 Task: Research Airbnb accommodation in Er Reina, Israel from 9th December, 2023 to 12th December, 2023 for 1 adult.1  bedroom having 1 bed and 1 bathroom. Property type can be flat. Amenities needed are: wifi, washing machine. Look for 5 properties as per requirement.
Action: Mouse moved to (595, 84)
Screenshot: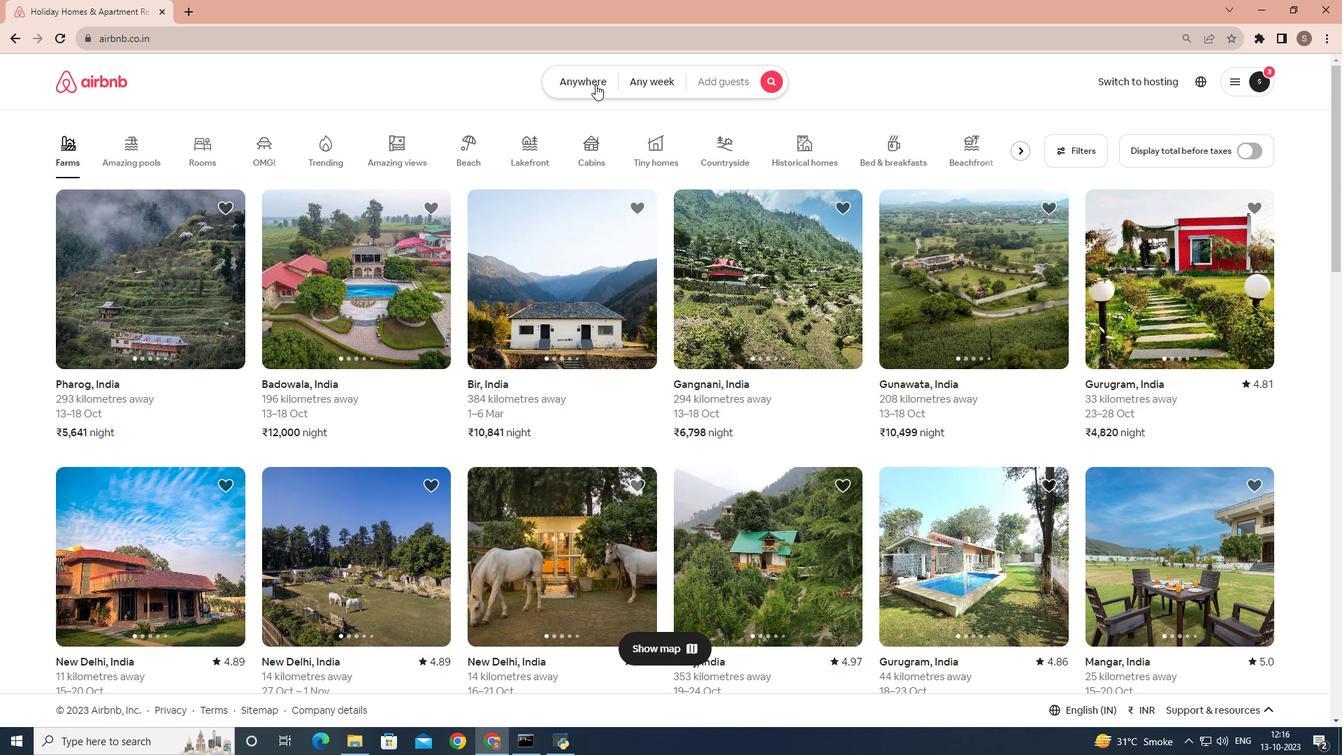 
Action: Mouse pressed left at (595, 84)
Screenshot: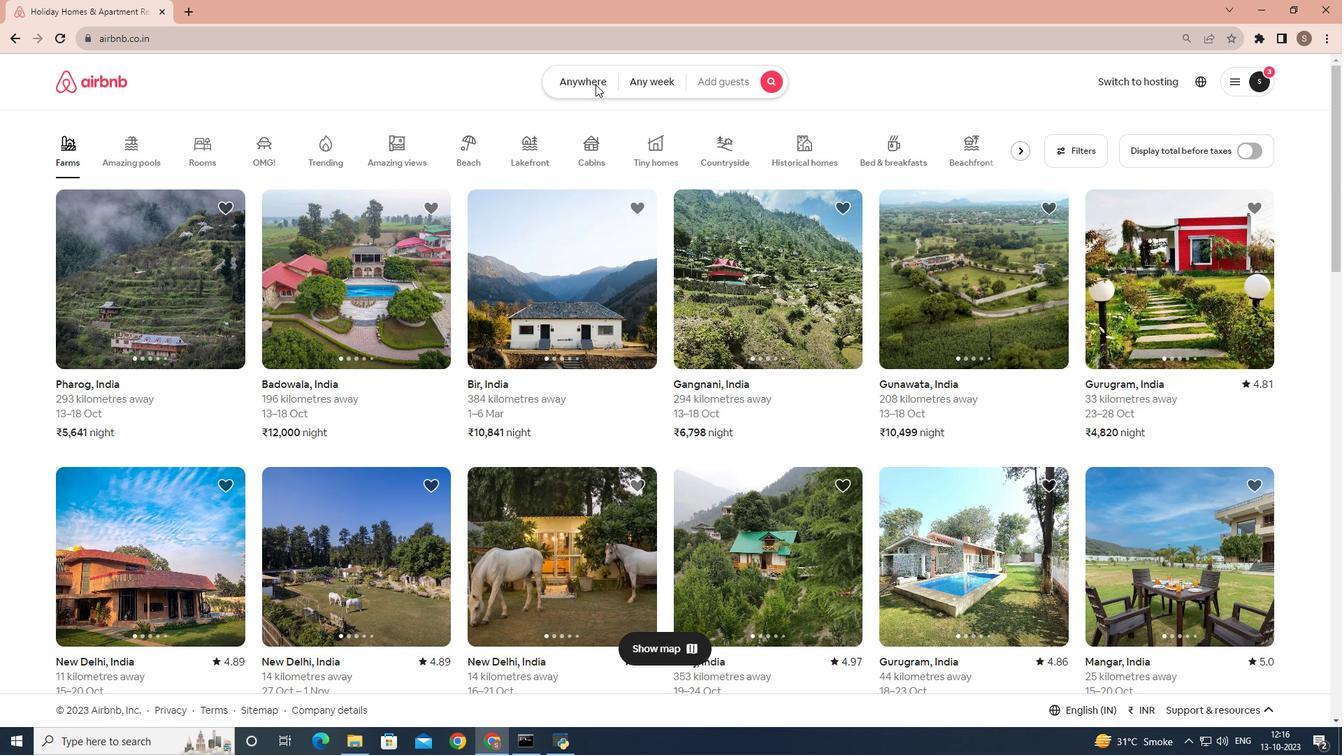 
Action: Mouse moved to (508, 132)
Screenshot: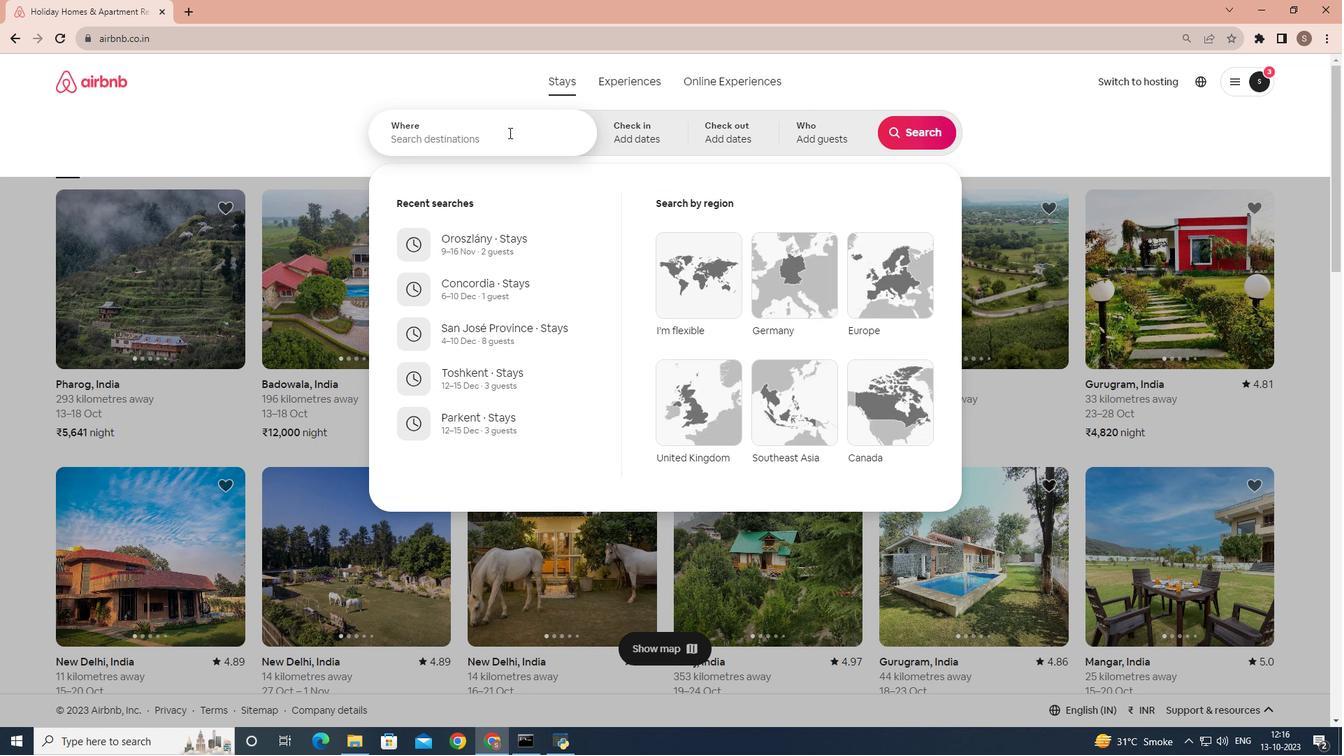 
Action: Mouse pressed left at (508, 132)
Screenshot: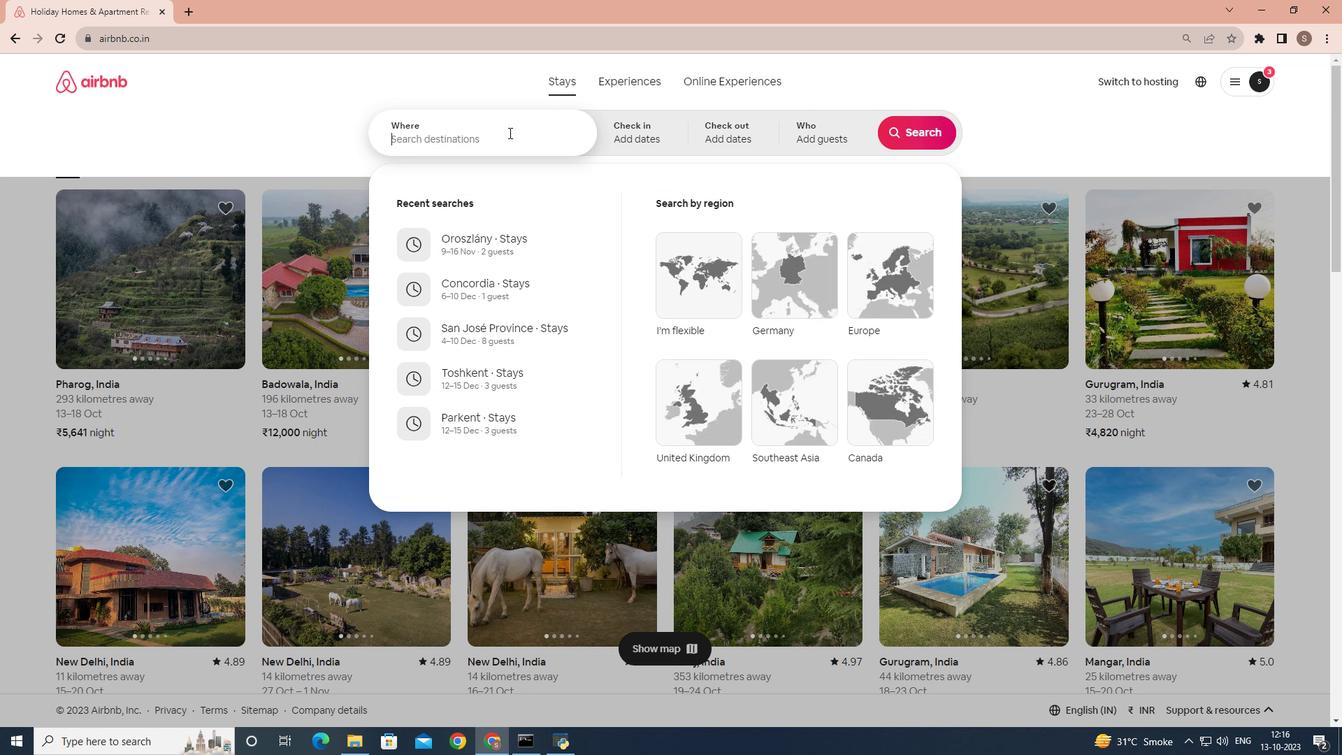 
Action: Key pressed <Key.shift>Er<Key.space><Key.shift>Reina,<Key.space><Key.shift><Key.shift><Key.shift><Key.shift><Key.shift><Key.shift><Key.shift><Key.shift>Israel
Screenshot: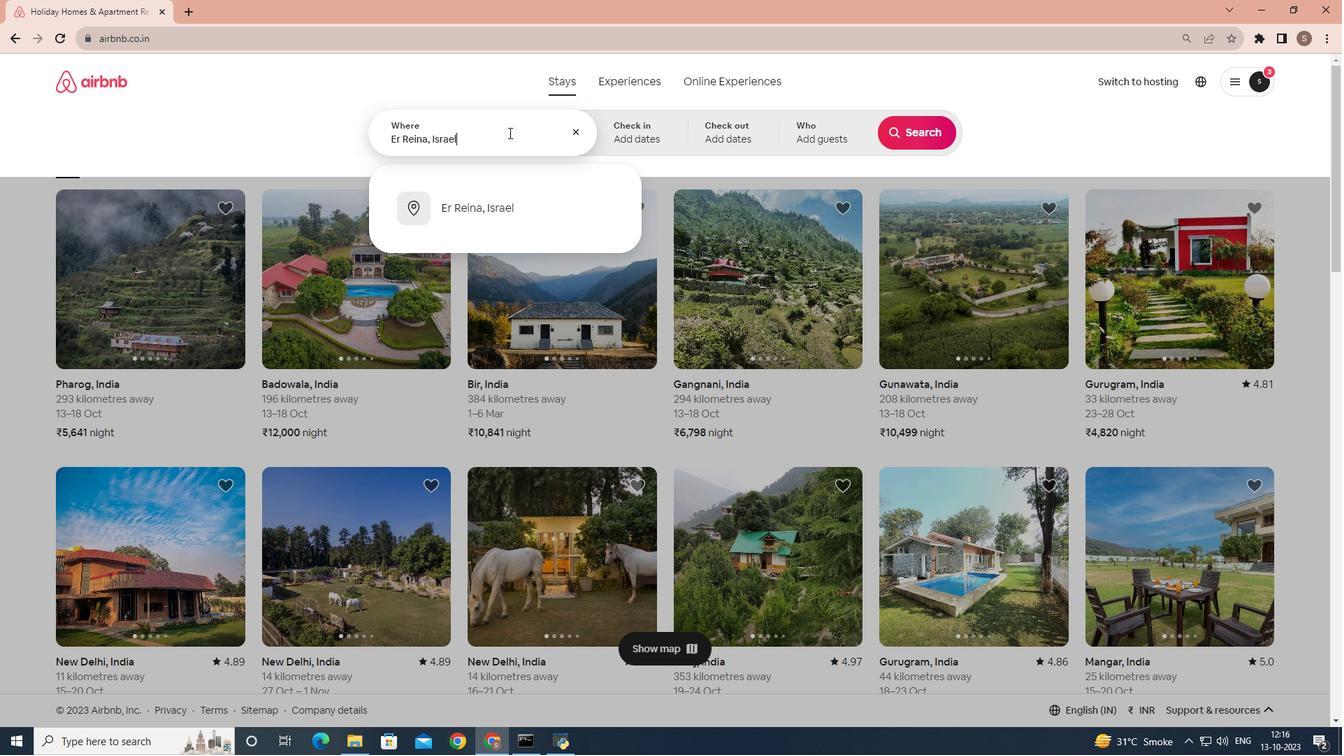 
Action: Mouse moved to (531, 201)
Screenshot: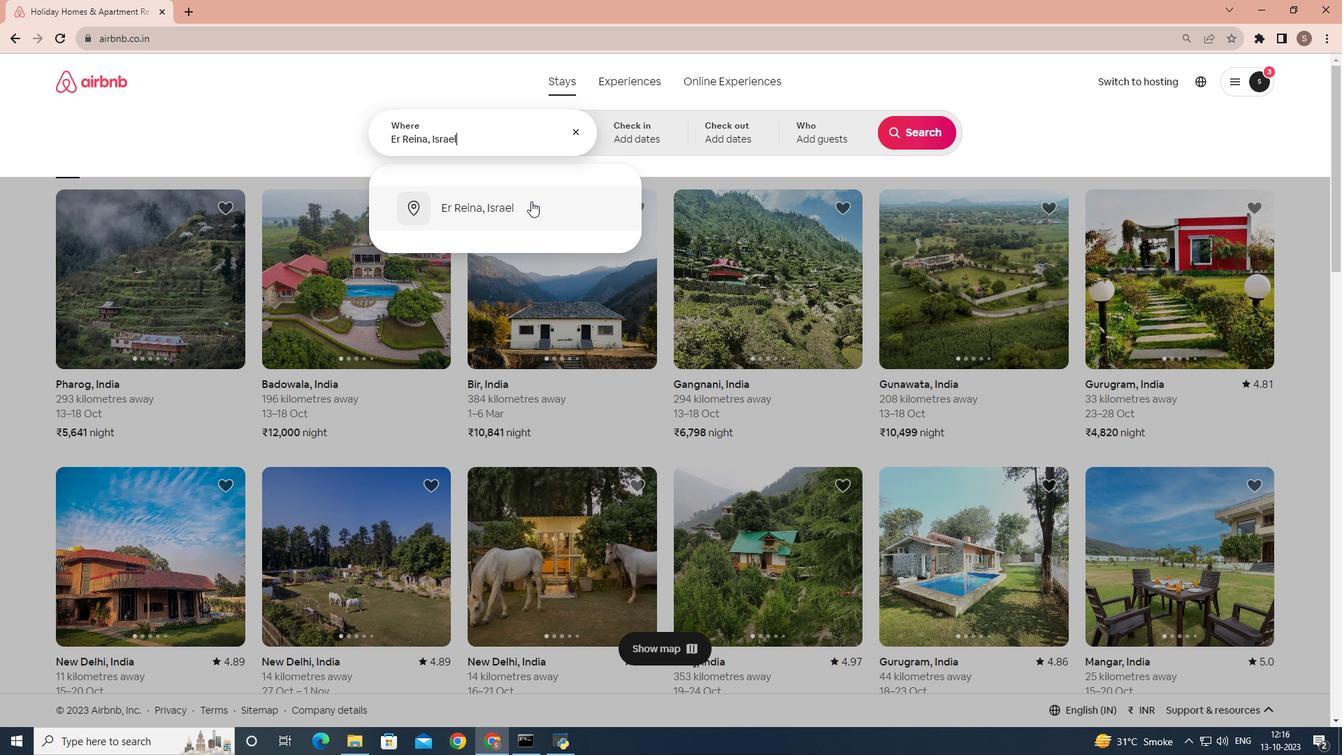 
Action: Mouse pressed left at (531, 201)
Screenshot: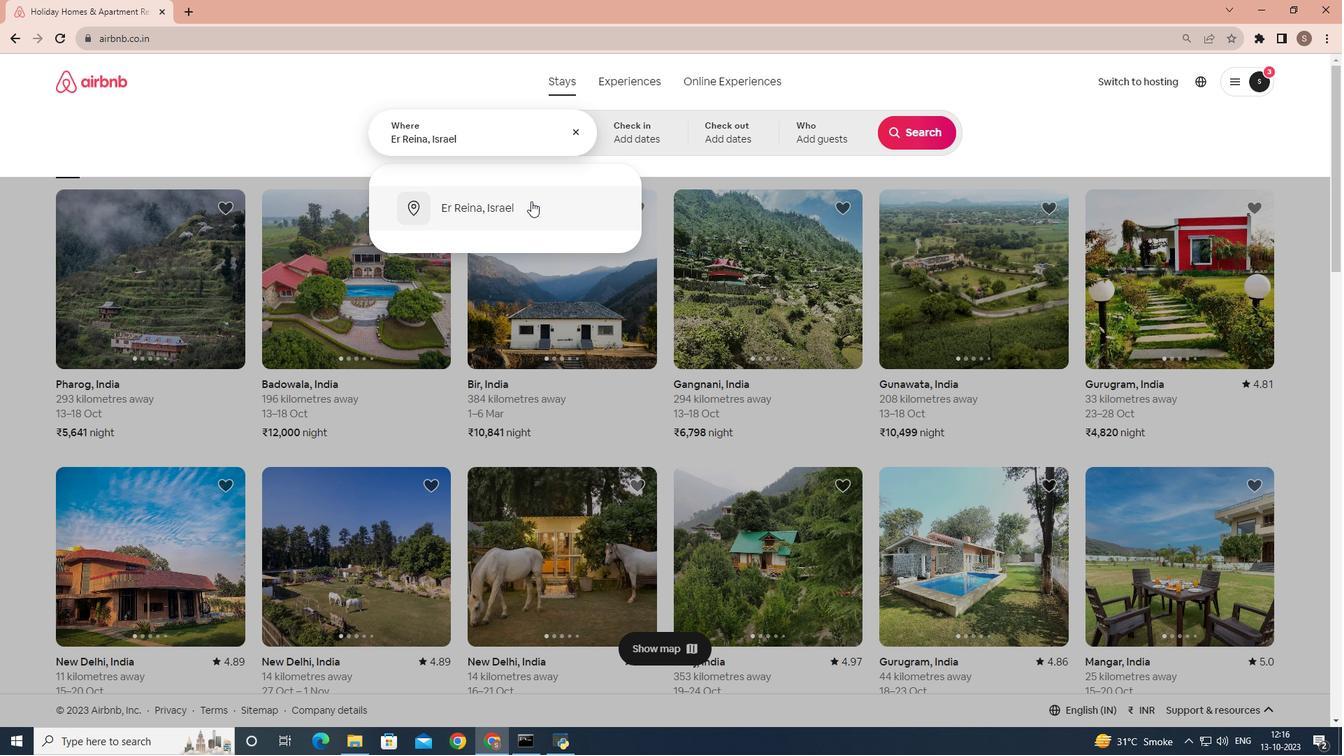 
Action: Mouse moved to (910, 246)
Screenshot: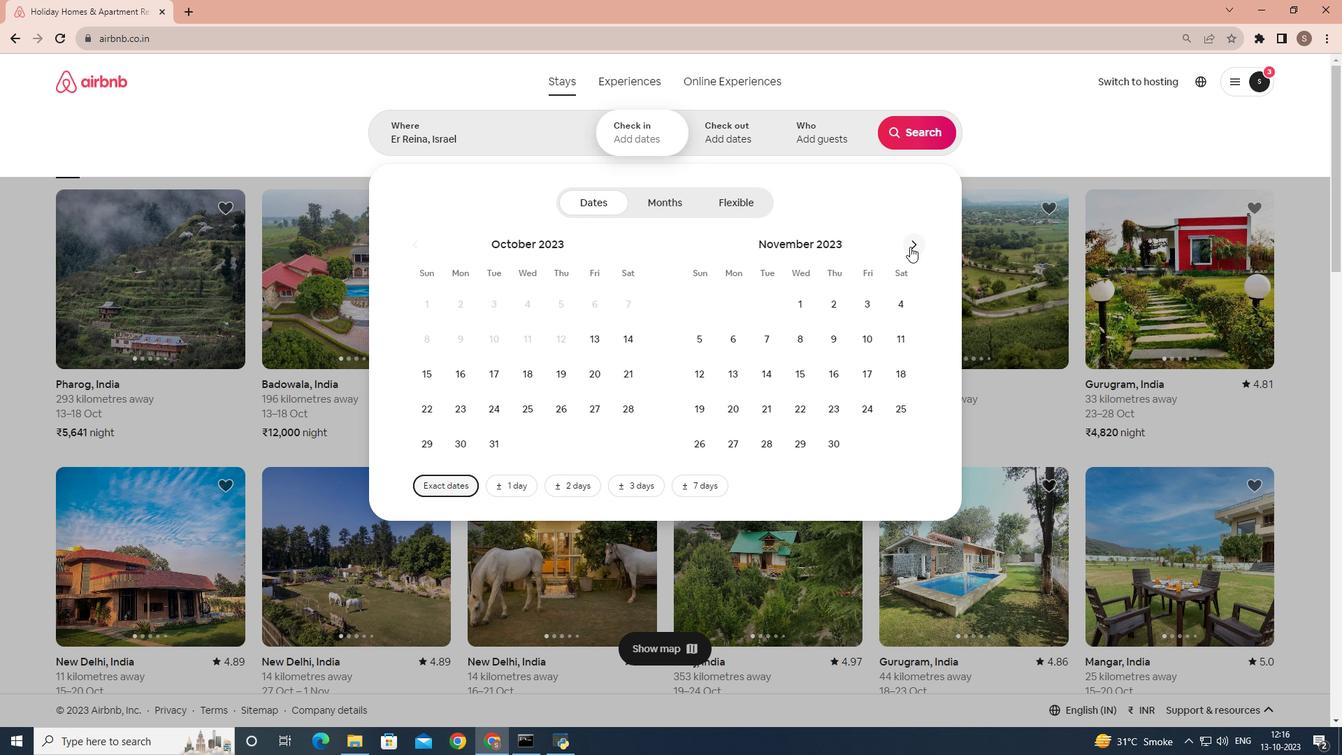 
Action: Mouse pressed left at (910, 246)
Screenshot: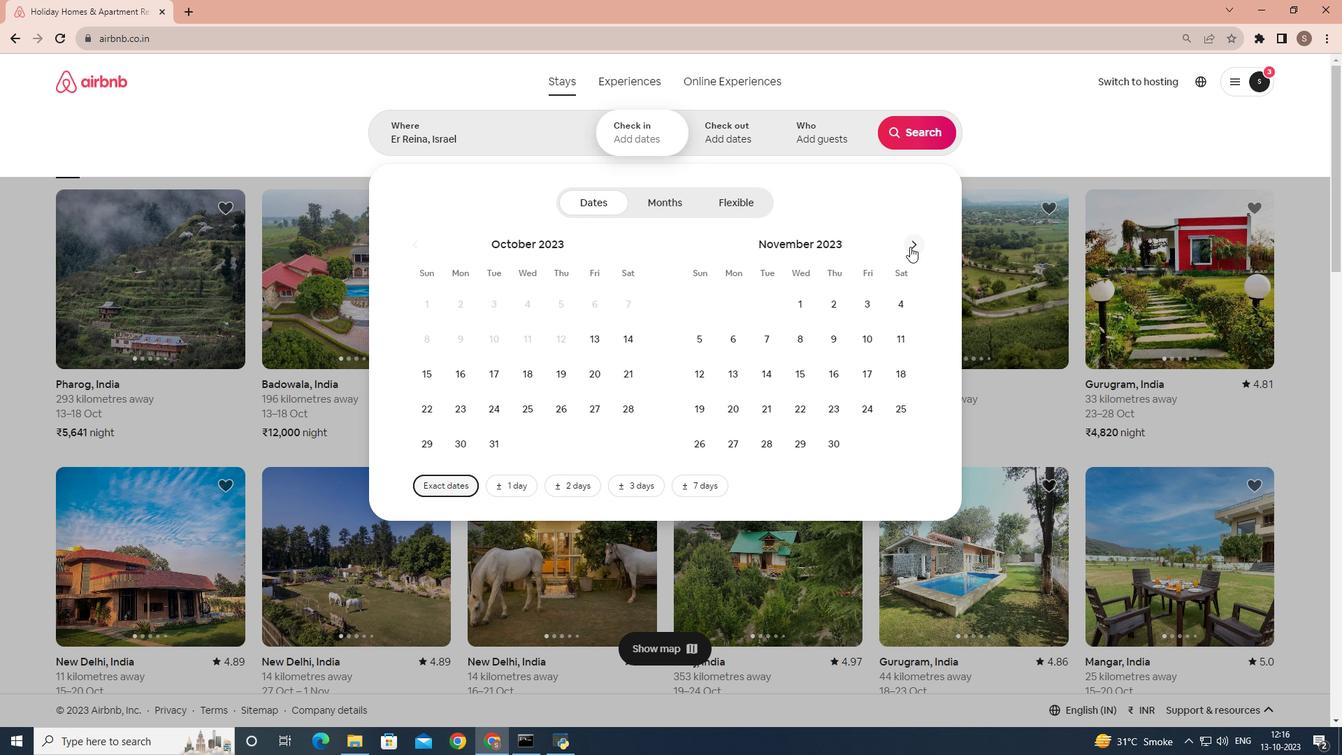 
Action: Mouse moved to (910, 334)
Screenshot: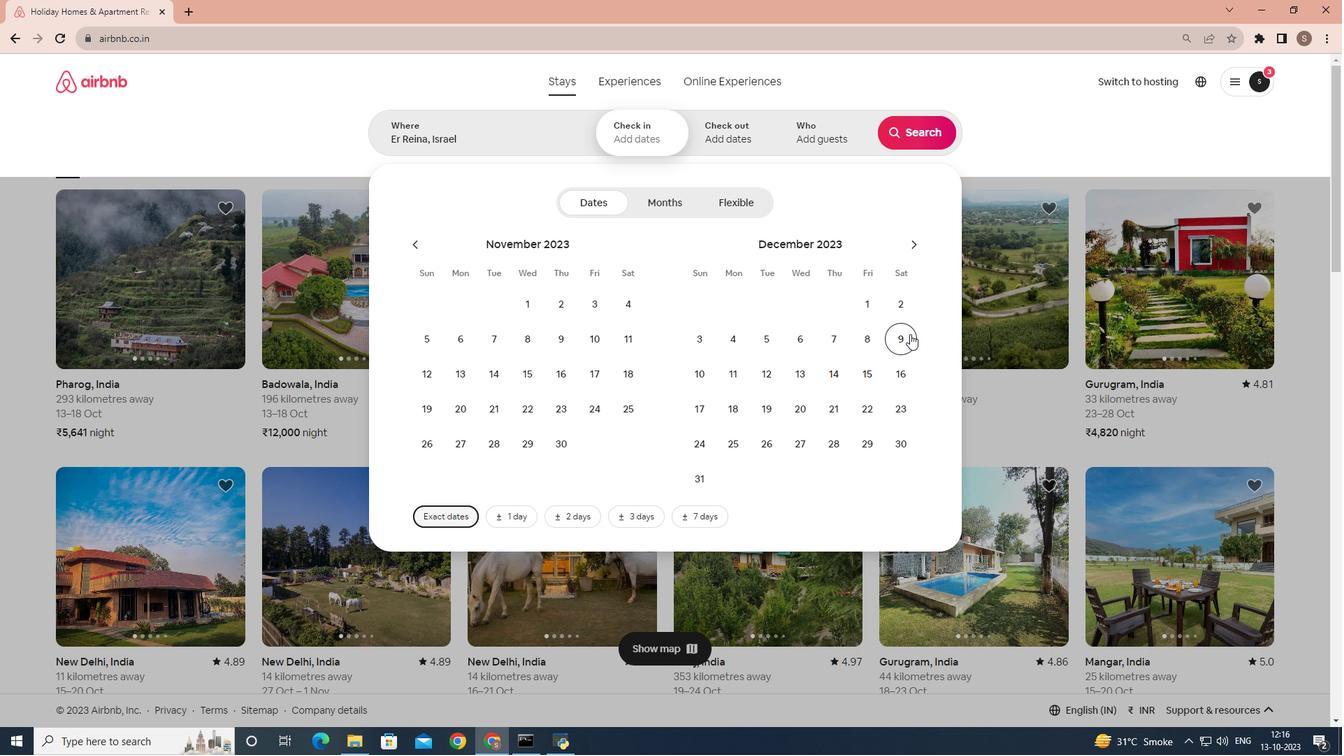 
Action: Mouse pressed left at (910, 334)
Screenshot: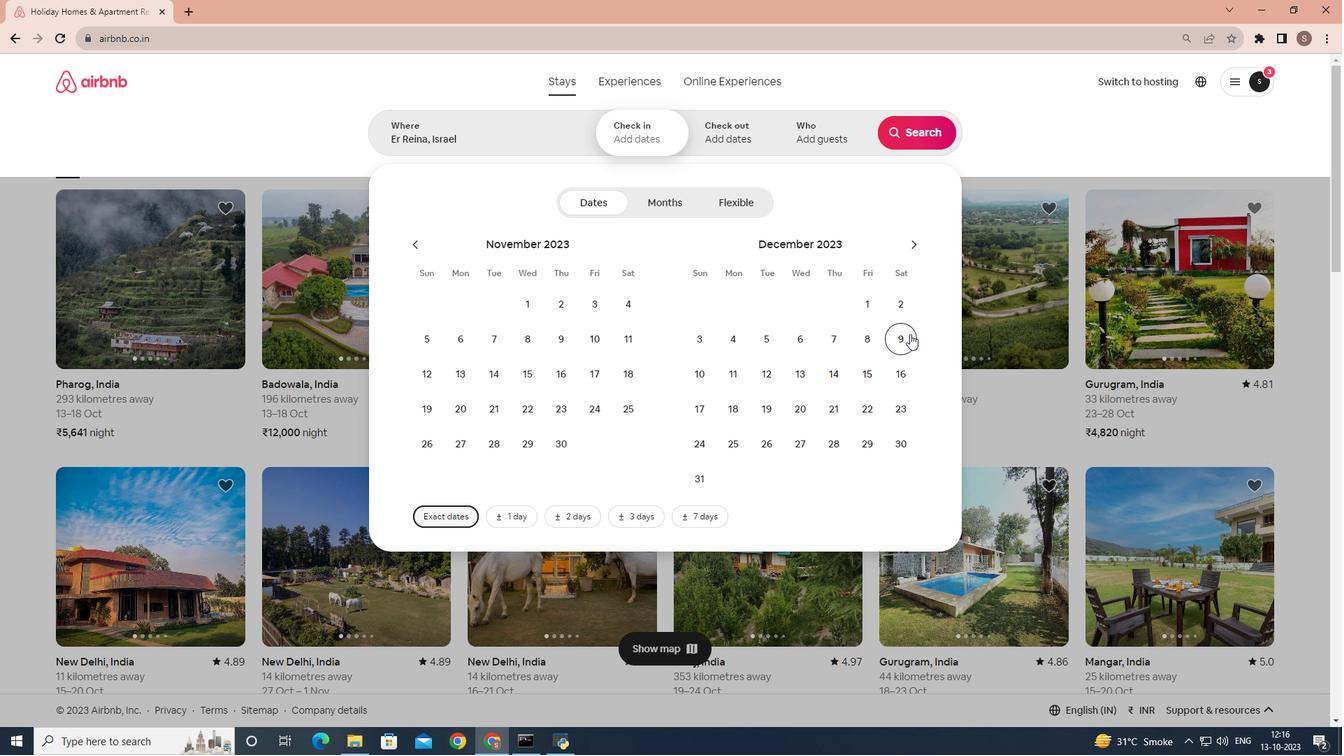 
Action: Mouse moved to (768, 375)
Screenshot: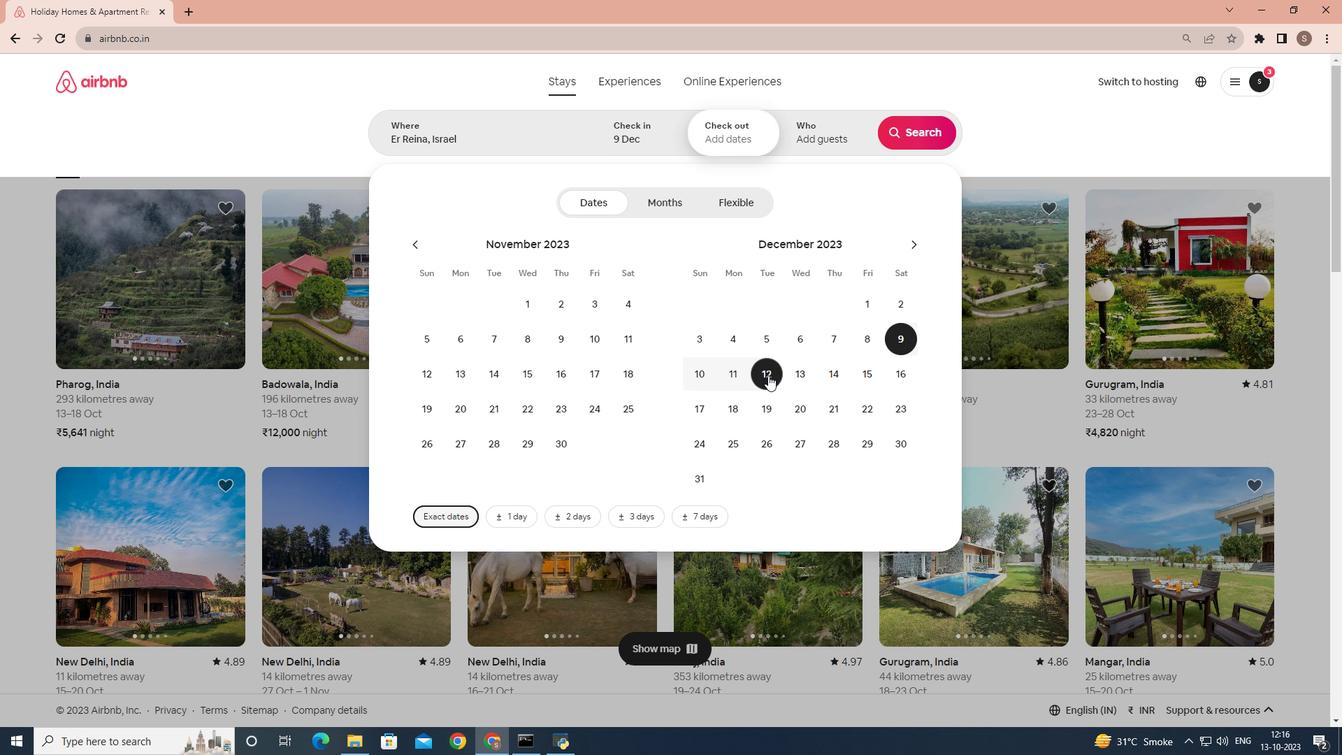 
Action: Mouse pressed left at (768, 375)
Screenshot: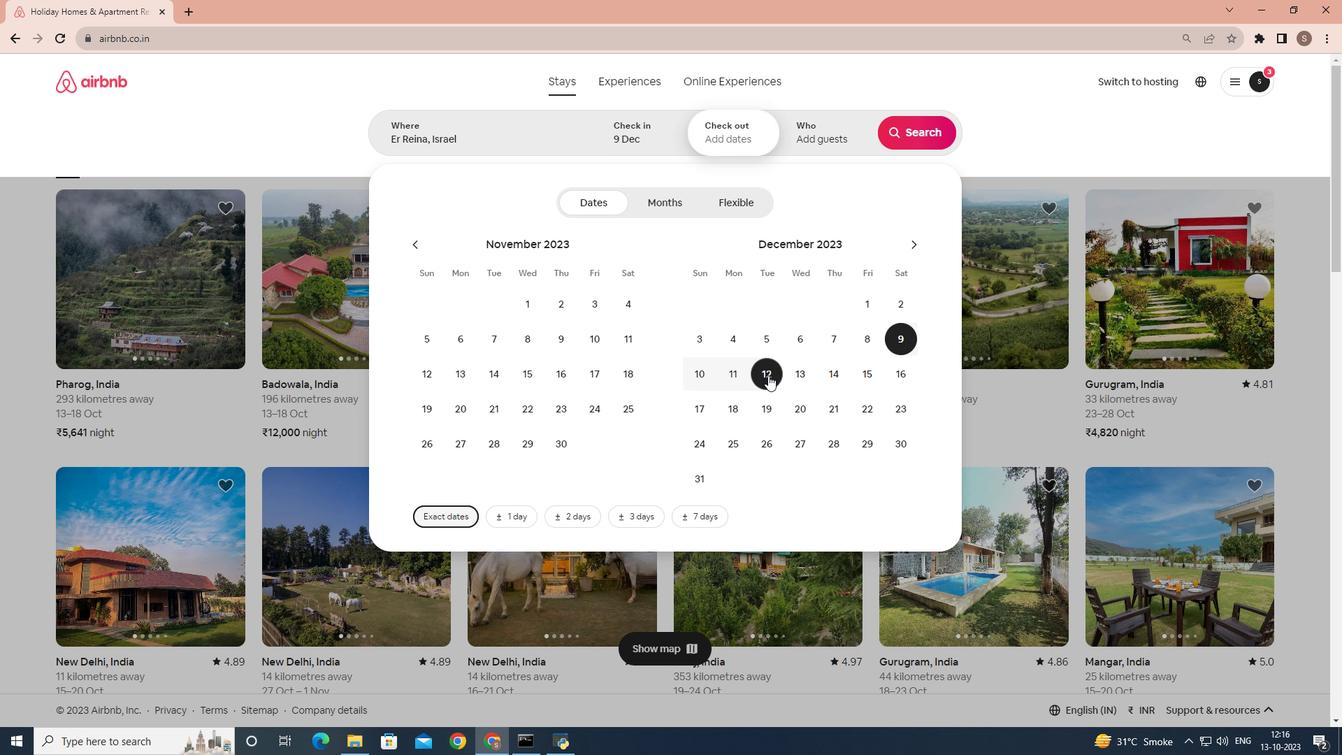 
Action: Mouse moved to (809, 124)
Screenshot: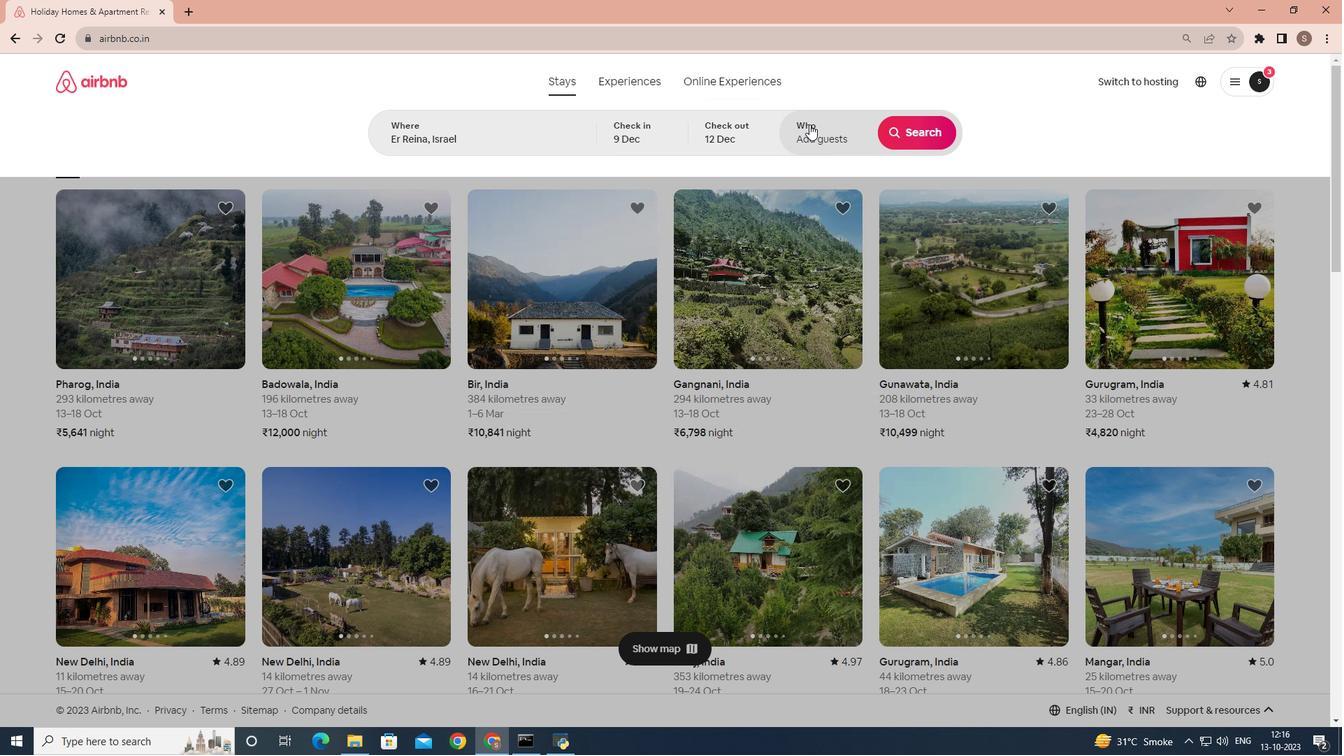 
Action: Mouse pressed left at (809, 124)
Screenshot: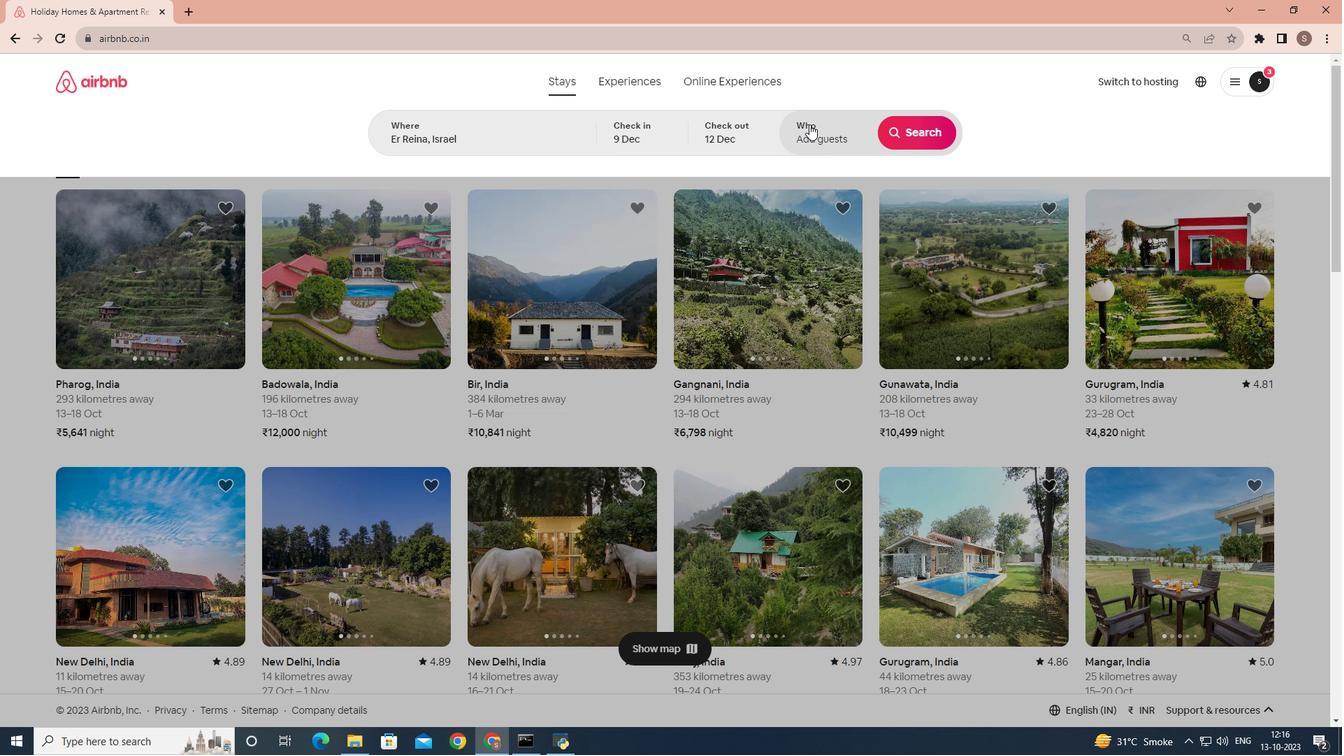 
Action: Mouse moved to (924, 207)
Screenshot: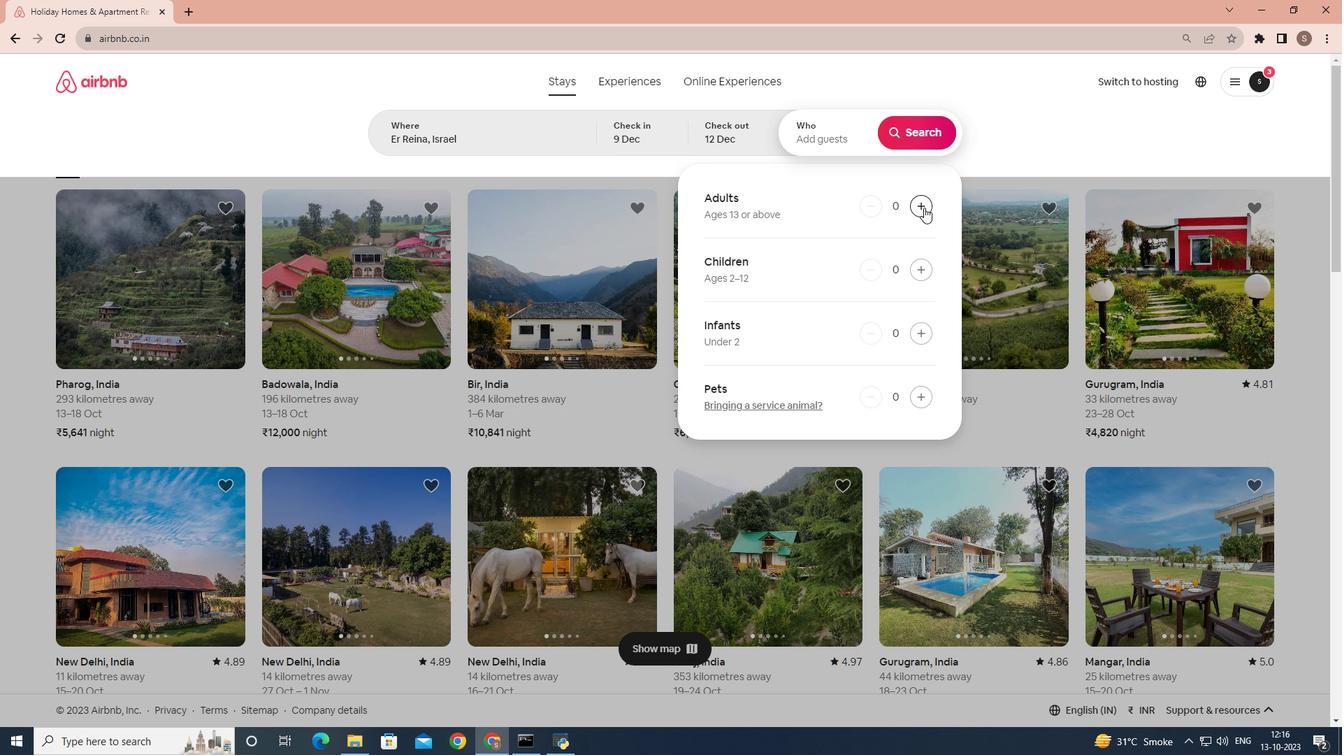 
Action: Mouse pressed left at (924, 207)
Screenshot: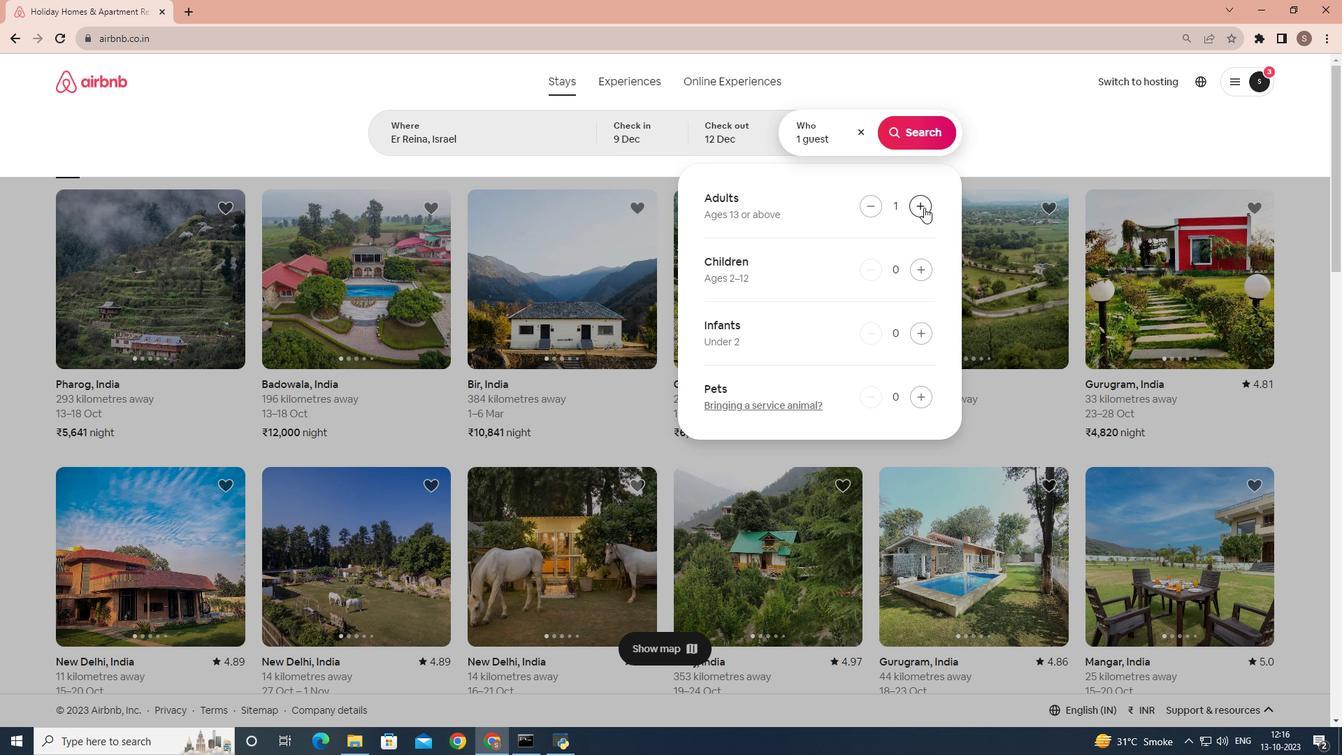 
Action: Mouse moved to (929, 130)
Screenshot: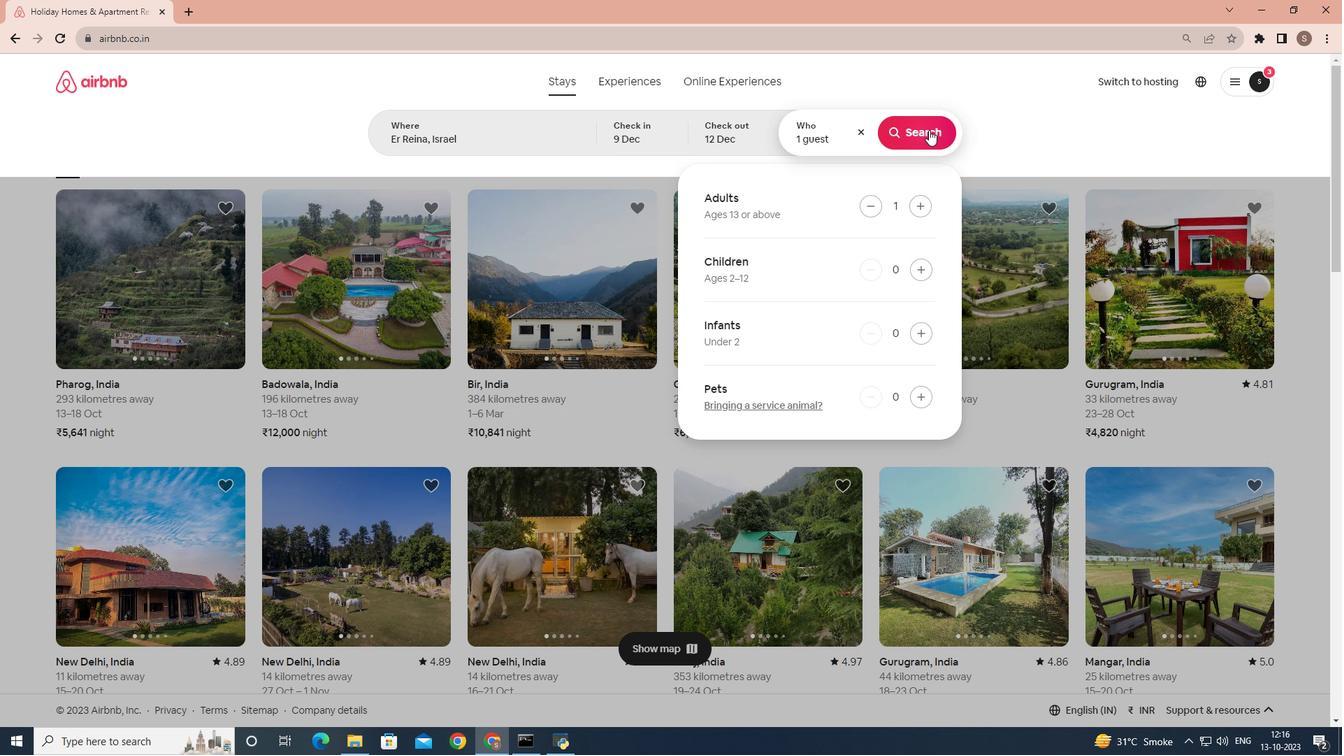 
Action: Mouse pressed left at (929, 130)
Screenshot: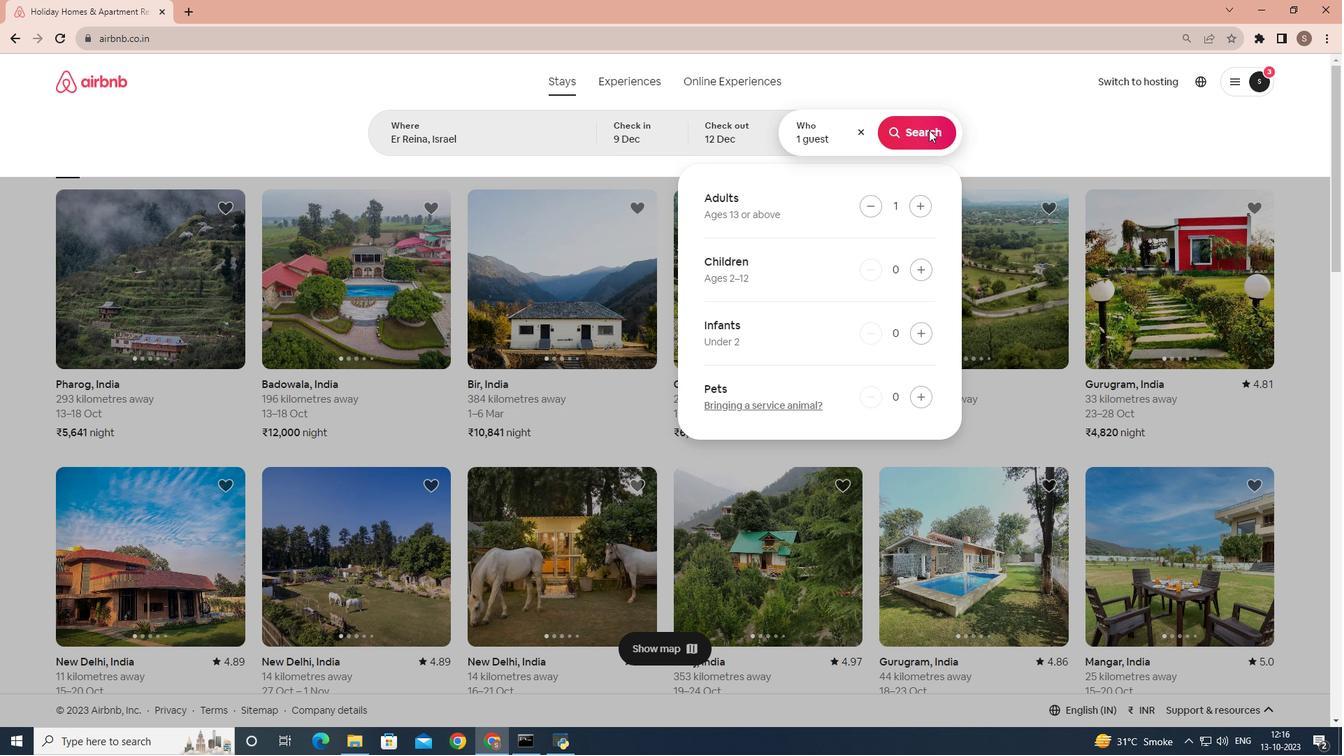 
Action: Mouse moved to (1117, 138)
Screenshot: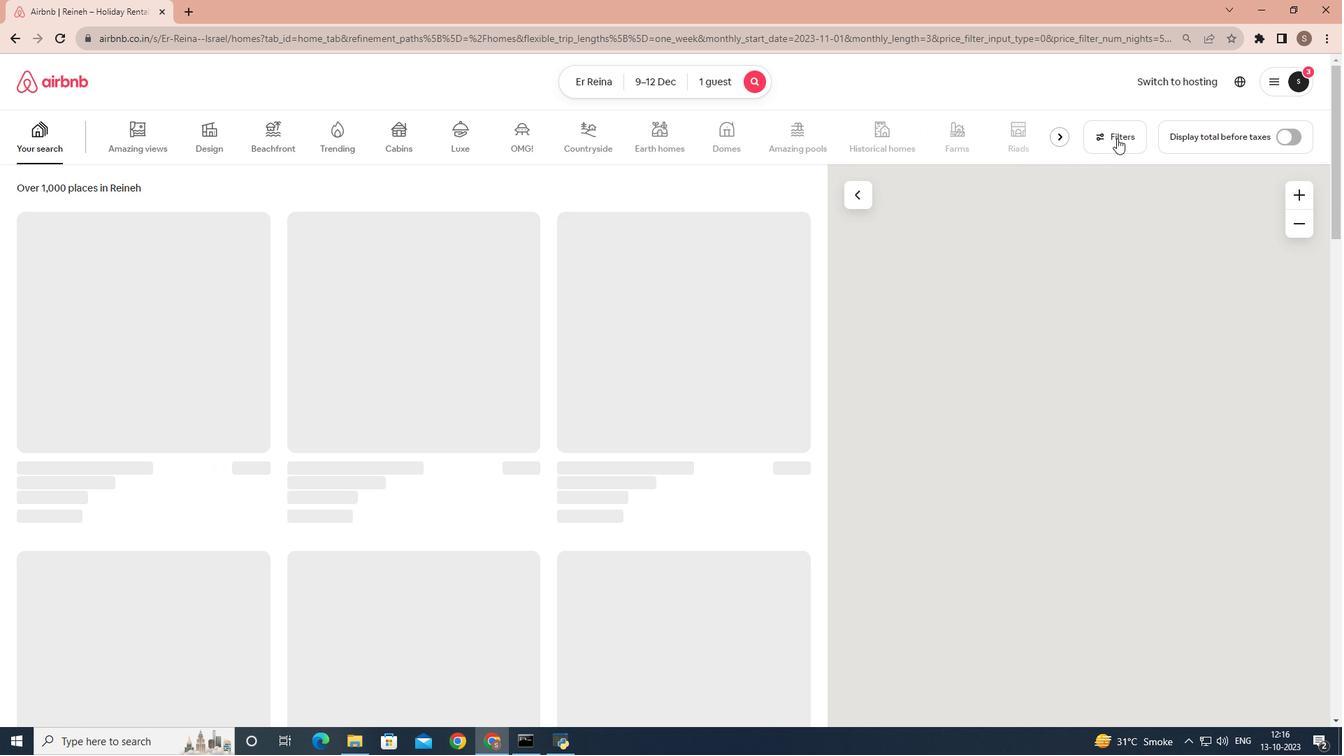 
Action: Mouse pressed left at (1117, 138)
Screenshot: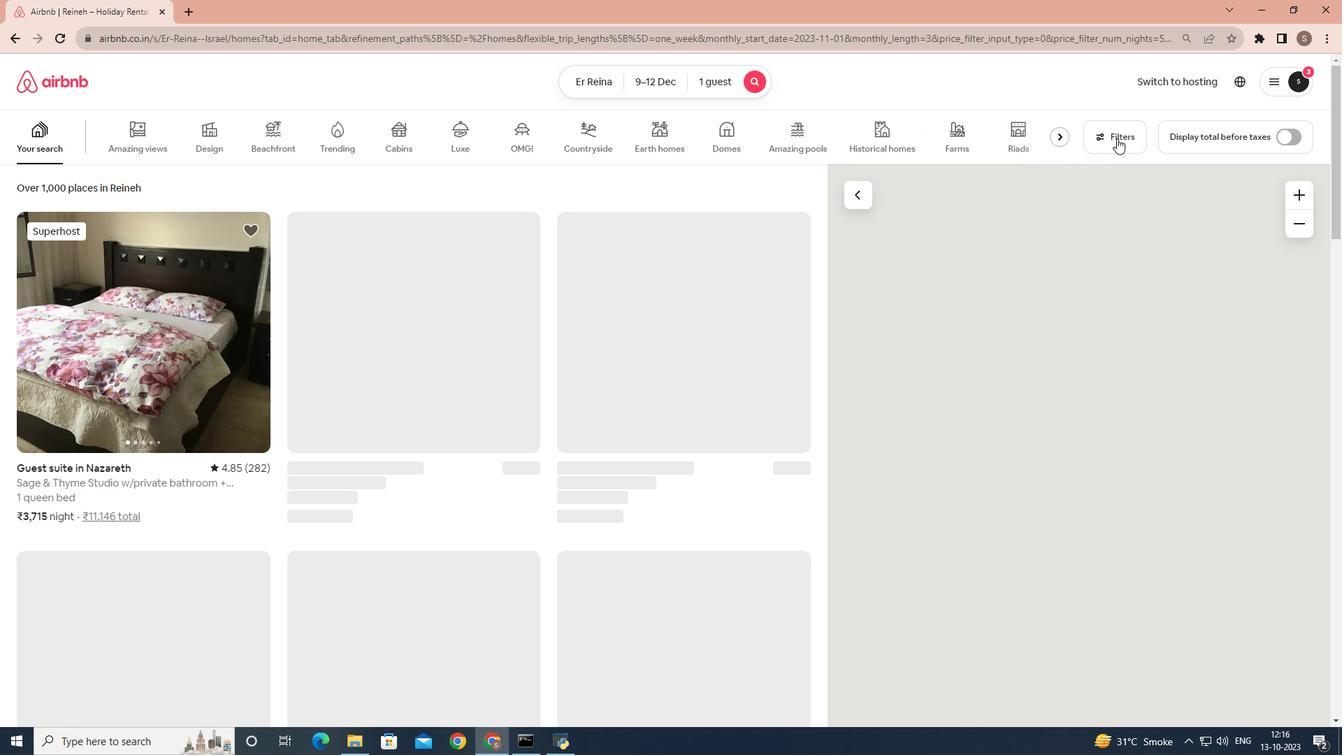 
Action: Mouse moved to (711, 411)
Screenshot: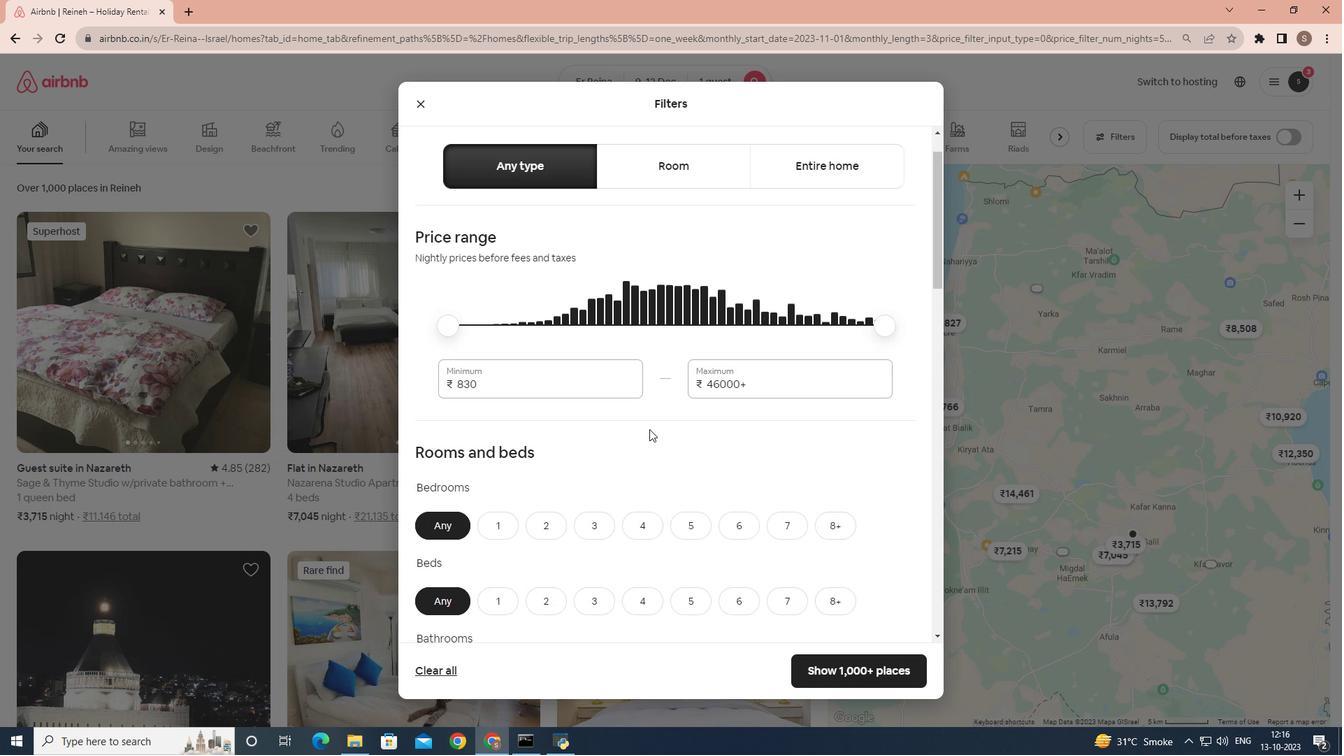 
Action: Mouse scrolled (711, 410) with delta (0, 0)
Screenshot: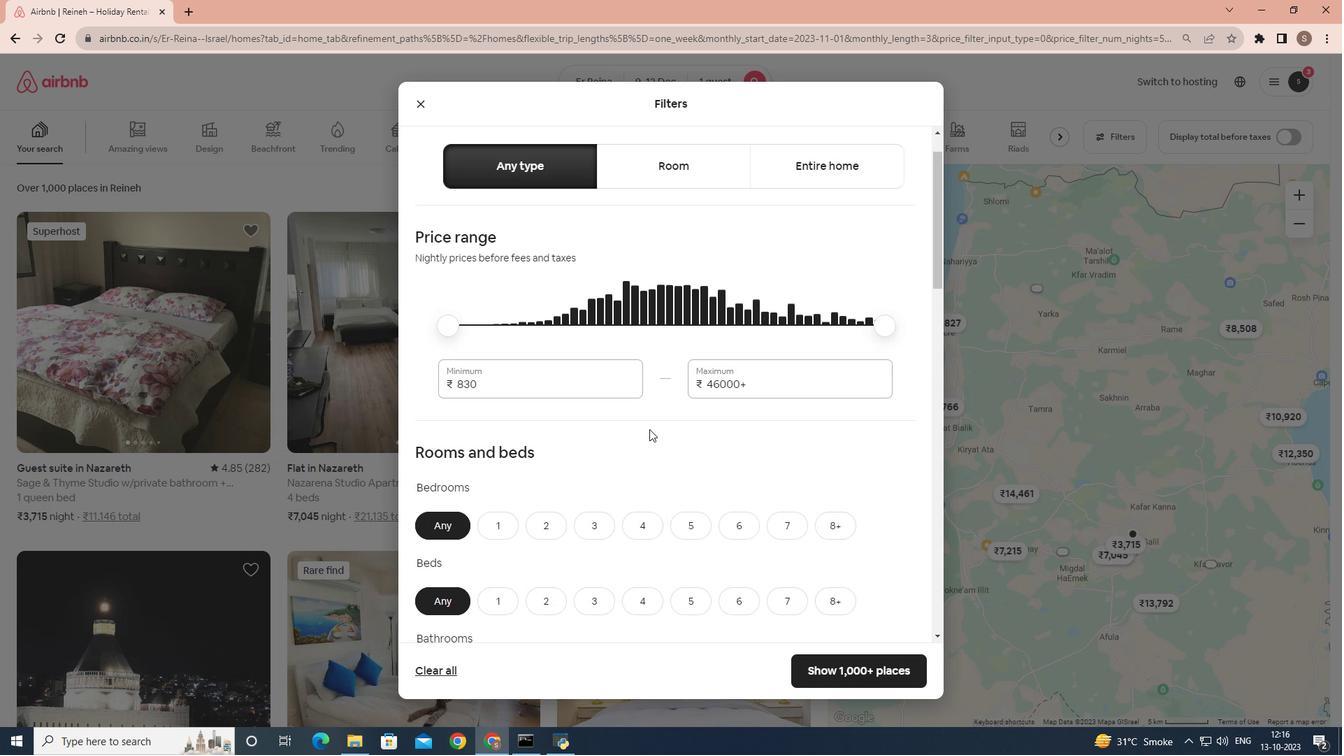 
Action: Mouse moved to (699, 422)
Screenshot: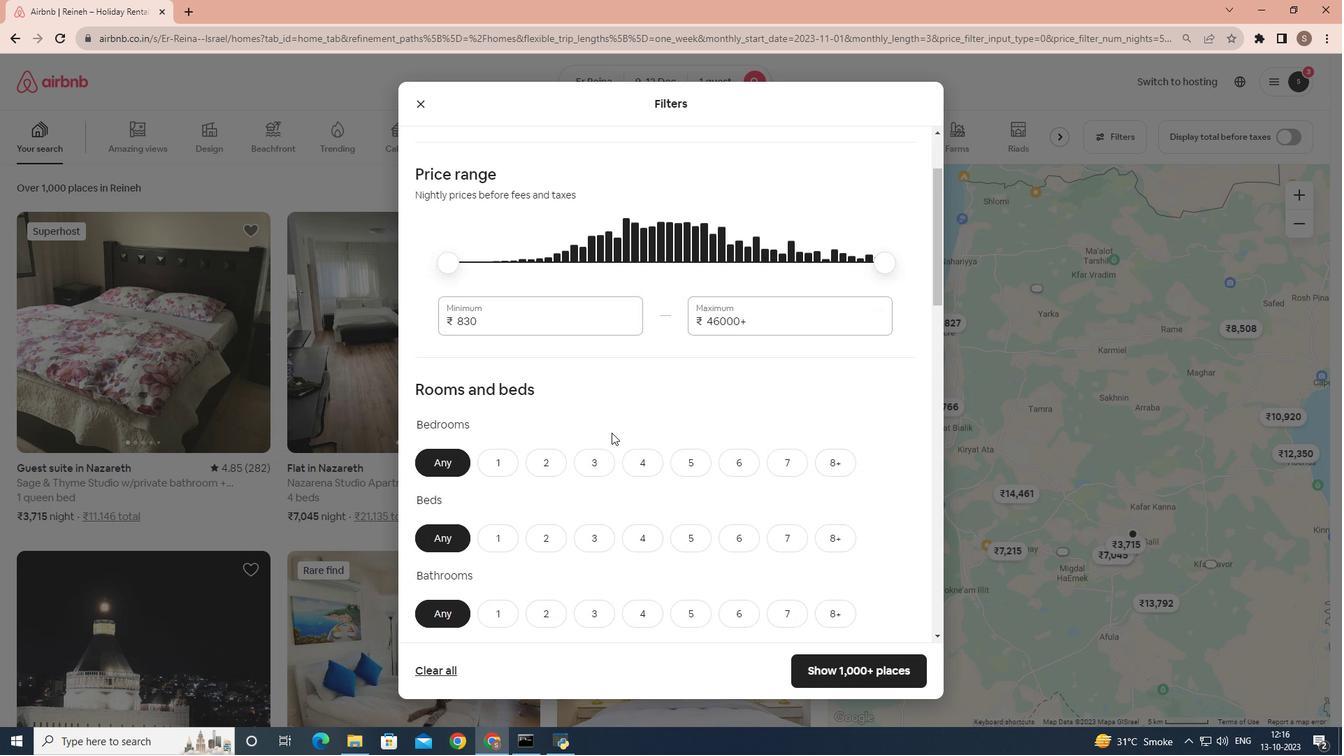 
Action: Mouse scrolled (699, 422) with delta (0, 0)
Screenshot: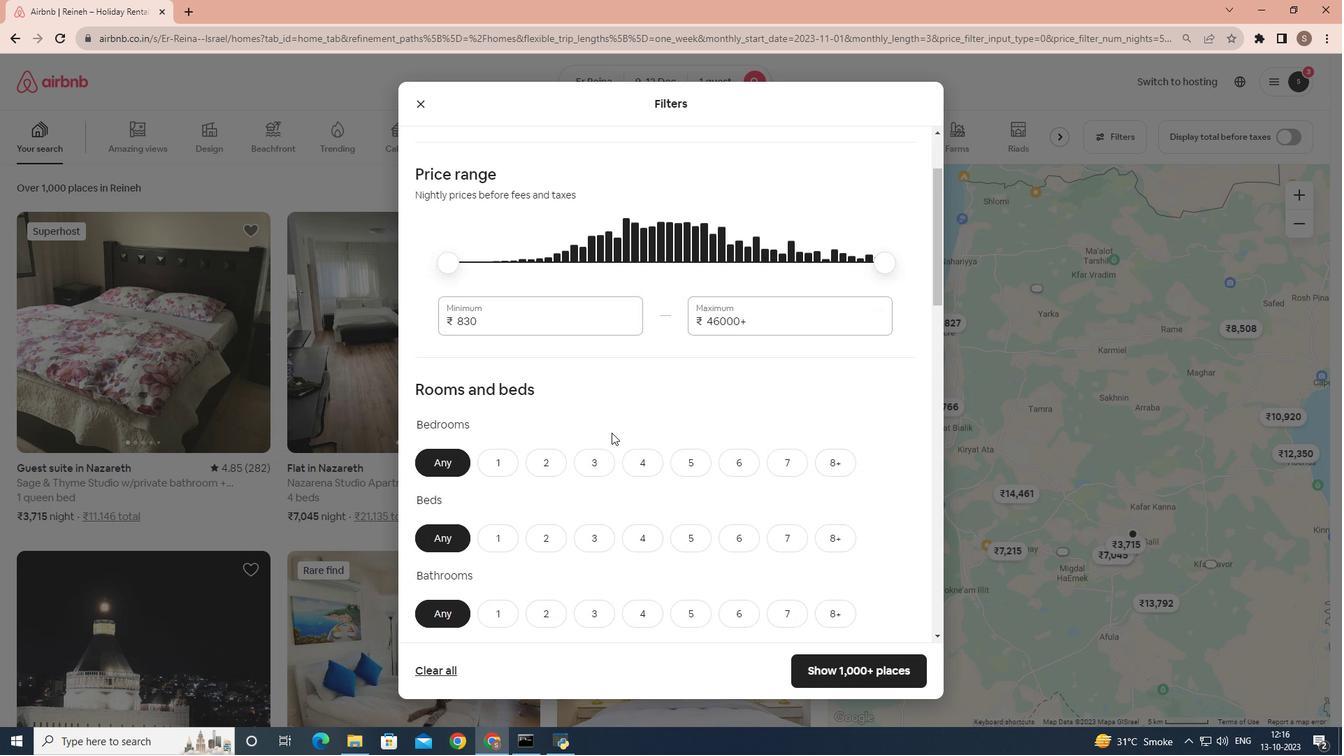 
Action: Mouse moved to (503, 435)
Screenshot: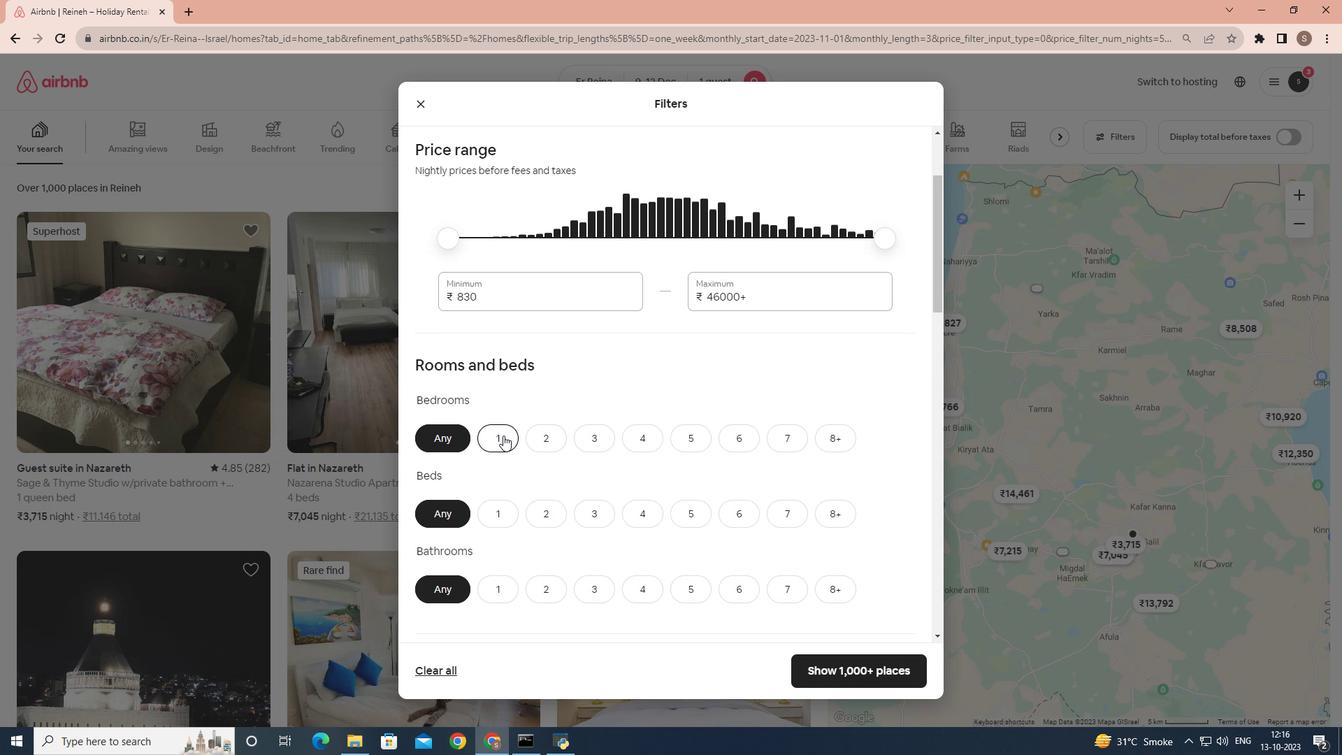 
Action: Mouse pressed left at (503, 435)
Screenshot: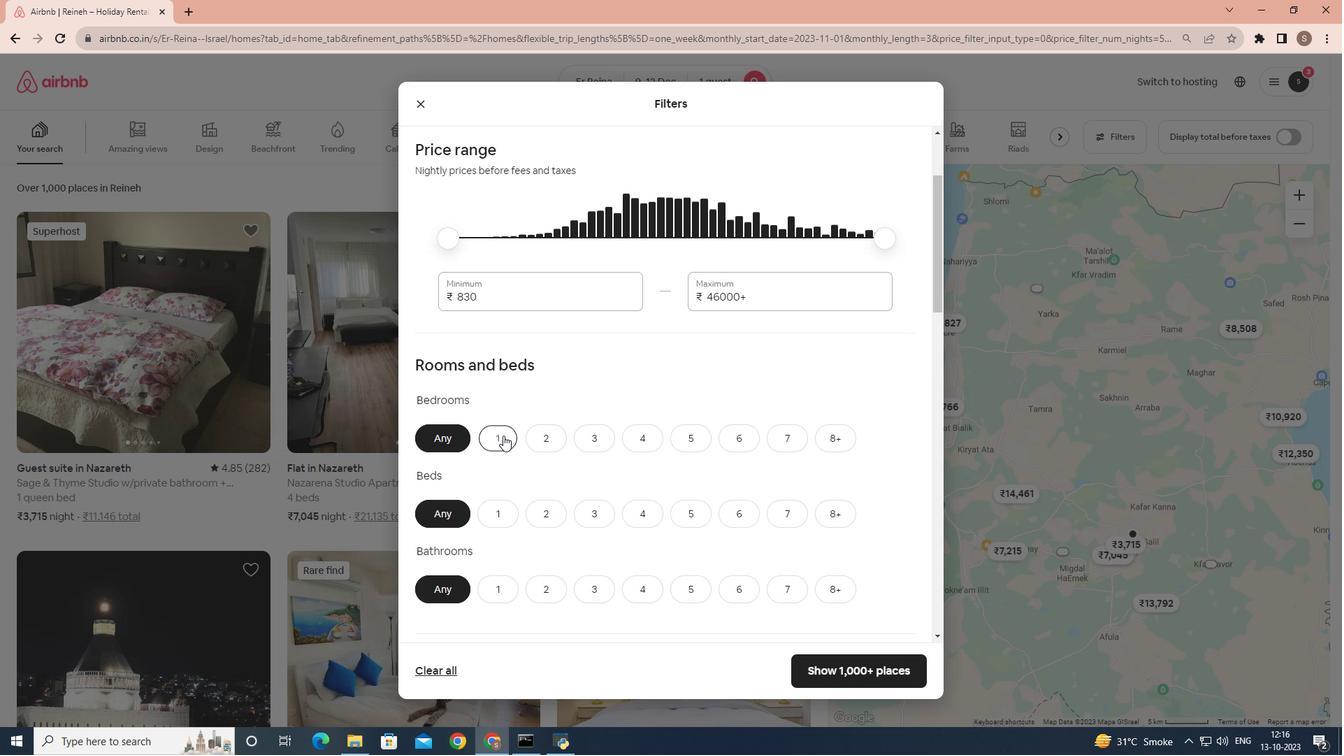 
Action: Mouse scrolled (503, 434) with delta (0, 0)
Screenshot: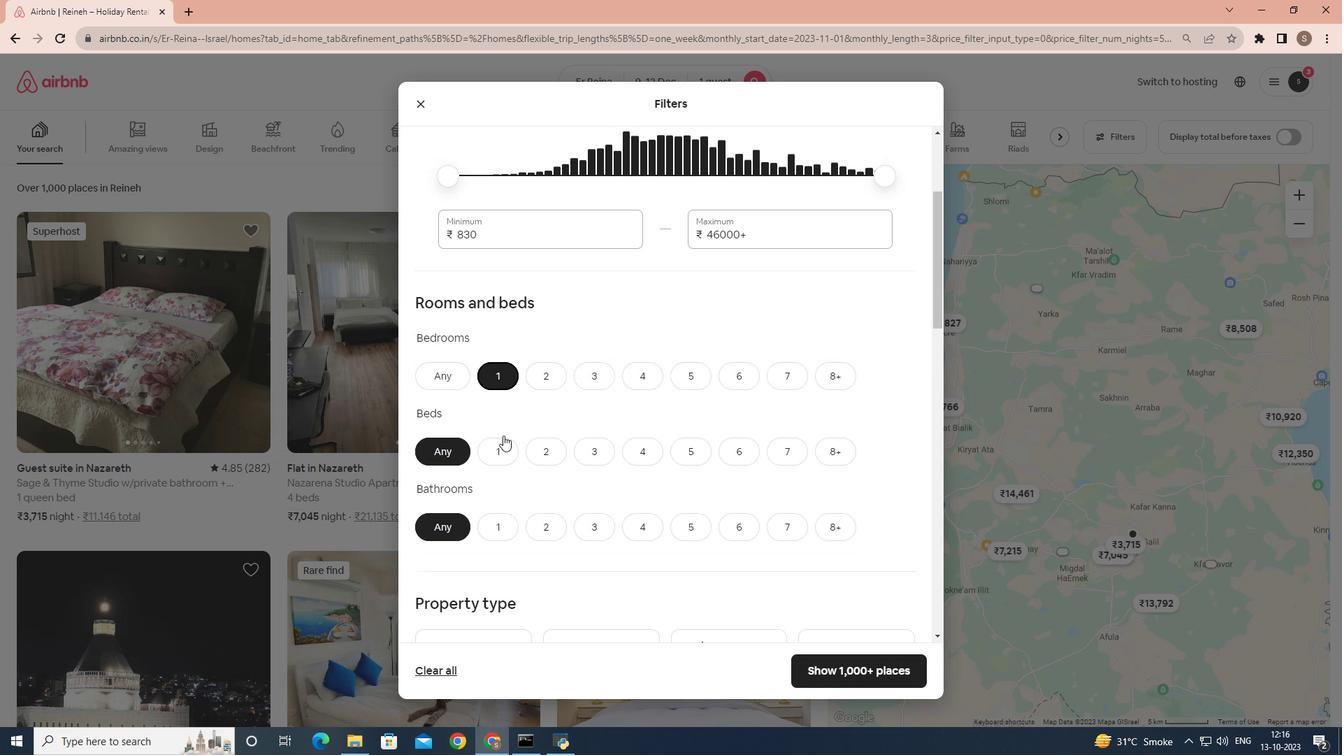 
Action: Mouse moved to (498, 443)
Screenshot: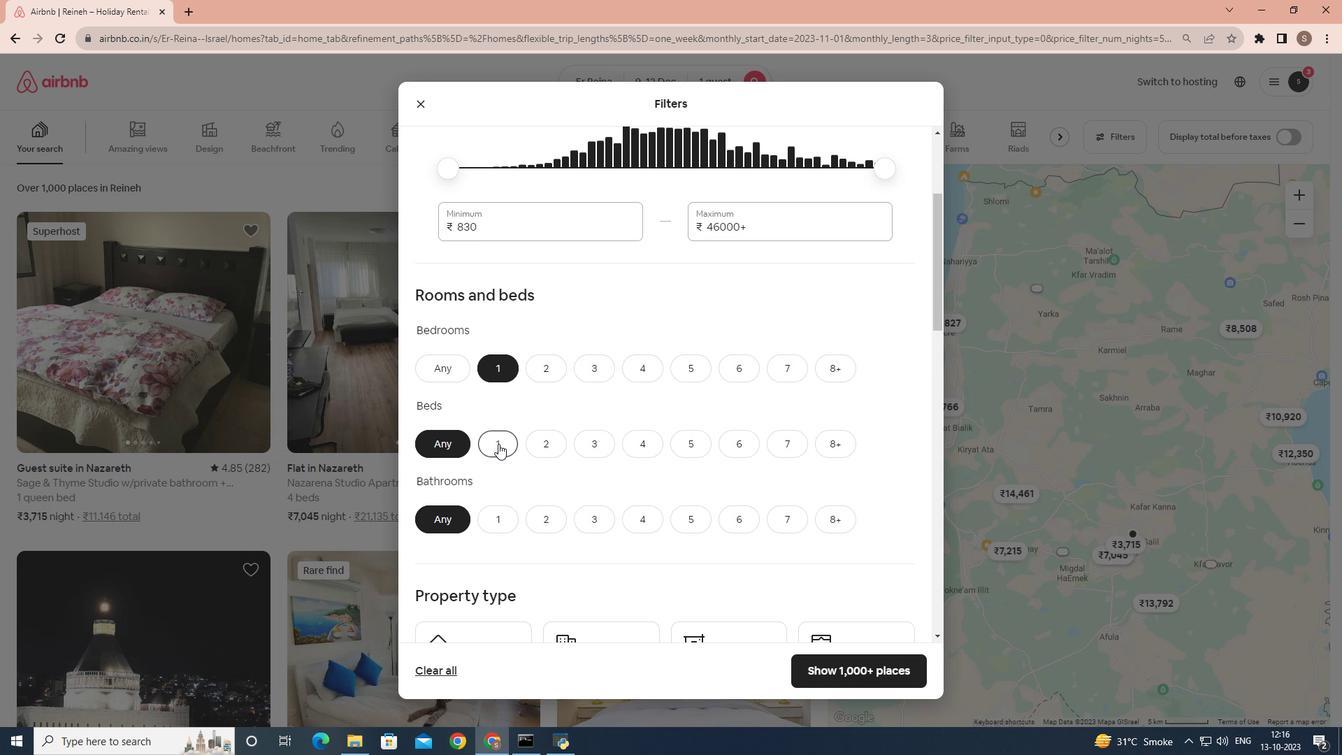 
Action: Mouse pressed left at (498, 443)
Screenshot: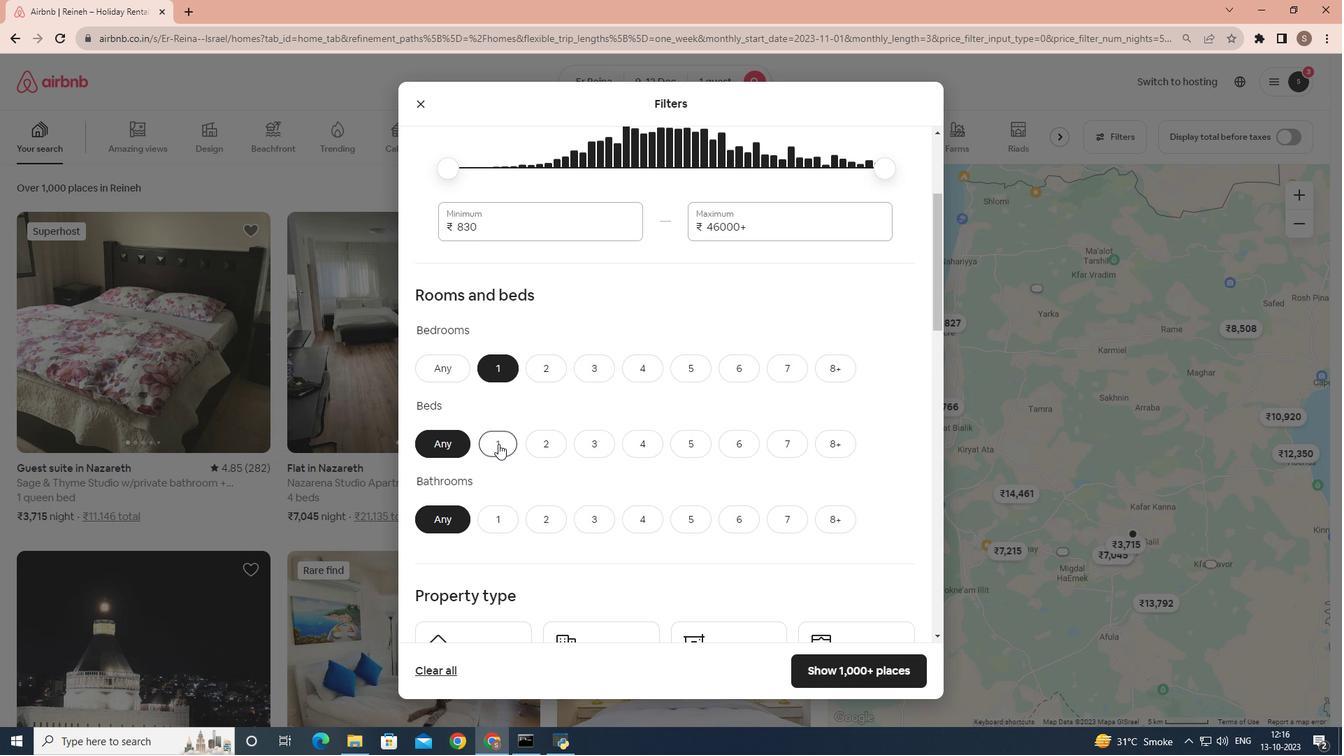 
Action: Mouse moved to (498, 445)
Screenshot: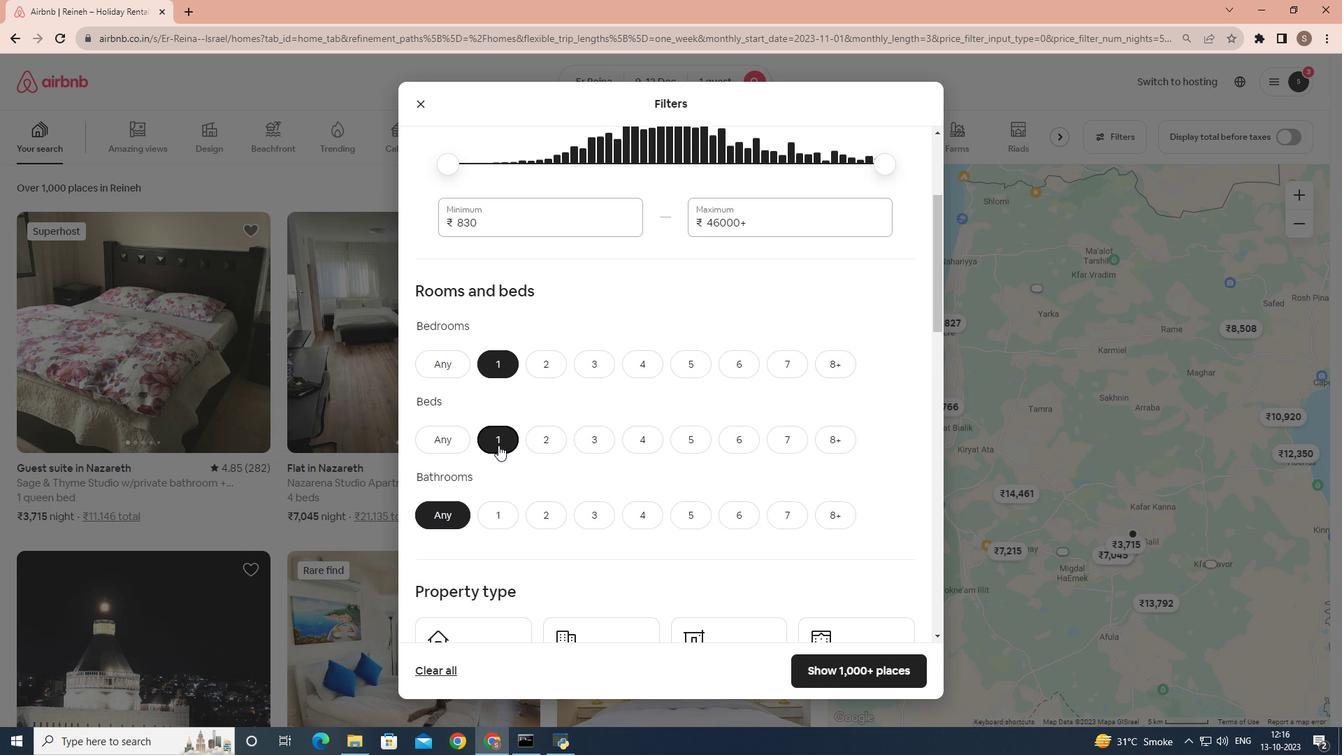 
Action: Mouse scrolled (498, 444) with delta (0, 0)
Screenshot: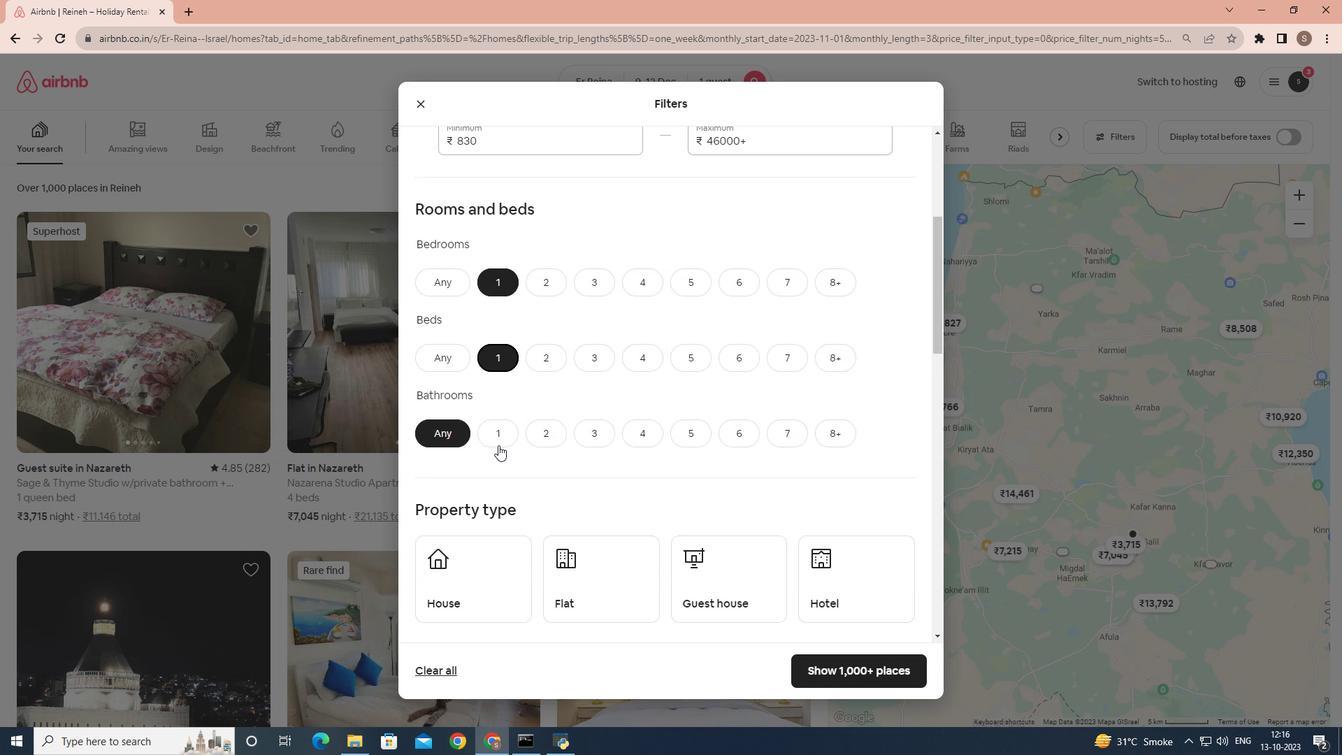 
Action: Mouse scrolled (498, 444) with delta (0, 0)
Screenshot: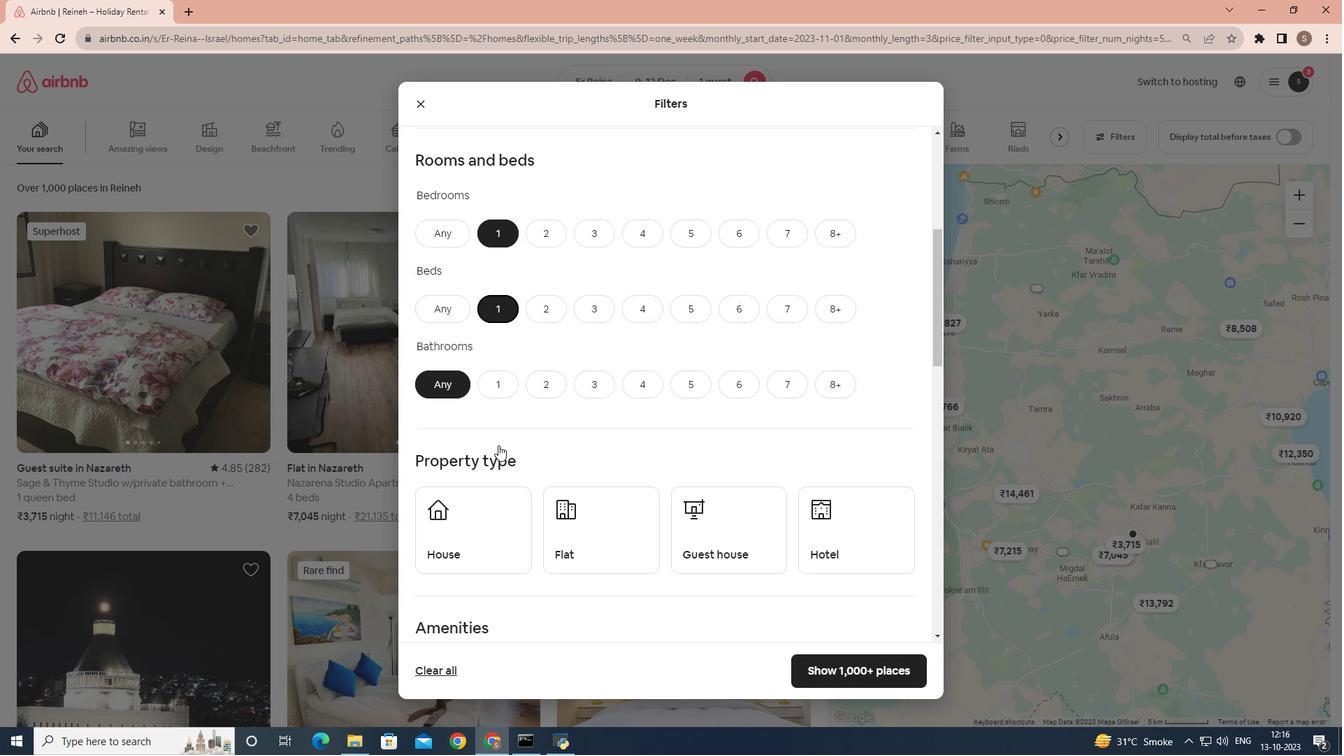 
Action: Mouse moved to (508, 381)
Screenshot: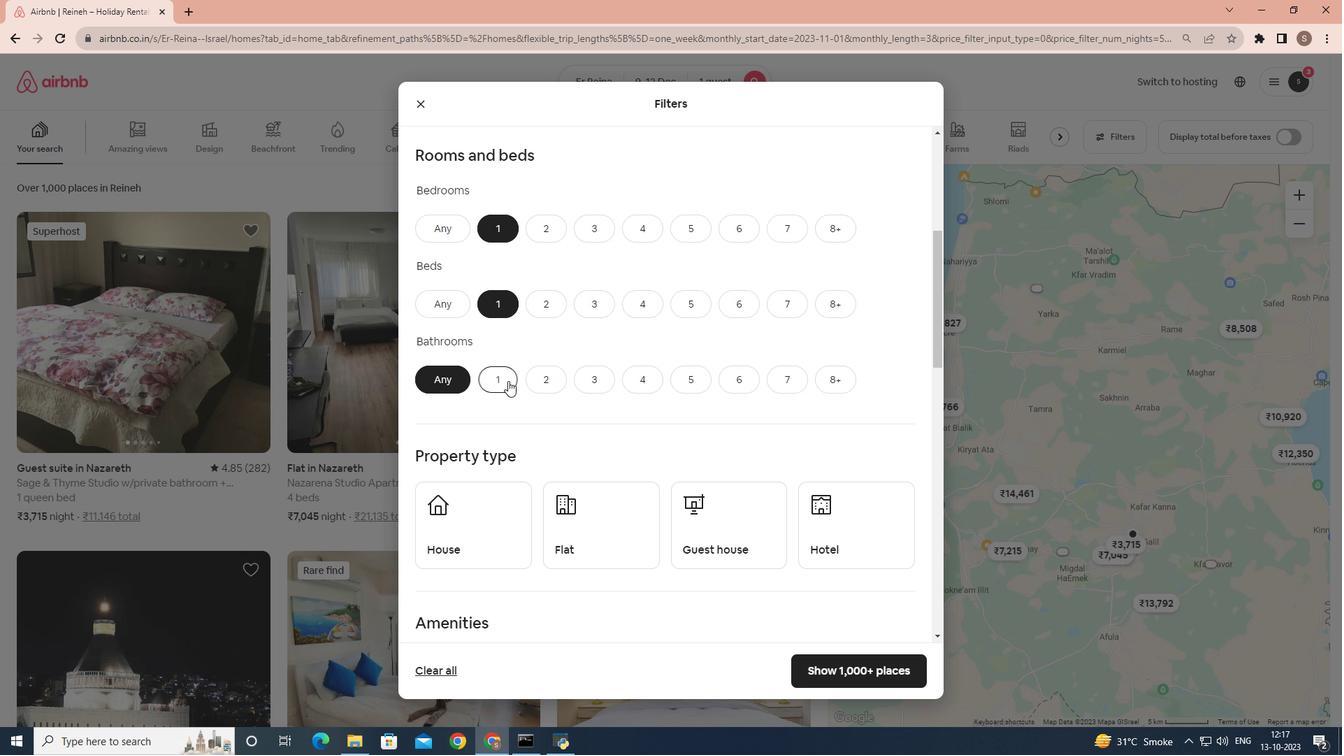 
Action: Mouse pressed left at (508, 381)
Screenshot: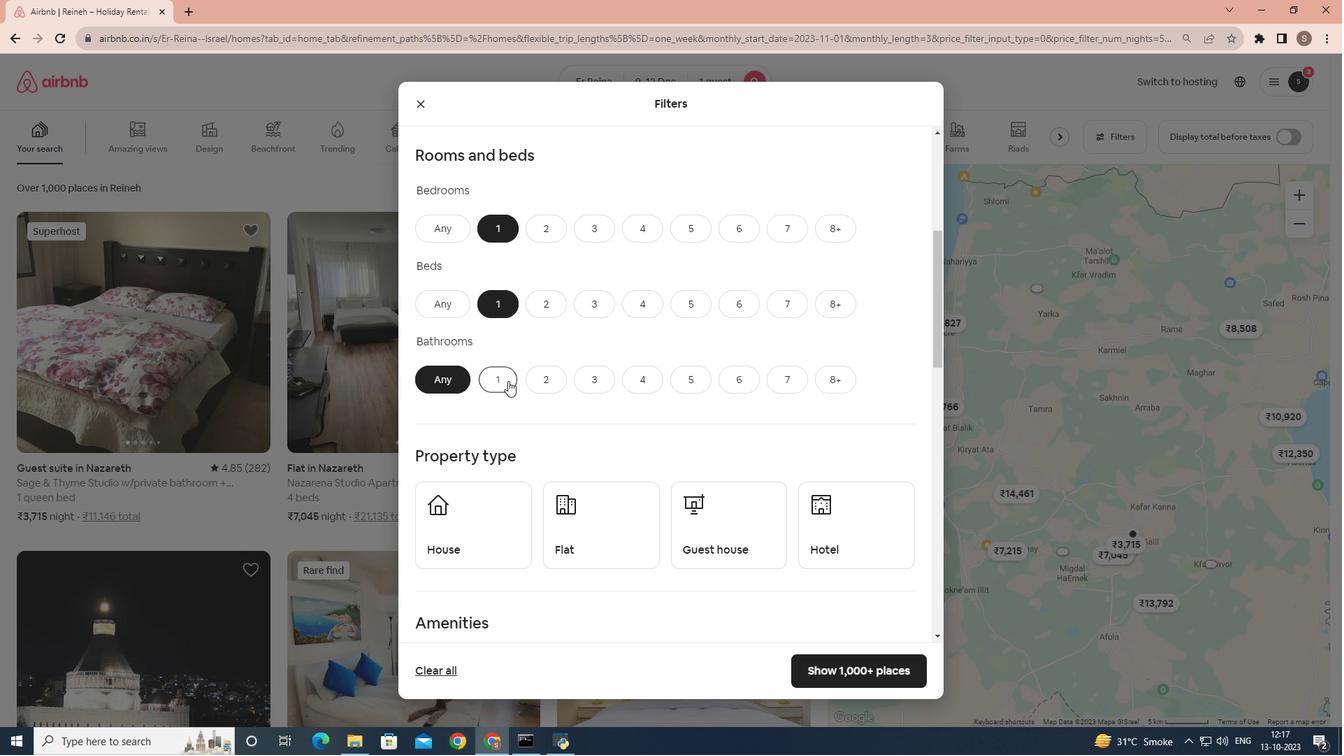 
Action: Mouse scrolled (508, 380) with delta (0, 0)
Screenshot: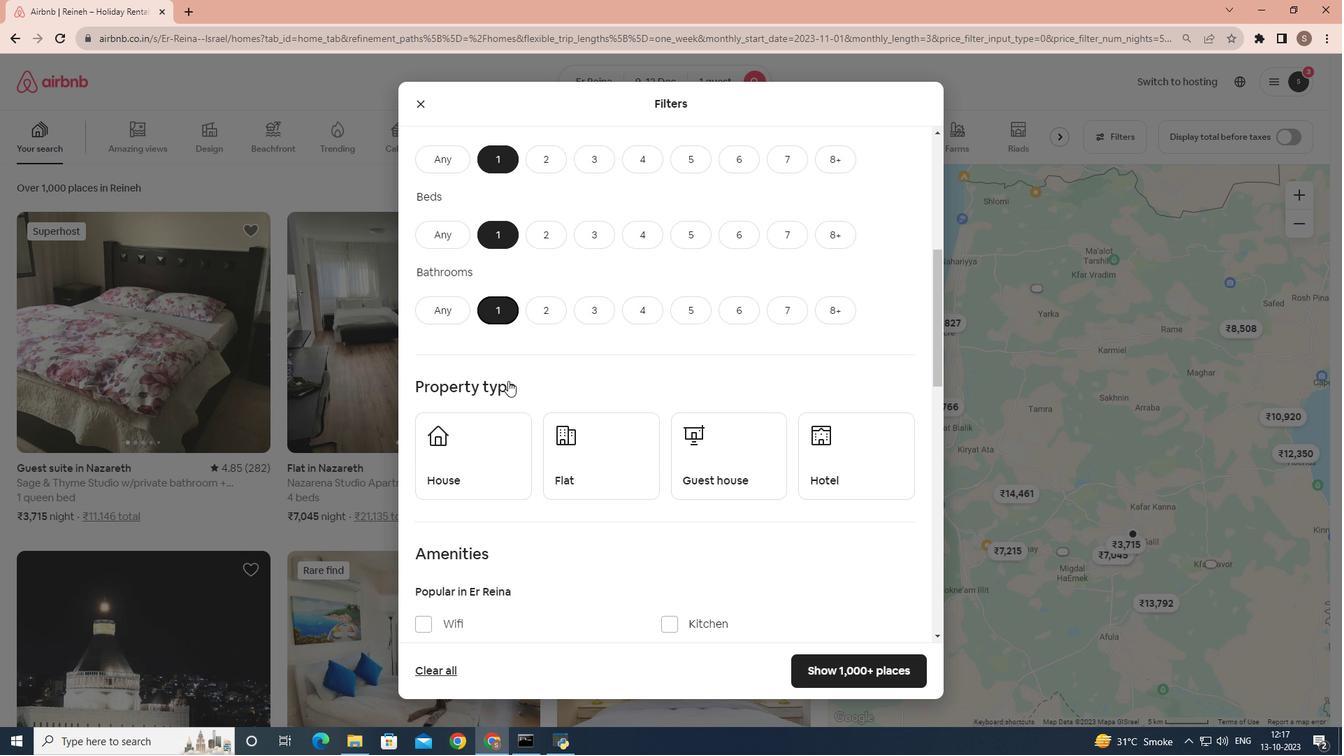 
Action: Mouse moved to (585, 454)
Screenshot: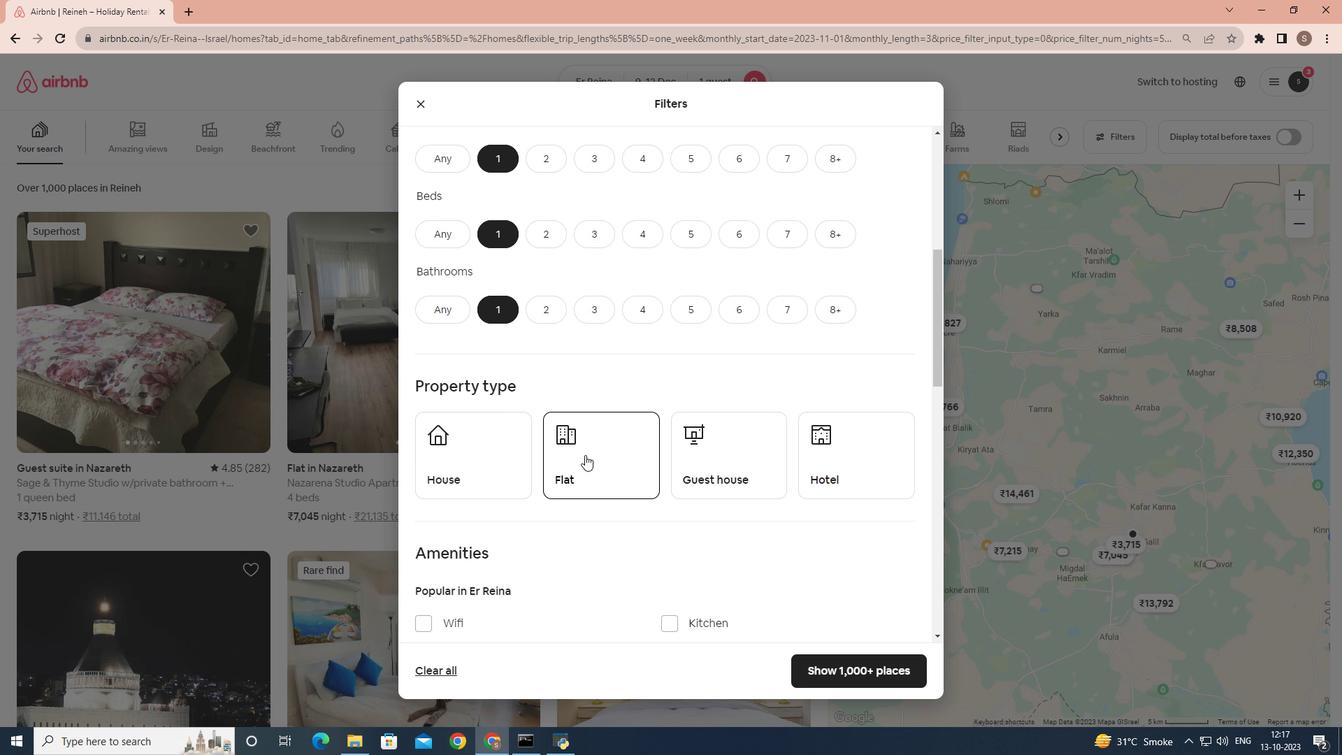 
Action: Mouse pressed left at (585, 454)
Screenshot: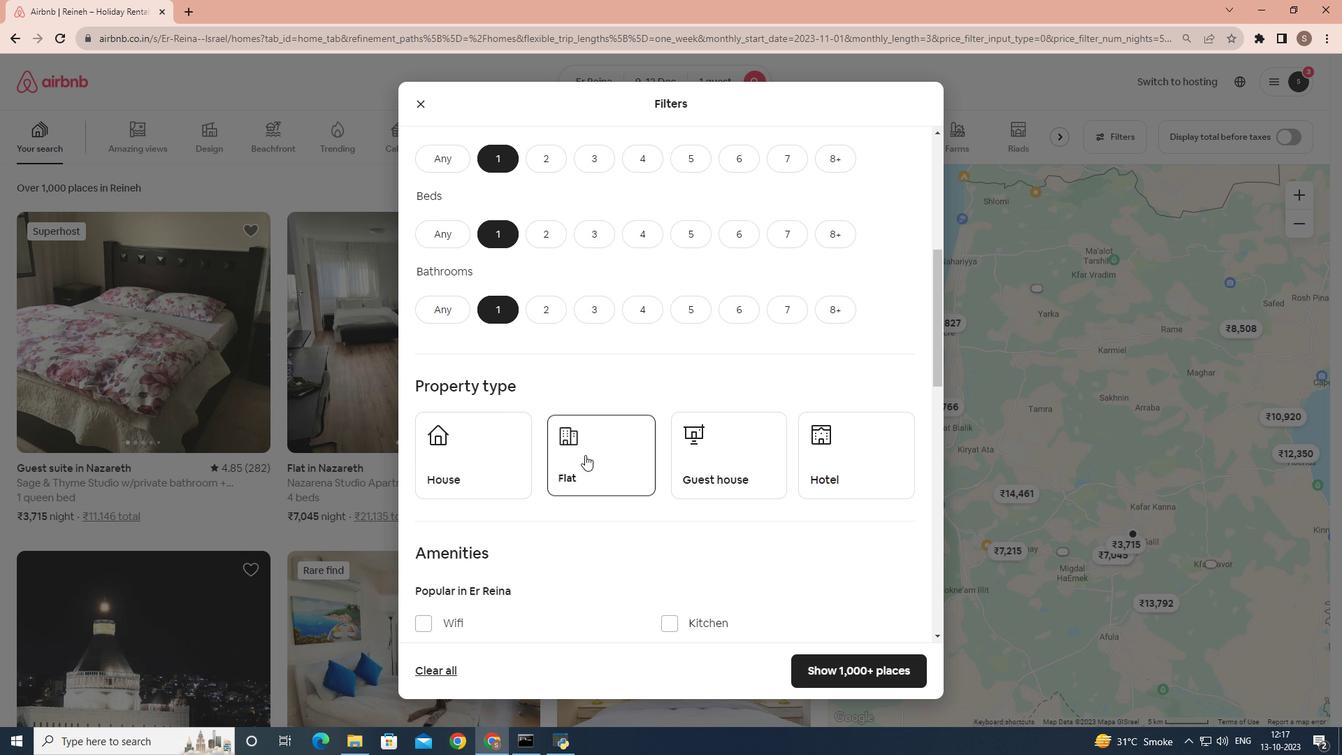 
Action: Mouse moved to (585, 455)
Screenshot: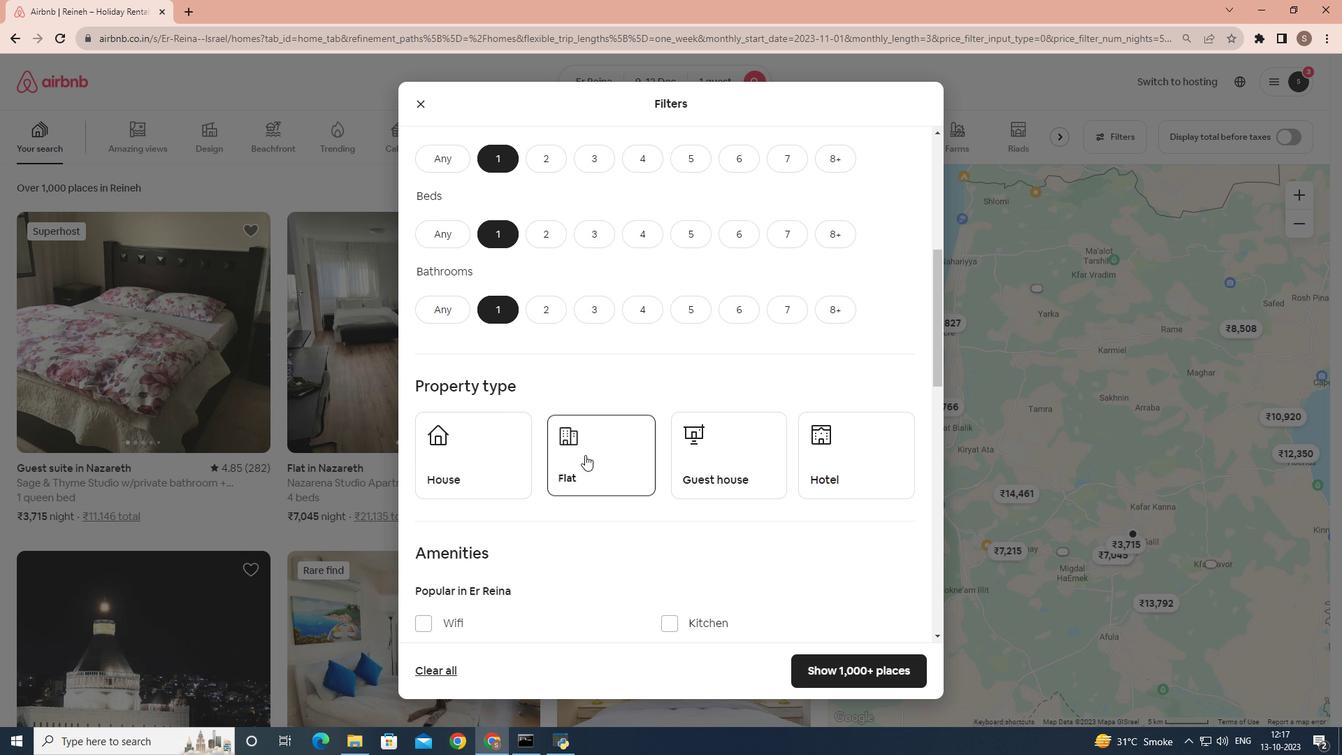 
Action: Mouse scrolled (585, 454) with delta (0, 0)
Screenshot: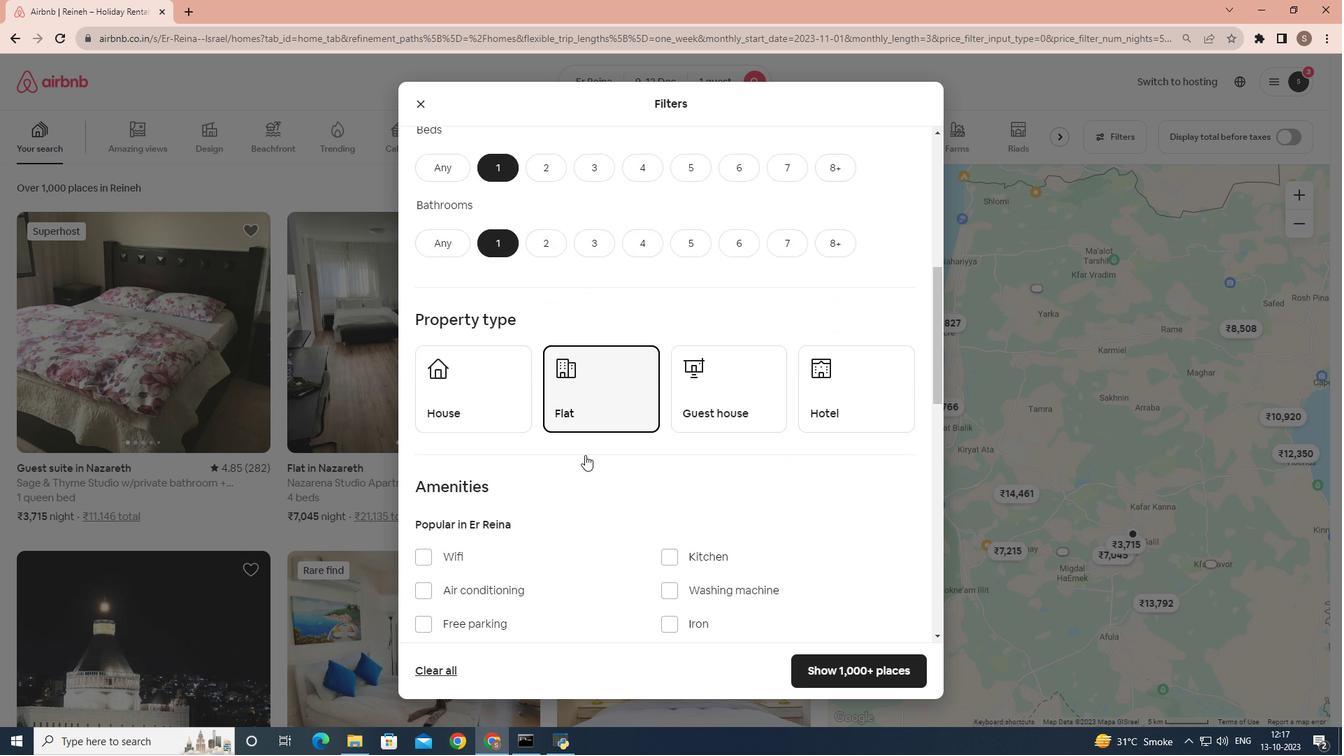 
Action: Mouse scrolled (585, 454) with delta (0, 0)
Screenshot: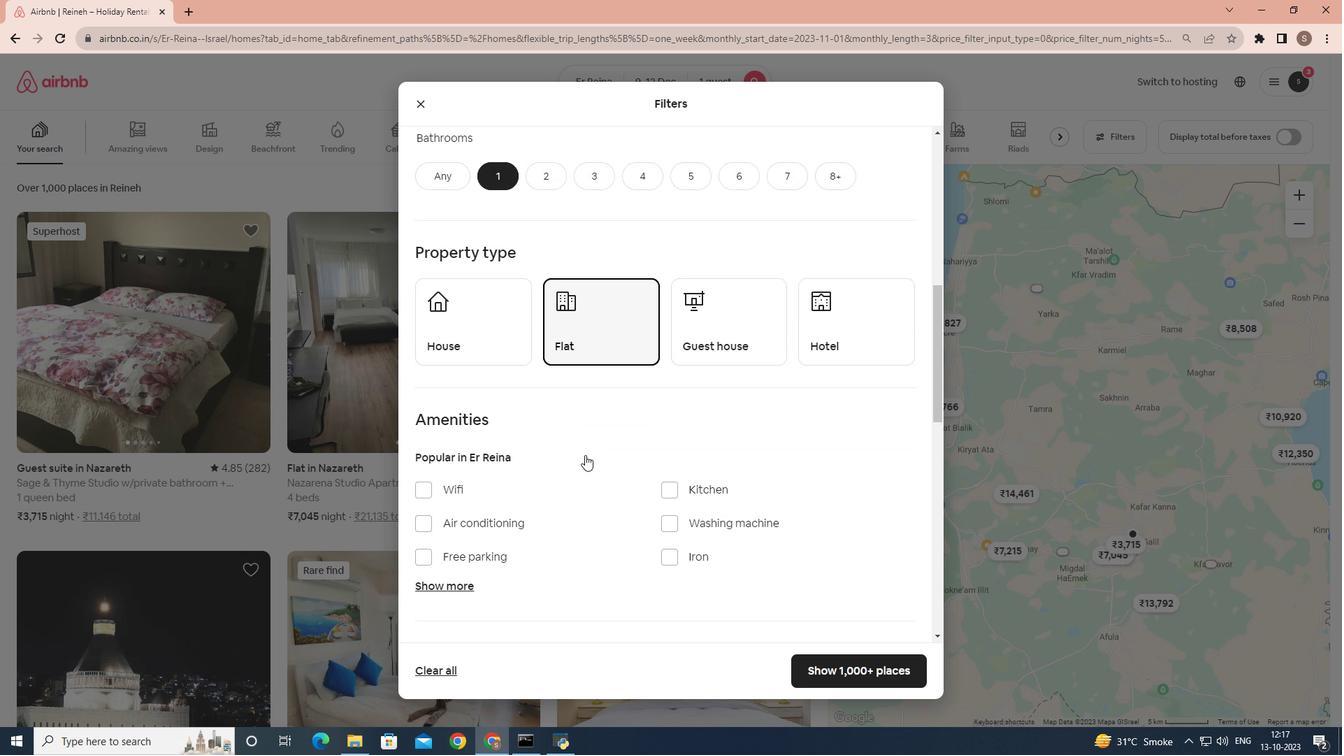 
Action: Mouse moved to (425, 485)
Screenshot: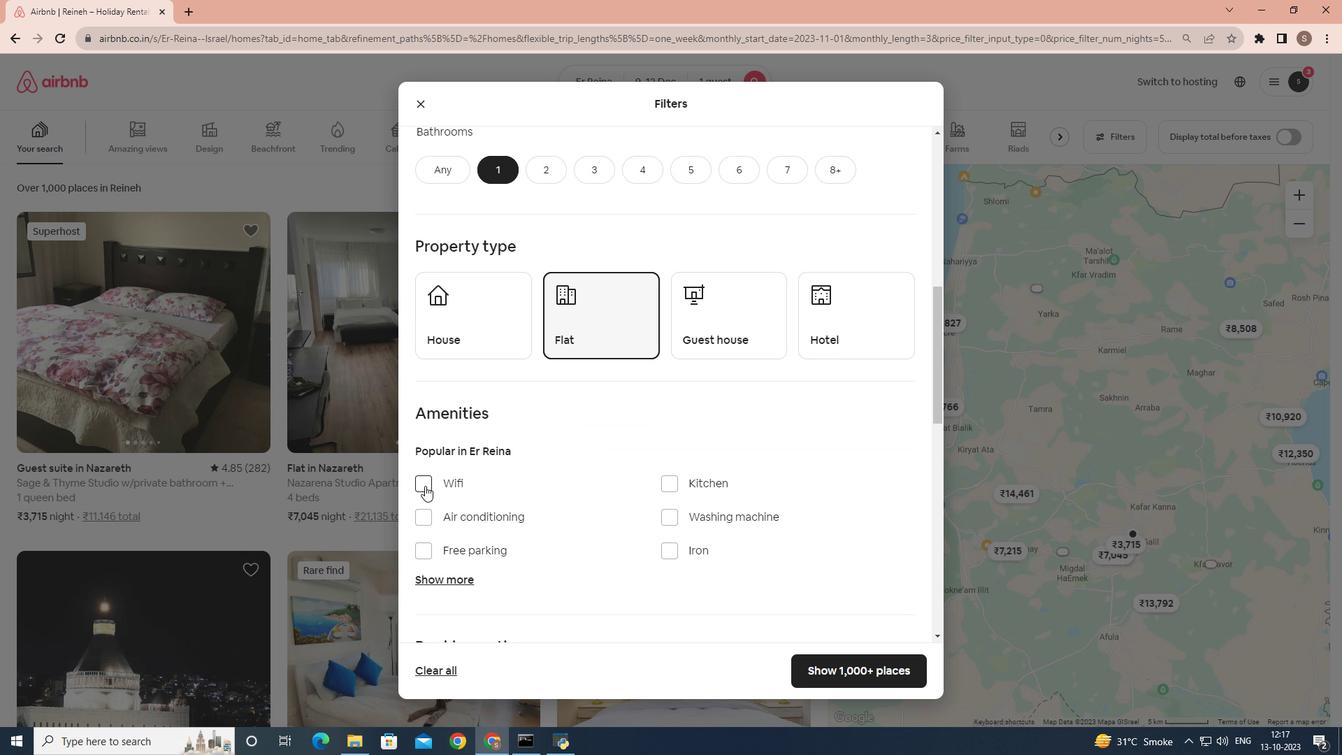 
Action: Mouse pressed left at (425, 485)
Screenshot: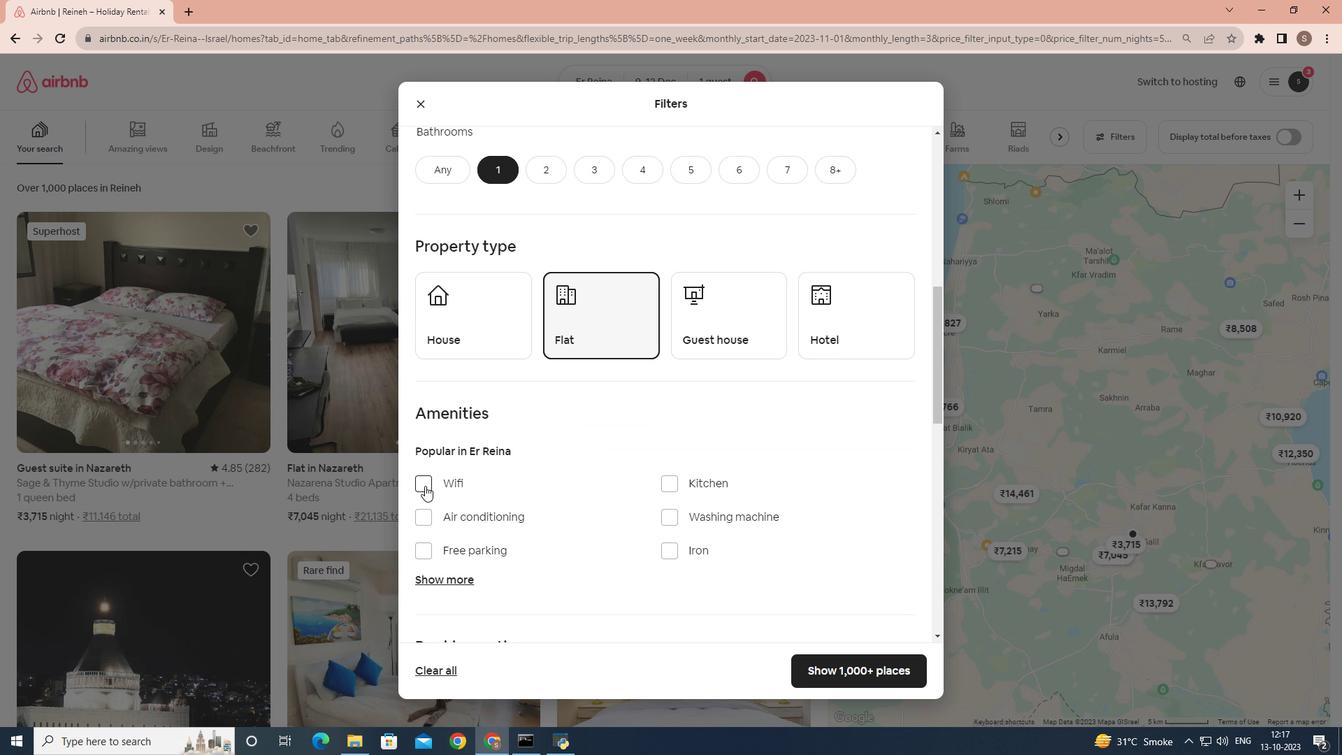 
Action: Mouse moved to (537, 490)
Screenshot: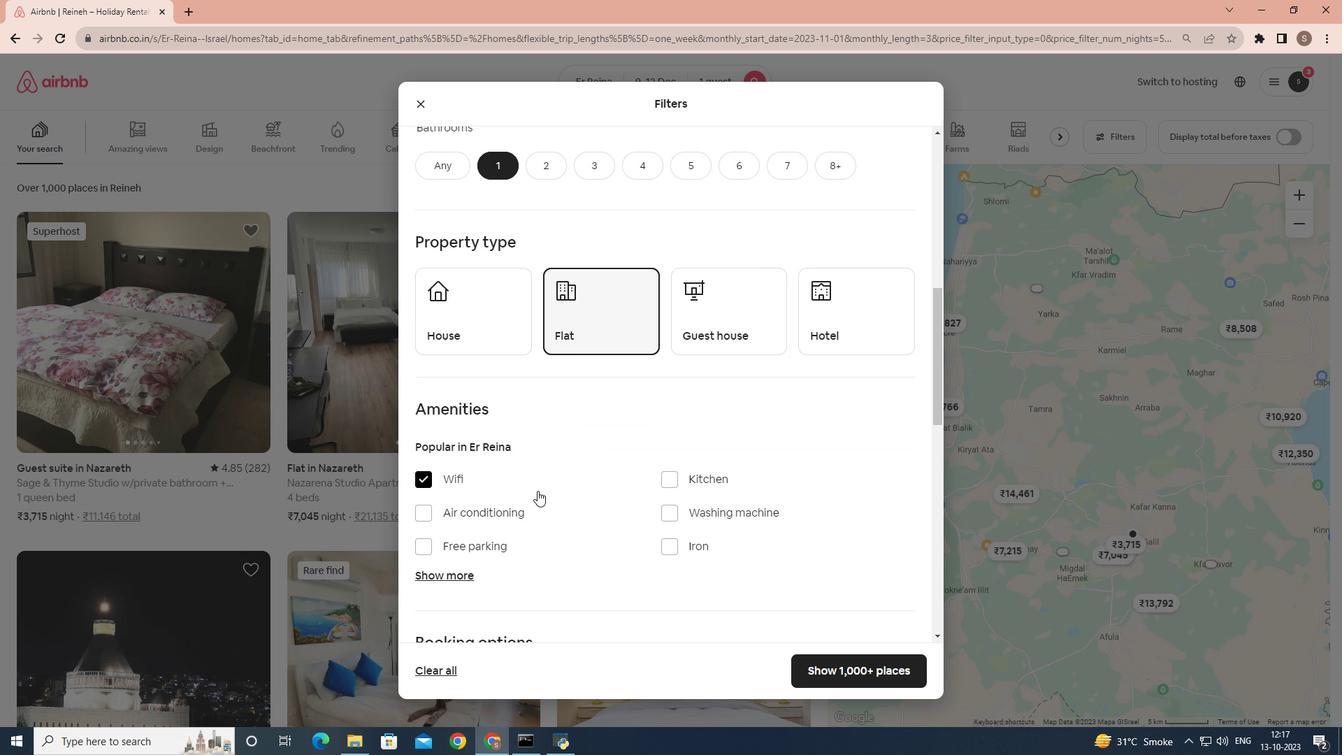 
Action: Mouse scrolled (537, 490) with delta (0, 0)
Screenshot: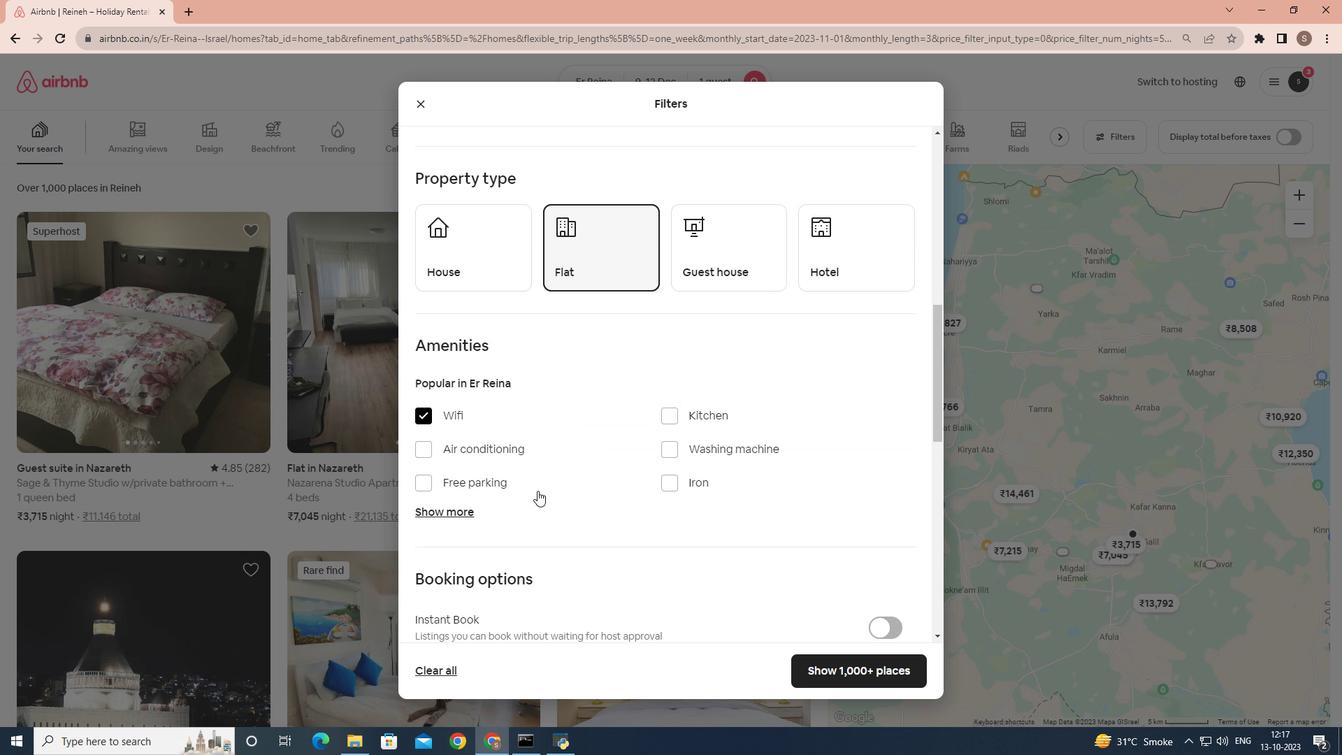 
Action: Mouse moved to (673, 449)
Screenshot: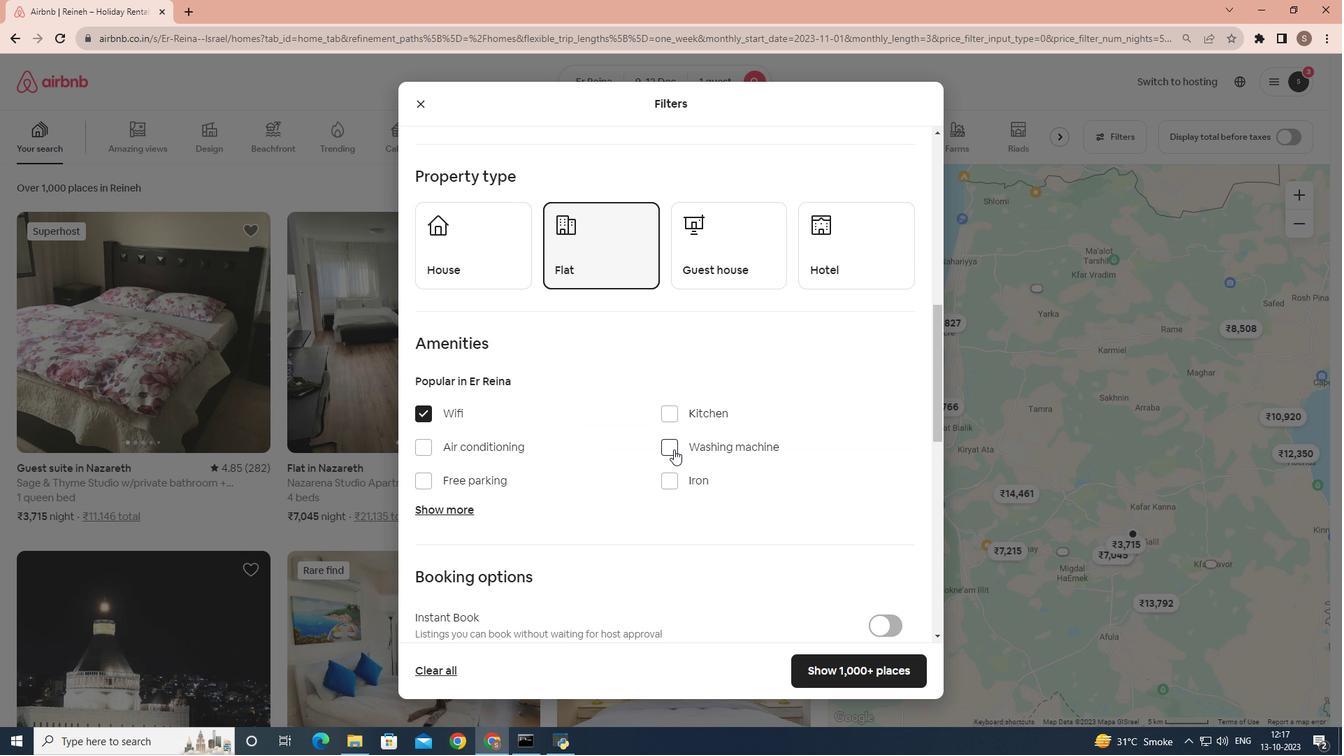 
Action: Mouse pressed left at (673, 449)
Screenshot: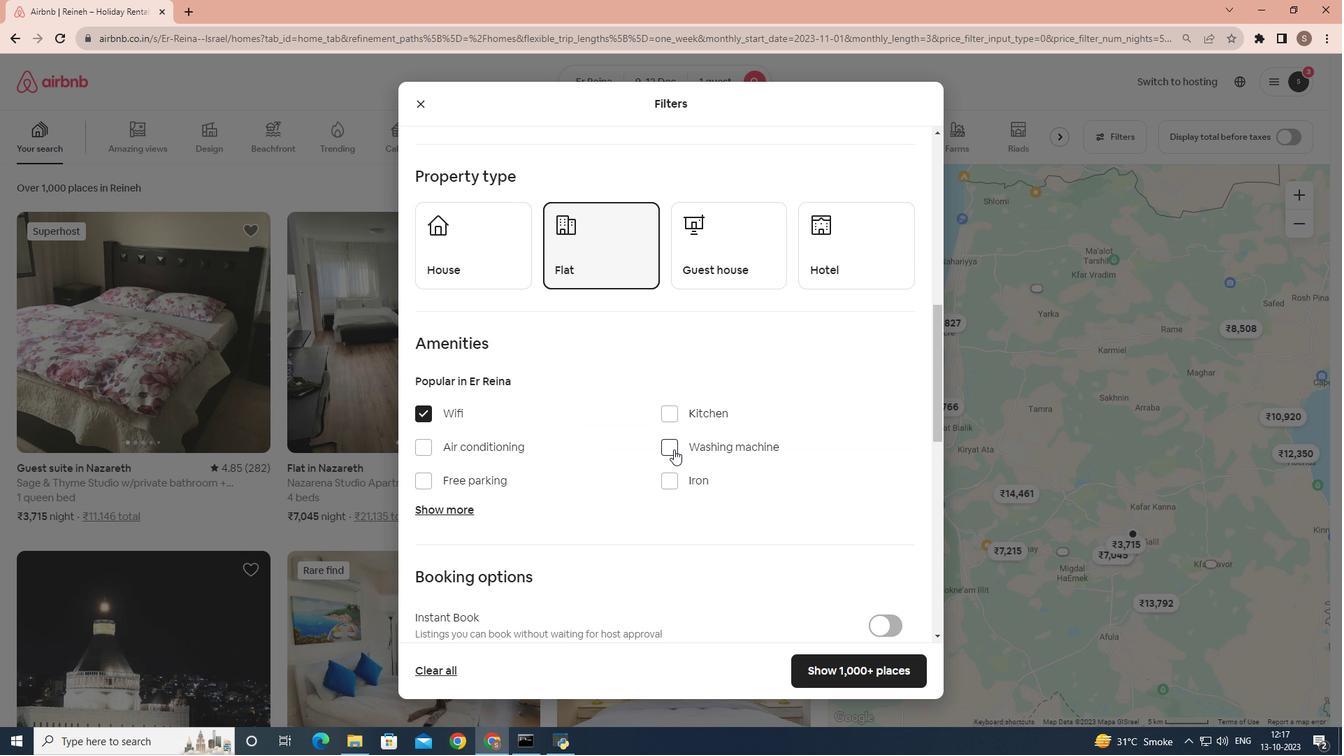 
Action: Mouse moved to (854, 660)
Screenshot: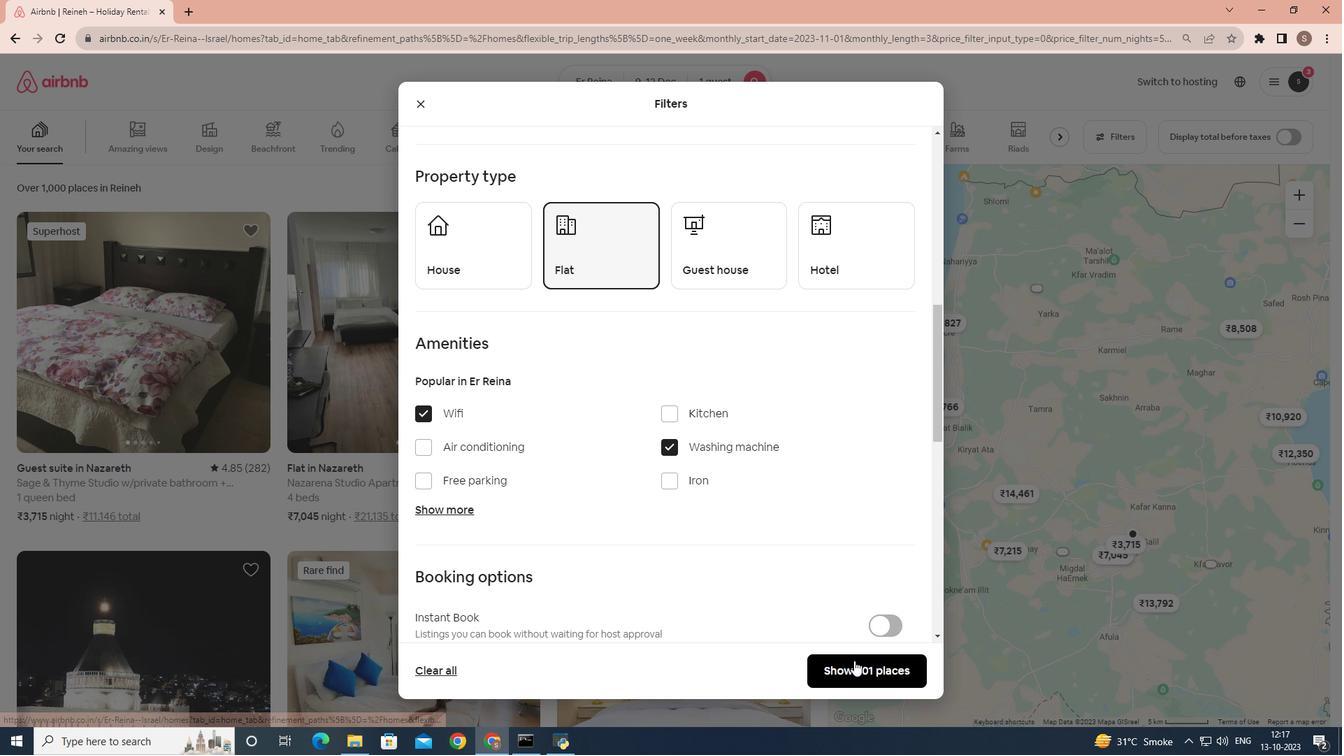
Action: Mouse pressed left at (854, 660)
Screenshot: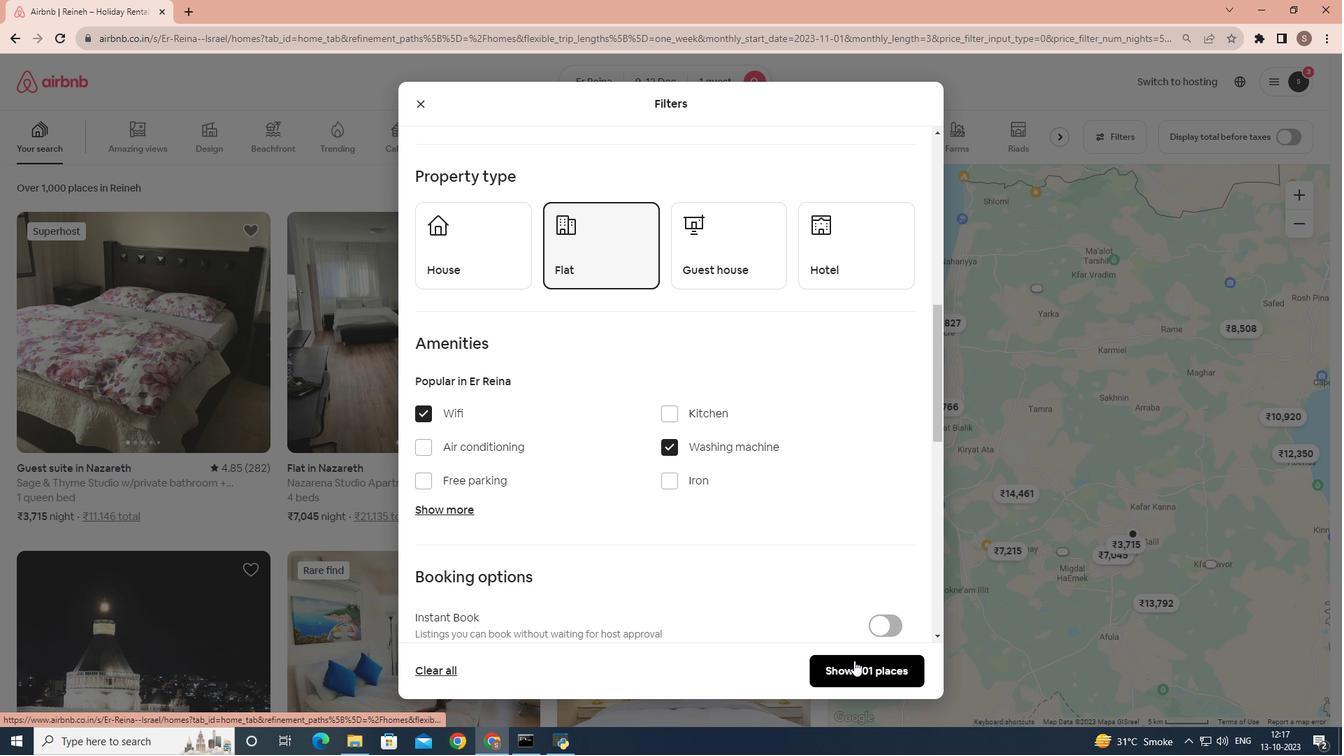 
Action: Mouse moved to (214, 372)
Screenshot: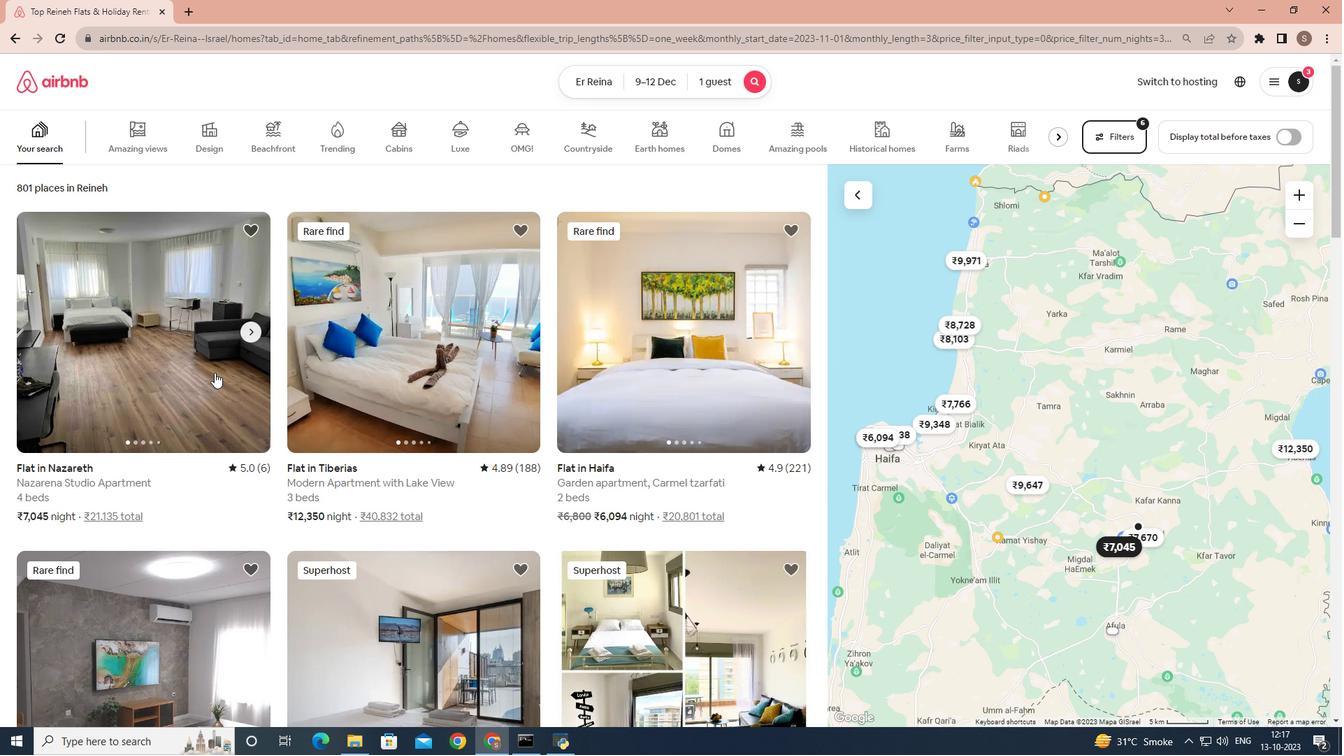 
Action: Mouse pressed left at (214, 372)
Screenshot: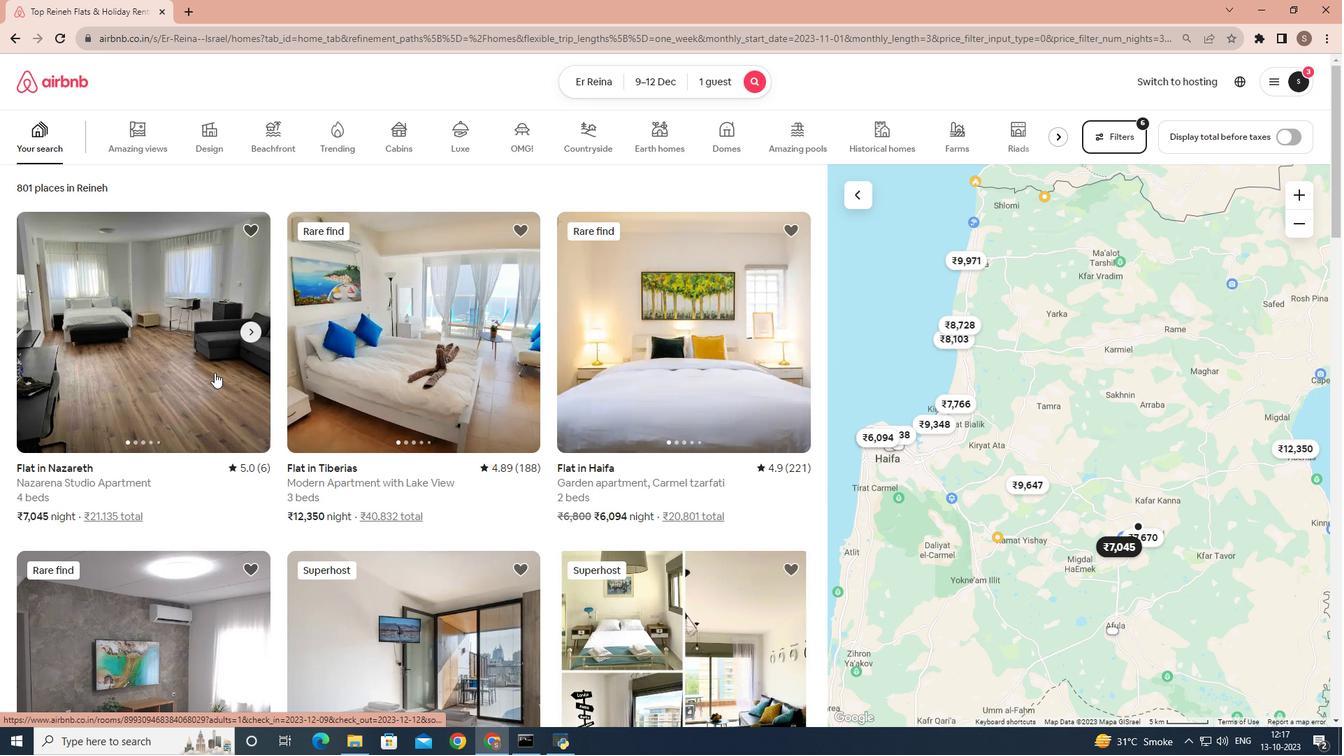 
Action: Mouse moved to (980, 517)
Screenshot: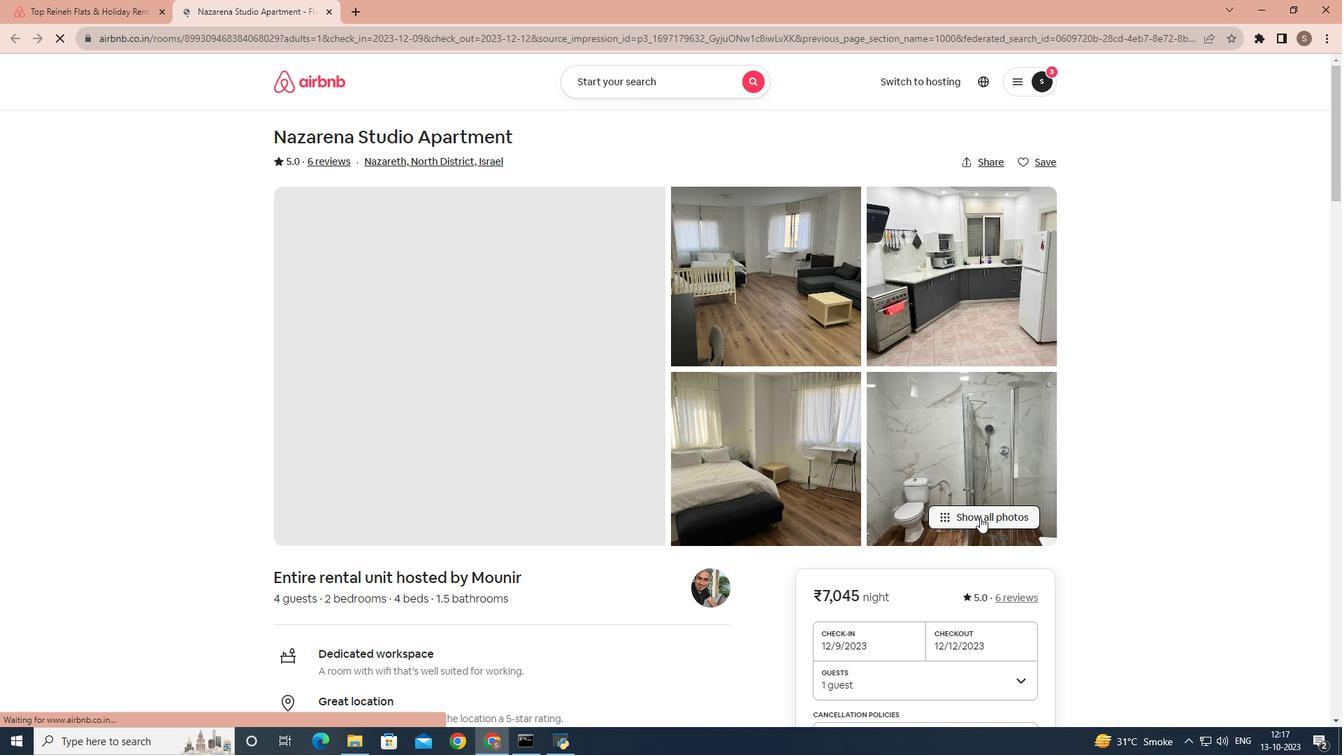 
Action: Mouse pressed left at (980, 517)
Screenshot: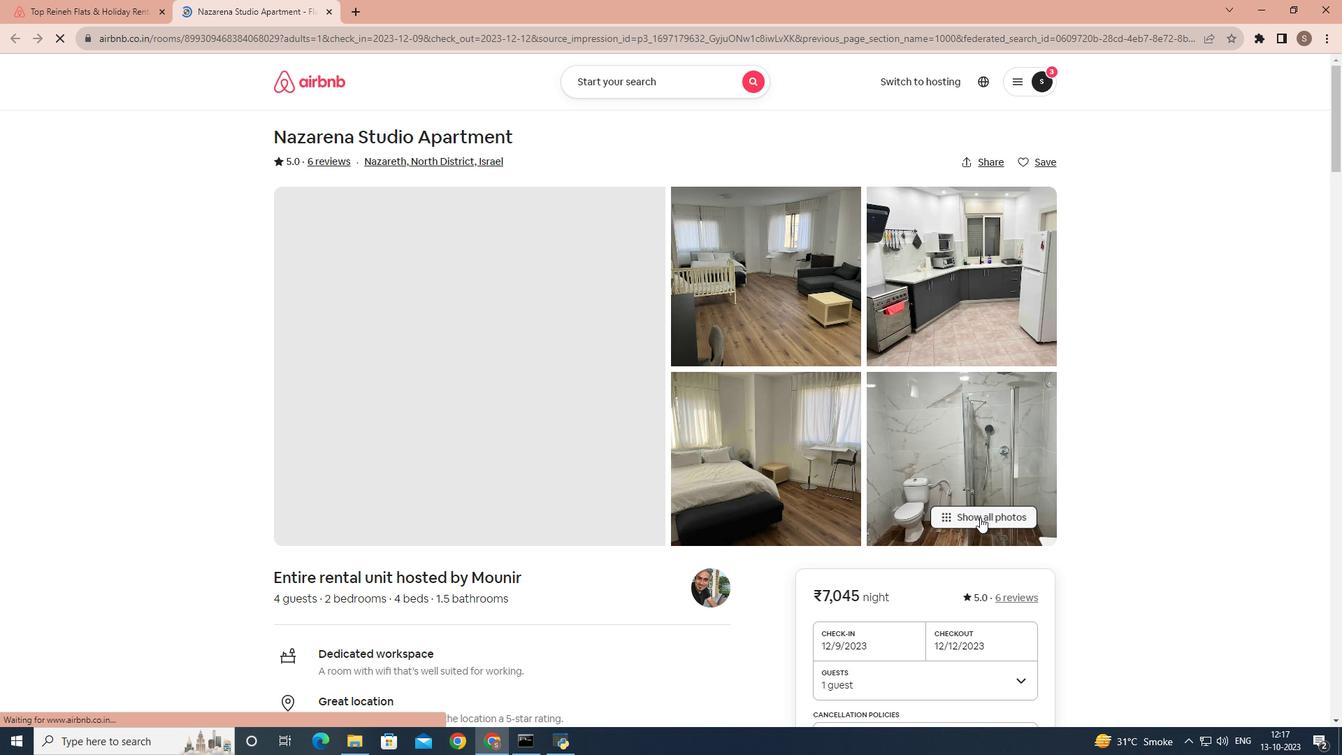 
Action: Mouse moved to (1045, 493)
Screenshot: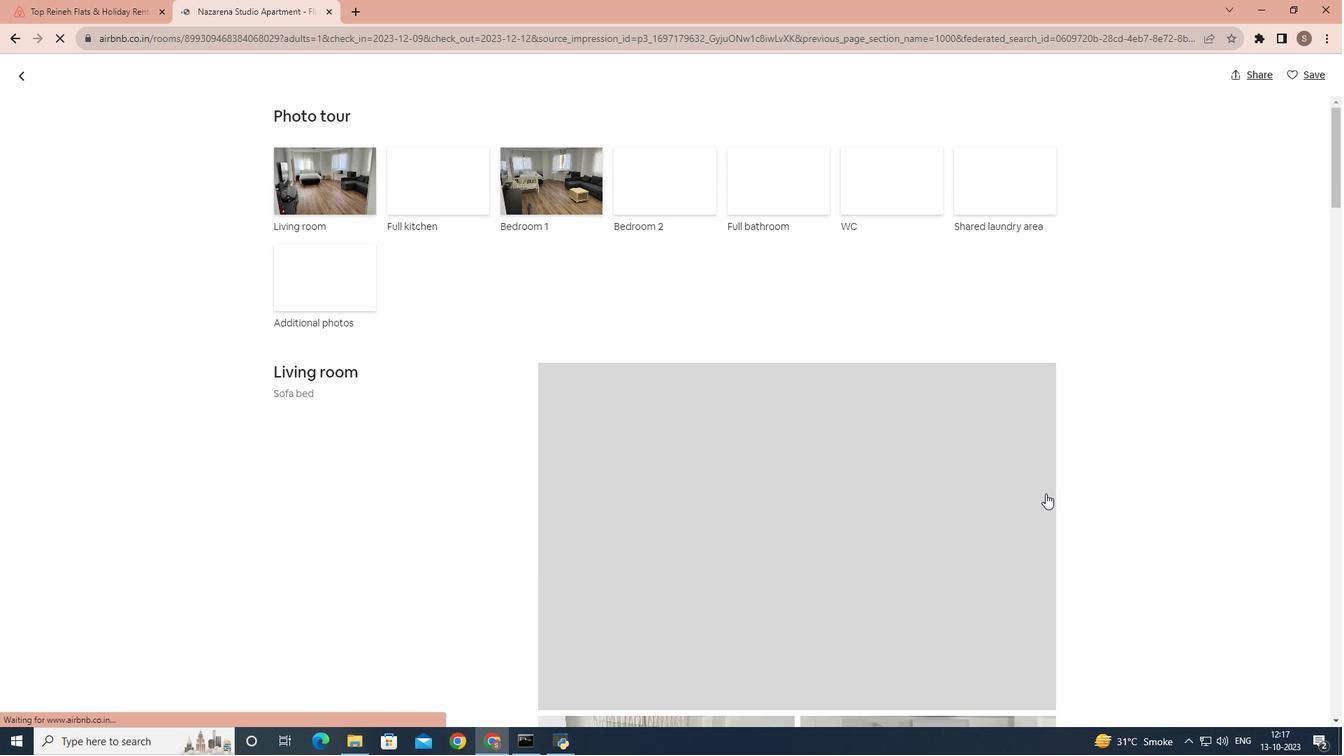 
Action: Mouse scrolled (1045, 492) with delta (0, 0)
Screenshot: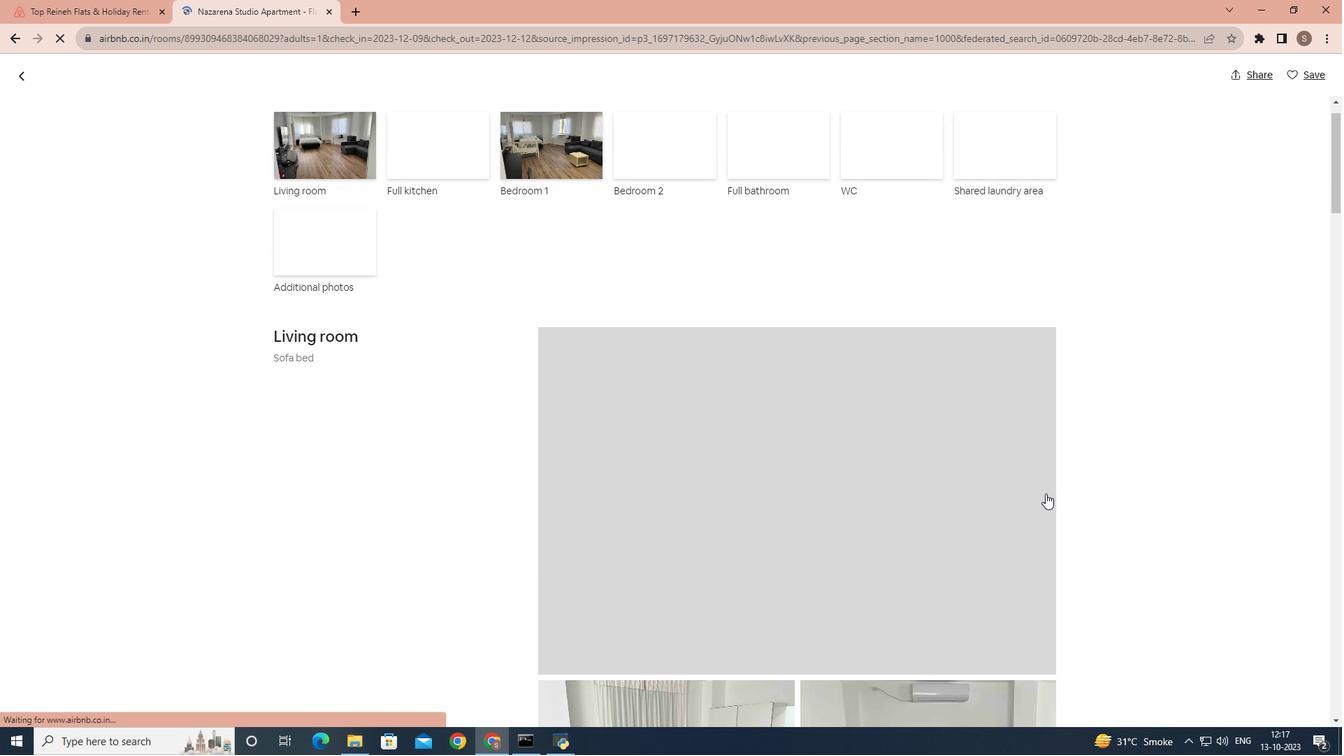 
Action: Mouse scrolled (1045, 492) with delta (0, 0)
Screenshot: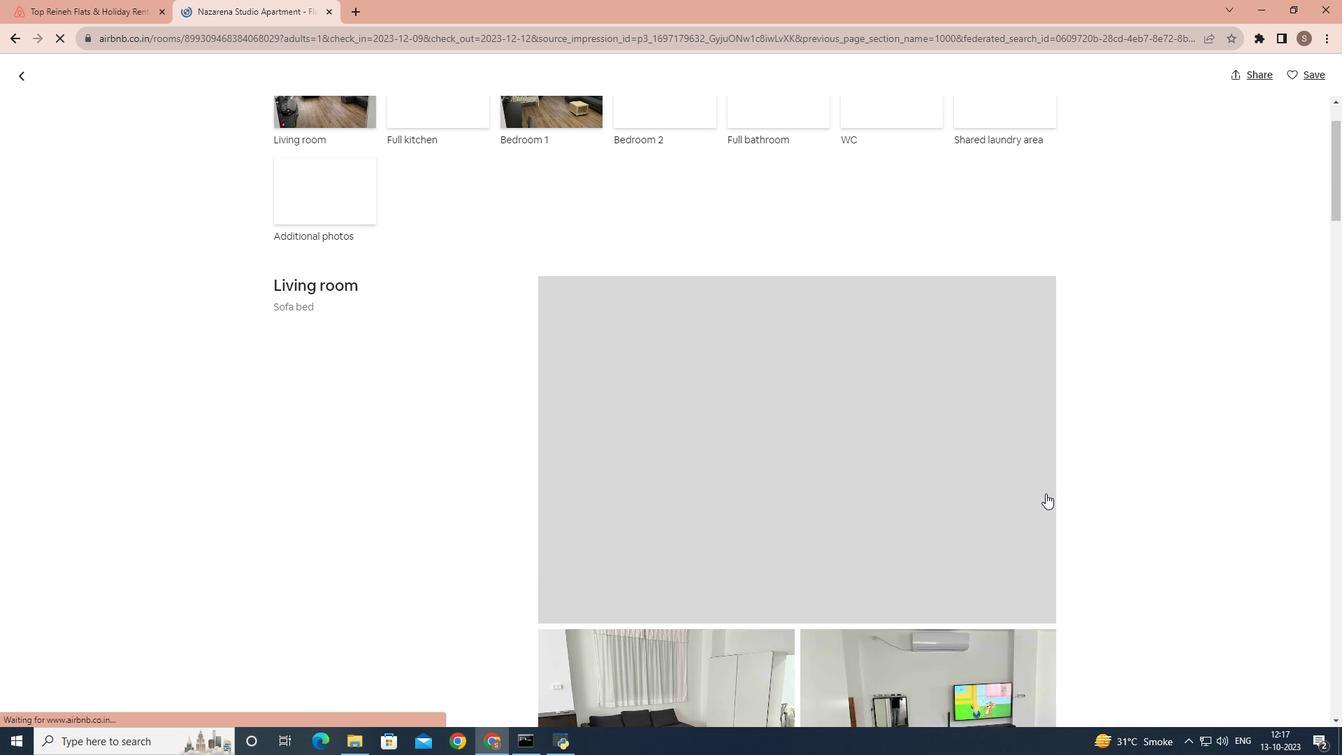 
Action: Mouse scrolled (1045, 492) with delta (0, 0)
Screenshot: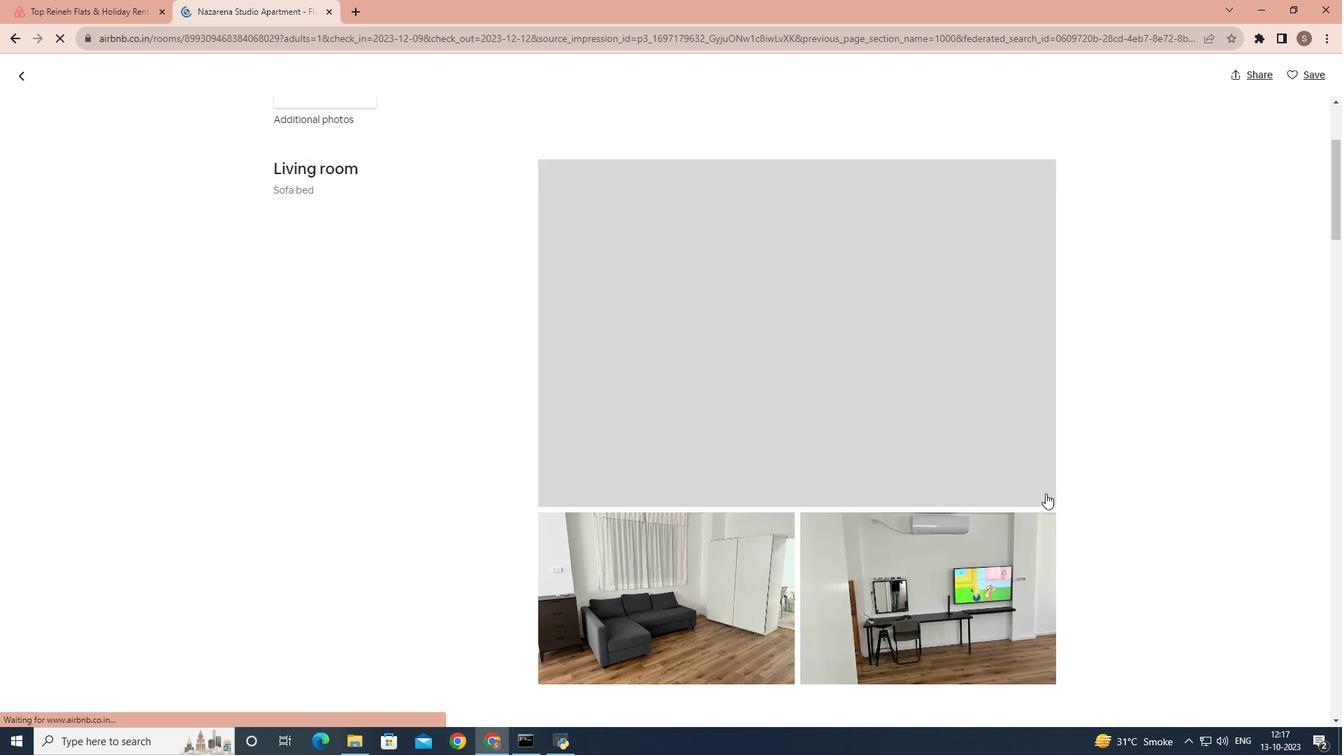 
Action: Mouse scrolled (1045, 492) with delta (0, 0)
Screenshot: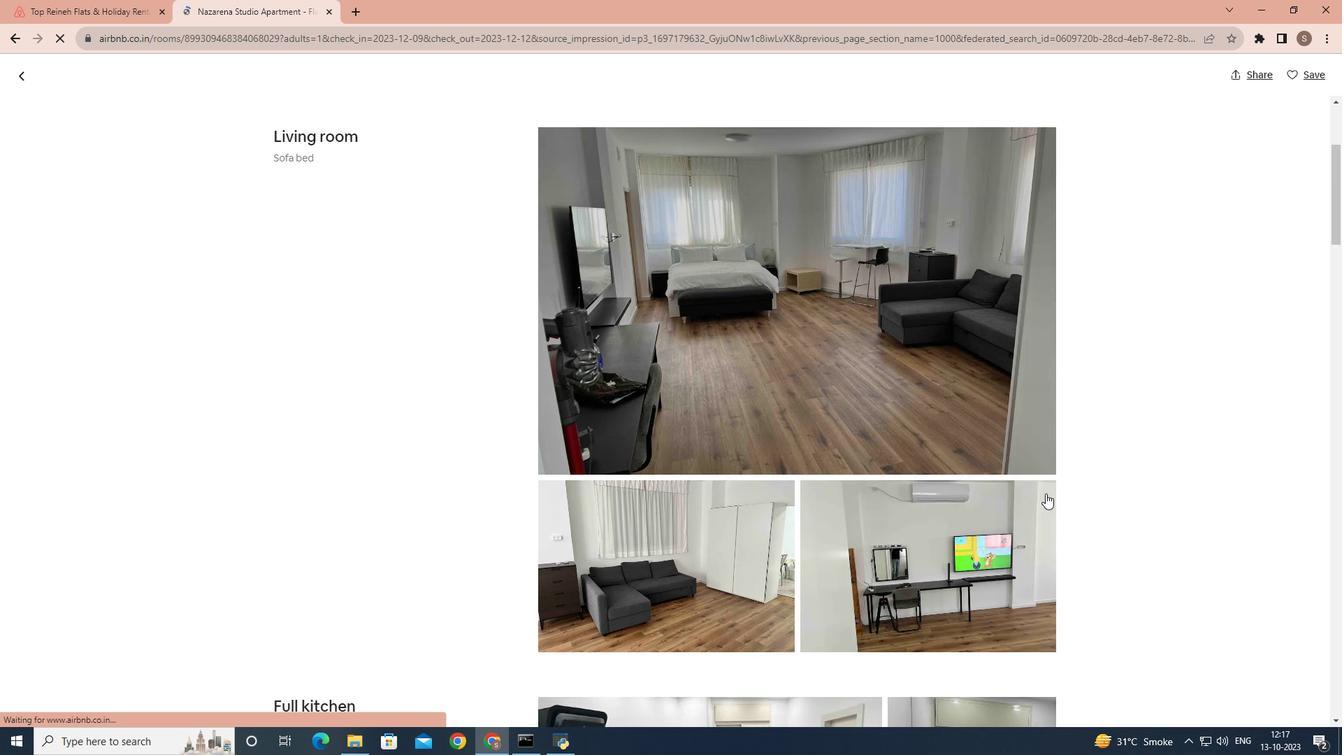 
Action: Mouse scrolled (1045, 492) with delta (0, 0)
Screenshot: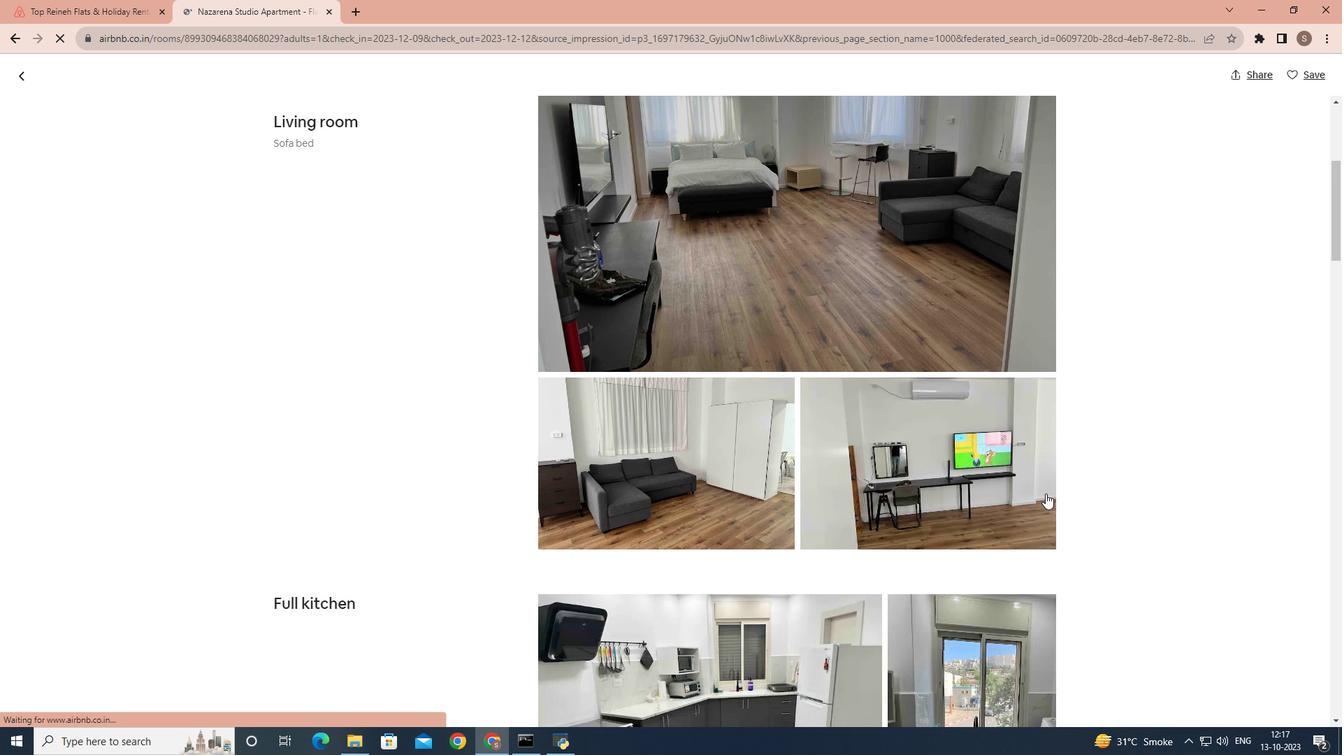 
Action: Mouse scrolled (1045, 492) with delta (0, 0)
Screenshot: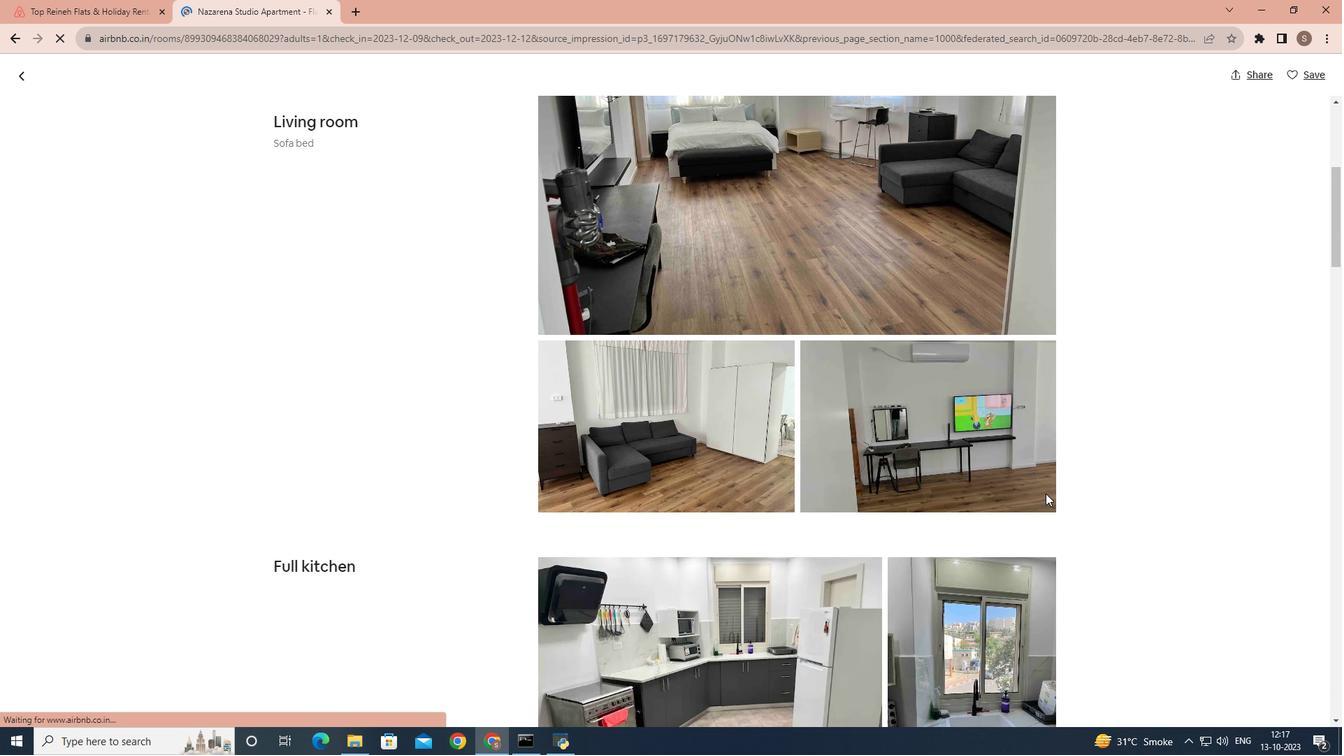 
Action: Mouse scrolled (1045, 492) with delta (0, 0)
Screenshot: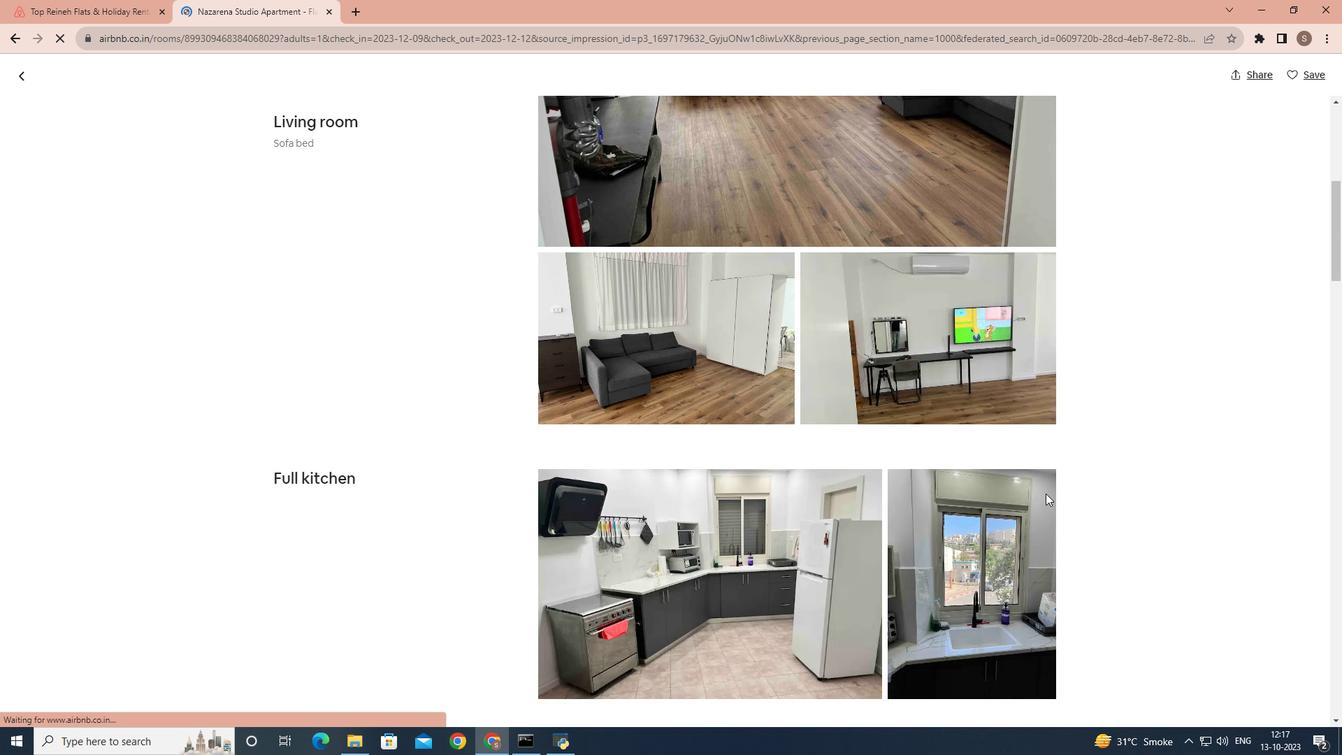 
Action: Mouse scrolled (1045, 492) with delta (0, 0)
Screenshot: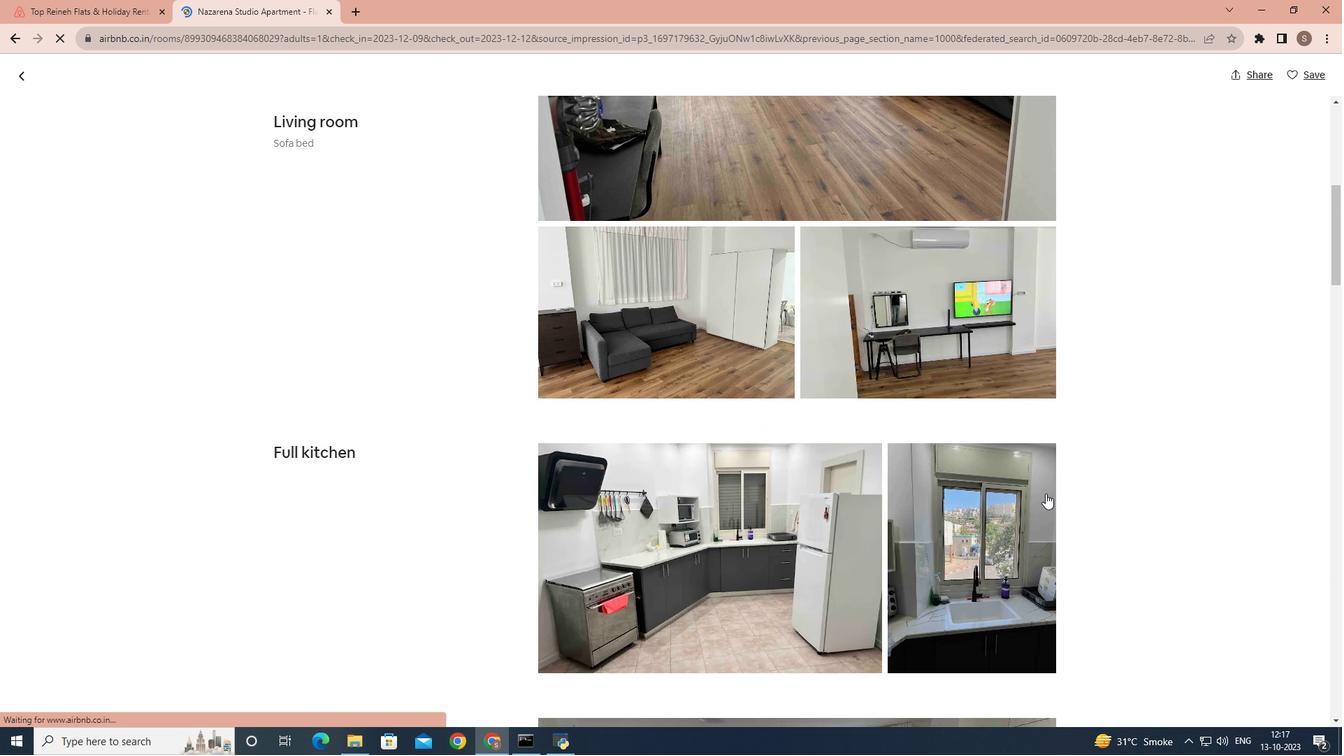 
Action: Mouse scrolled (1045, 492) with delta (0, 0)
Screenshot: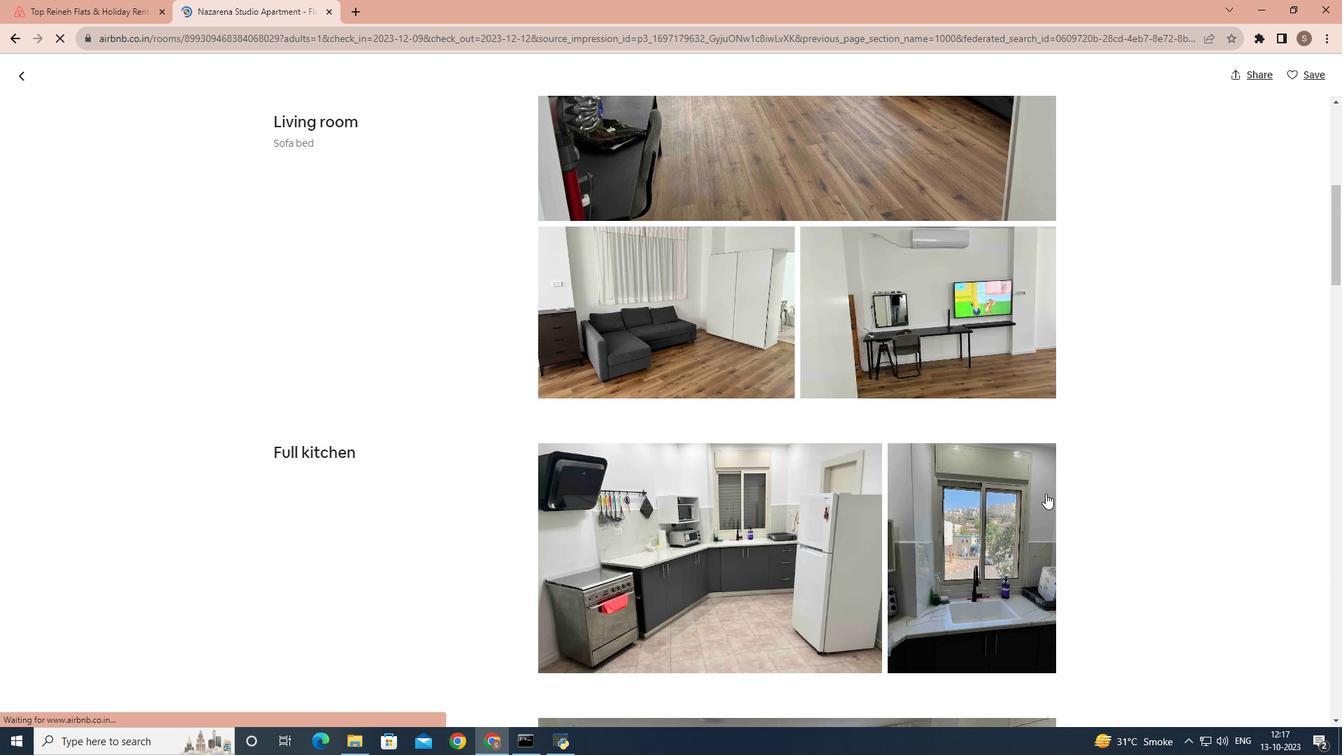 
Action: Mouse scrolled (1045, 492) with delta (0, 0)
Screenshot: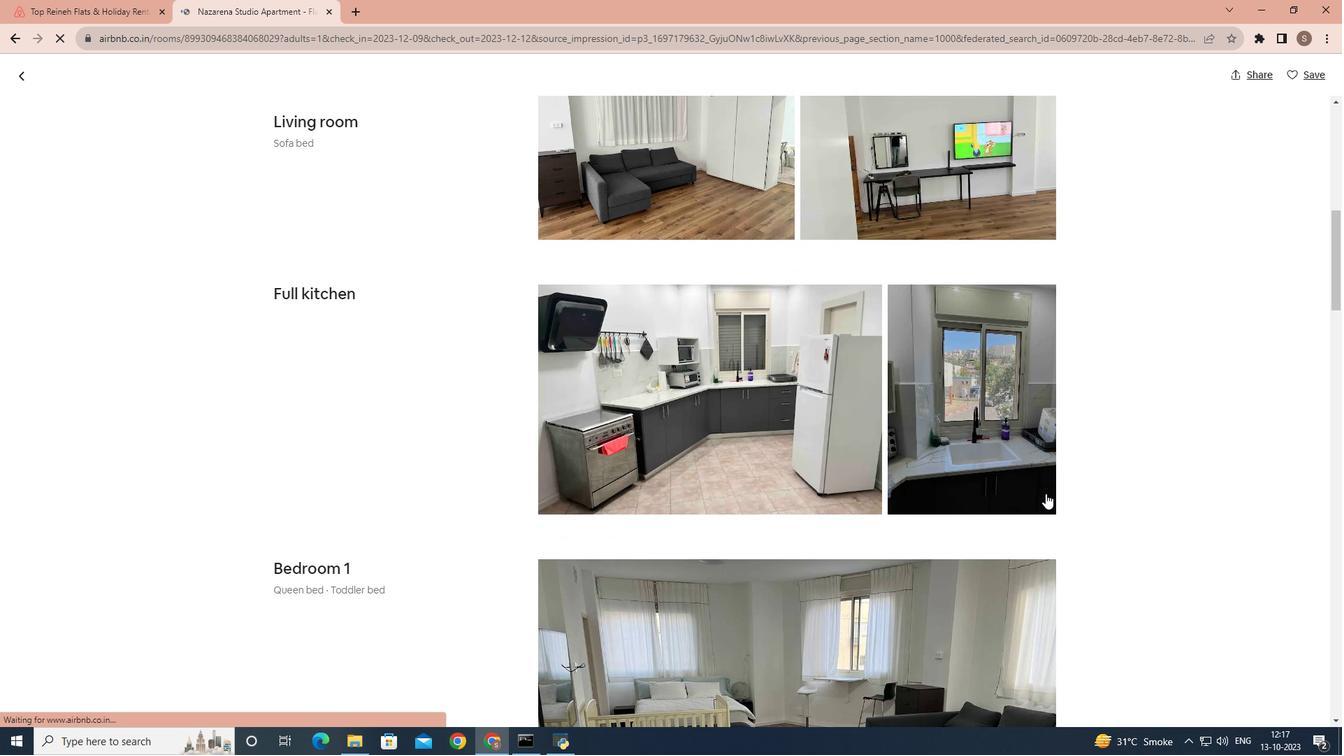 
Action: Mouse scrolled (1045, 492) with delta (0, 0)
Screenshot: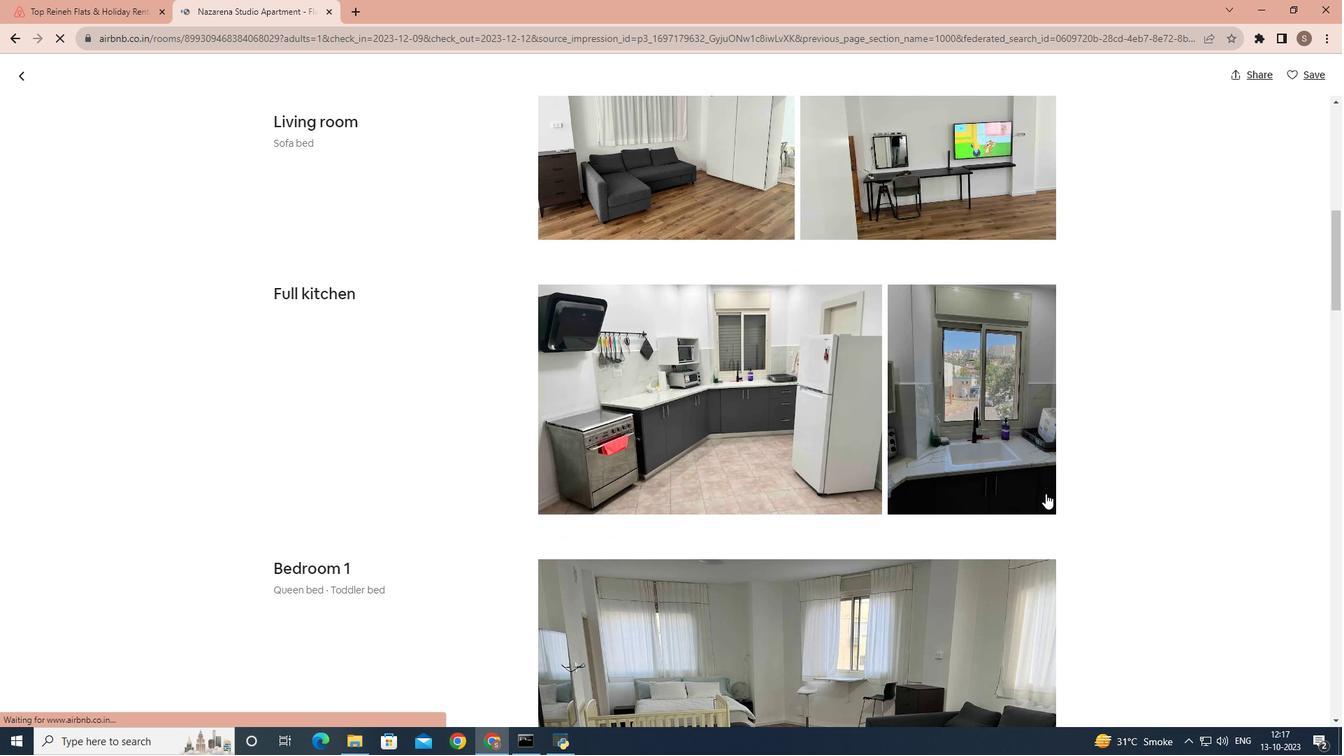 
Action: Mouse scrolled (1045, 492) with delta (0, 0)
Screenshot: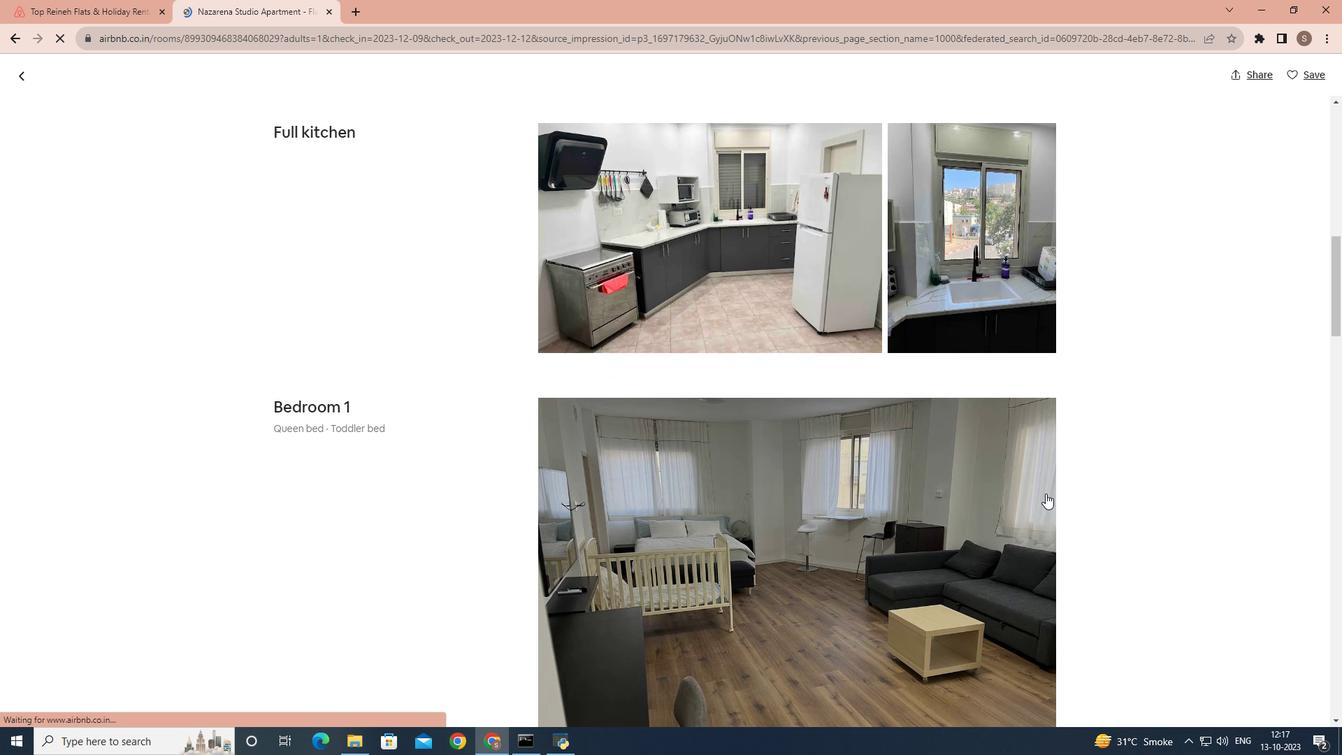 
Action: Mouse scrolled (1045, 492) with delta (0, 0)
Screenshot: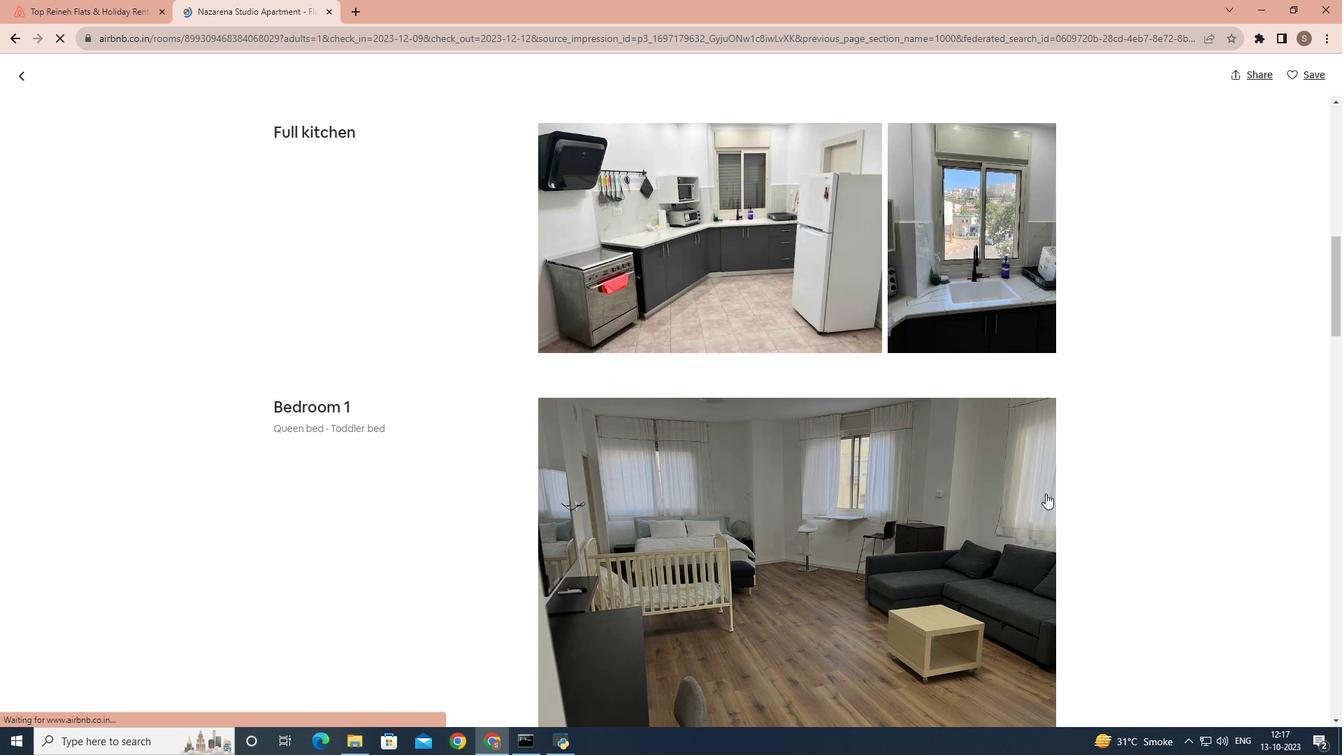 
Action: Mouse scrolled (1045, 492) with delta (0, 0)
Screenshot: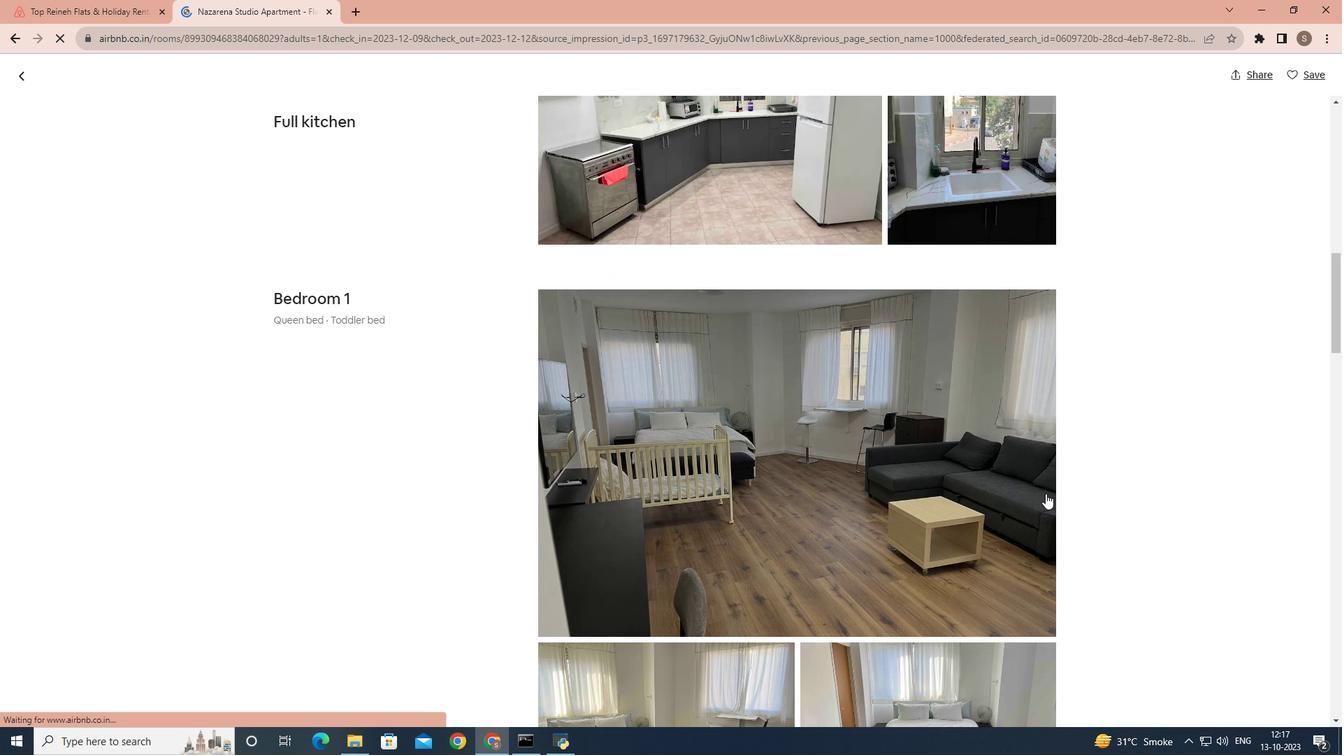 
Action: Mouse scrolled (1045, 492) with delta (0, 0)
Screenshot: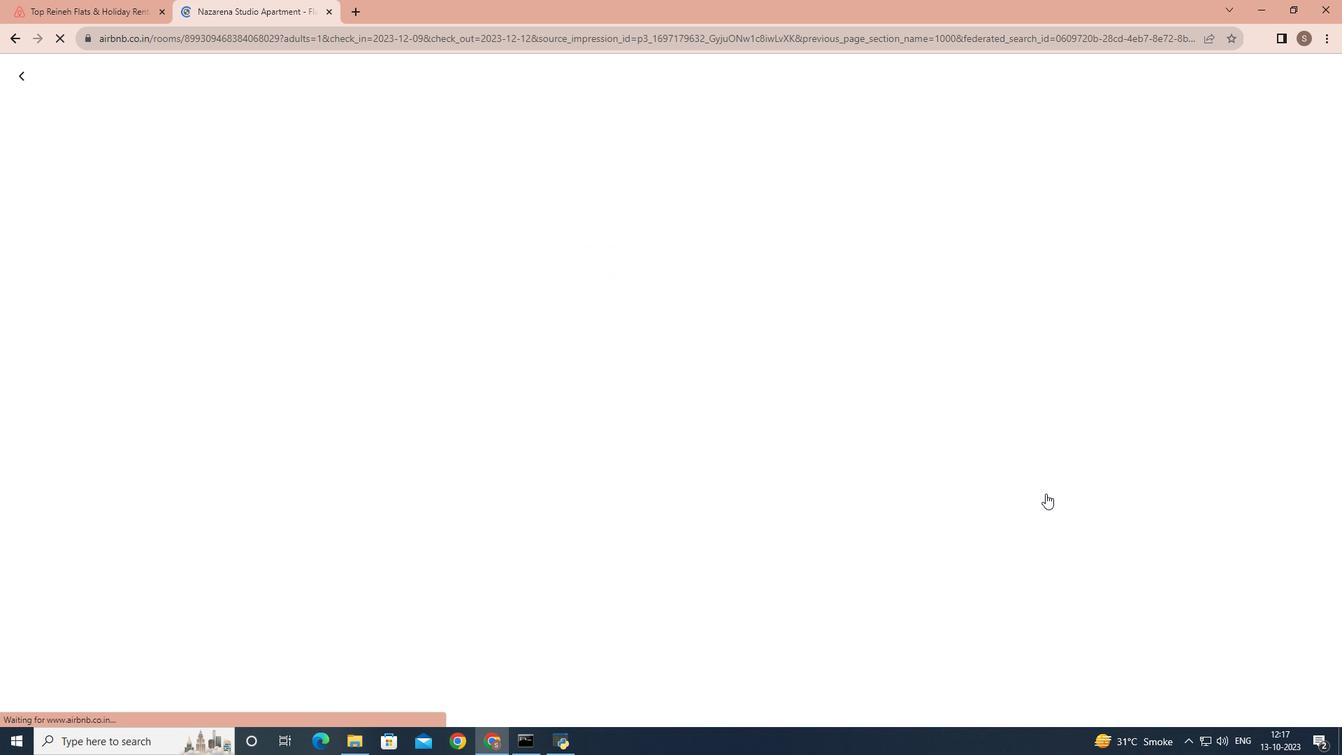 
Action: Mouse scrolled (1045, 492) with delta (0, 0)
Screenshot: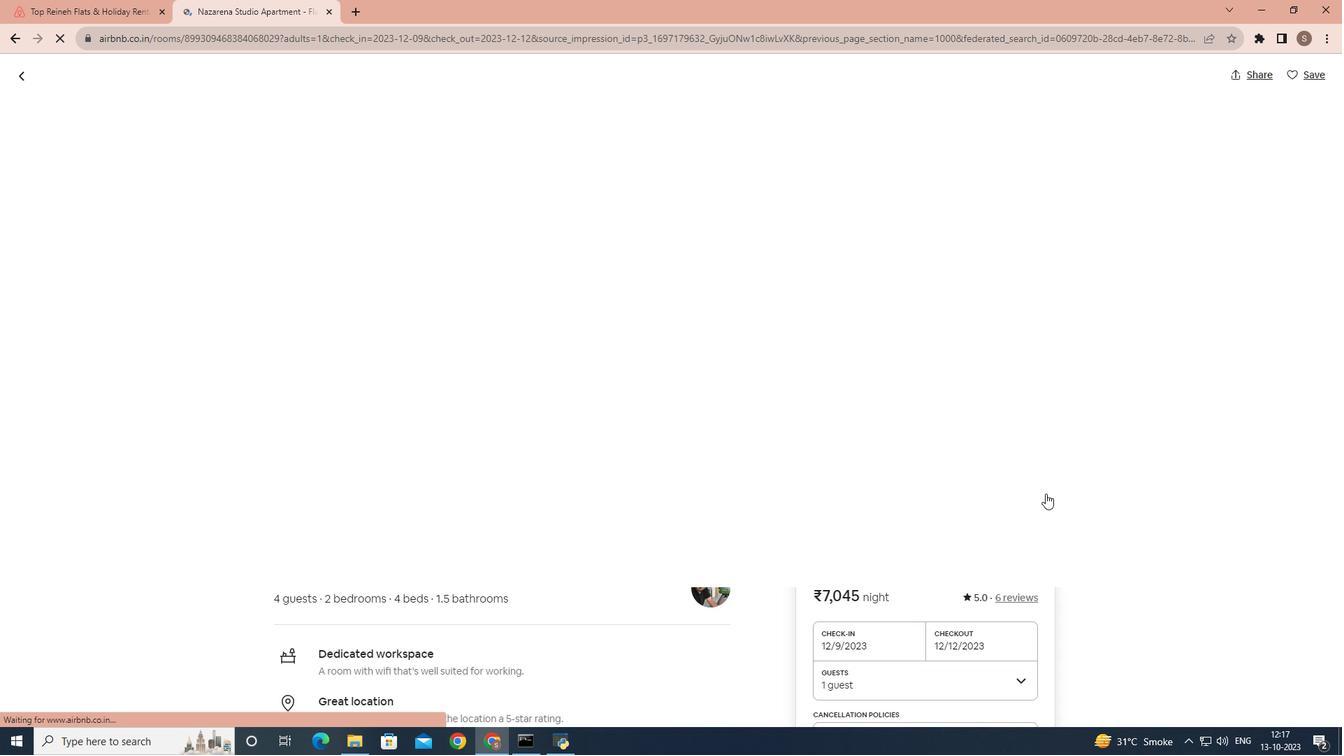 
Action: Mouse scrolled (1045, 492) with delta (0, 0)
Screenshot: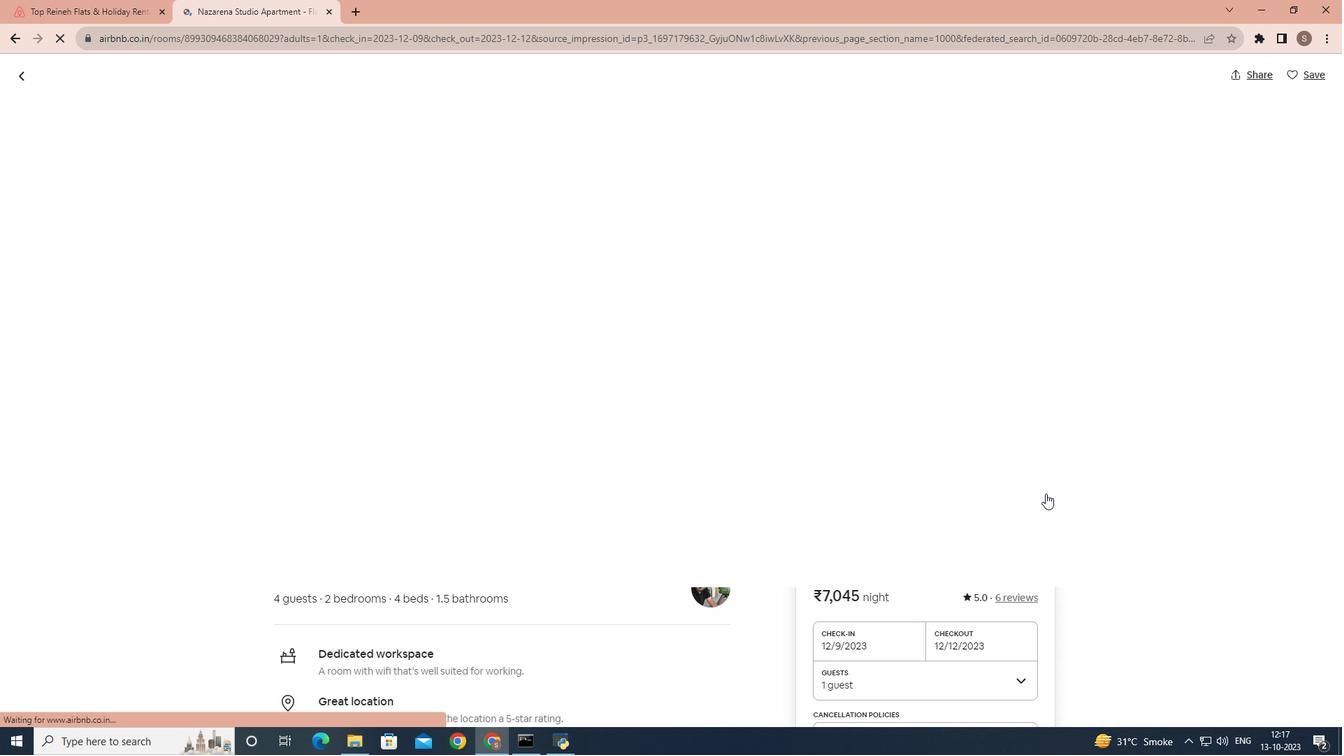 
Action: Mouse scrolled (1045, 492) with delta (0, 0)
Screenshot: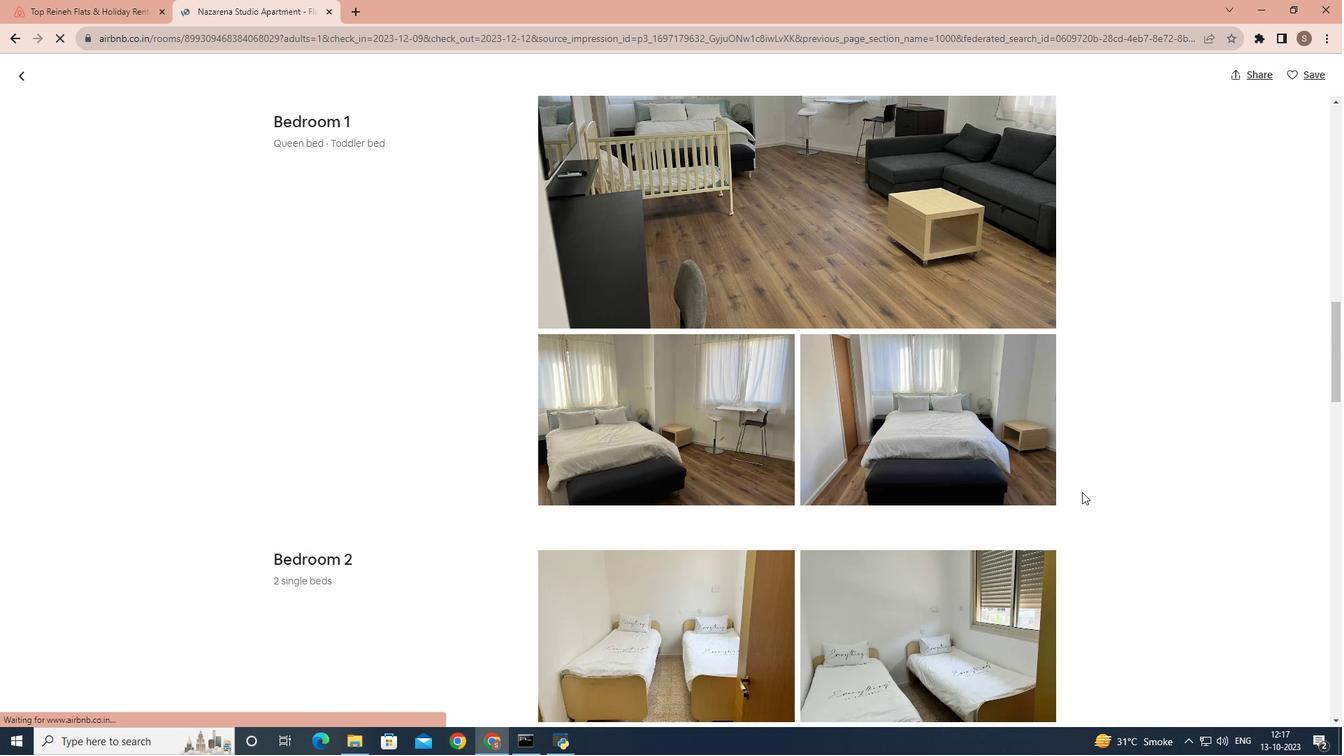 
Action: Mouse moved to (1082, 492)
Screenshot: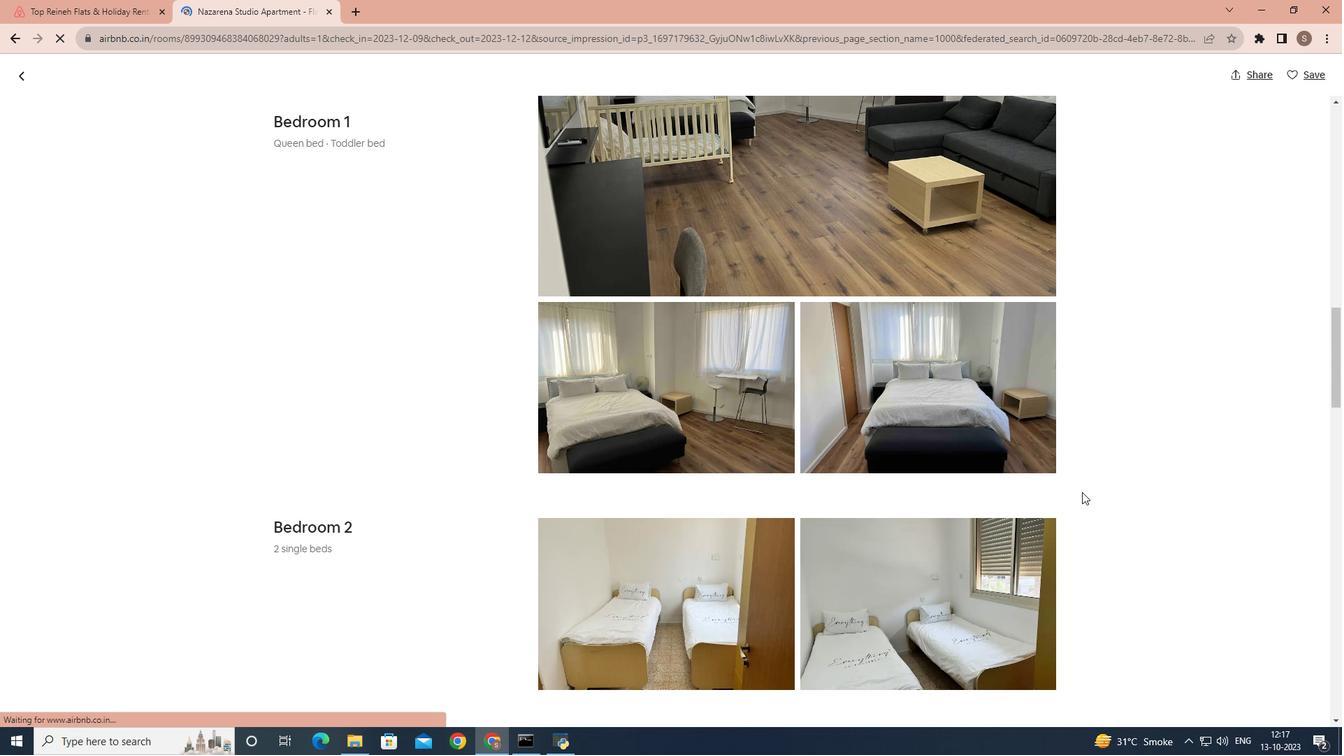 
Action: Mouse scrolled (1082, 491) with delta (0, 0)
Screenshot: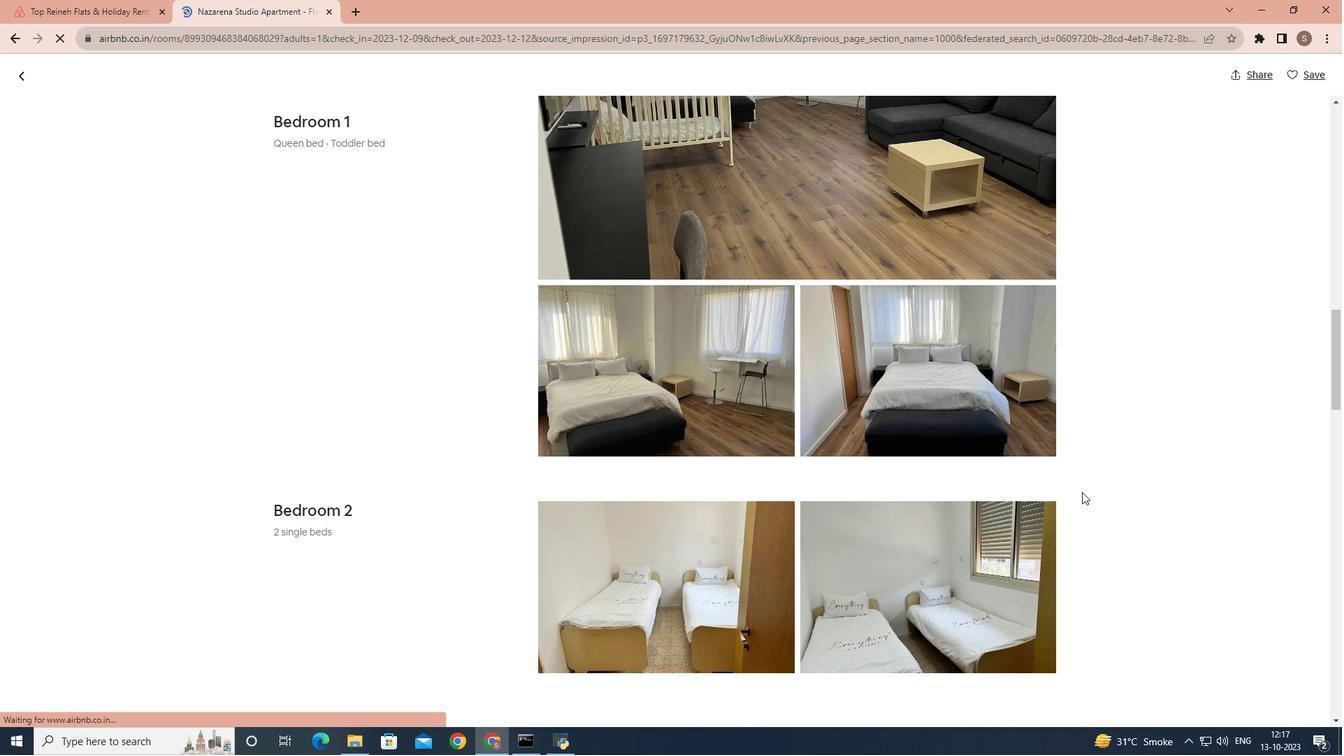 
Action: Mouse scrolled (1082, 491) with delta (0, 0)
Screenshot: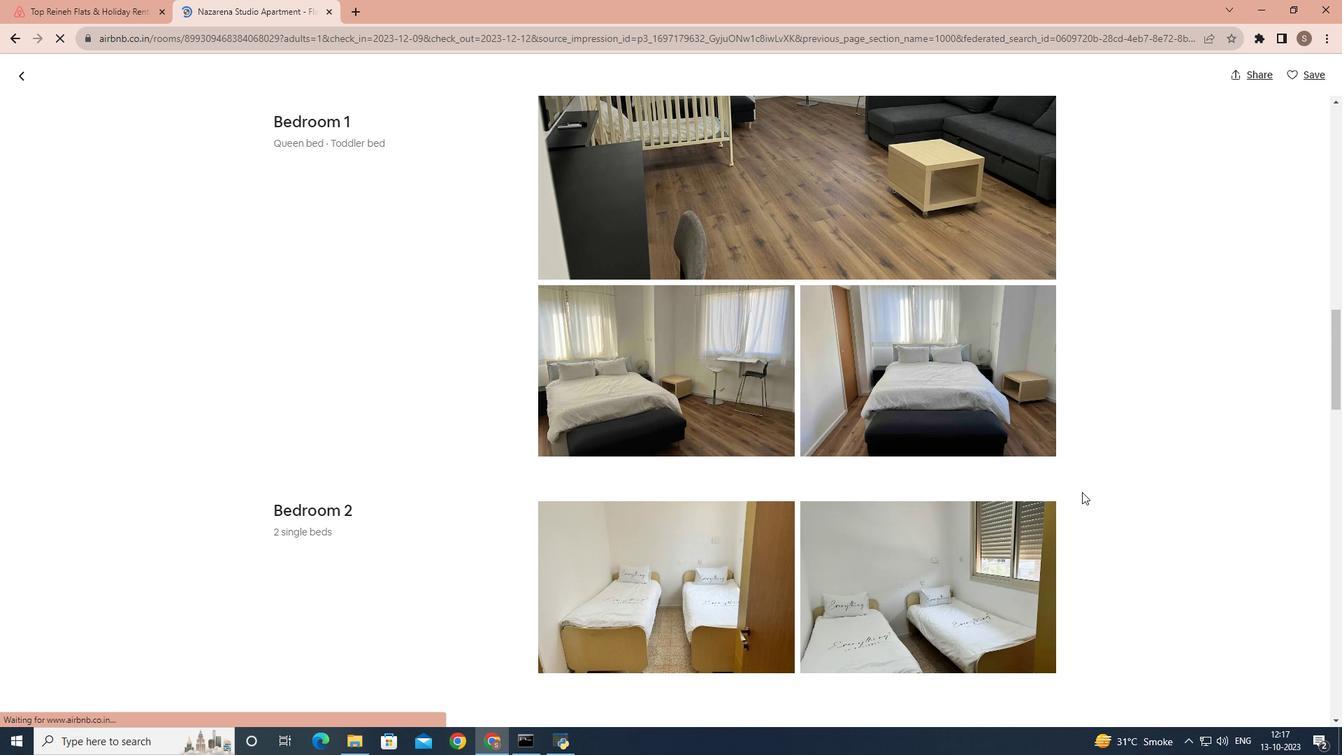 
Action: Mouse moved to (1105, 518)
Screenshot: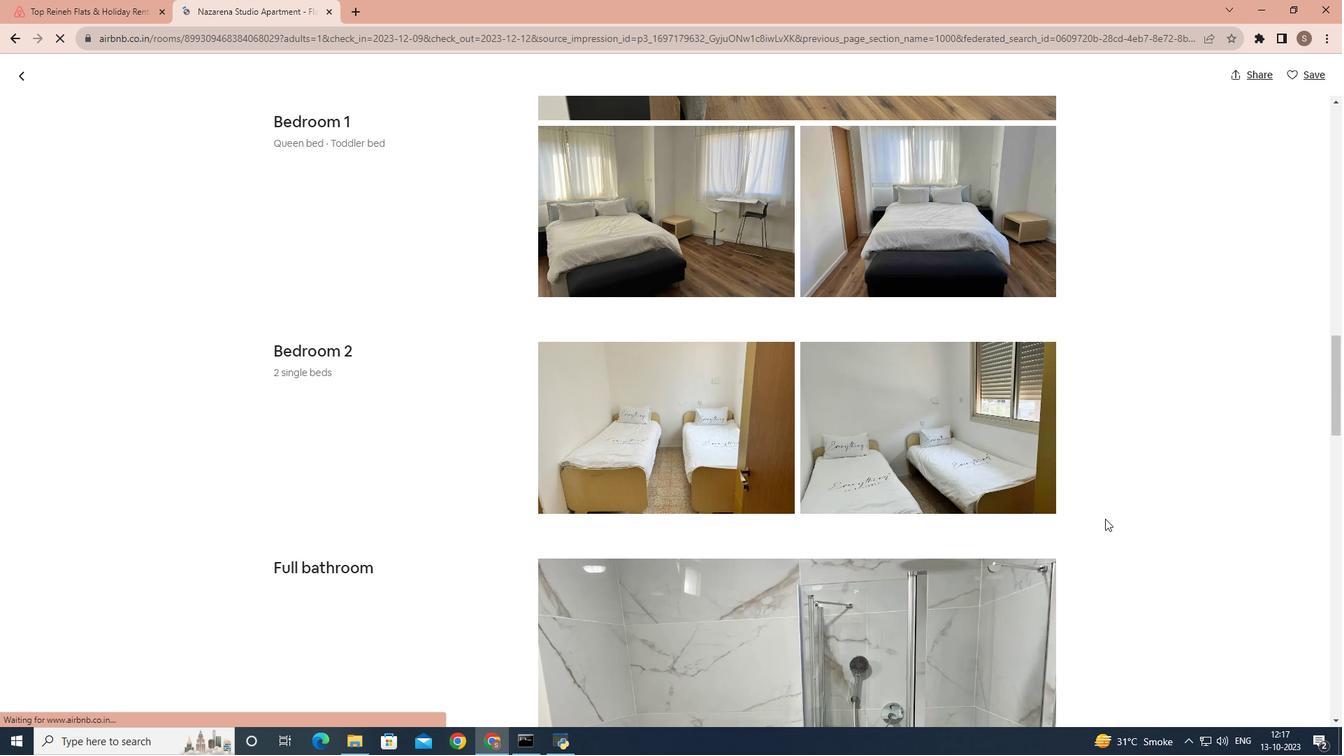 
Action: Mouse scrolled (1105, 518) with delta (0, 0)
Screenshot: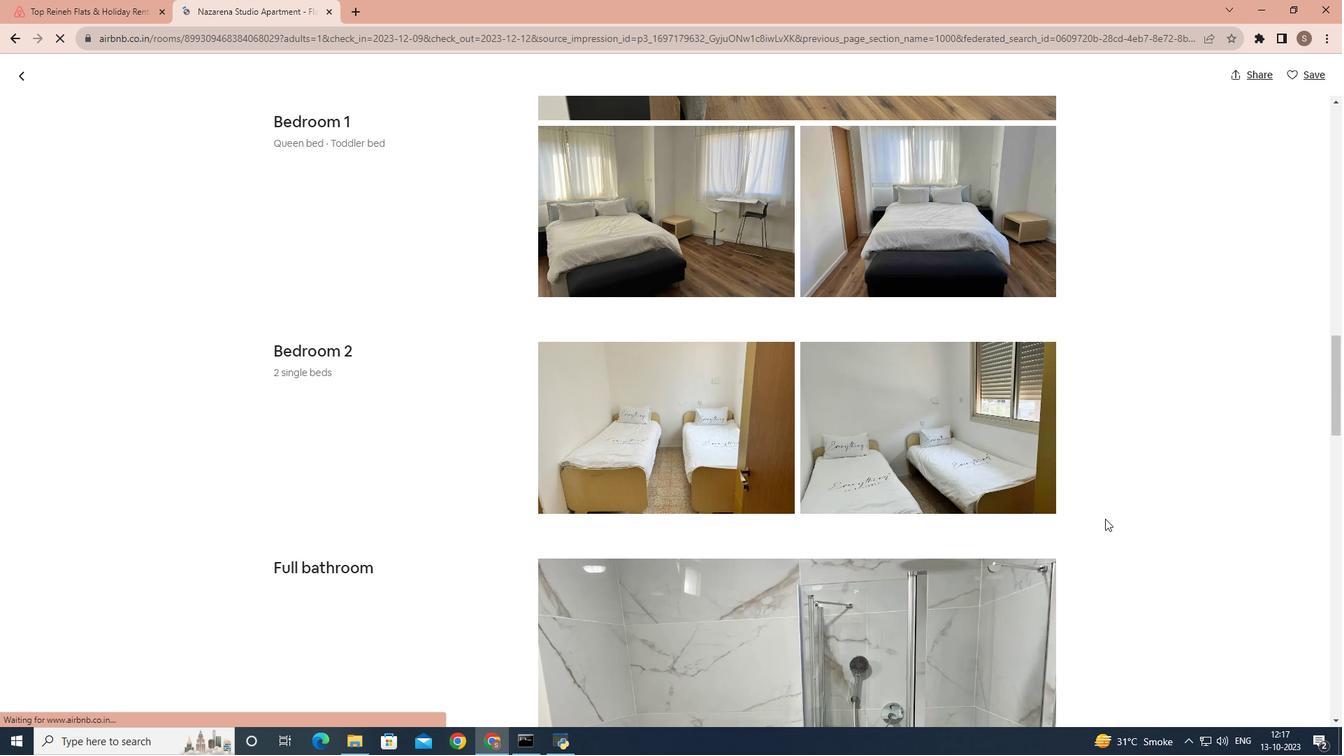 
Action: Mouse scrolled (1105, 518) with delta (0, 0)
Screenshot: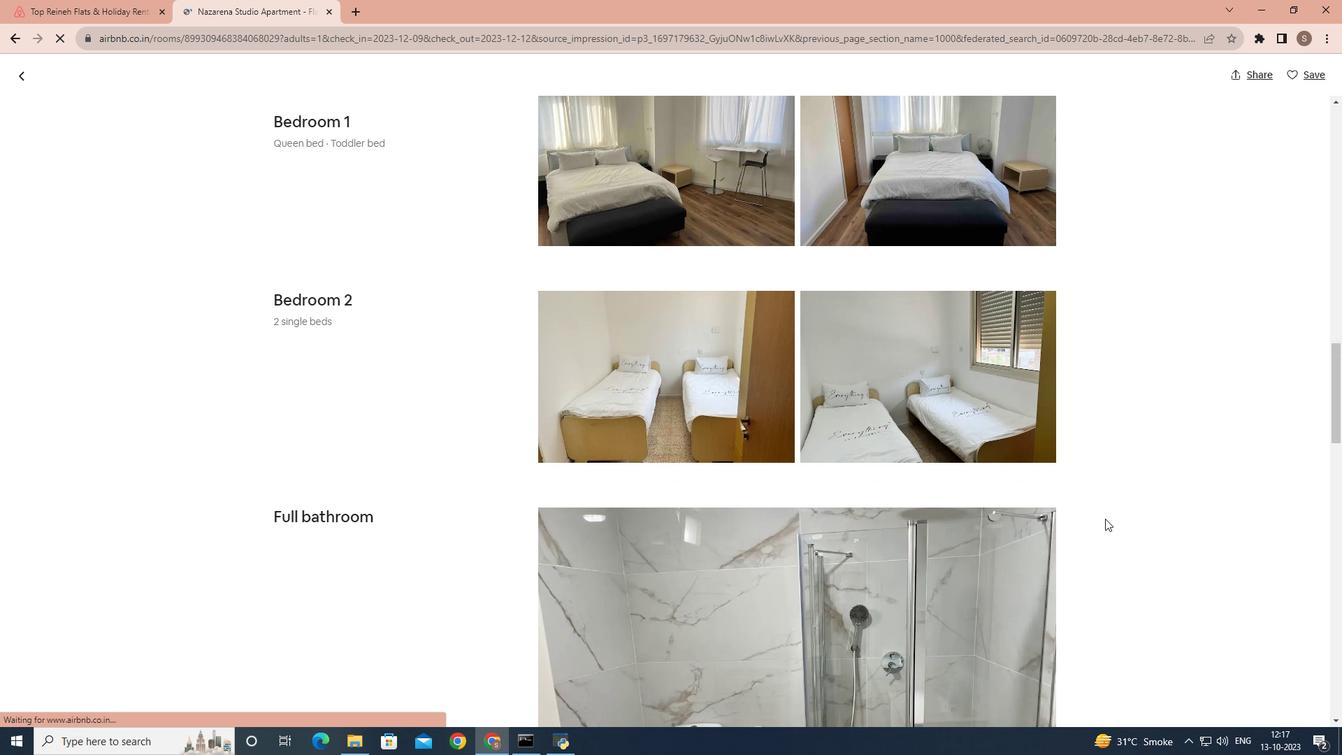 
Action: Mouse scrolled (1105, 518) with delta (0, 0)
Screenshot: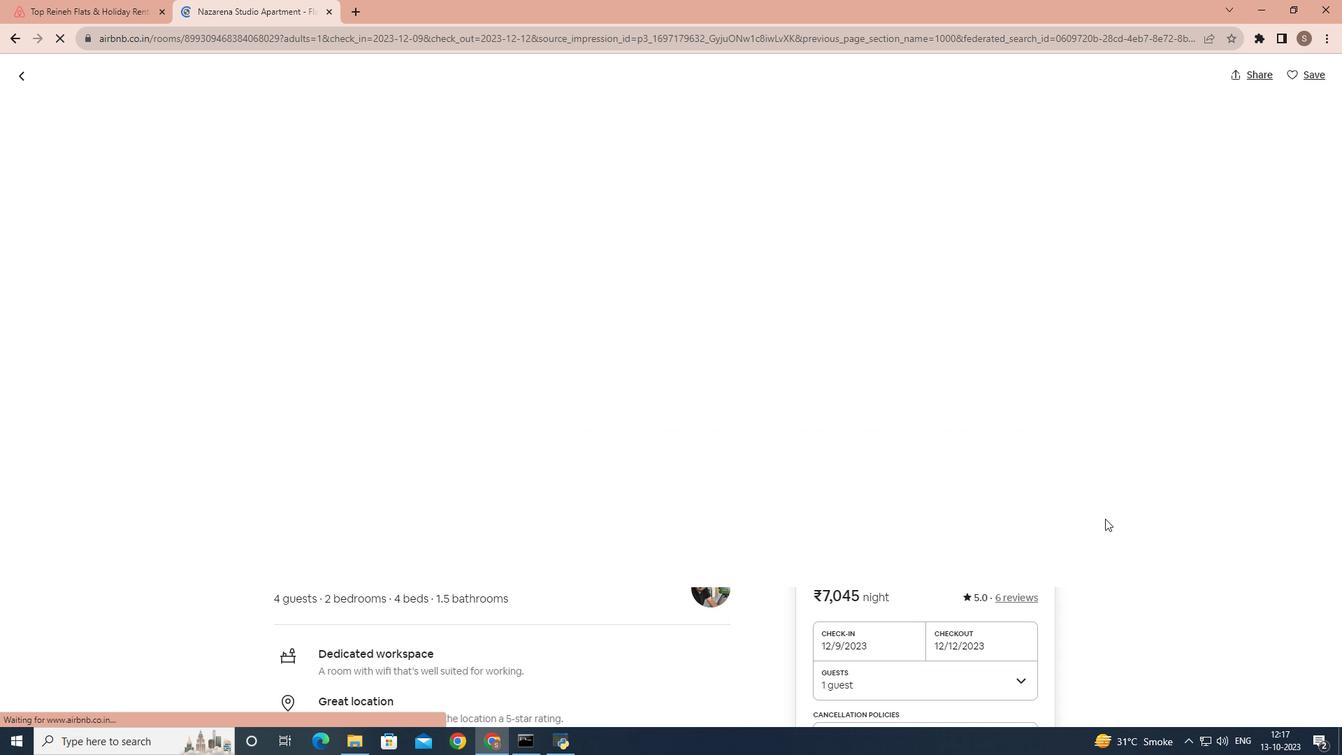 
Action: Mouse scrolled (1105, 518) with delta (0, 0)
Screenshot: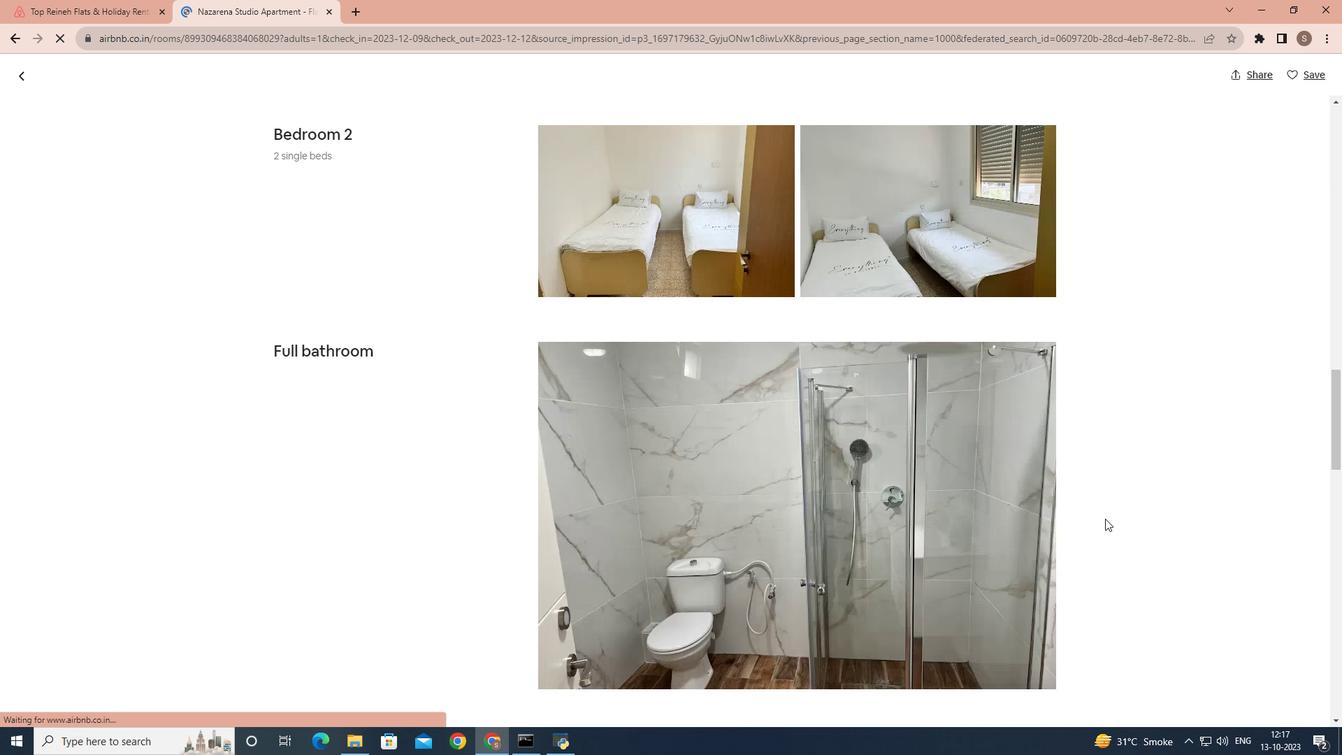 
Action: Mouse scrolled (1105, 518) with delta (0, 0)
Screenshot: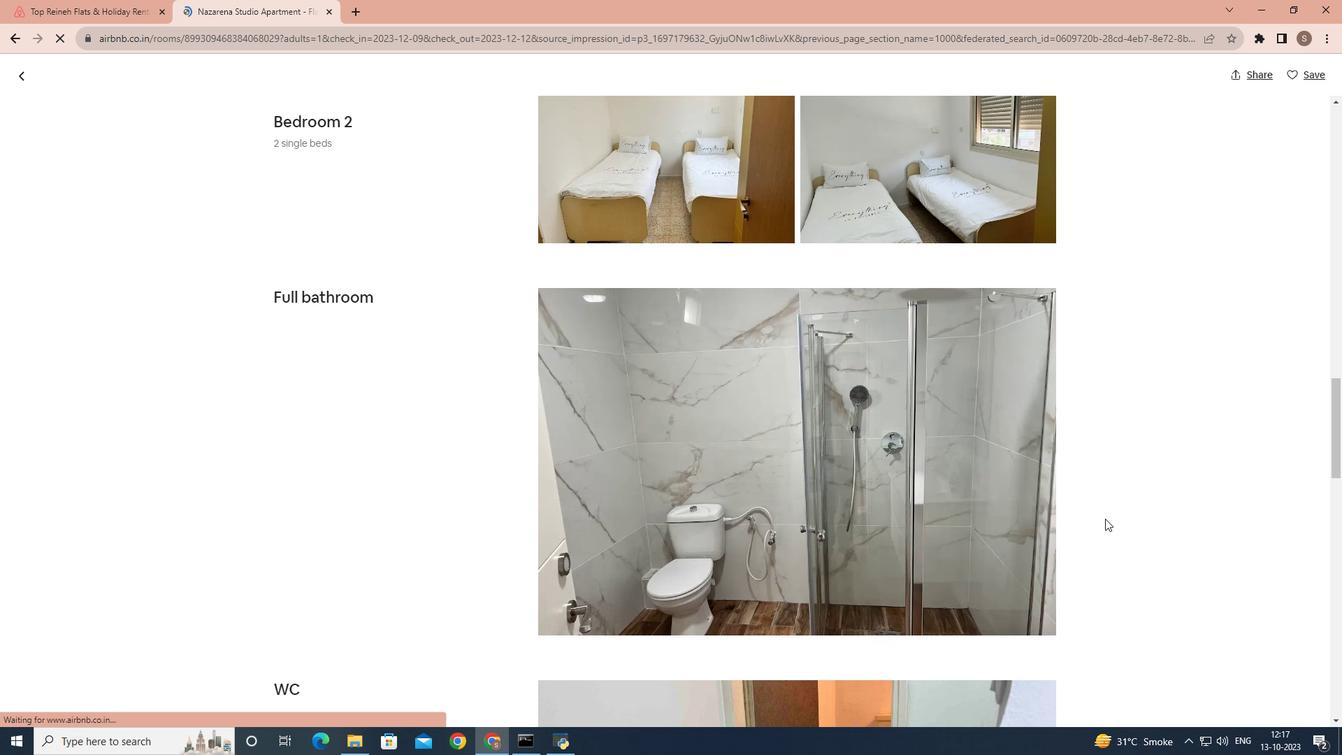 
Action: Mouse scrolled (1105, 518) with delta (0, 0)
Screenshot: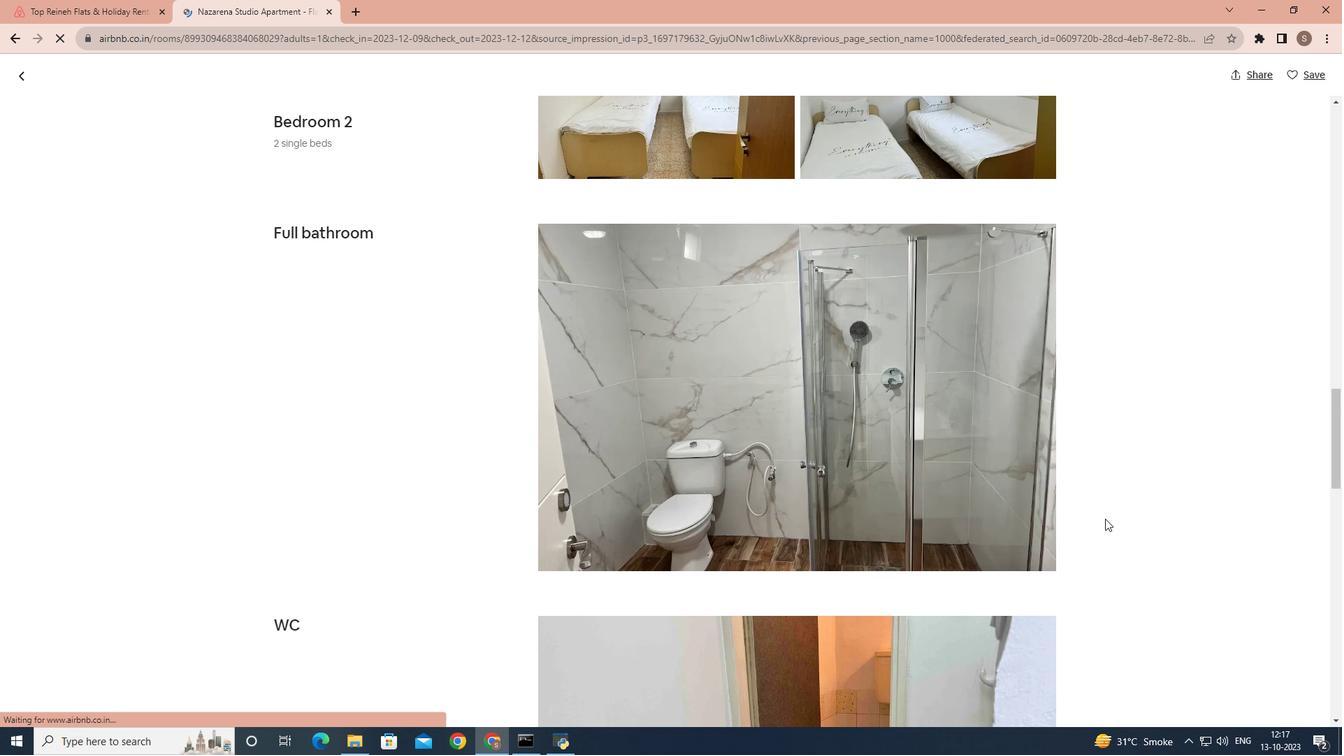 
Action: Mouse scrolled (1105, 518) with delta (0, 0)
Screenshot: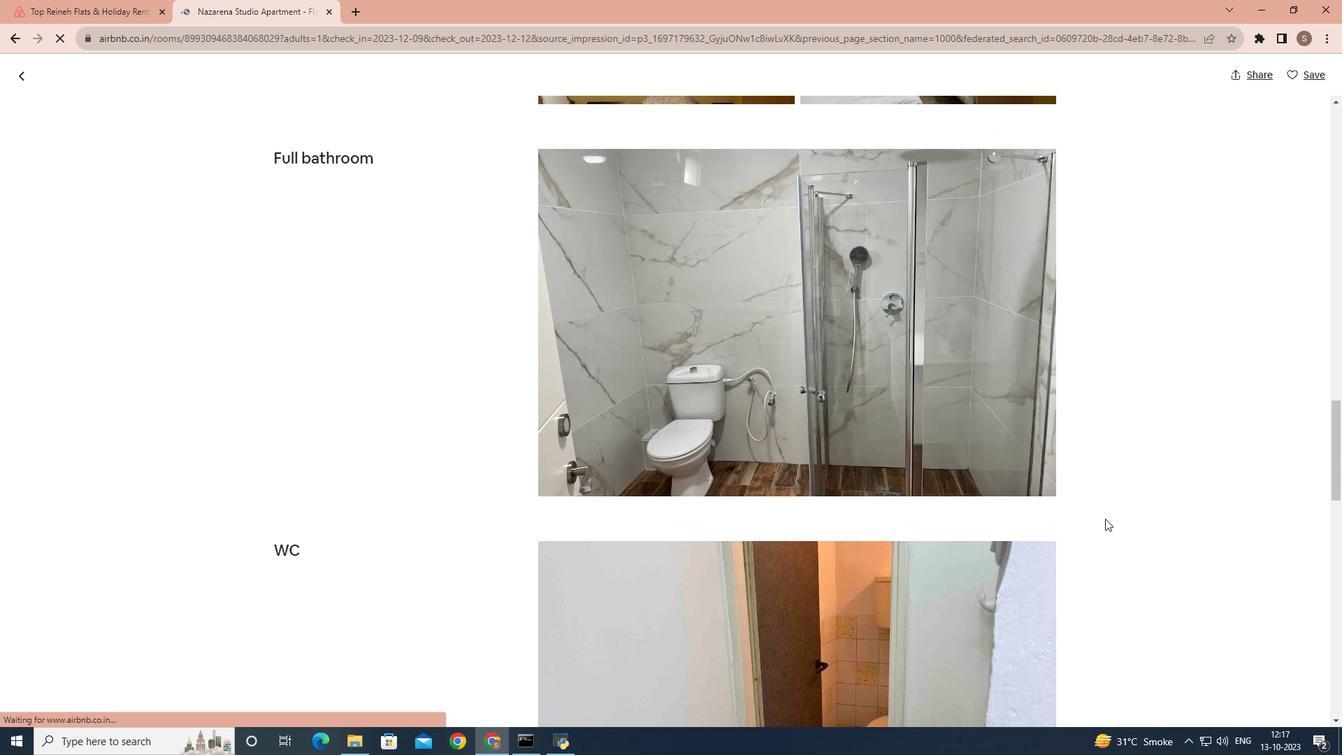 
Action: Mouse scrolled (1105, 518) with delta (0, 0)
Screenshot: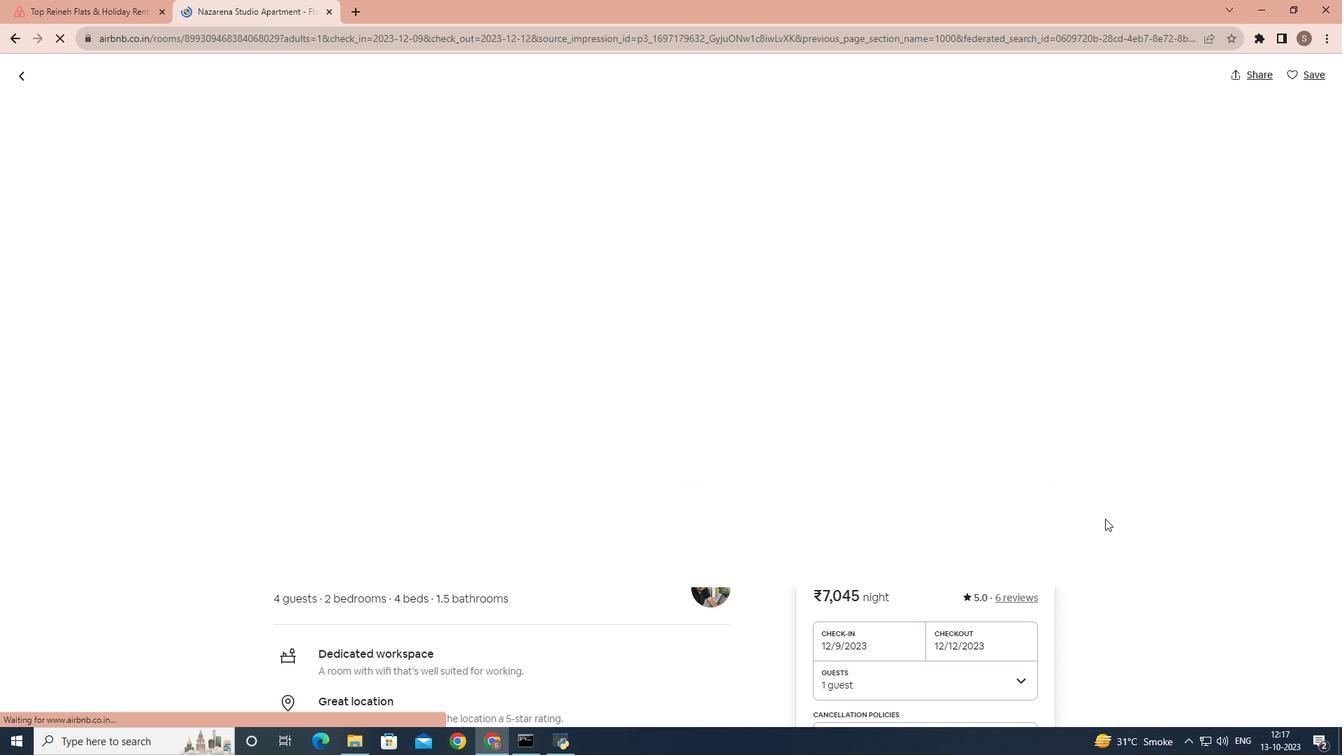 
Action: Mouse scrolled (1105, 518) with delta (0, 0)
Screenshot: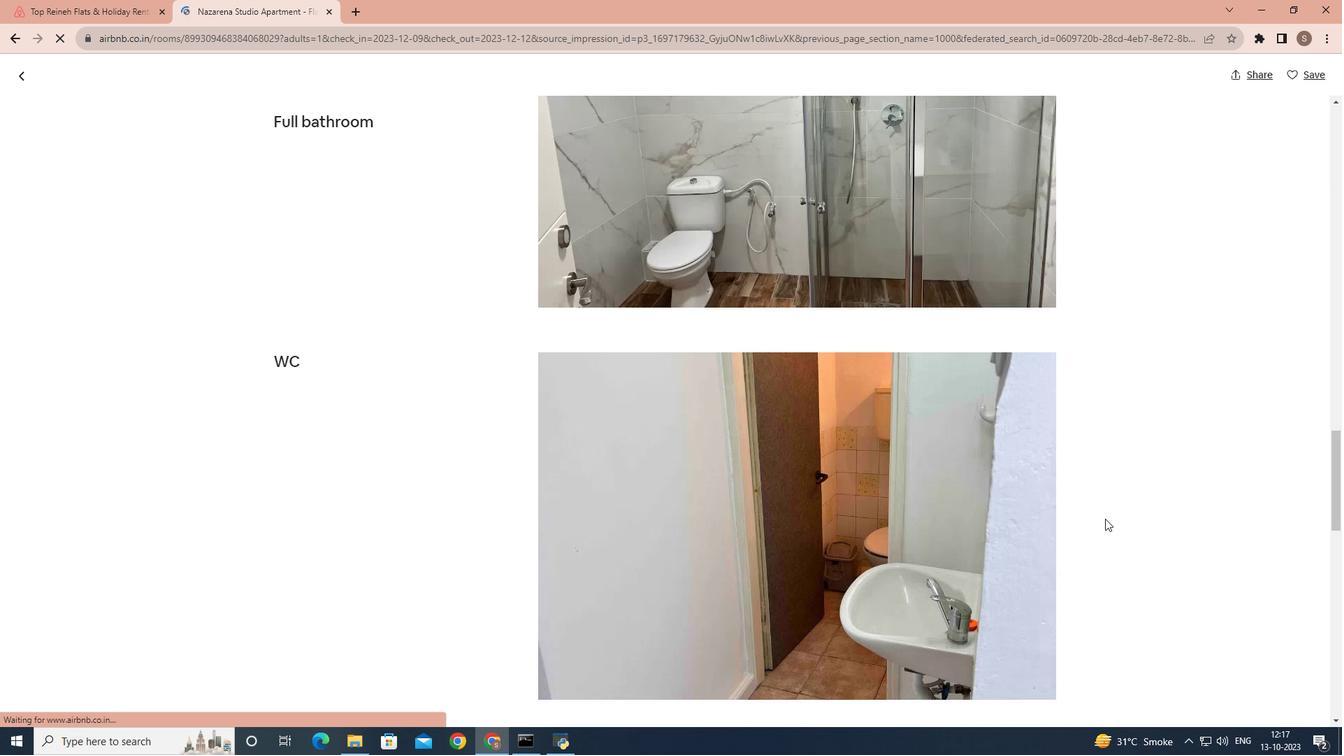 
Action: Mouse scrolled (1105, 518) with delta (0, 0)
Screenshot: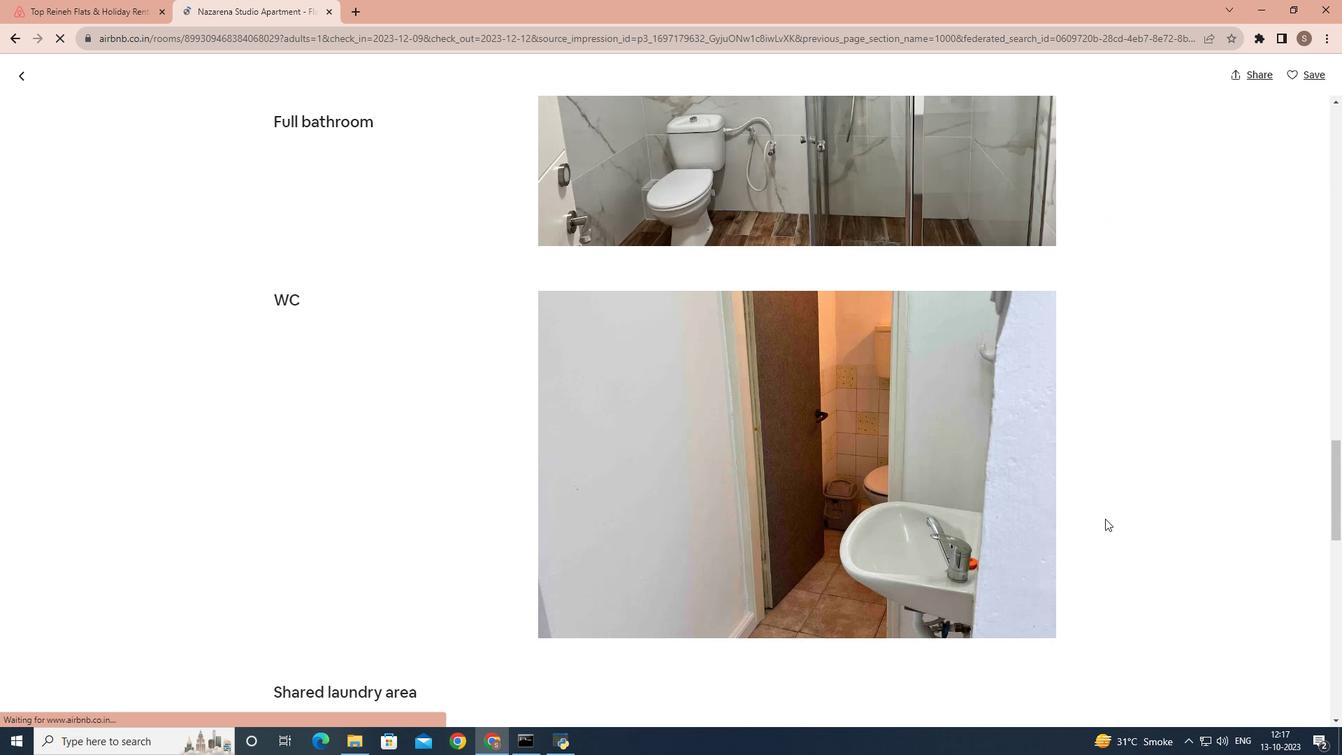 
Action: Mouse scrolled (1105, 518) with delta (0, 0)
Screenshot: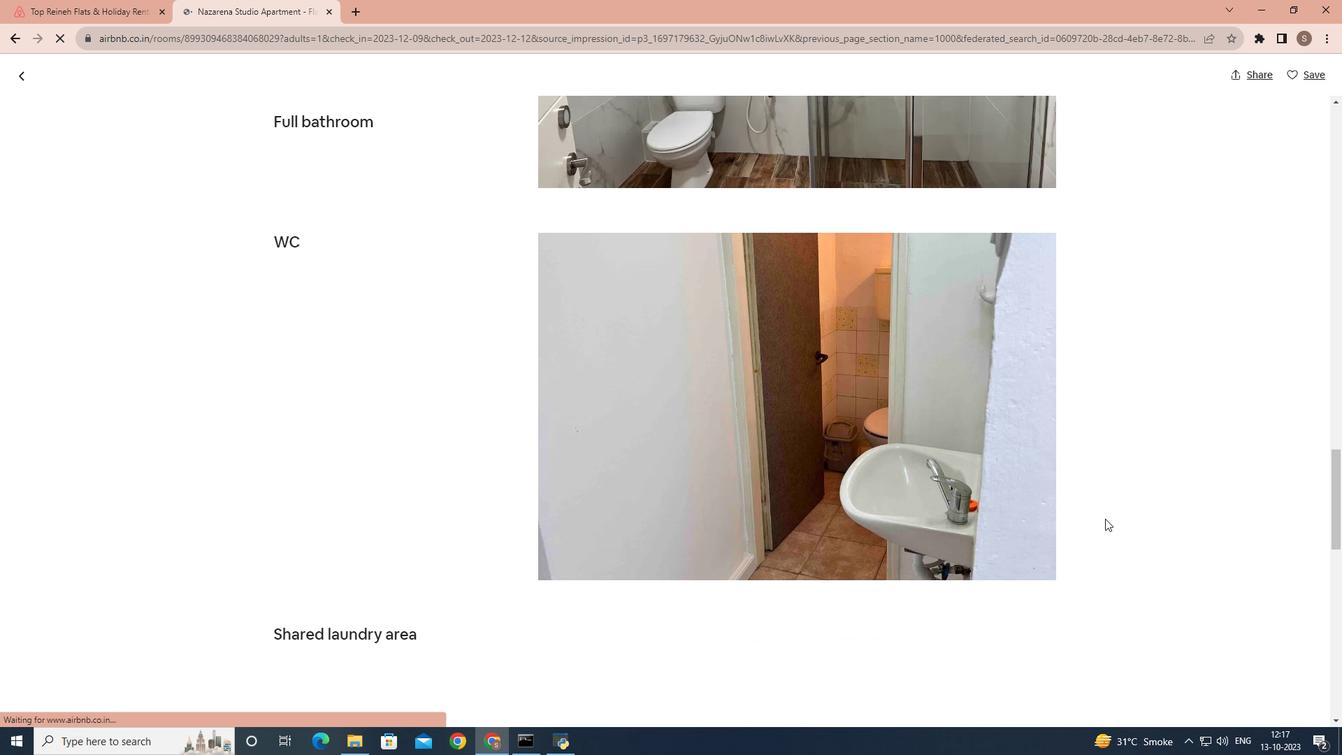 
Action: Mouse scrolled (1105, 518) with delta (0, 0)
Screenshot: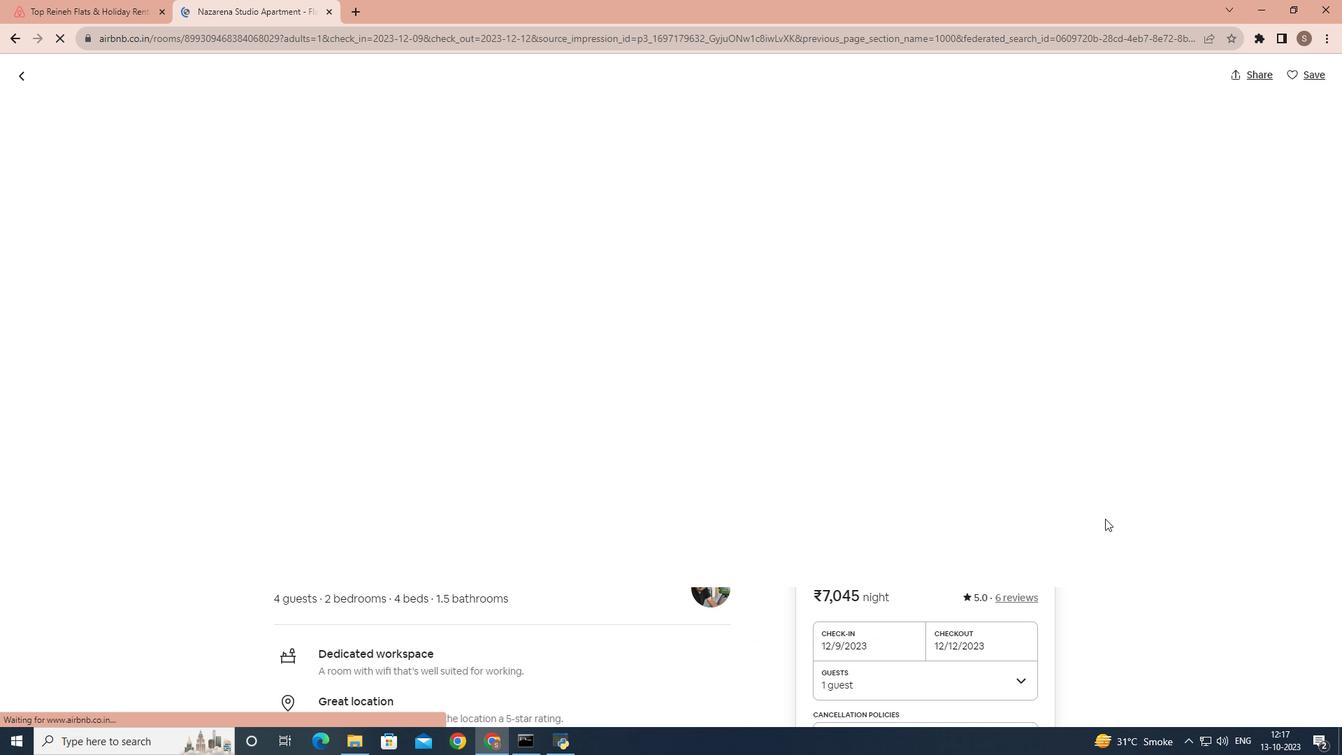 
Action: Mouse scrolled (1105, 518) with delta (0, 0)
Screenshot: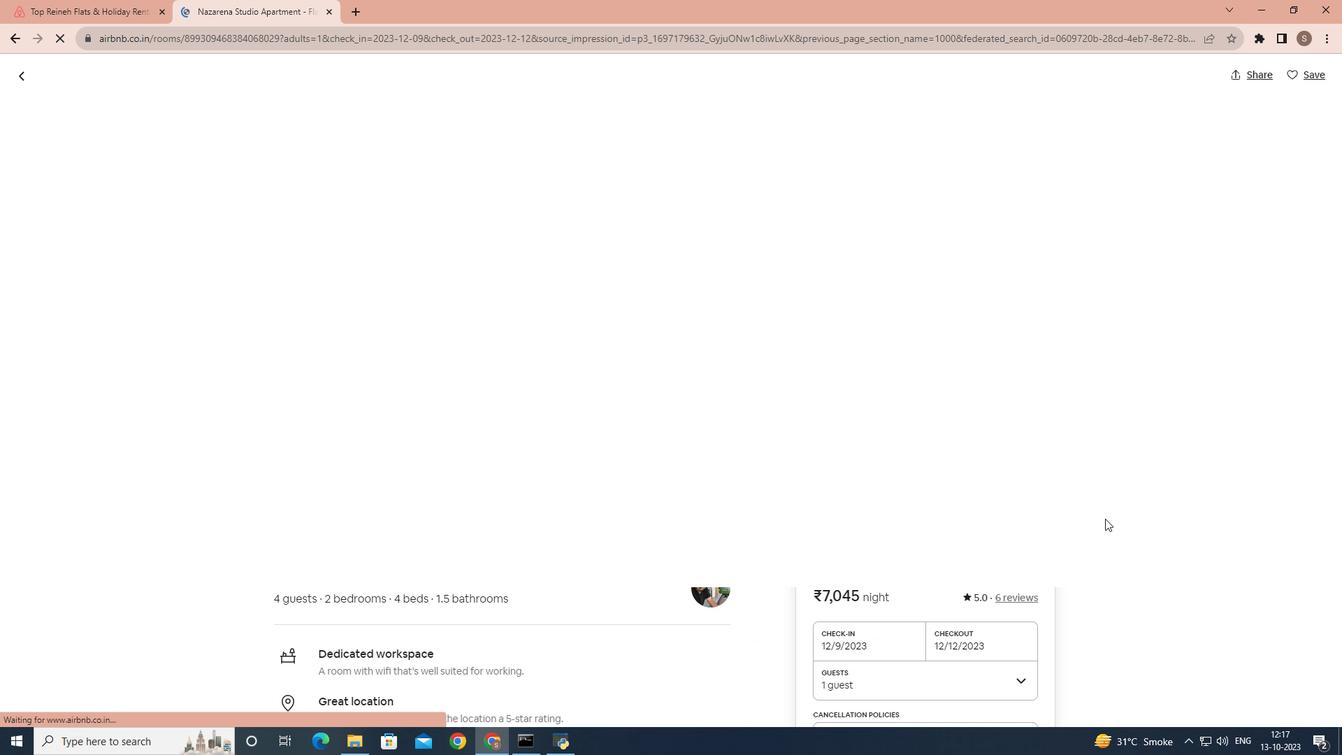 
Action: Mouse scrolled (1105, 518) with delta (0, 0)
Screenshot: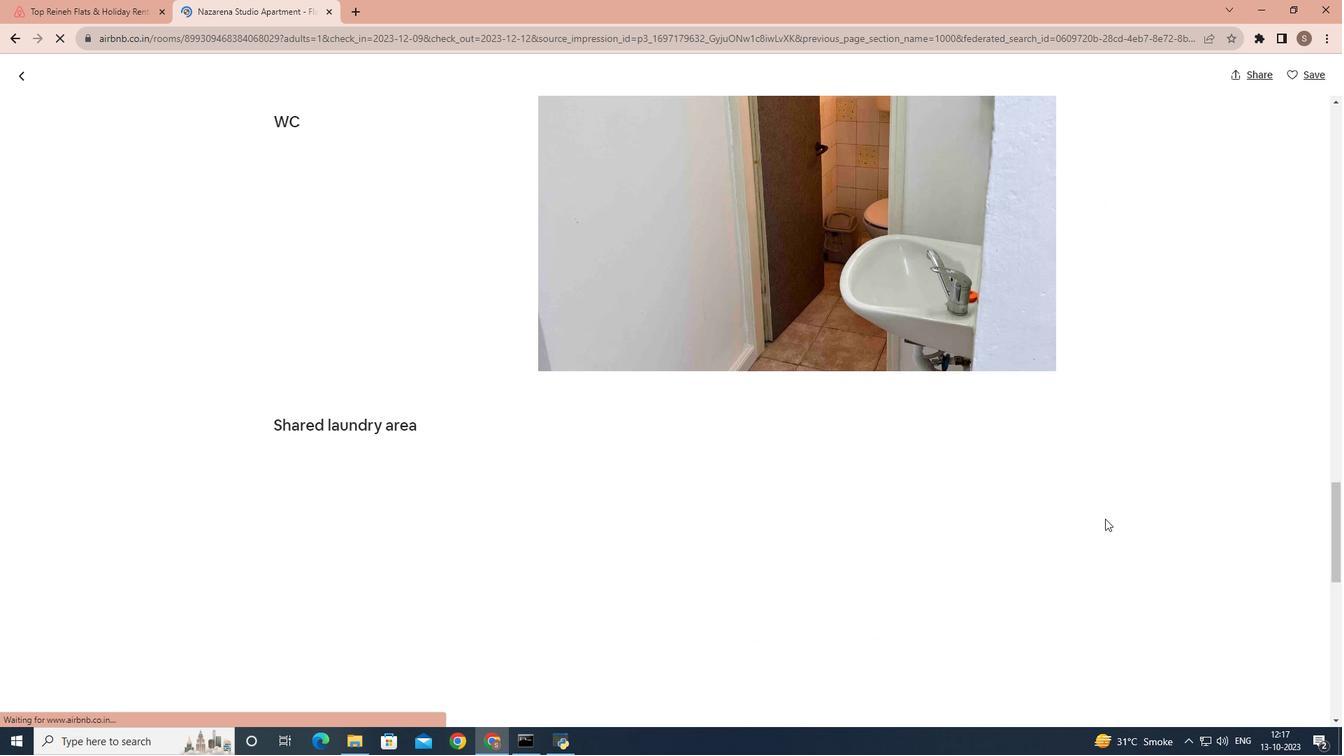 
Action: Mouse scrolled (1105, 518) with delta (0, 0)
Screenshot: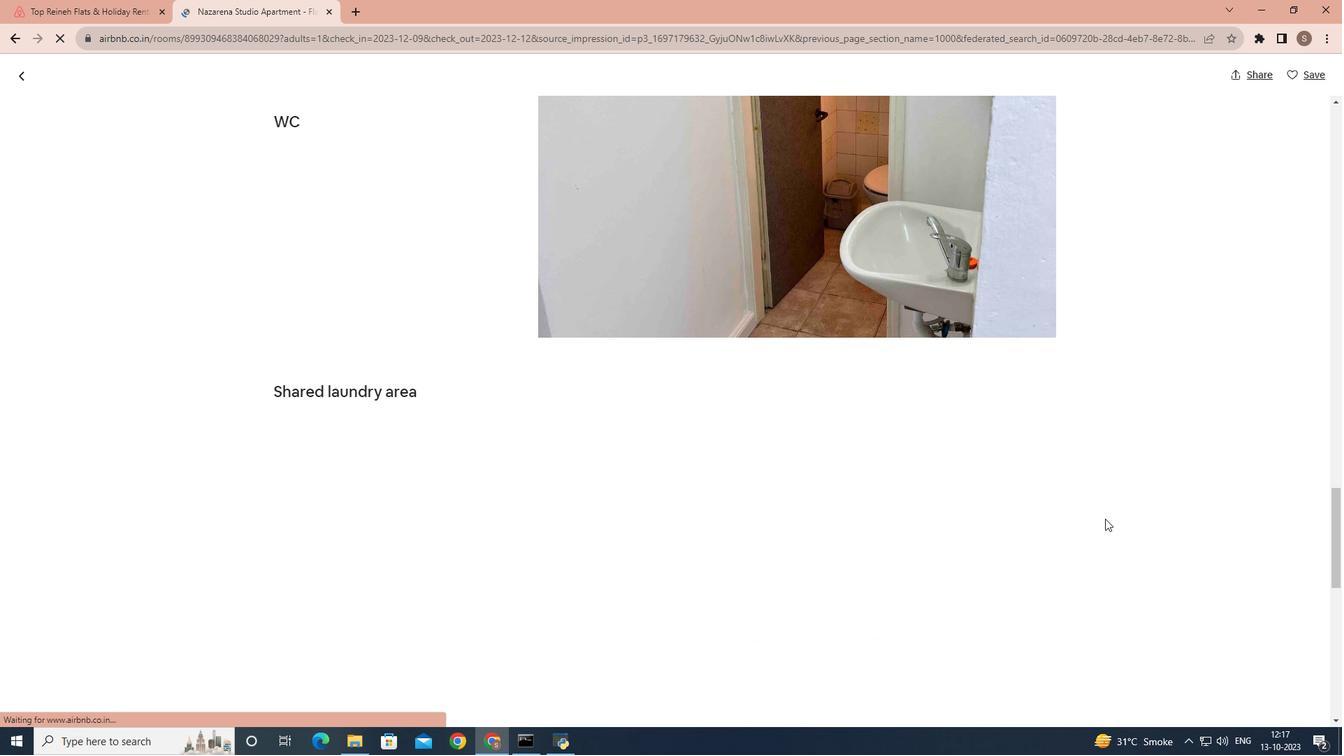 
Action: Mouse scrolled (1105, 518) with delta (0, 0)
Screenshot: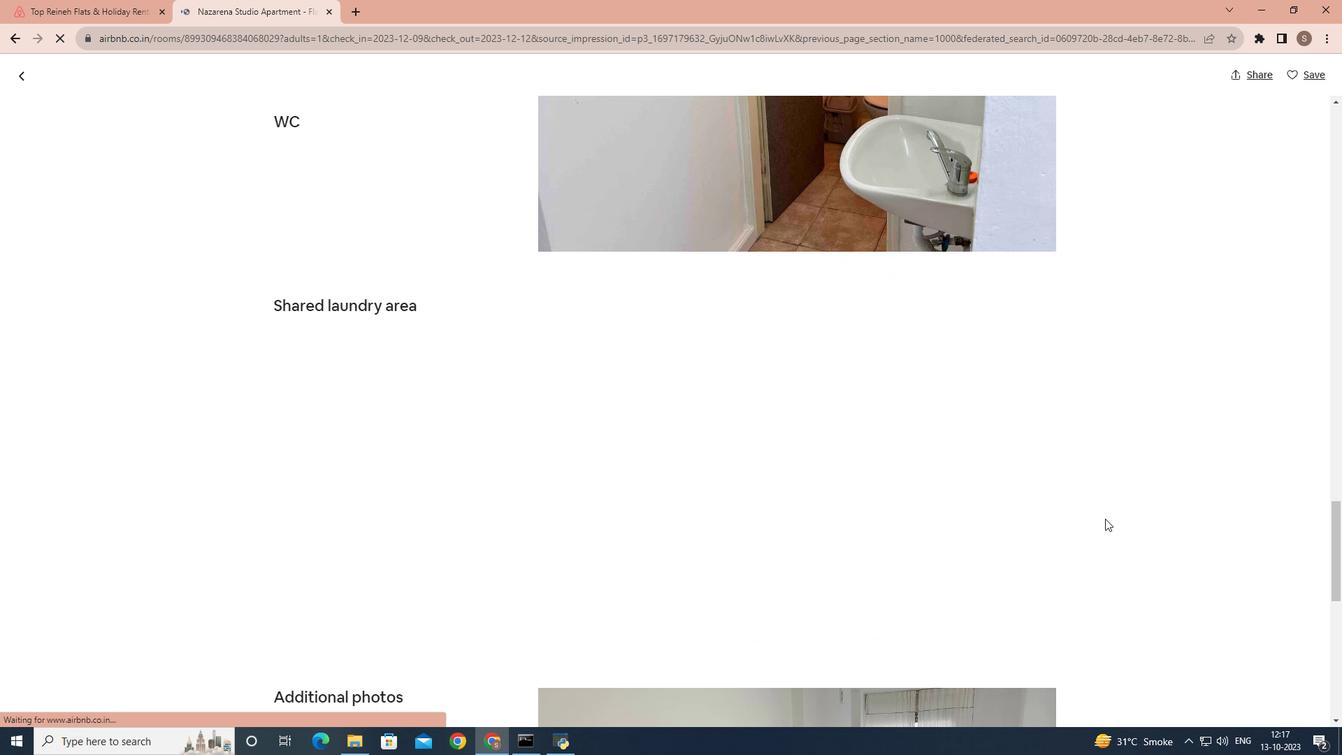 
Action: Mouse scrolled (1105, 518) with delta (0, 0)
Screenshot: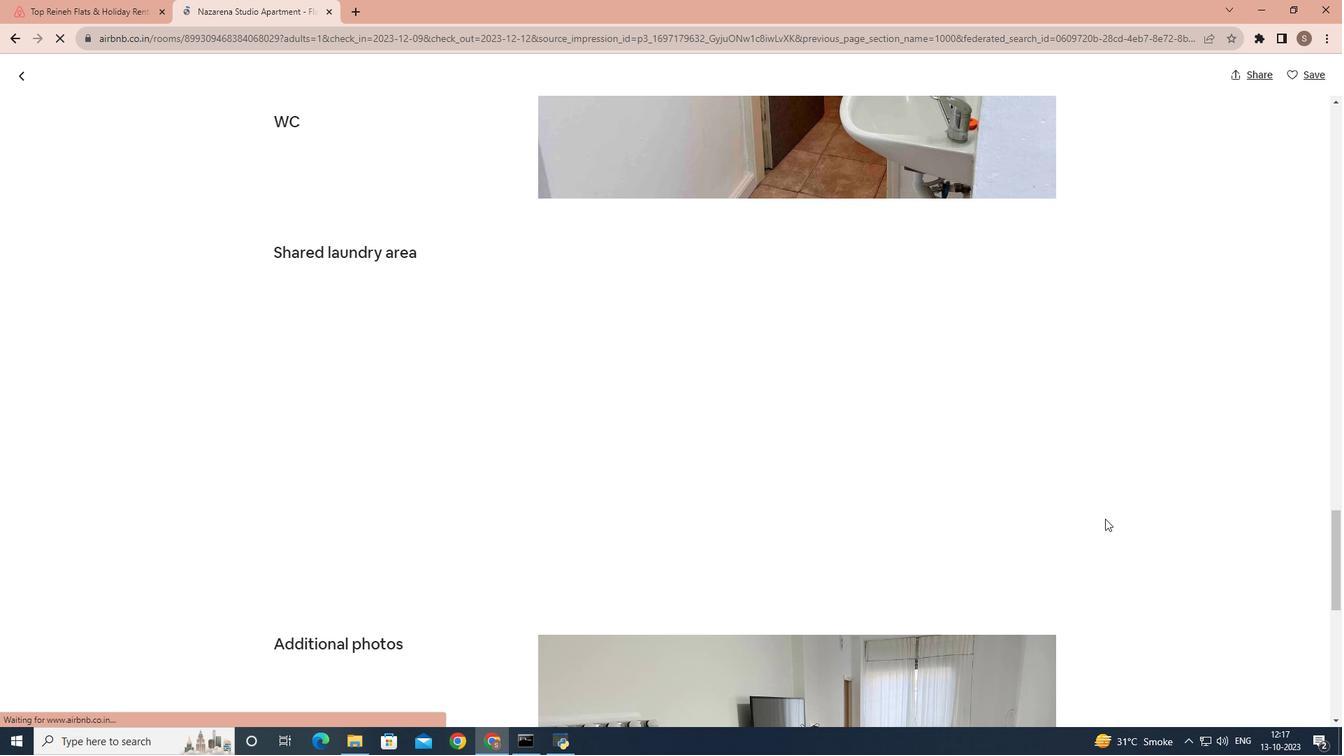 
Action: Mouse scrolled (1105, 518) with delta (0, 0)
Screenshot: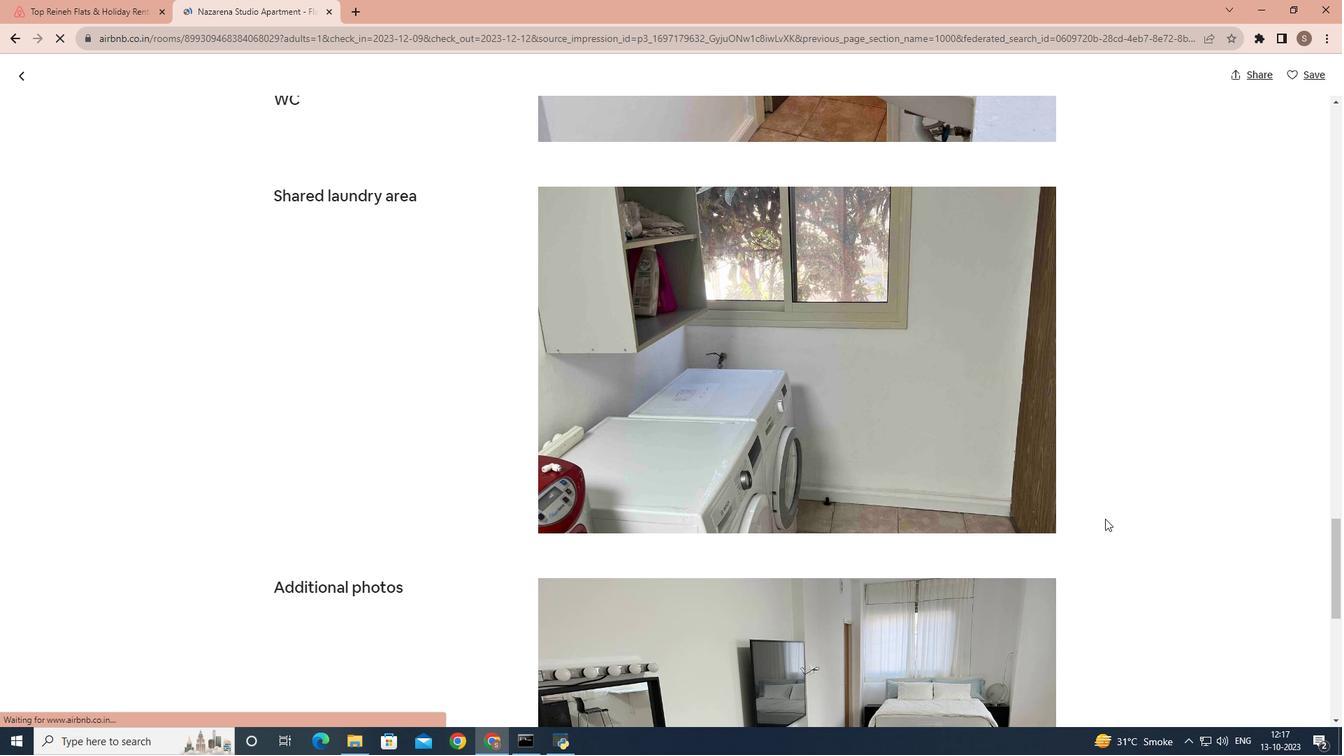 
Action: Mouse scrolled (1105, 518) with delta (0, 0)
Screenshot: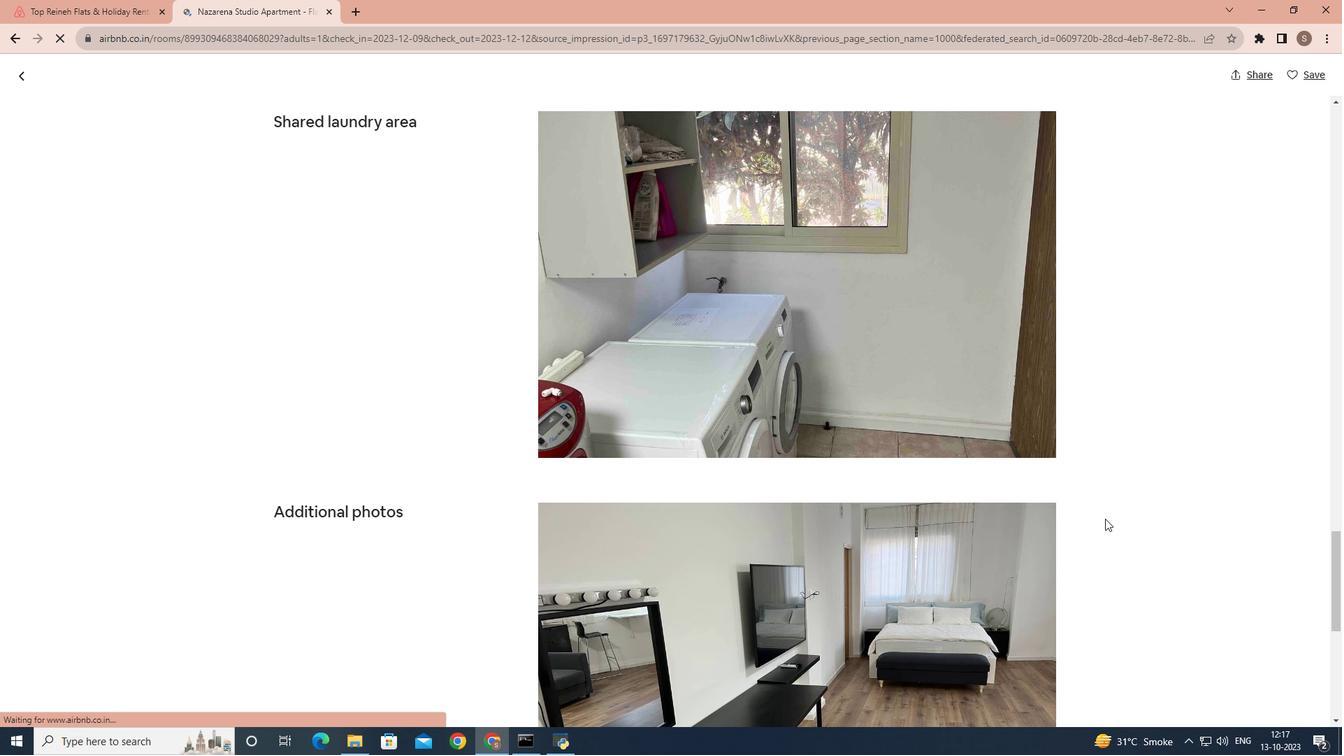 
Action: Mouse scrolled (1105, 518) with delta (0, 0)
Screenshot: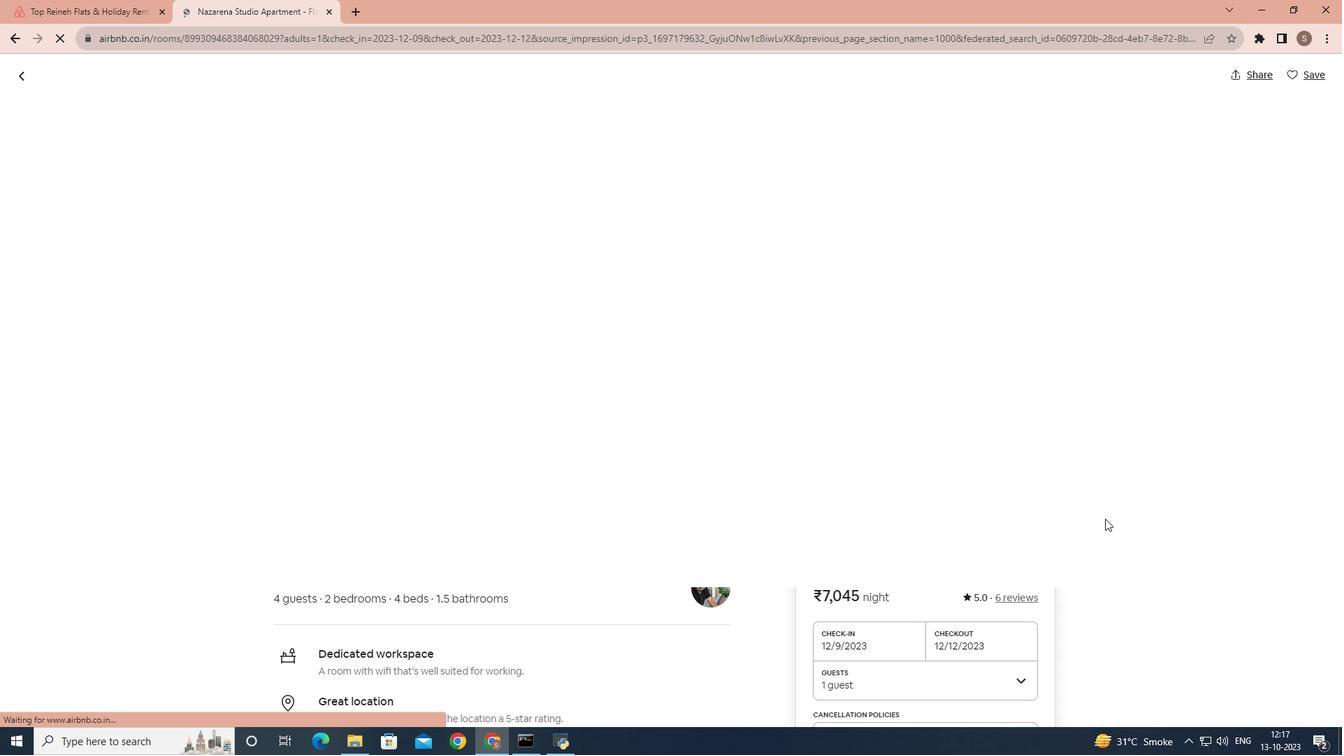 
Action: Mouse scrolled (1105, 518) with delta (0, 0)
Screenshot: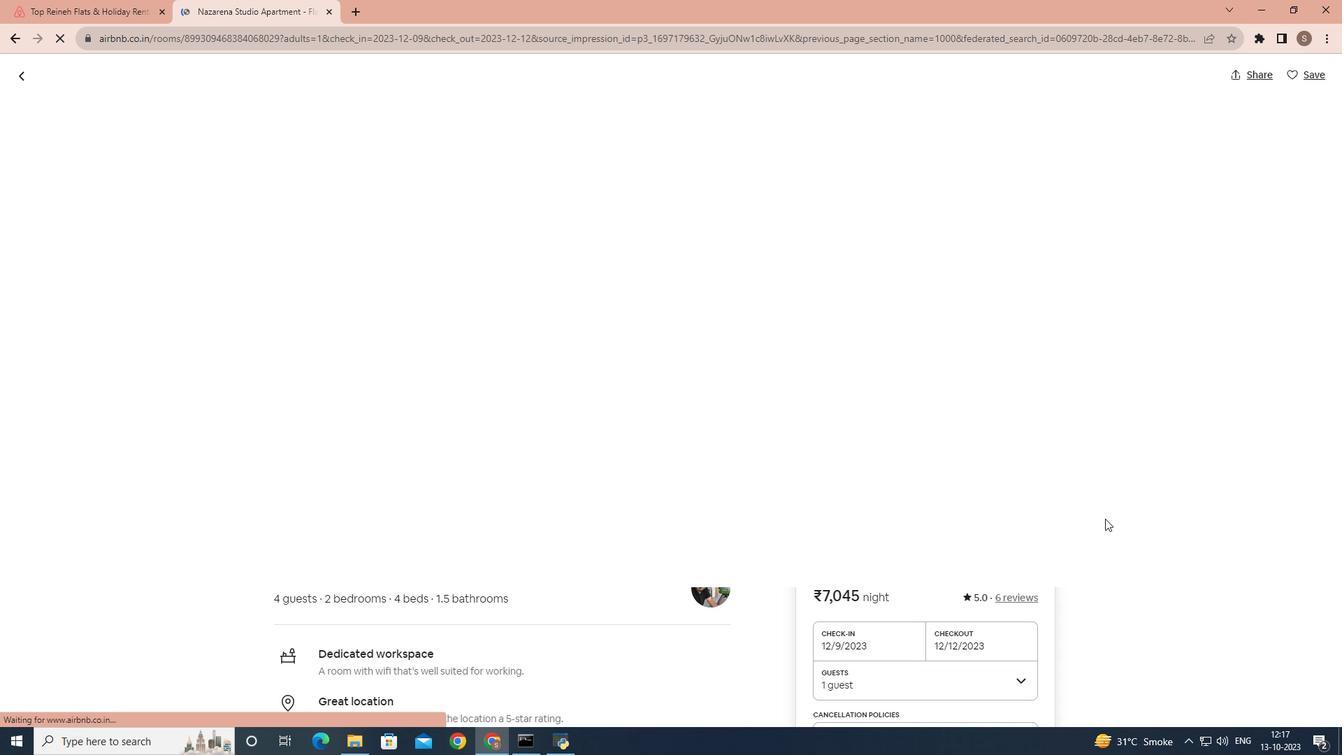 
Action: Mouse scrolled (1105, 518) with delta (0, 0)
Screenshot: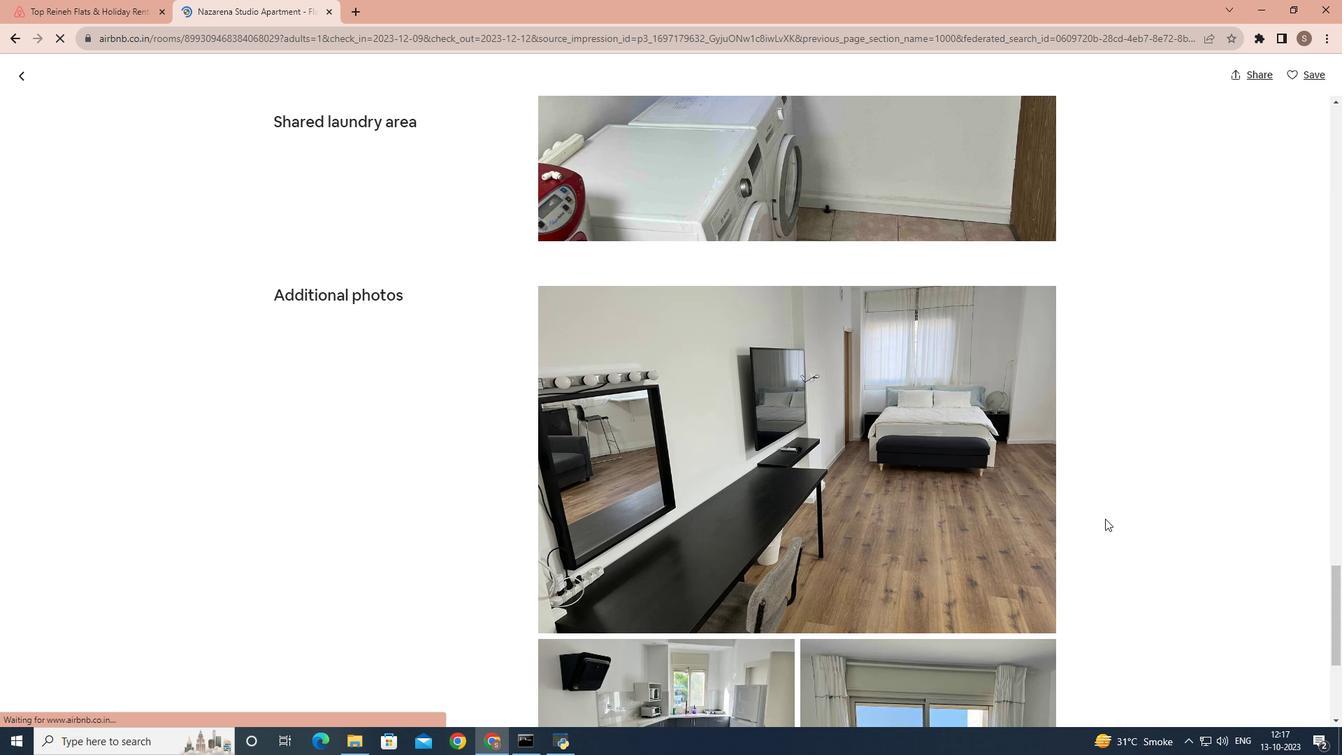 
Action: Mouse scrolled (1105, 518) with delta (0, 0)
Screenshot: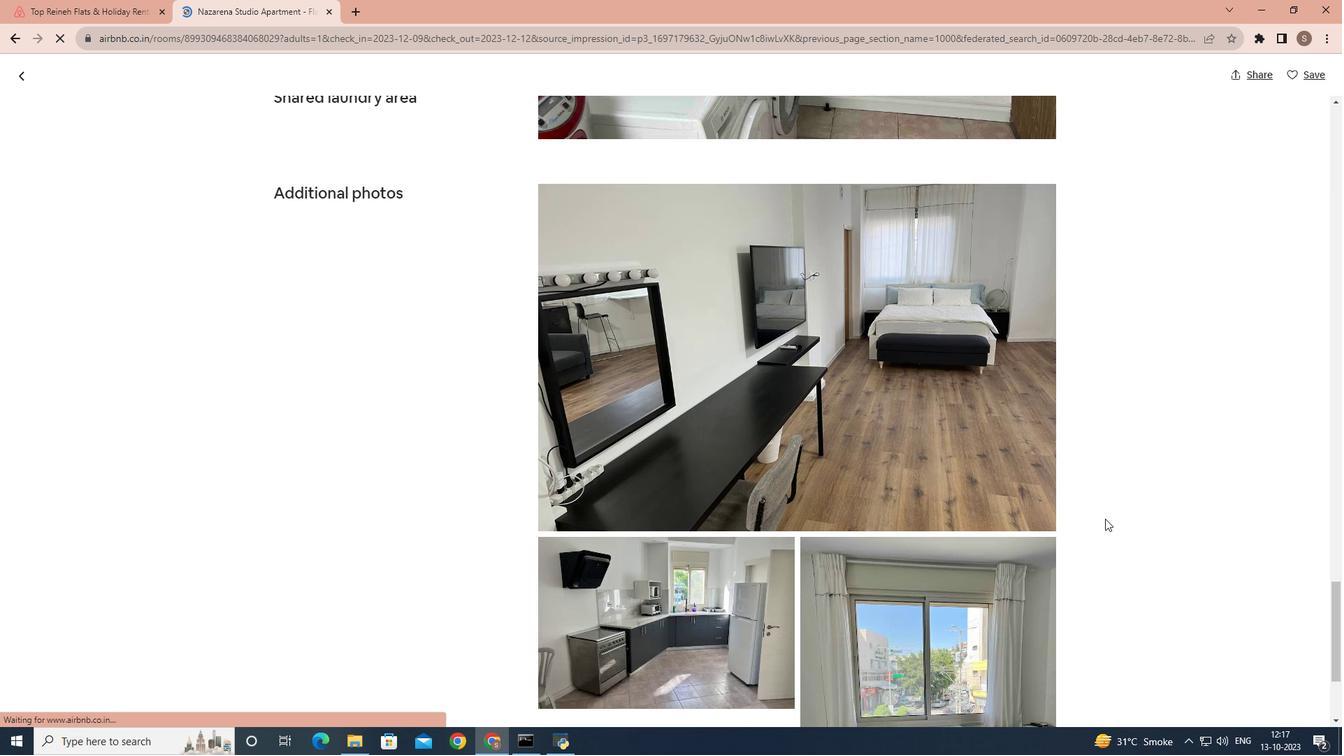 
Action: Mouse scrolled (1105, 518) with delta (0, 0)
Screenshot: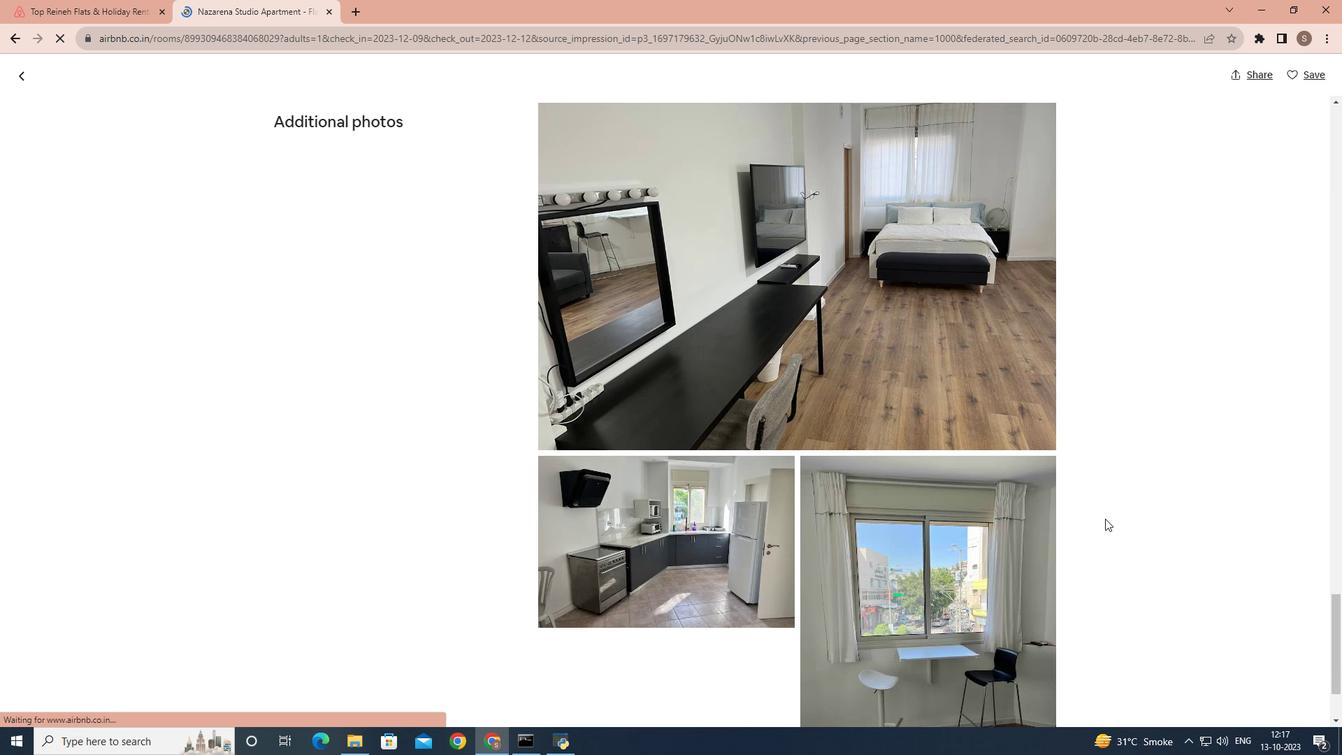 
Action: Mouse moved to (1103, 519)
Screenshot: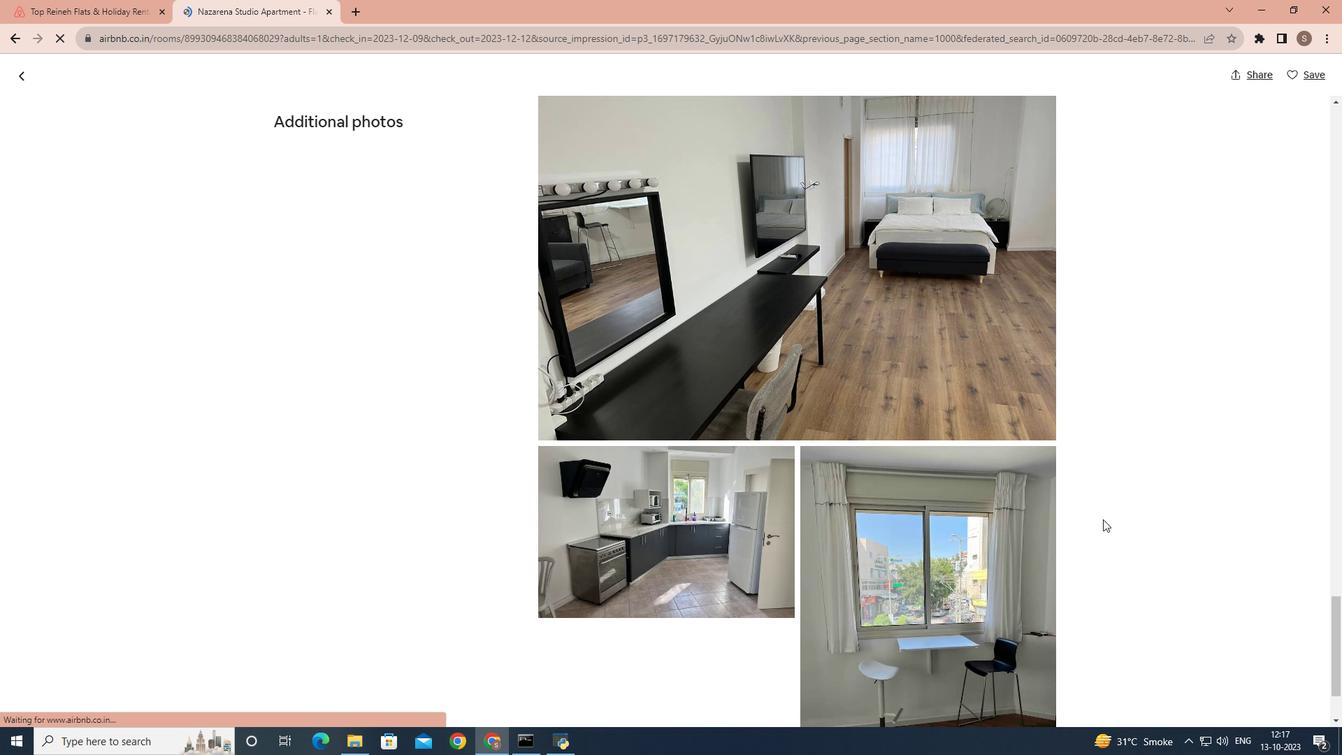 
Action: Mouse scrolled (1103, 518) with delta (0, 0)
Screenshot: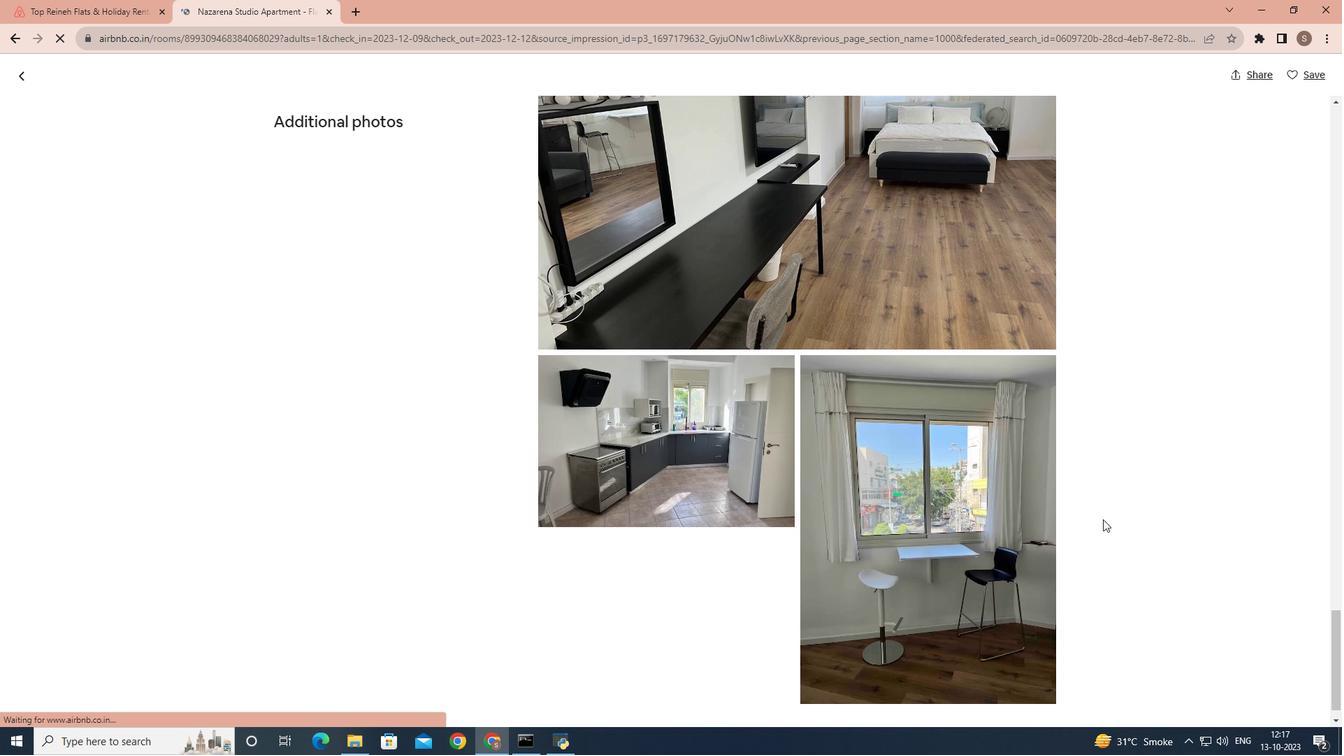 
Action: Mouse scrolled (1103, 518) with delta (0, 0)
Screenshot: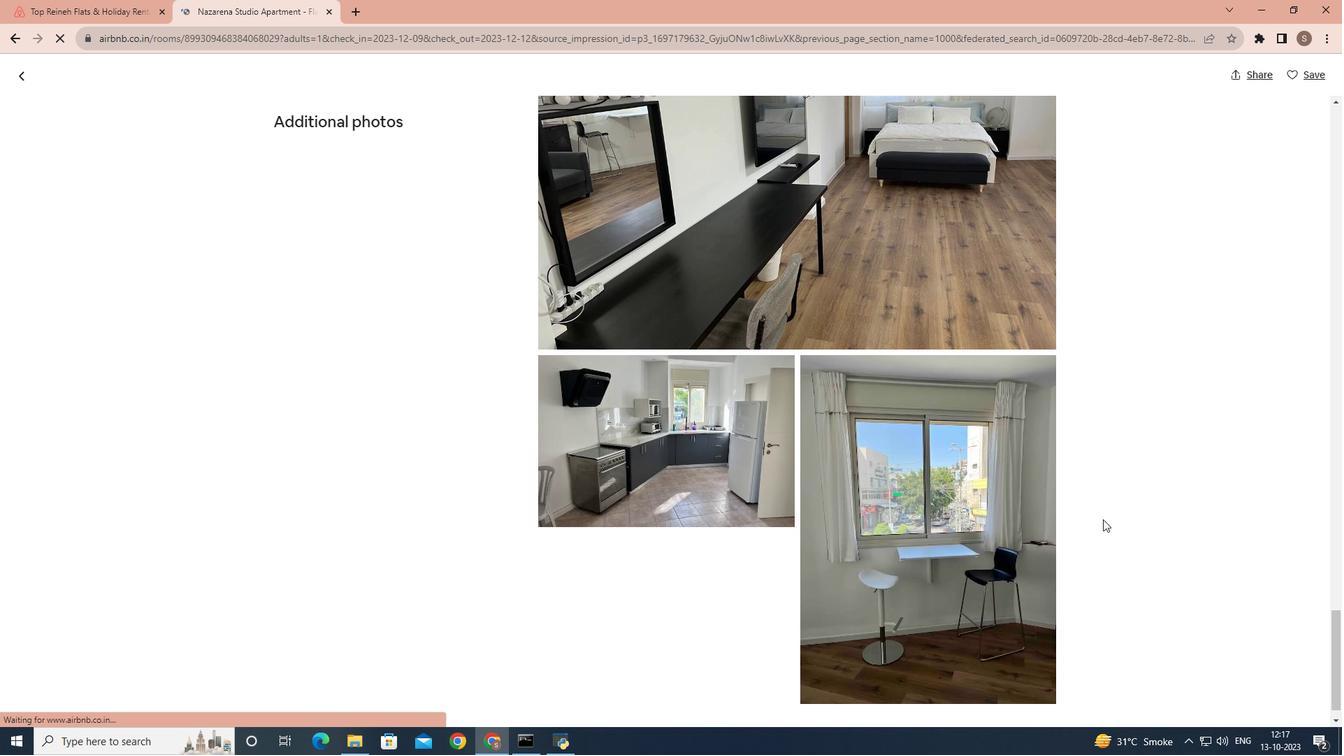 
Action: Mouse scrolled (1103, 518) with delta (0, 0)
Screenshot: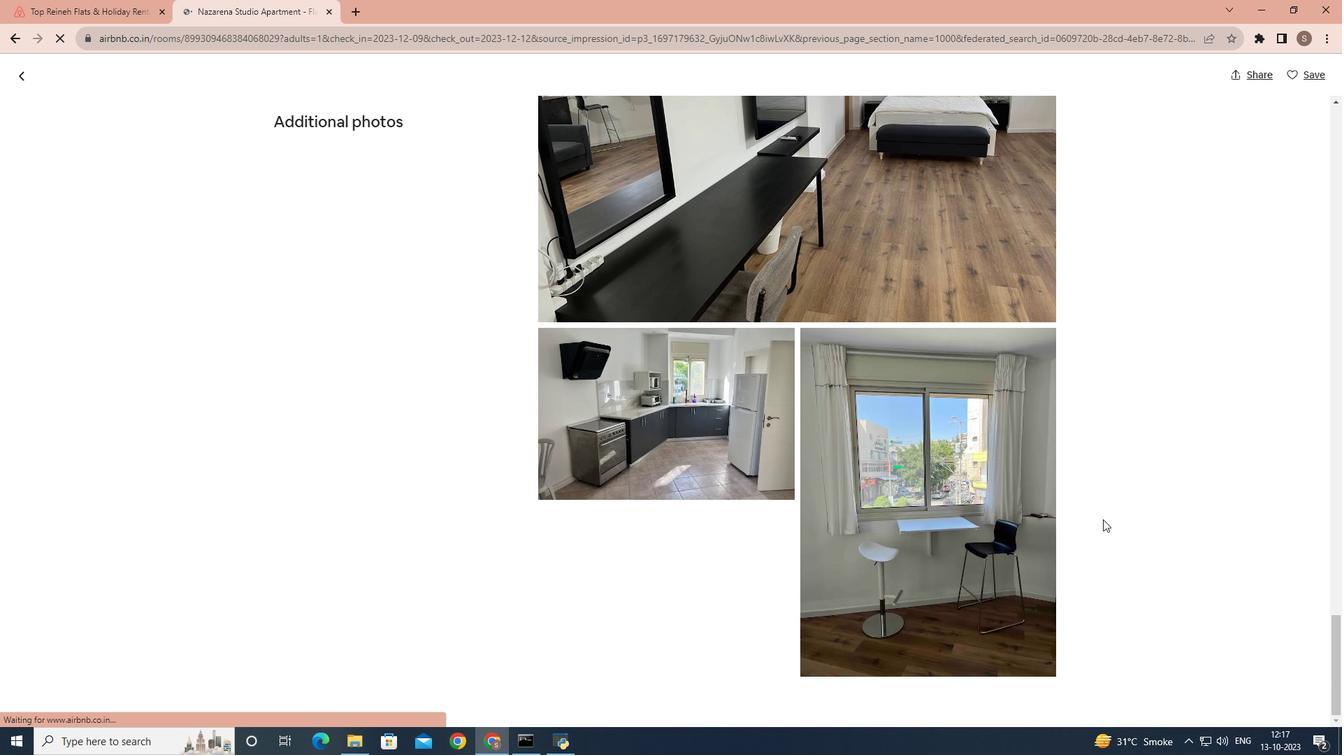 
Action: Mouse scrolled (1103, 518) with delta (0, 0)
Screenshot: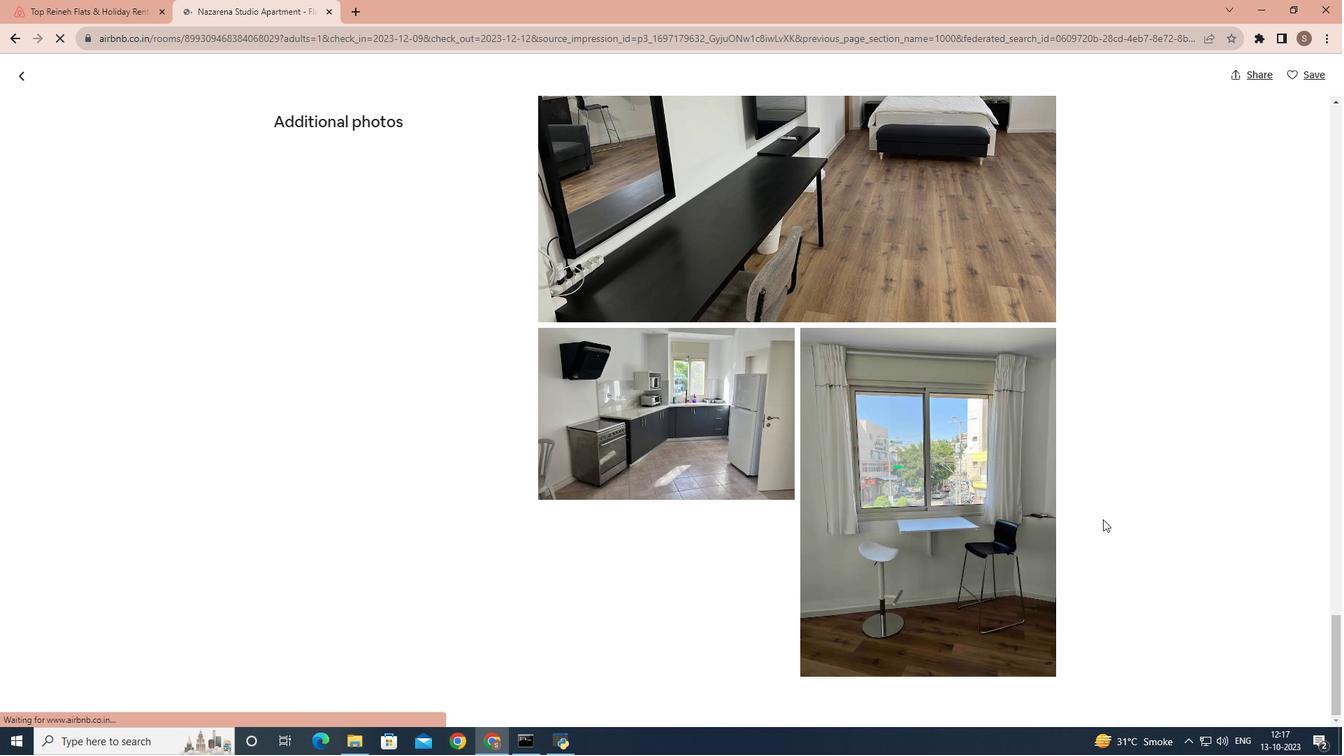
Action: Mouse scrolled (1103, 518) with delta (0, 0)
Screenshot: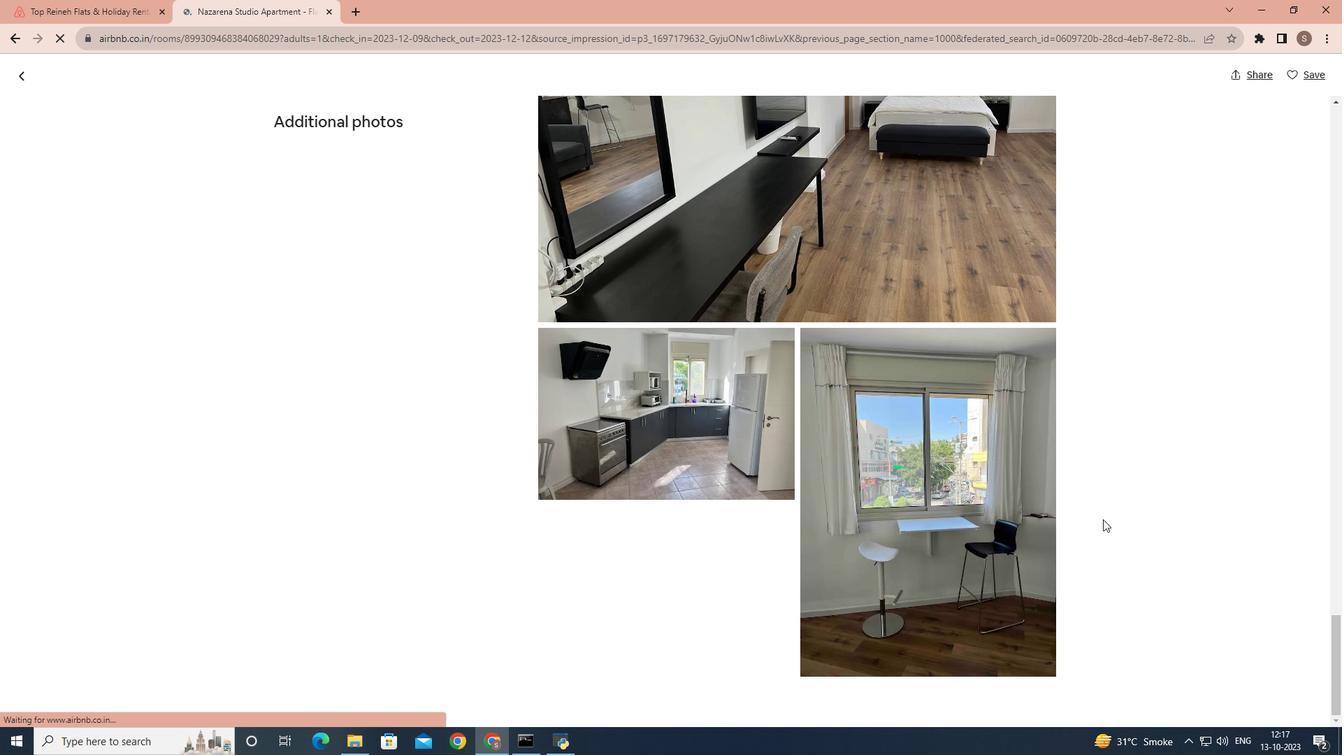 
Action: Mouse scrolled (1103, 518) with delta (0, 0)
Screenshot: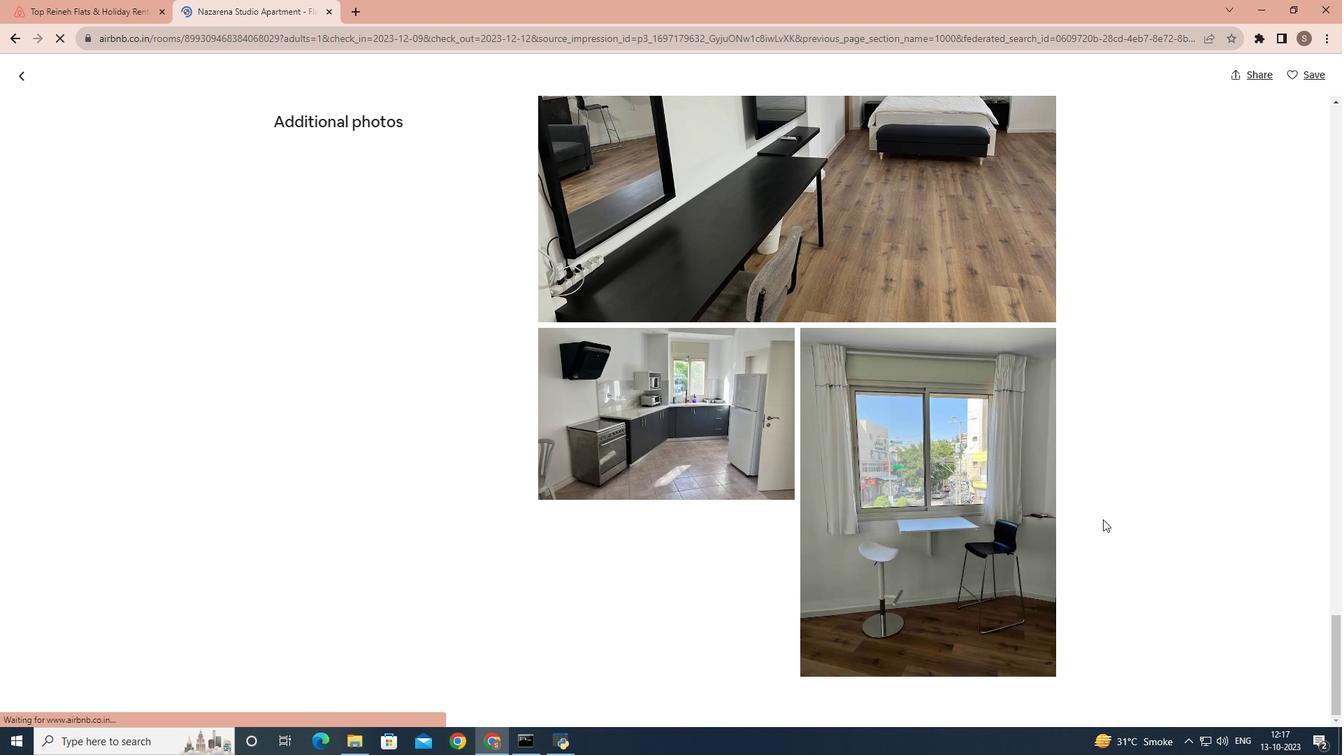 
Action: Mouse scrolled (1103, 518) with delta (0, 0)
Screenshot: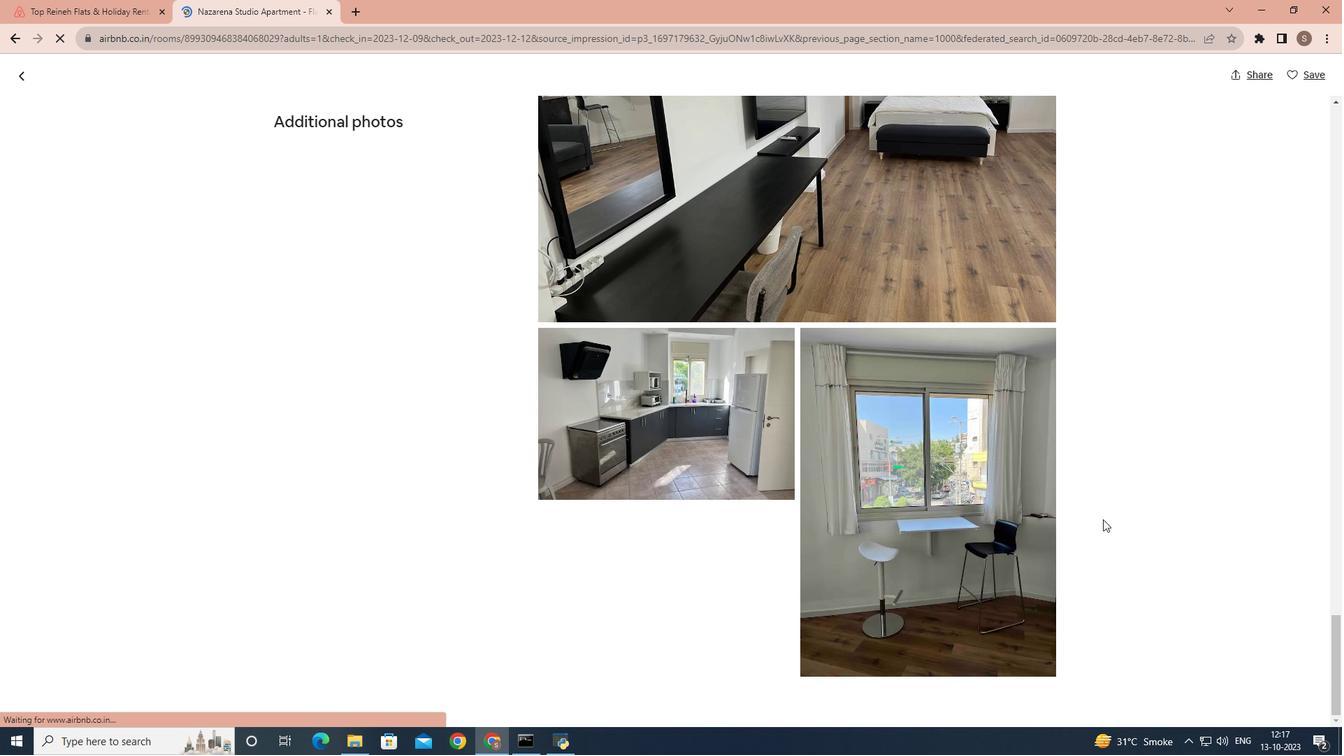 
Action: Mouse moved to (24, 77)
Screenshot: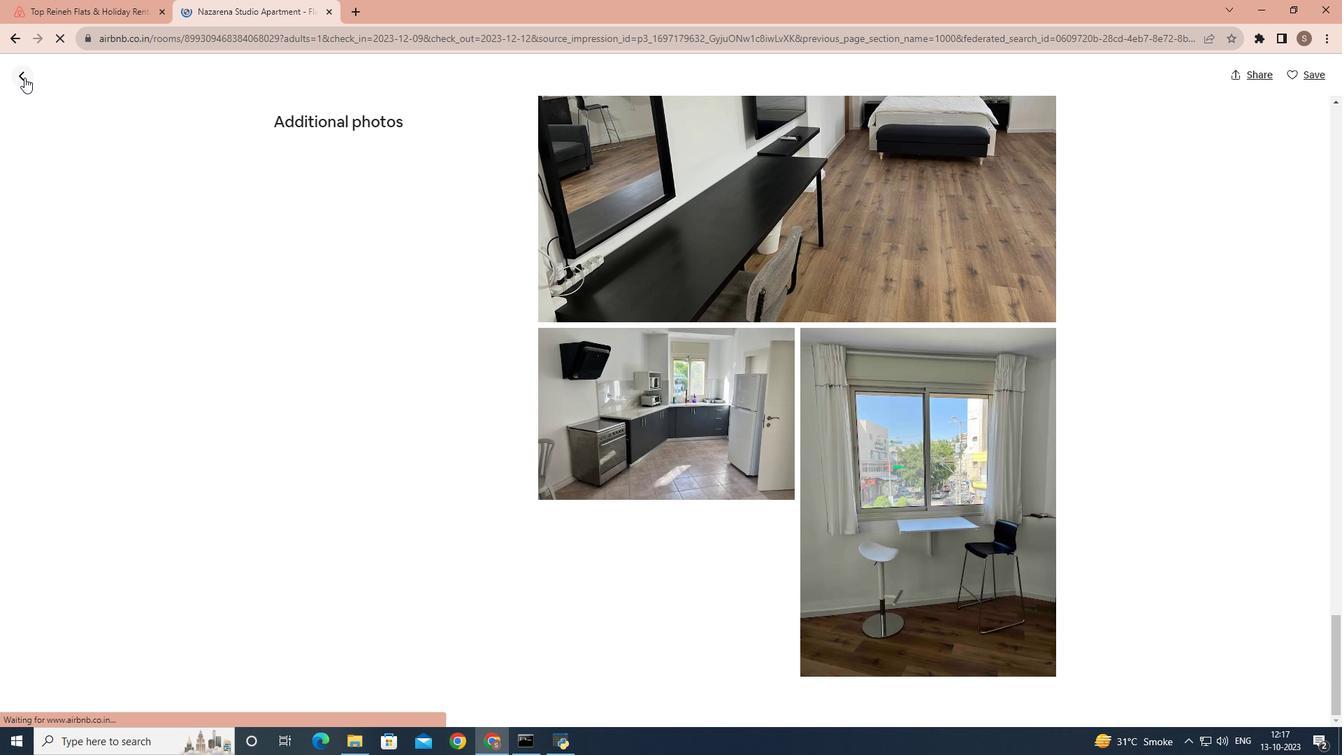 
Action: Mouse pressed left at (24, 77)
Screenshot: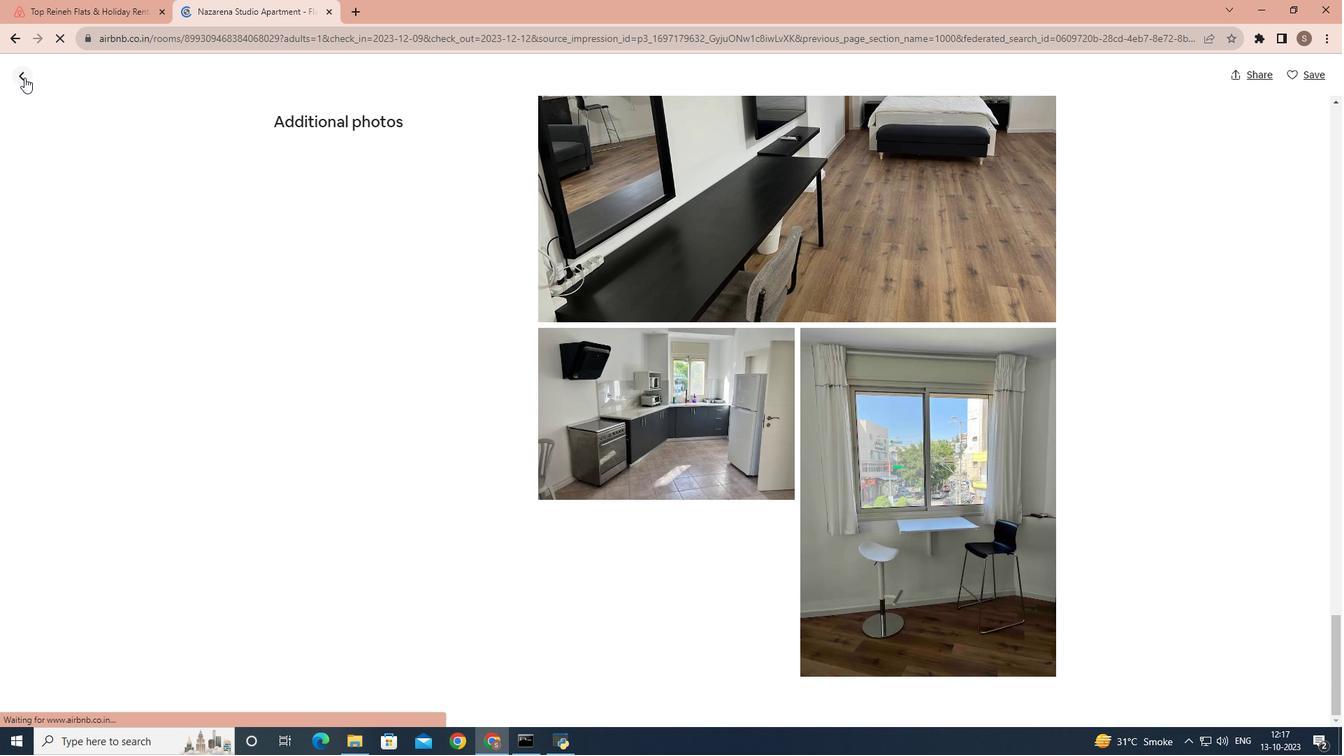 
Action: Mouse moved to (501, 405)
Screenshot: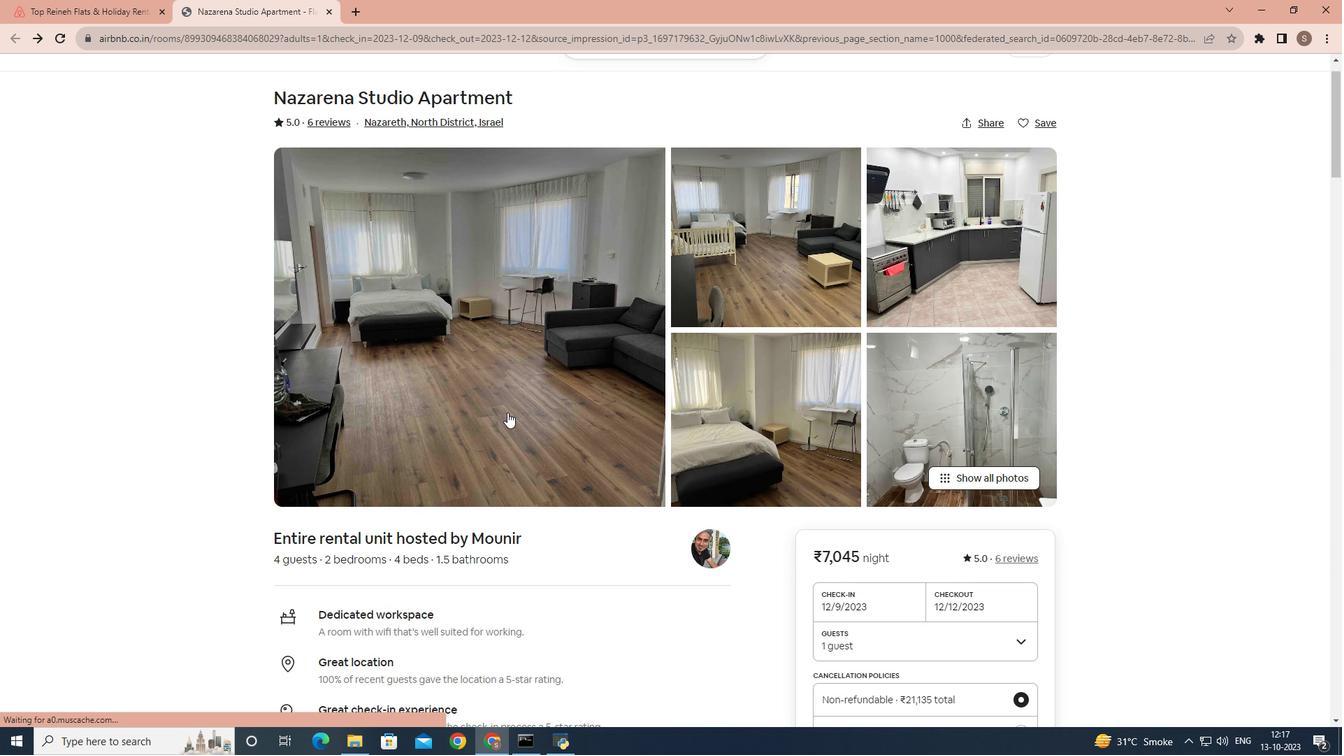 
Action: Mouse scrolled (501, 404) with delta (0, 0)
Screenshot: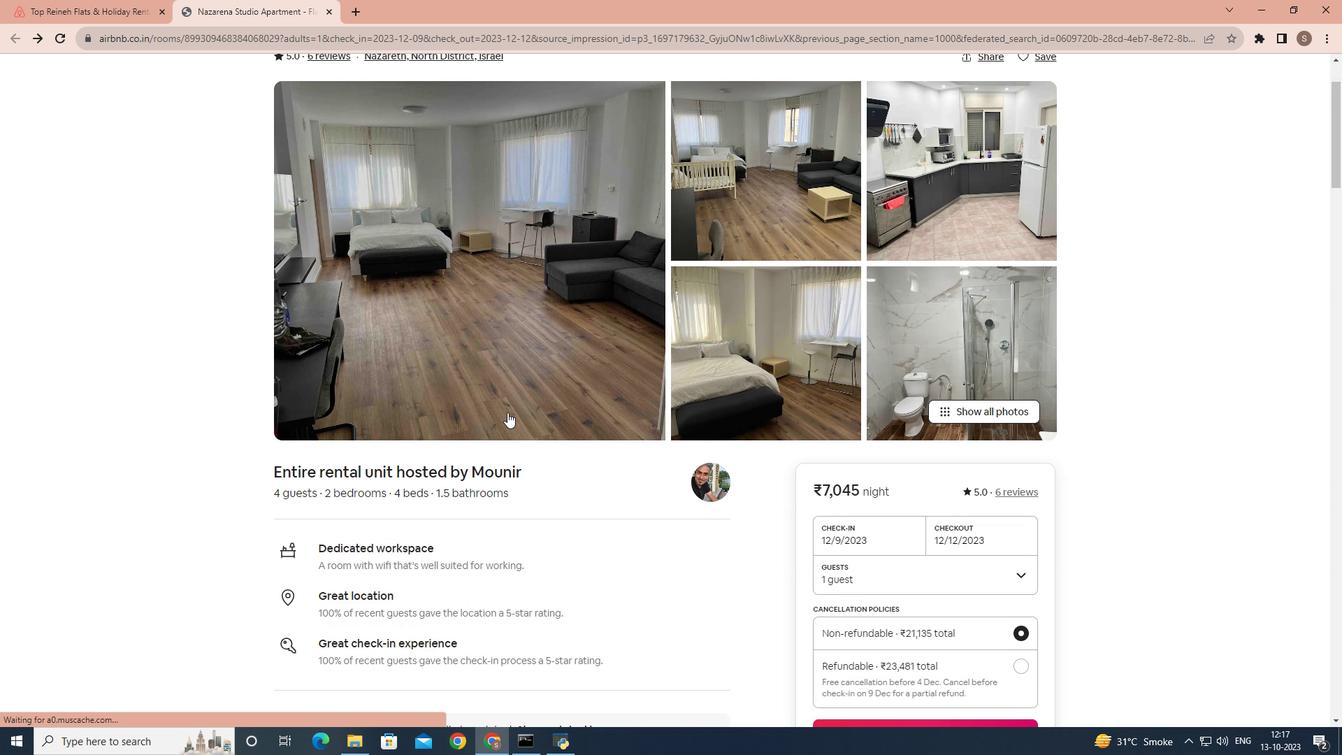 
Action: Mouse moved to (505, 410)
Screenshot: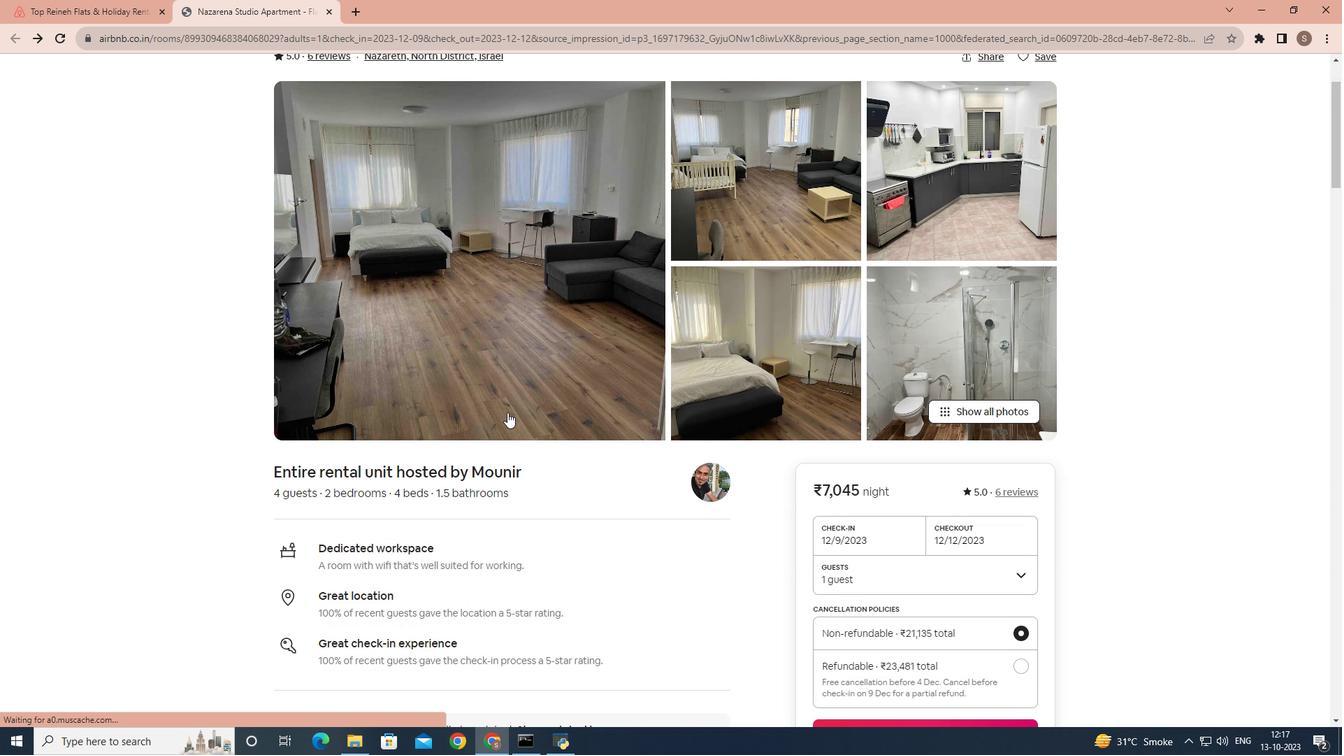 
Action: Mouse scrolled (505, 409) with delta (0, 0)
Screenshot: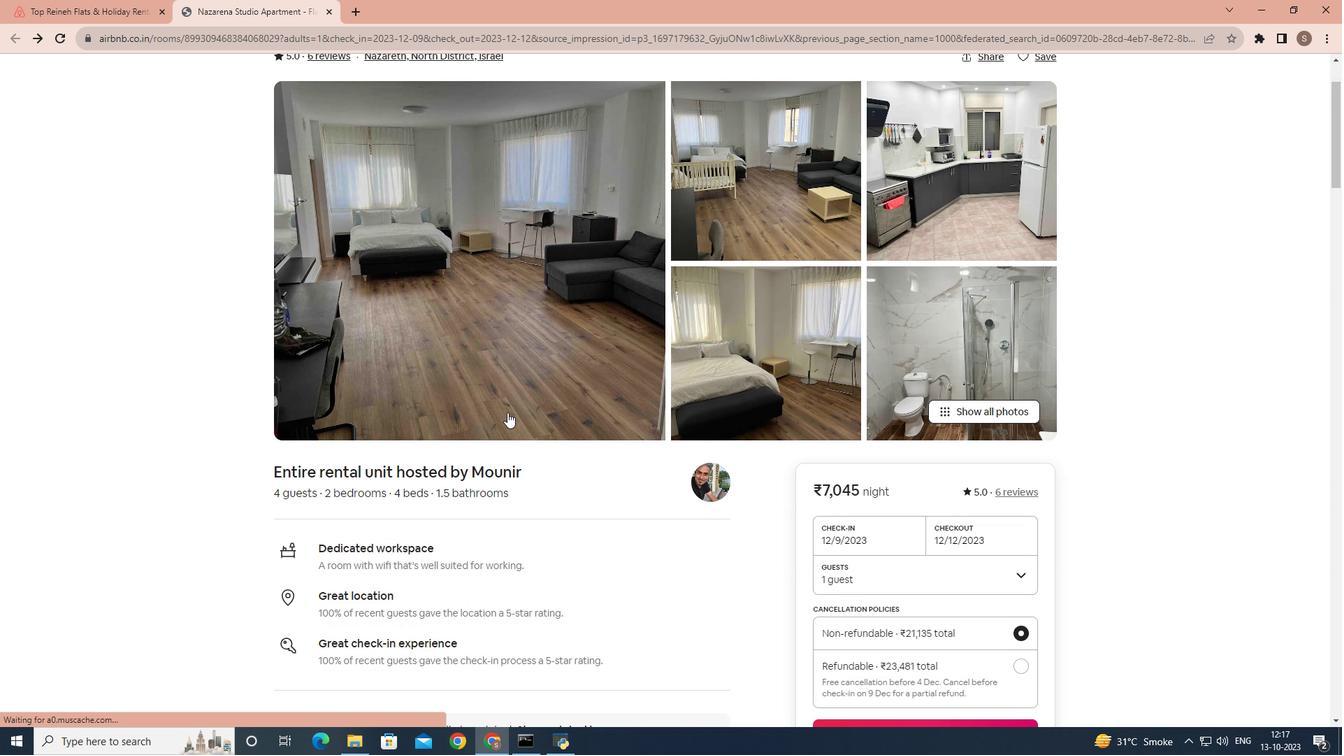 
Action: Mouse moved to (507, 412)
Screenshot: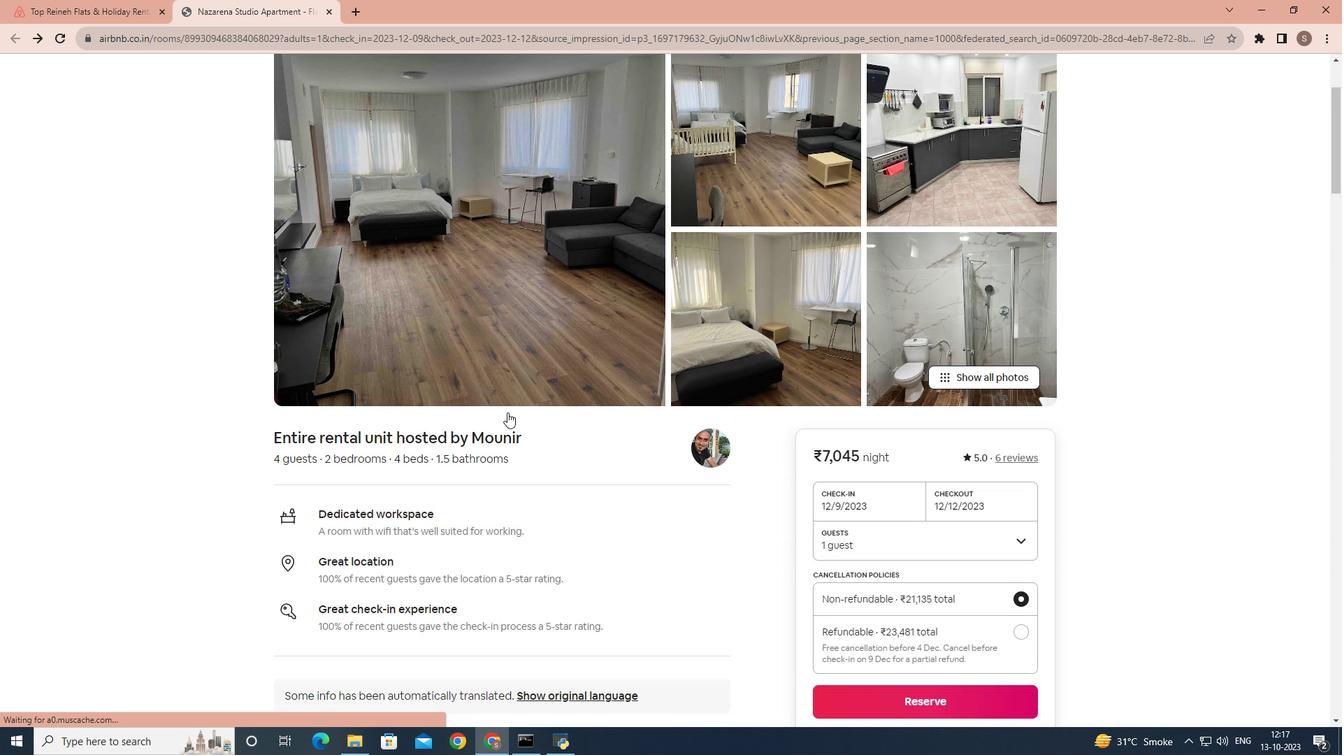 
Action: Mouse scrolled (507, 411) with delta (0, 0)
Screenshot: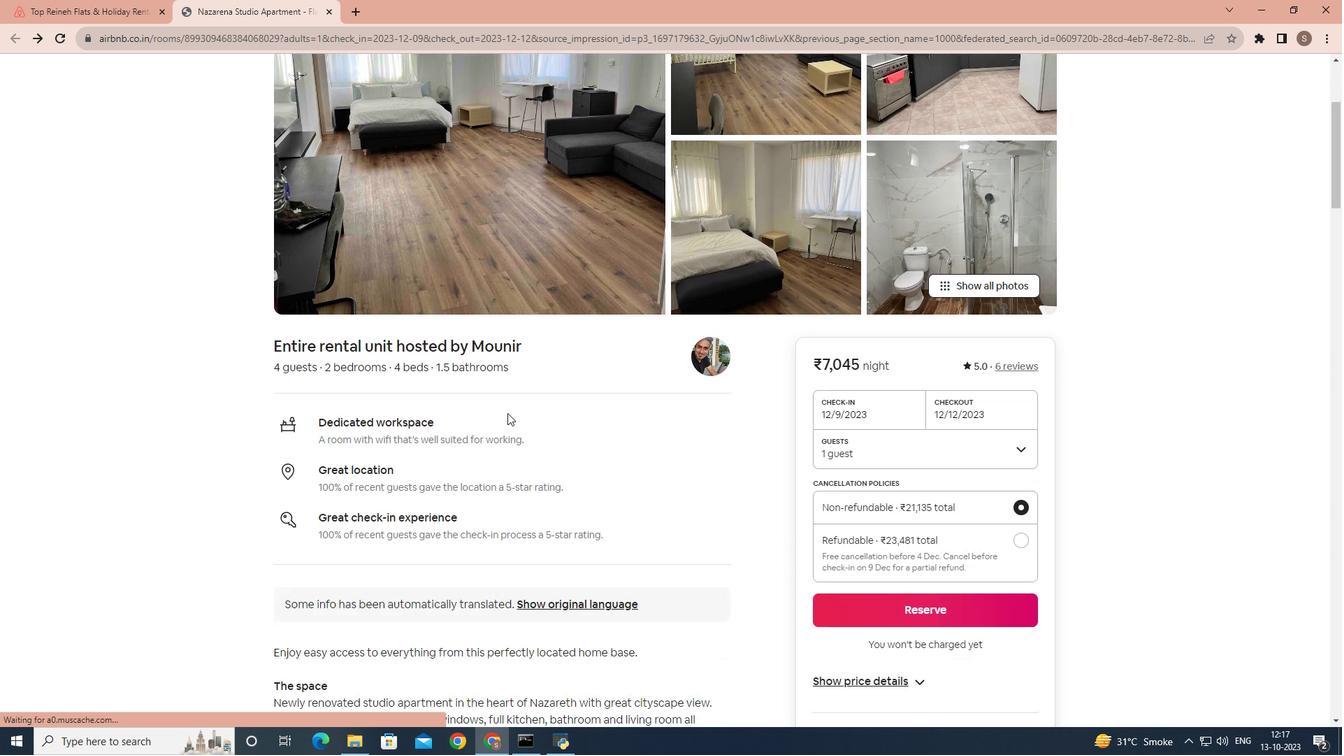 
Action: Mouse scrolled (507, 411) with delta (0, 0)
Screenshot: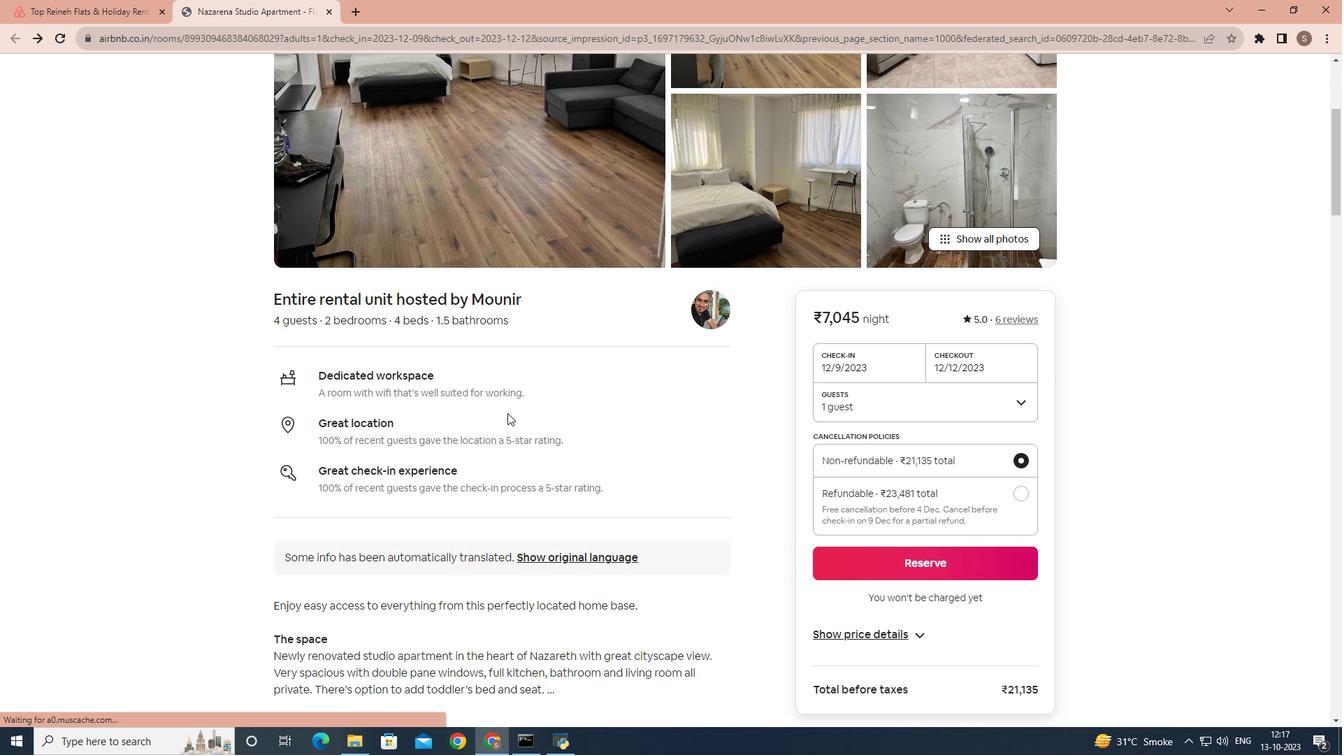 
Action: Mouse moved to (507, 413)
Screenshot: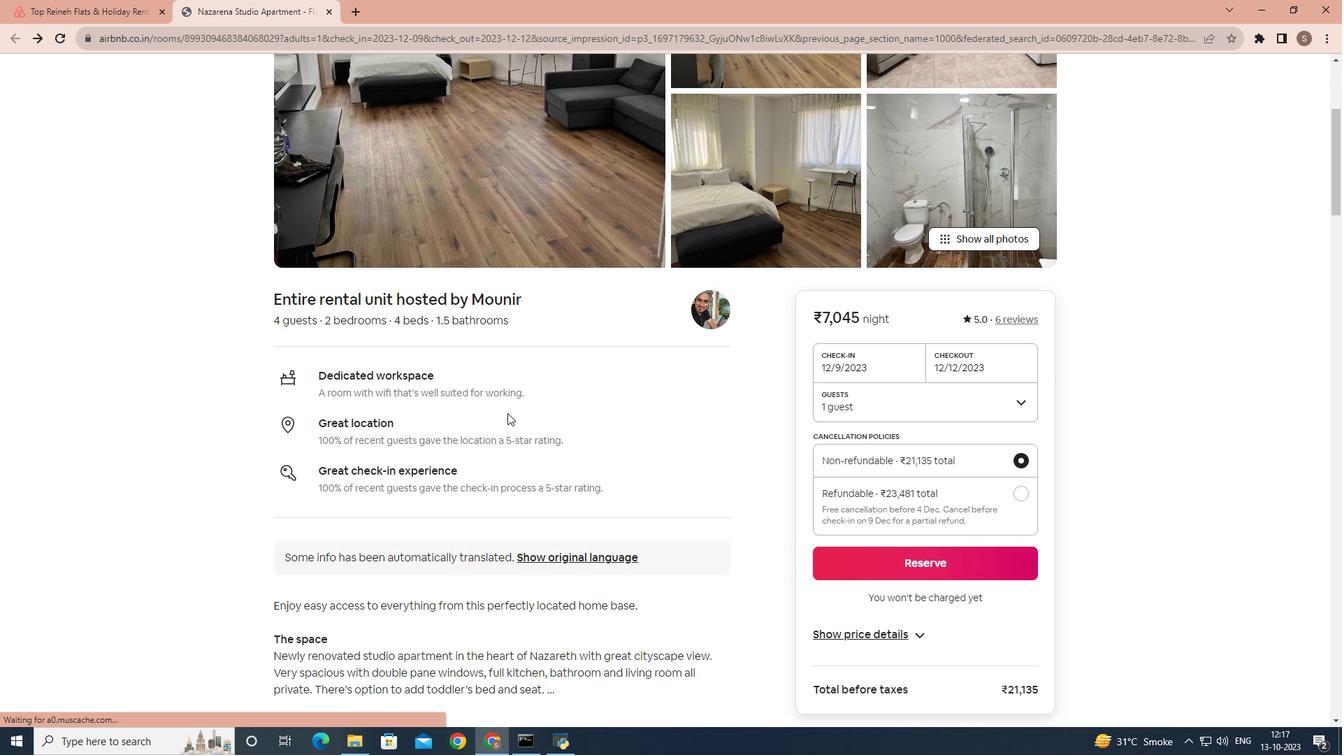 
Action: Mouse scrolled (507, 412) with delta (0, 0)
Screenshot: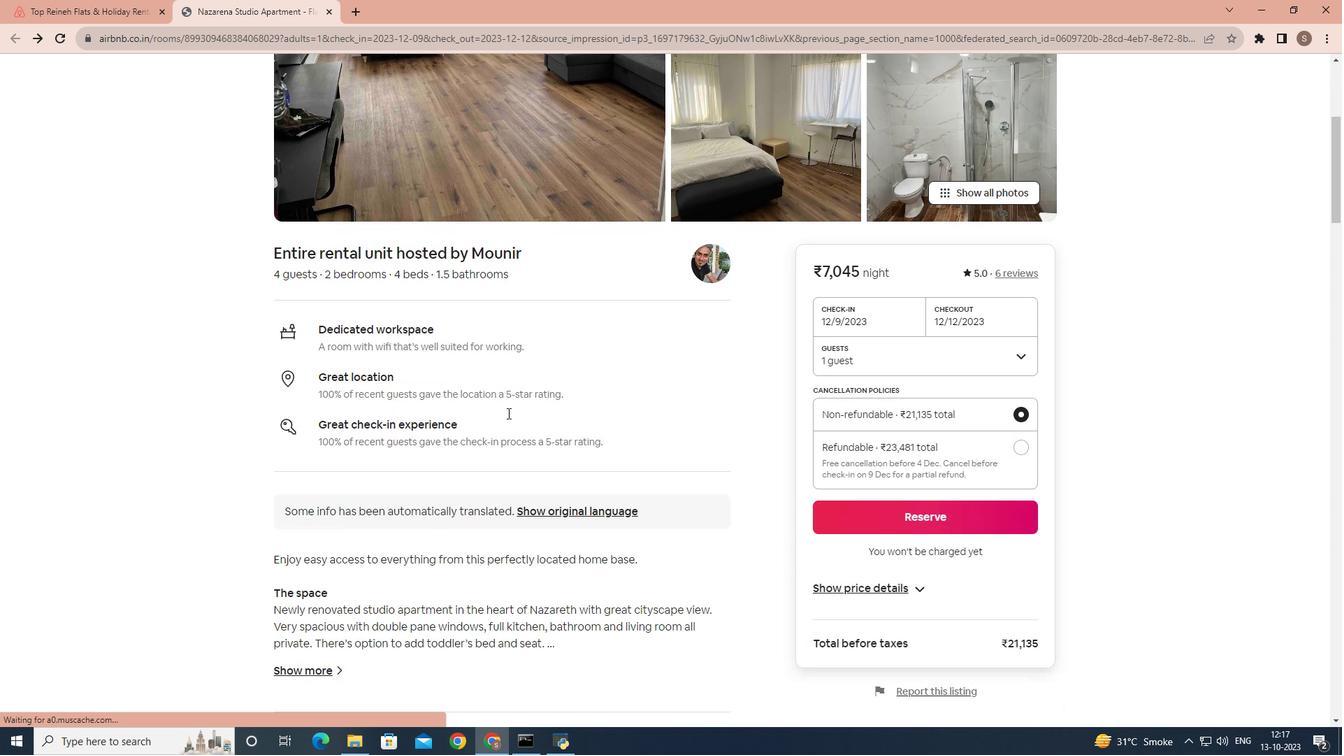 
Action: Mouse scrolled (507, 412) with delta (0, 0)
Screenshot: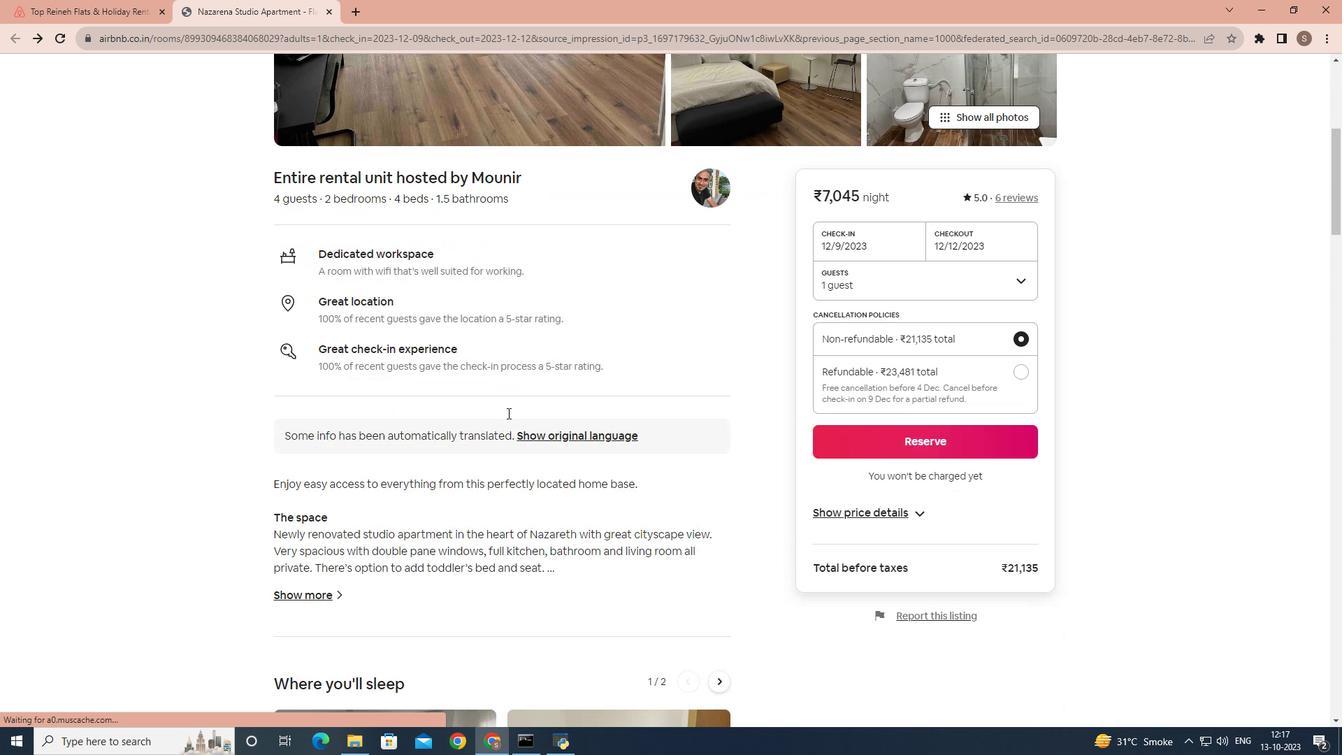 
Action: Mouse scrolled (507, 412) with delta (0, 0)
Screenshot: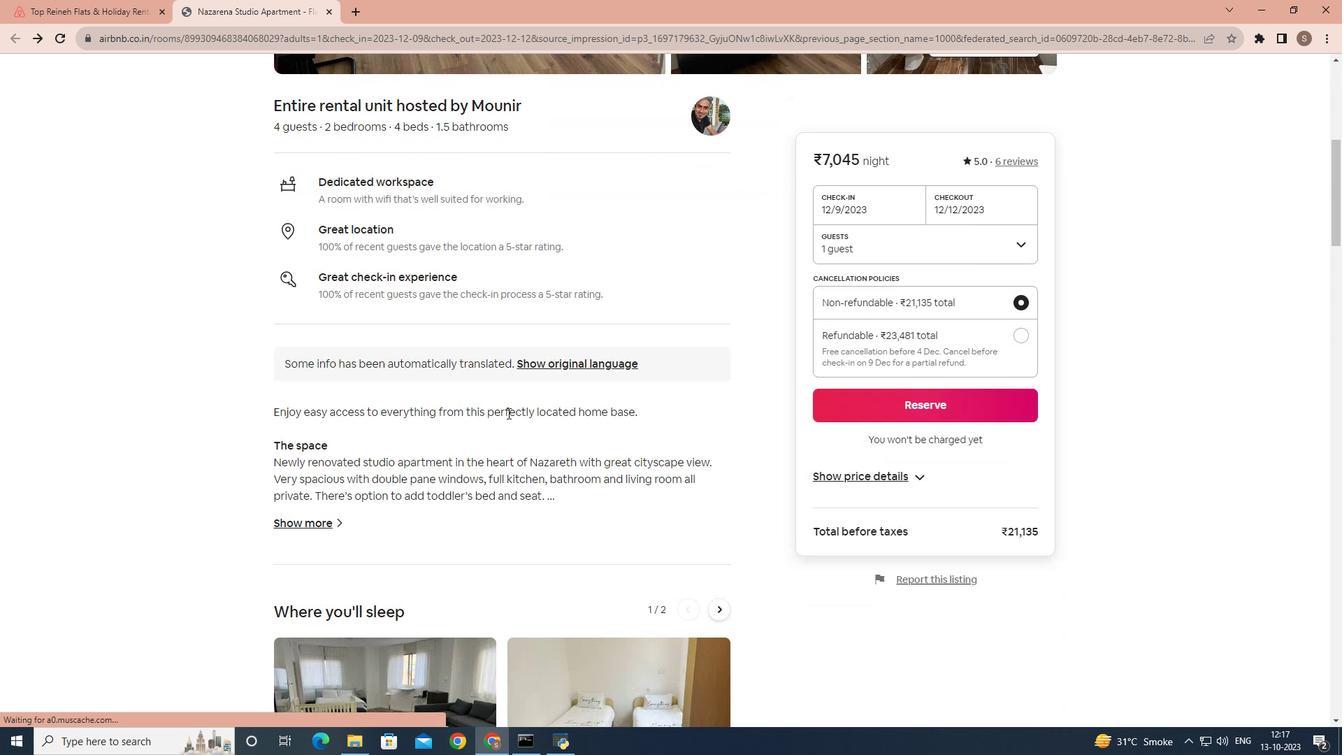 
Action: Mouse scrolled (507, 412) with delta (0, 0)
Screenshot: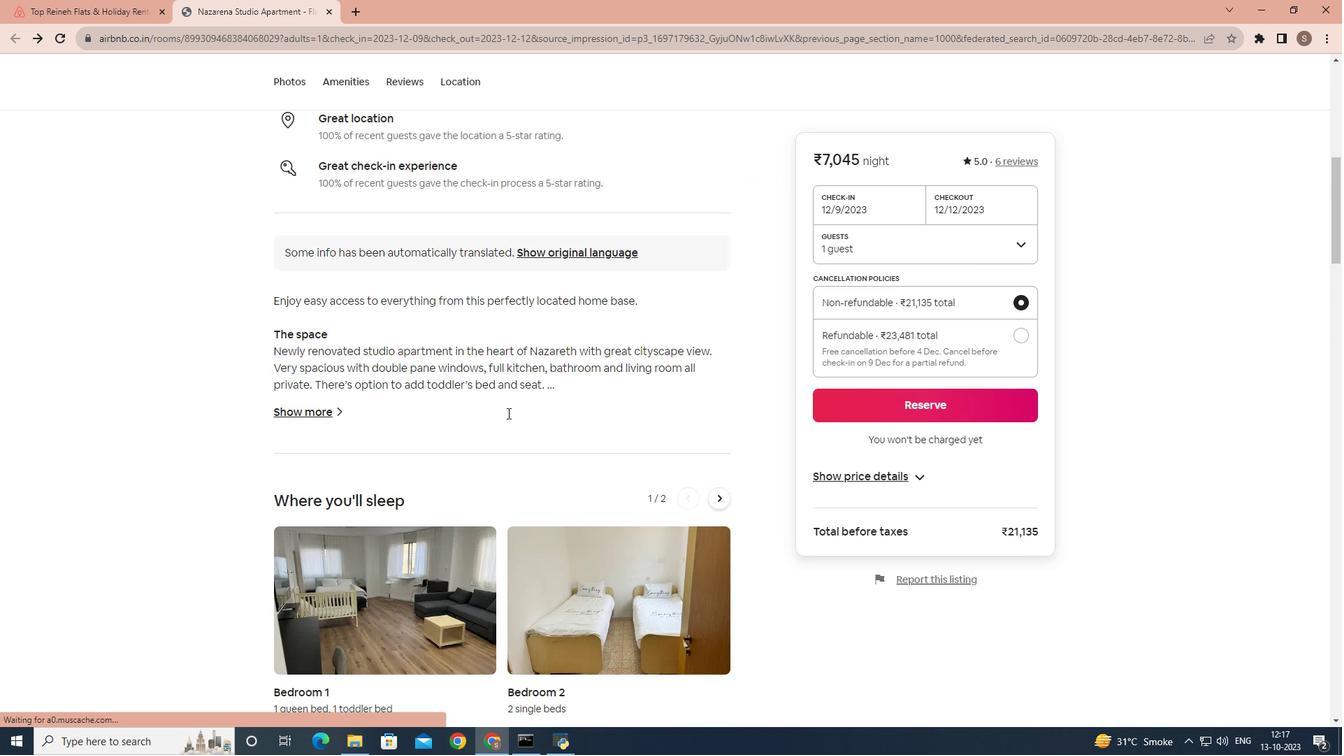 
Action: Mouse scrolled (507, 412) with delta (0, 0)
Screenshot: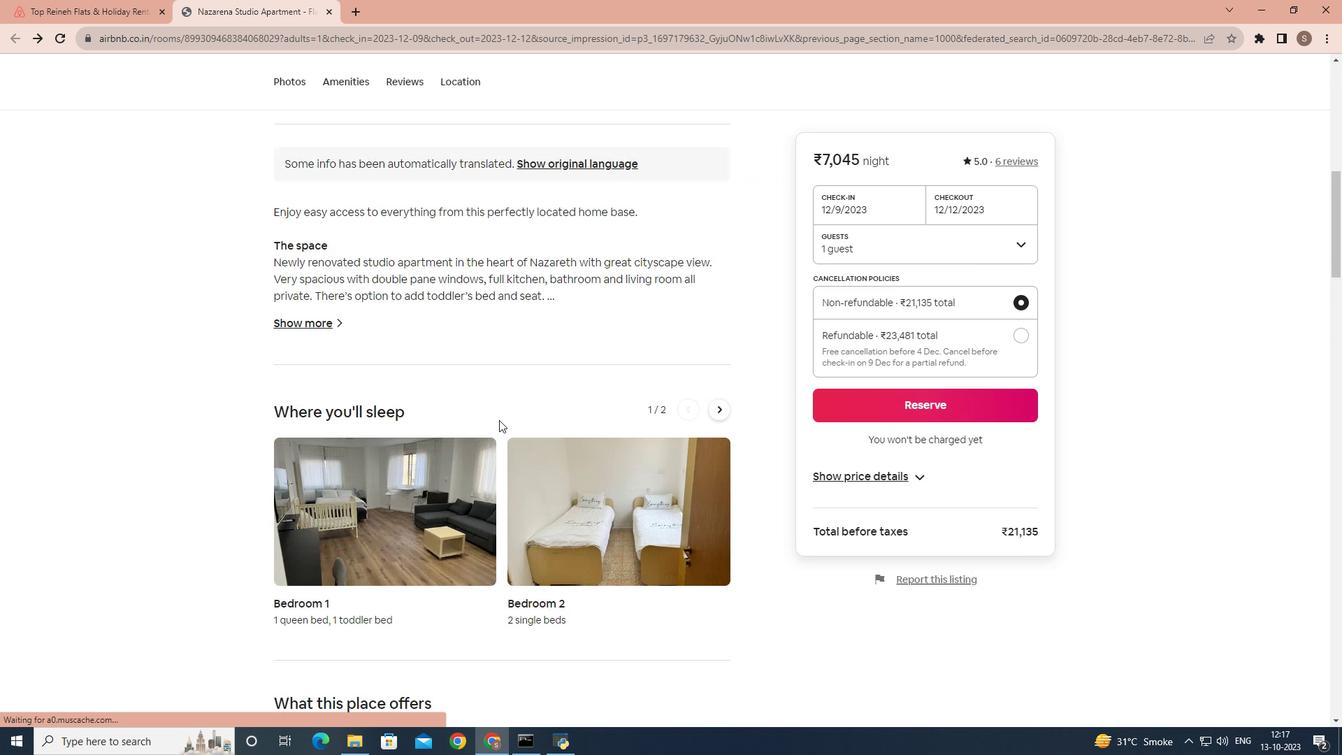 
Action: Mouse scrolled (507, 412) with delta (0, 0)
Screenshot: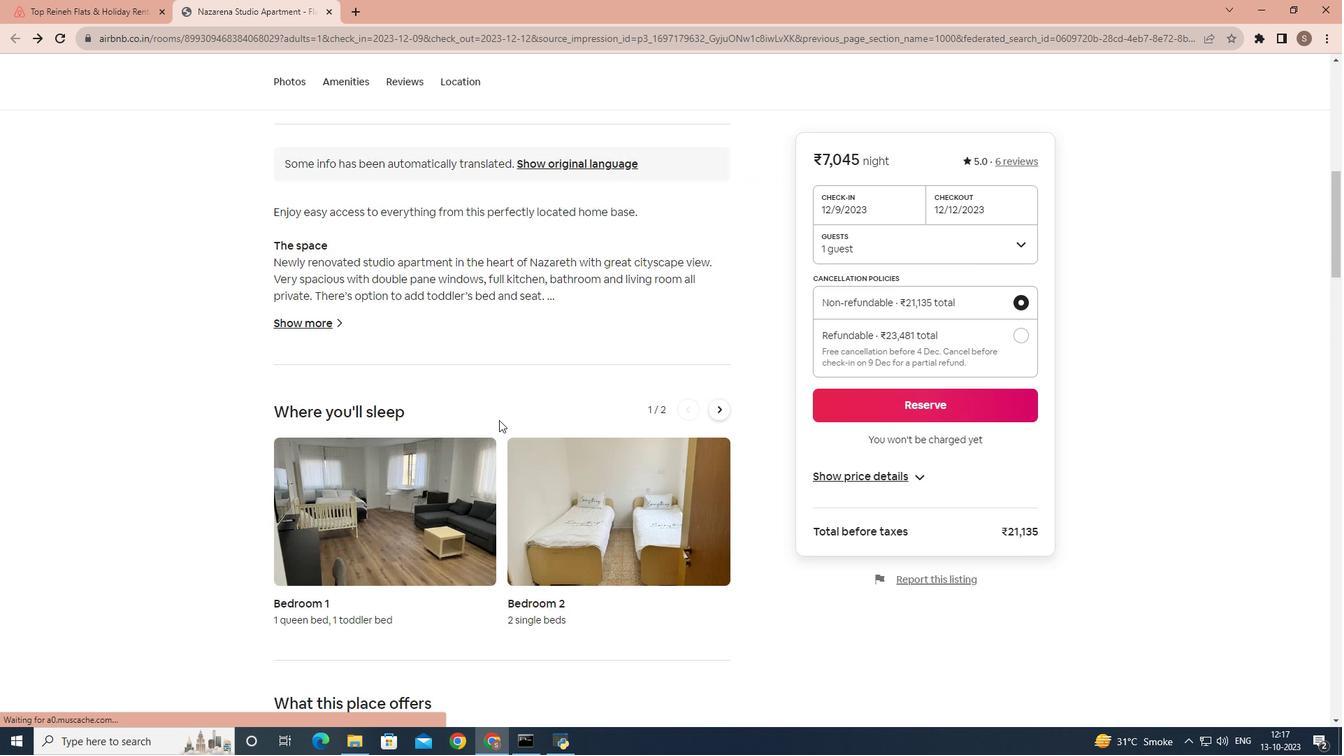 
Action: Mouse moved to (313, 297)
Screenshot: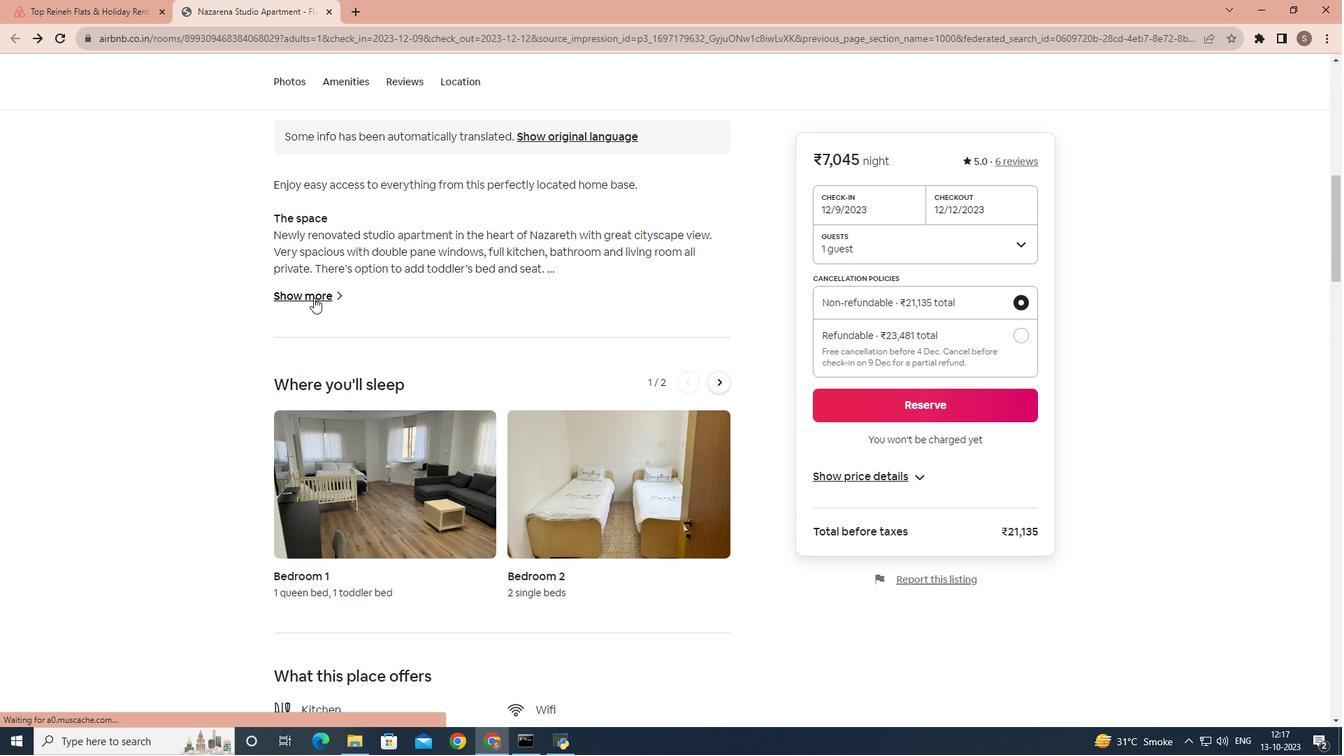 
Action: Mouse pressed left at (313, 297)
Screenshot: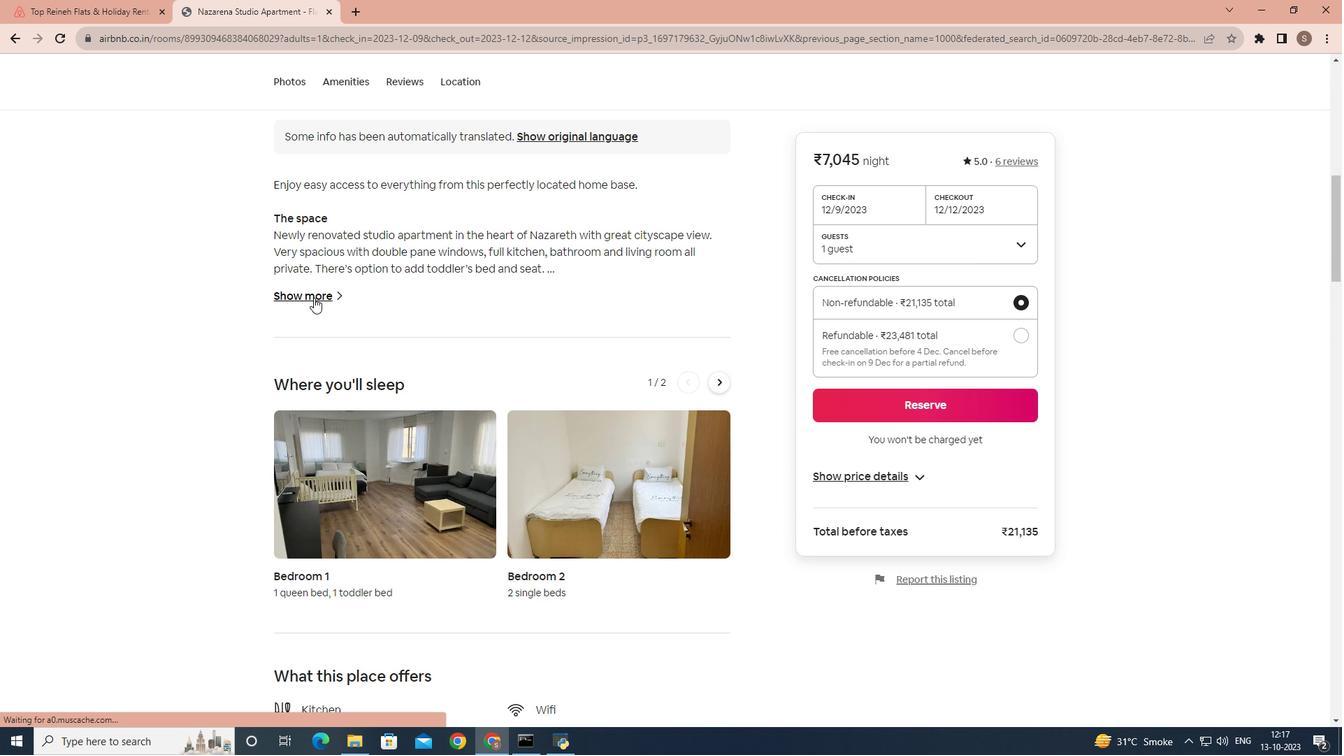 
Action: Mouse moved to (511, 327)
Screenshot: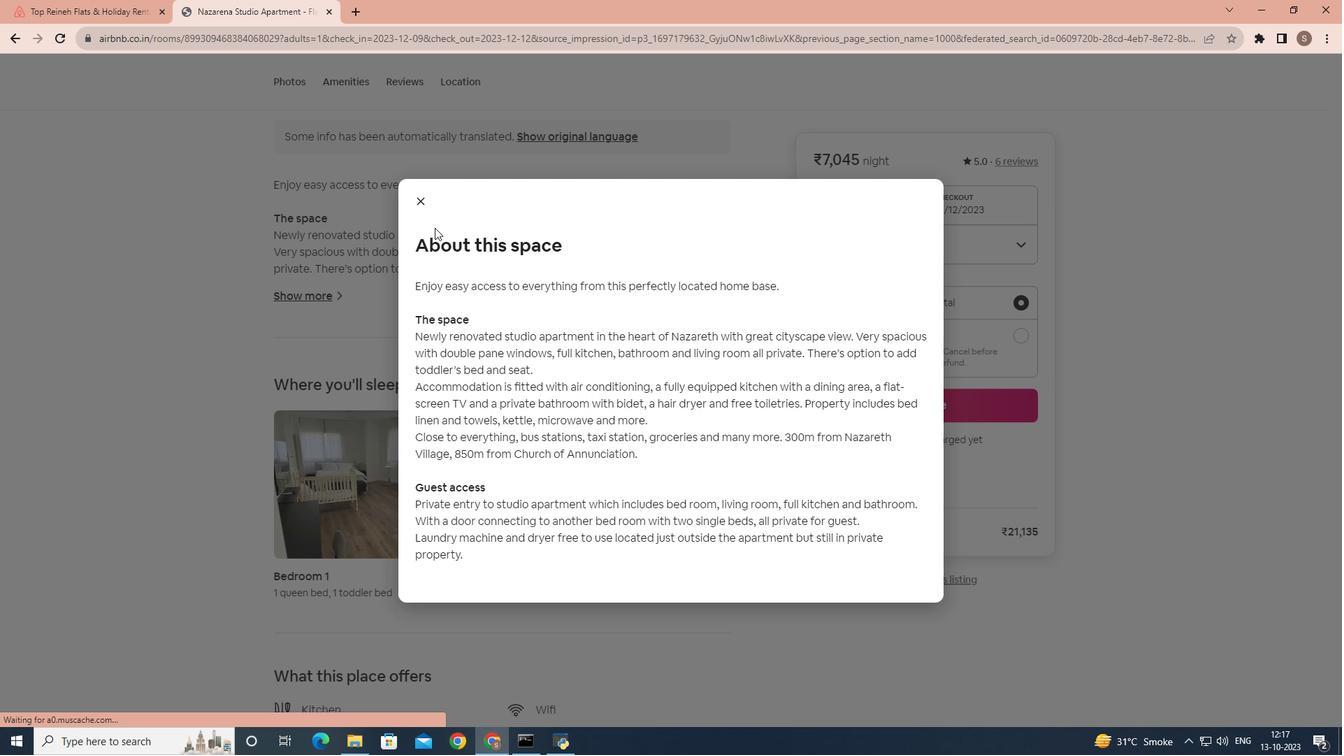 
Action: Mouse scrolled (511, 327) with delta (0, 0)
Screenshot: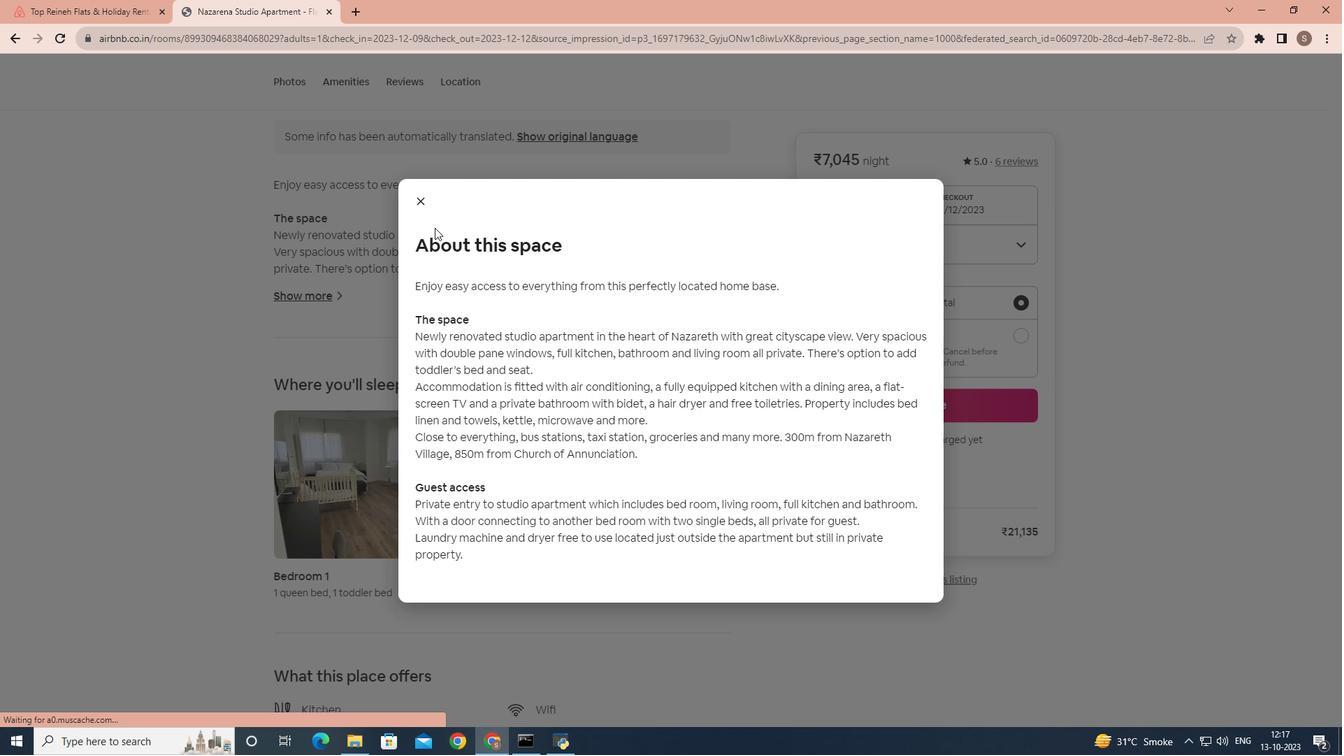 
Action: Mouse moved to (511, 328)
Screenshot: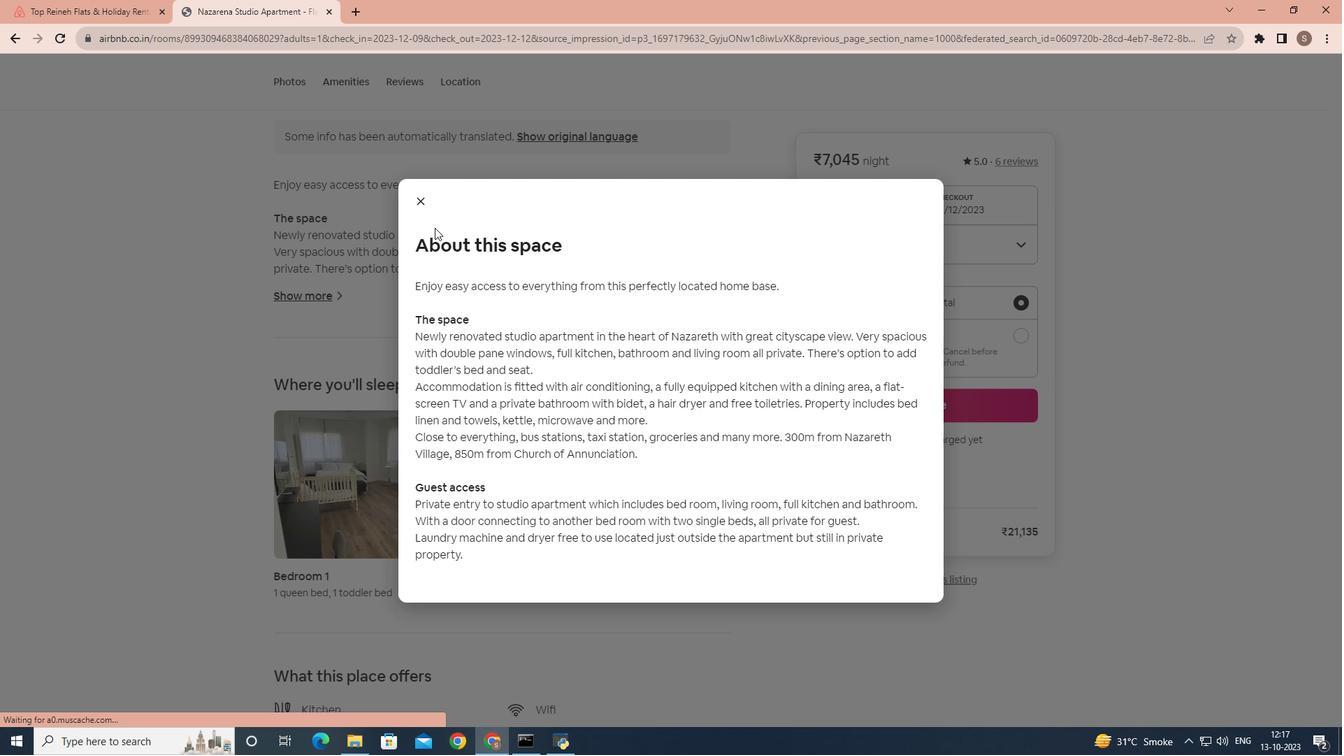 
Action: Mouse scrolled (511, 327) with delta (0, 0)
Screenshot: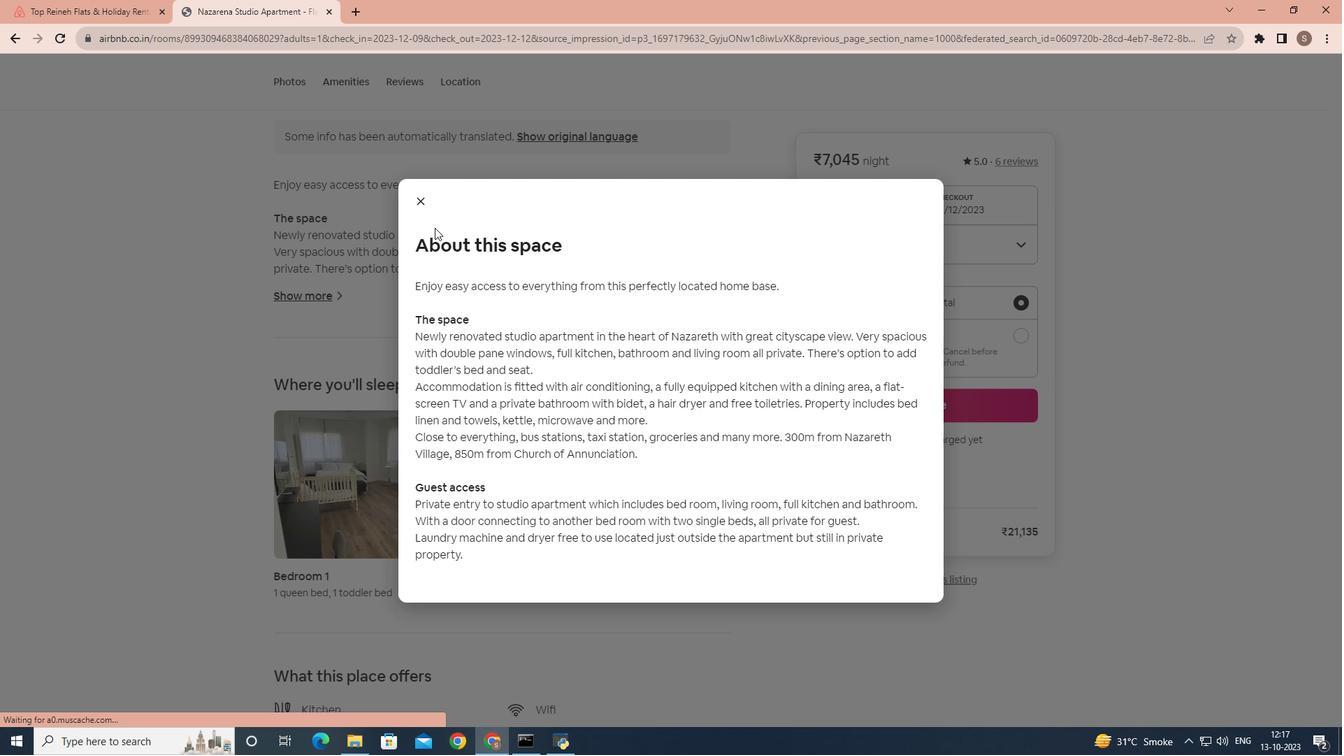 
Action: Mouse moved to (414, 199)
Screenshot: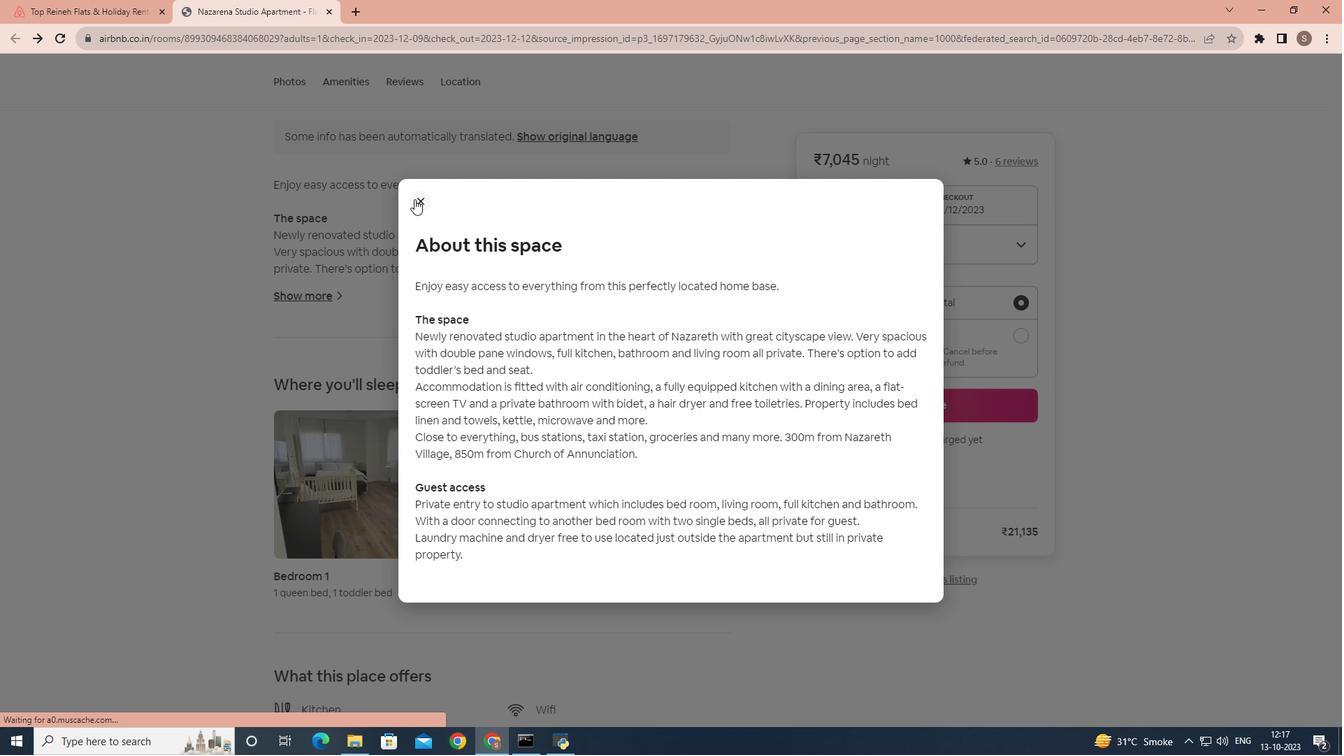 
Action: Mouse pressed left at (414, 199)
Screenshot: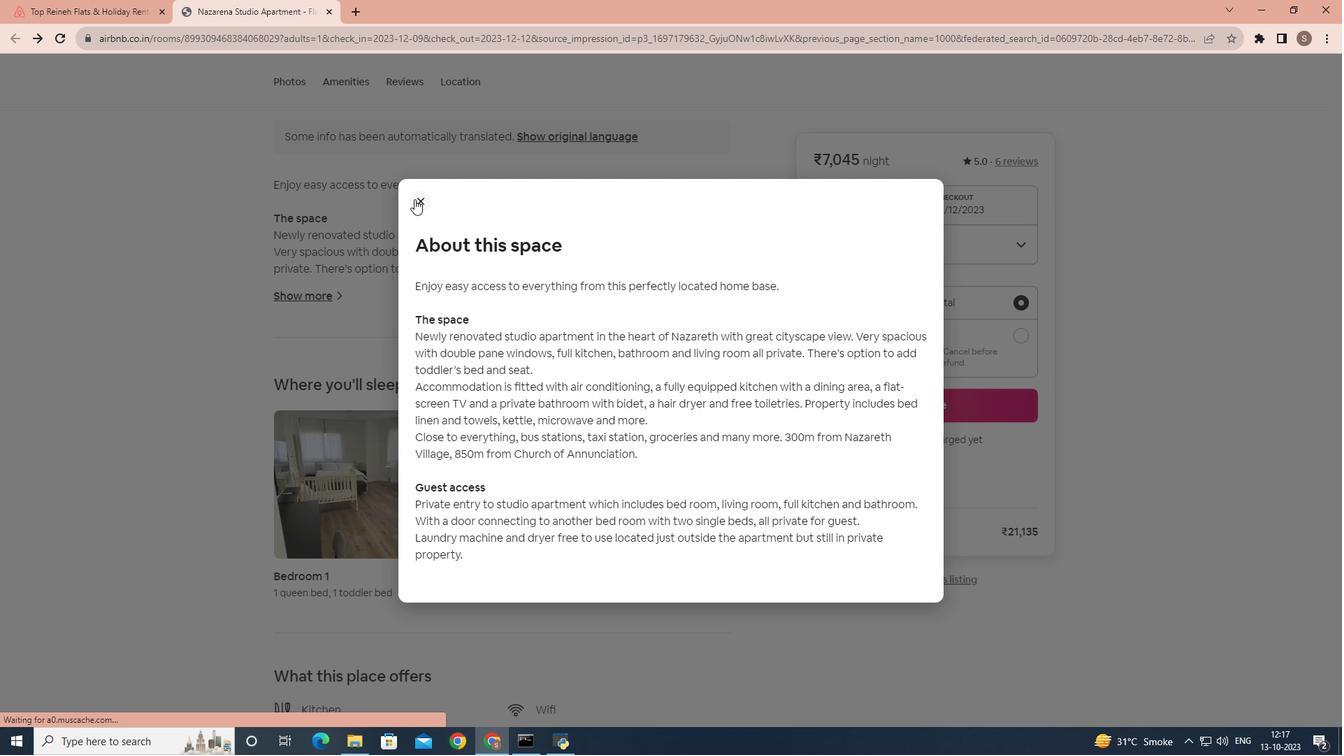 
Action: Mouse moved to (399, 279)
Screenshot: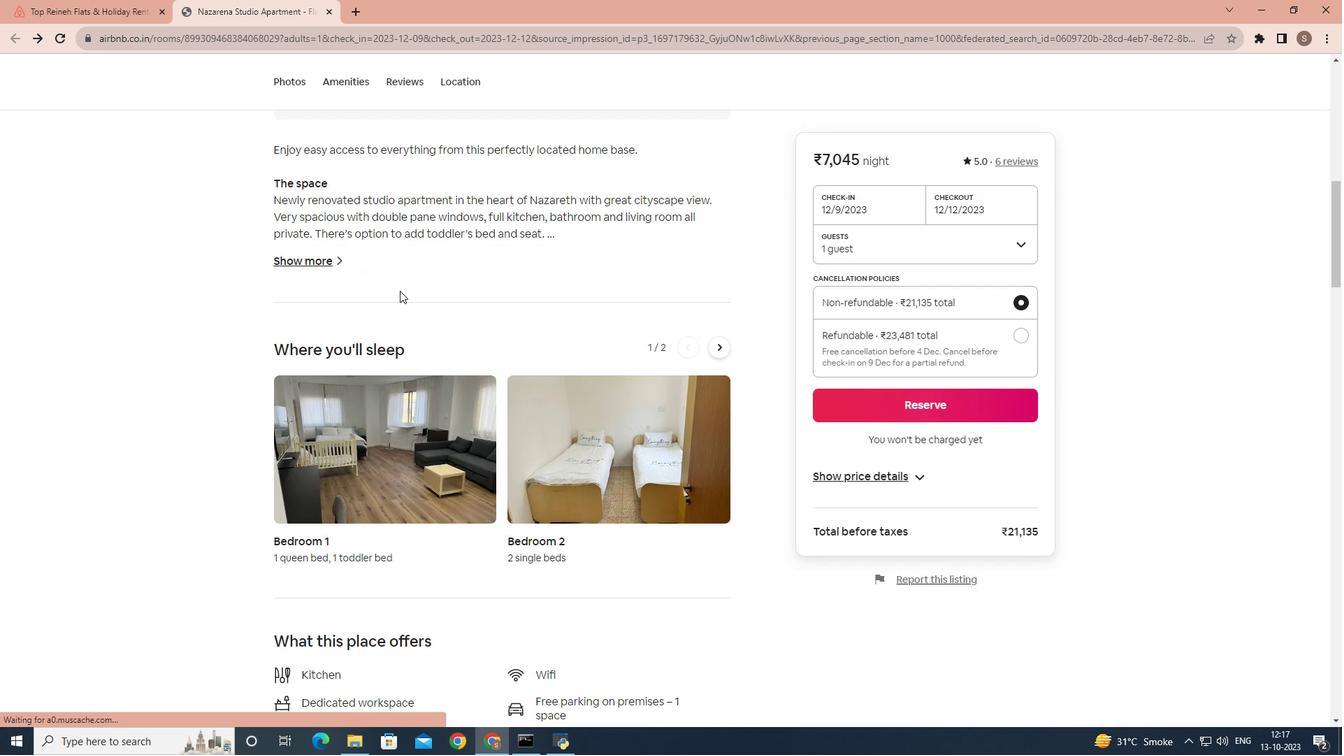 
Action: Mouse scrolled (399, 278) with delta (0, 0)
Screenshot: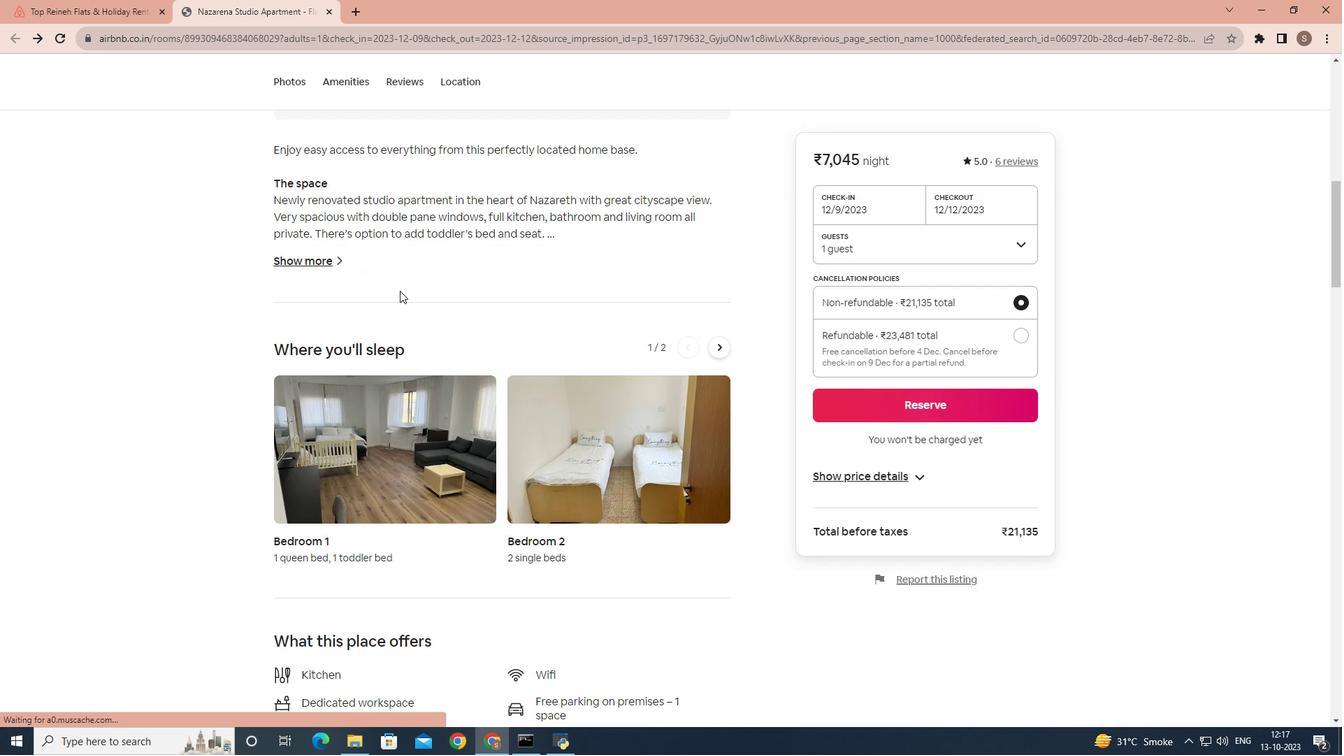 
Action: Mouse moved to (399, 290)
Screenshot: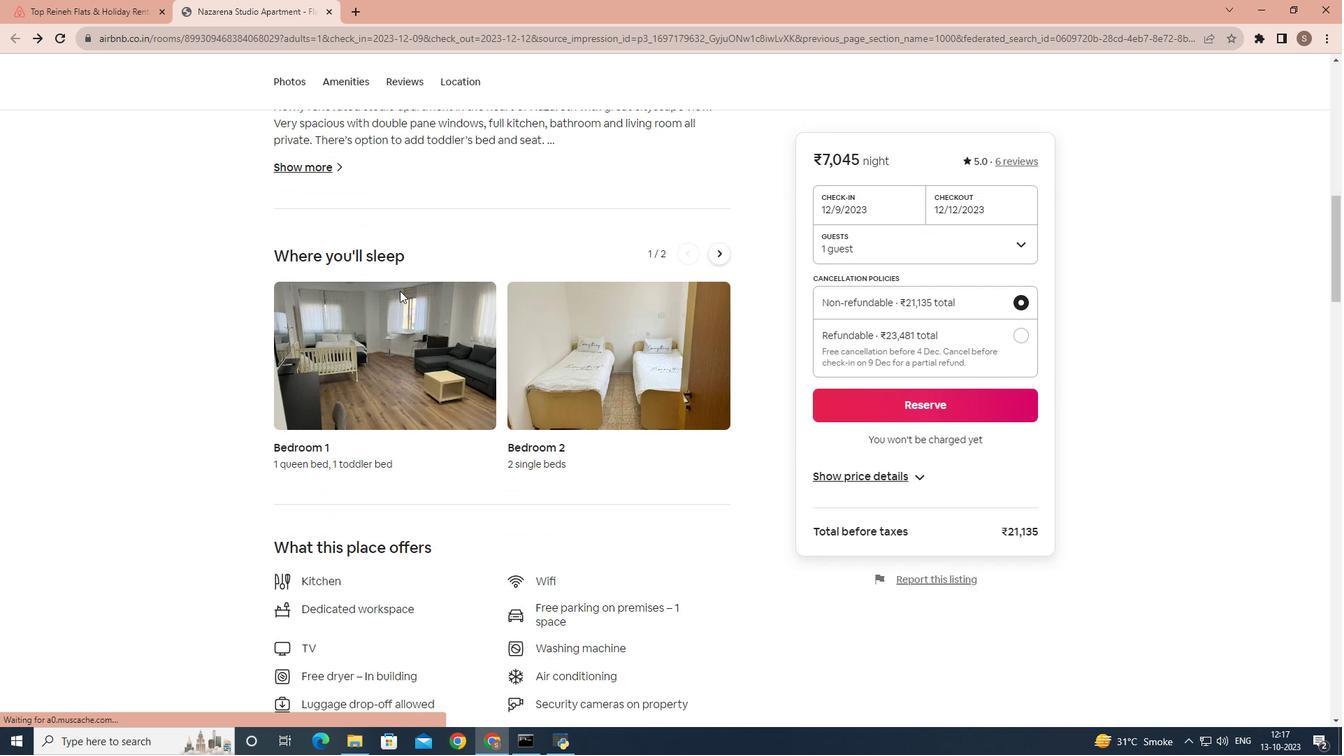 
Action: Mouse scrolled (399, 290) with delta (0, 0)
Screenshot: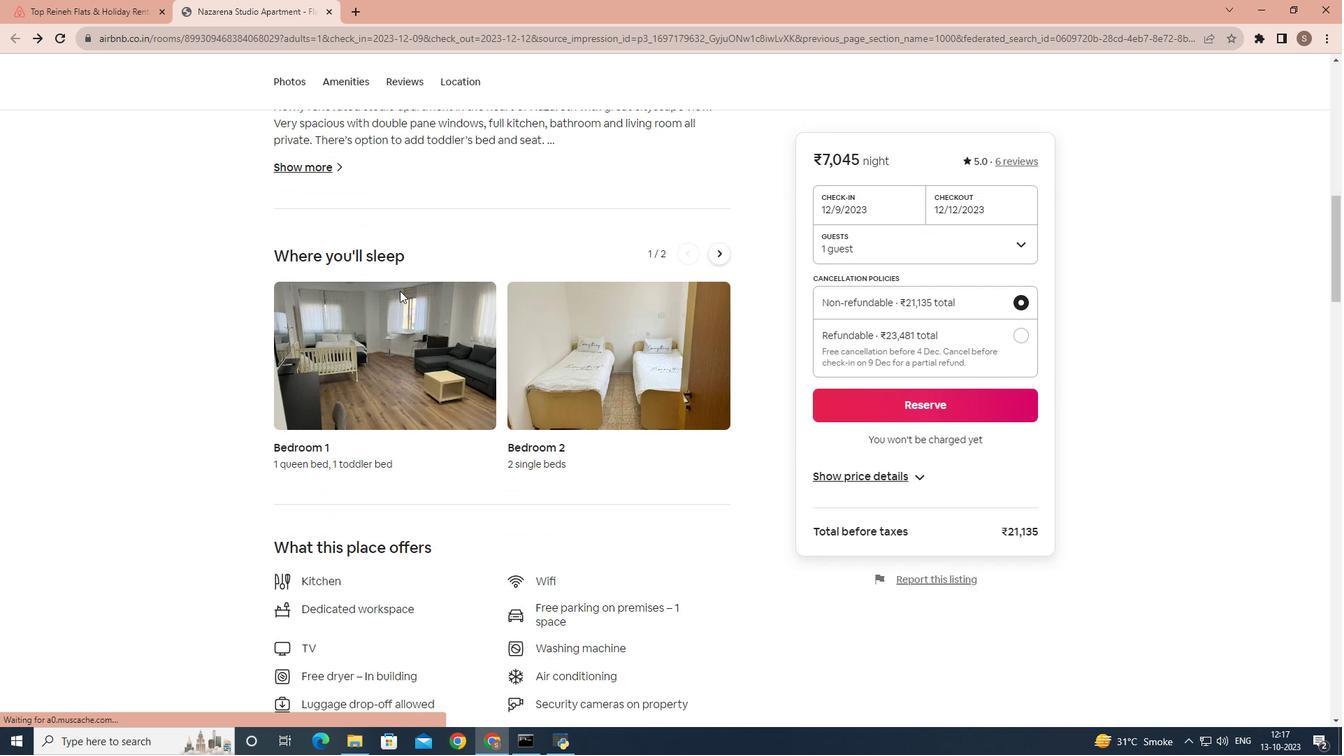 
Action: Mouse moved to (395, 319)
Screenshot: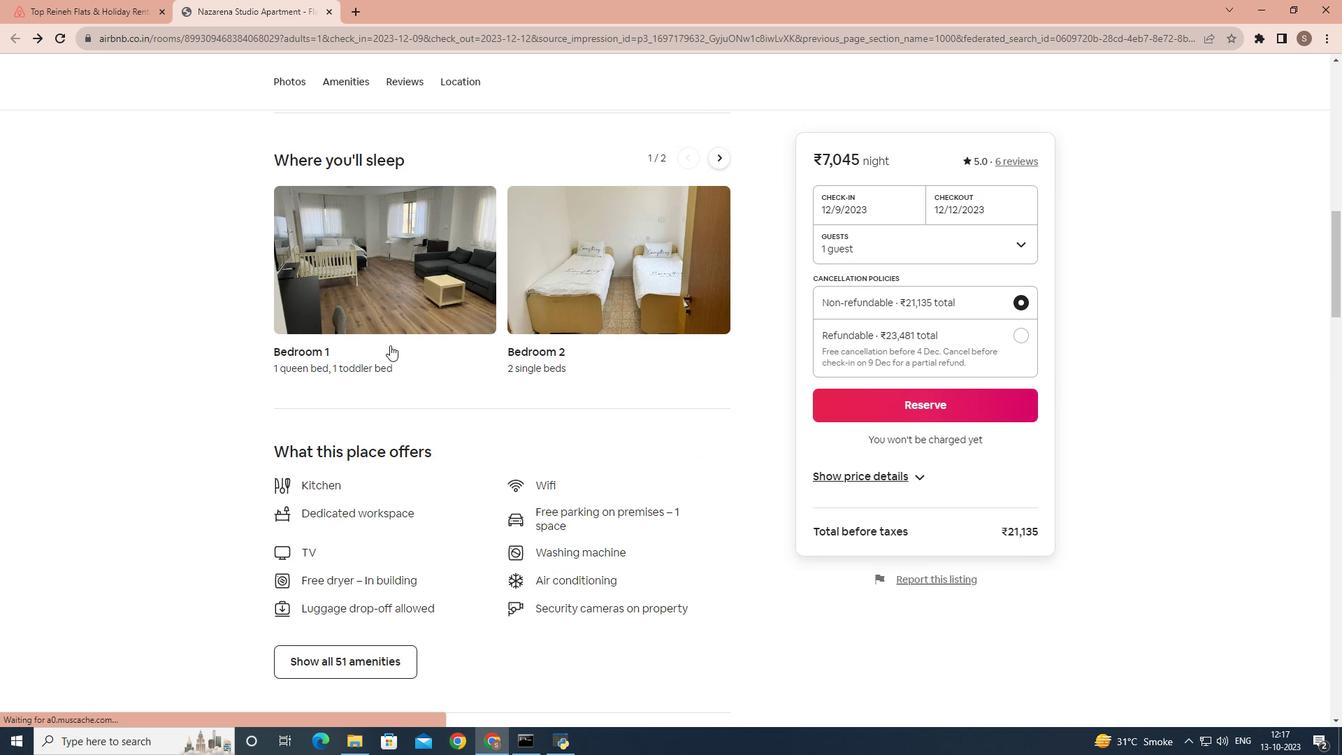 
Action: Mouse scrolled (395, 318) with delta (0, 0)
Screenshot: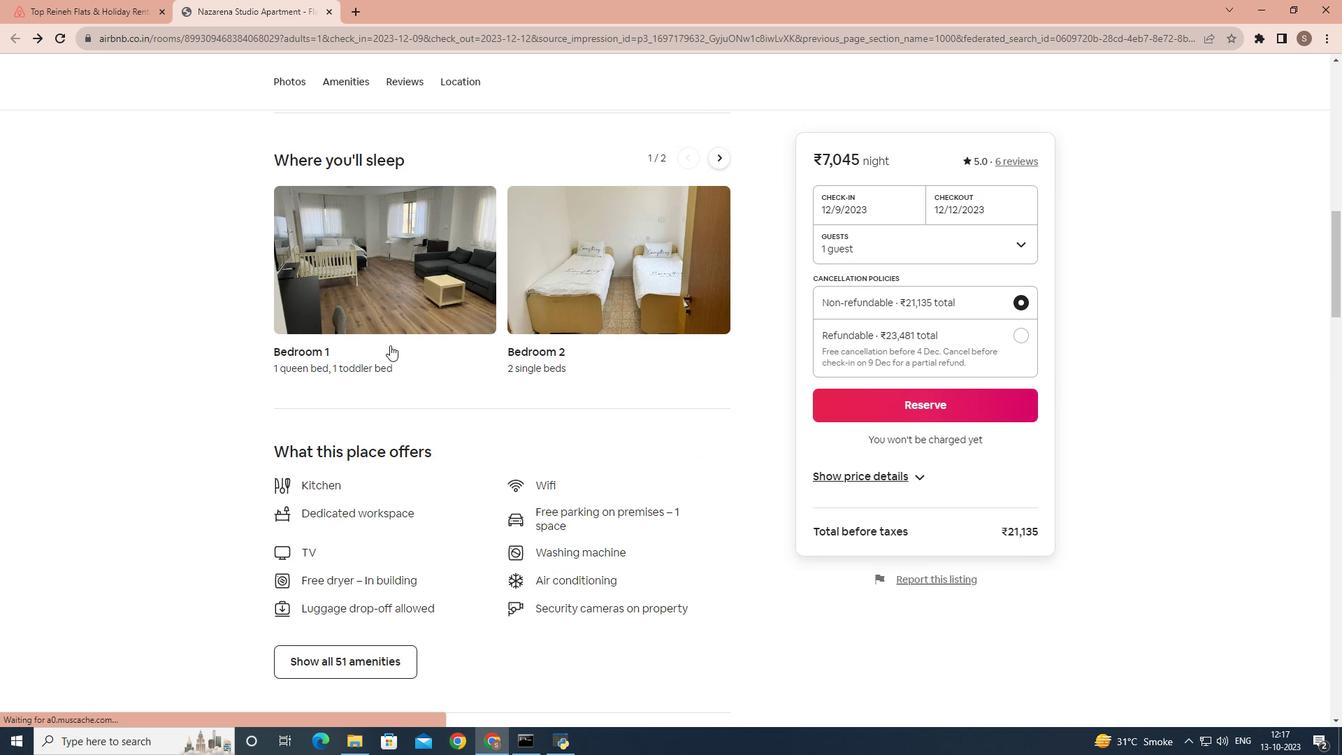 
Action: Mouse moved to (394, 329)
Screenshot: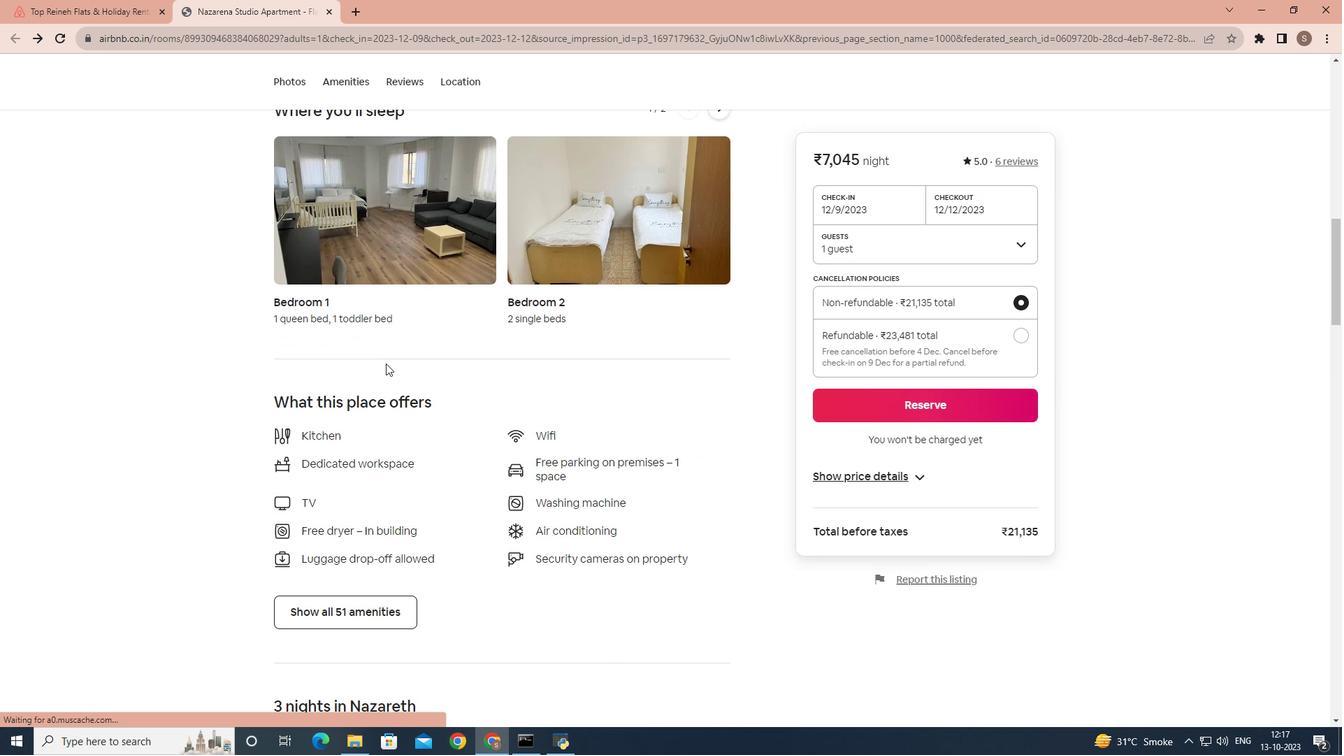 
Action: Mouse scrolled (394, 328) with delta (0, 0)
Screenshot: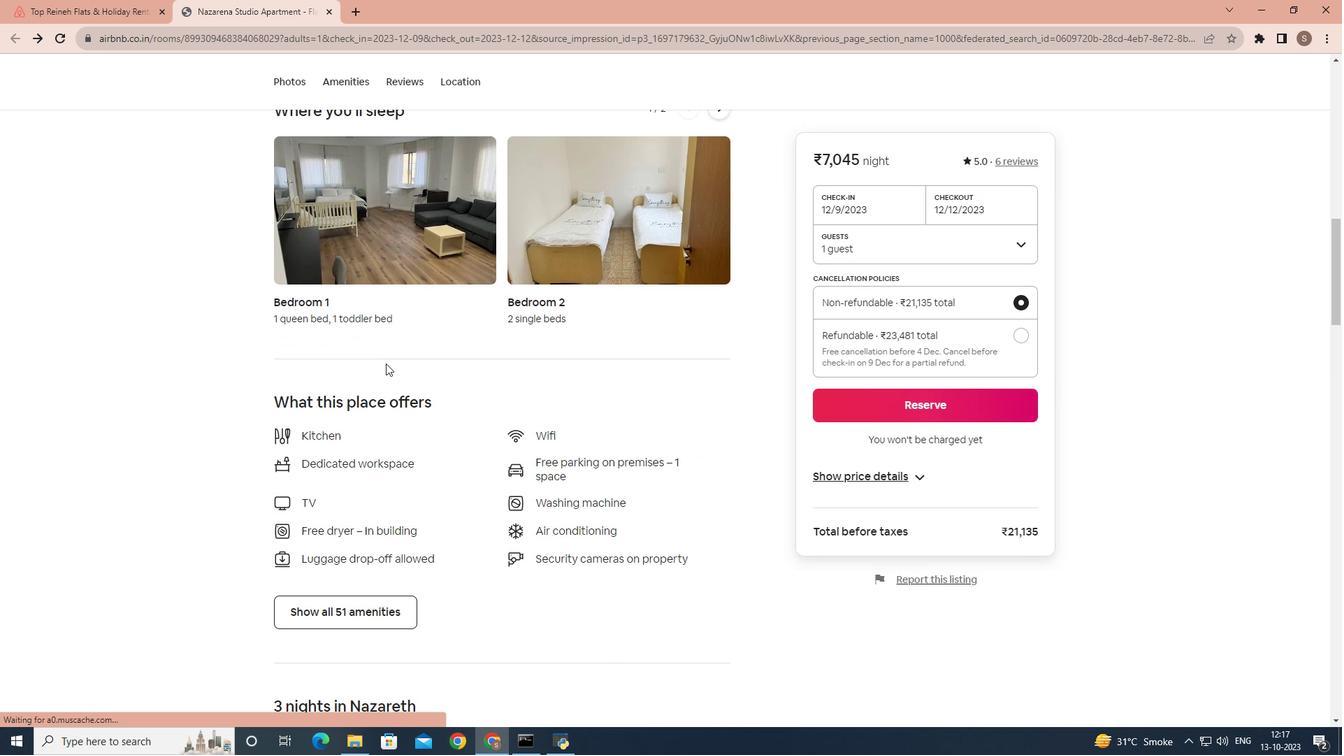 
Action: Mouse moved to (383, 372)
Screenshot: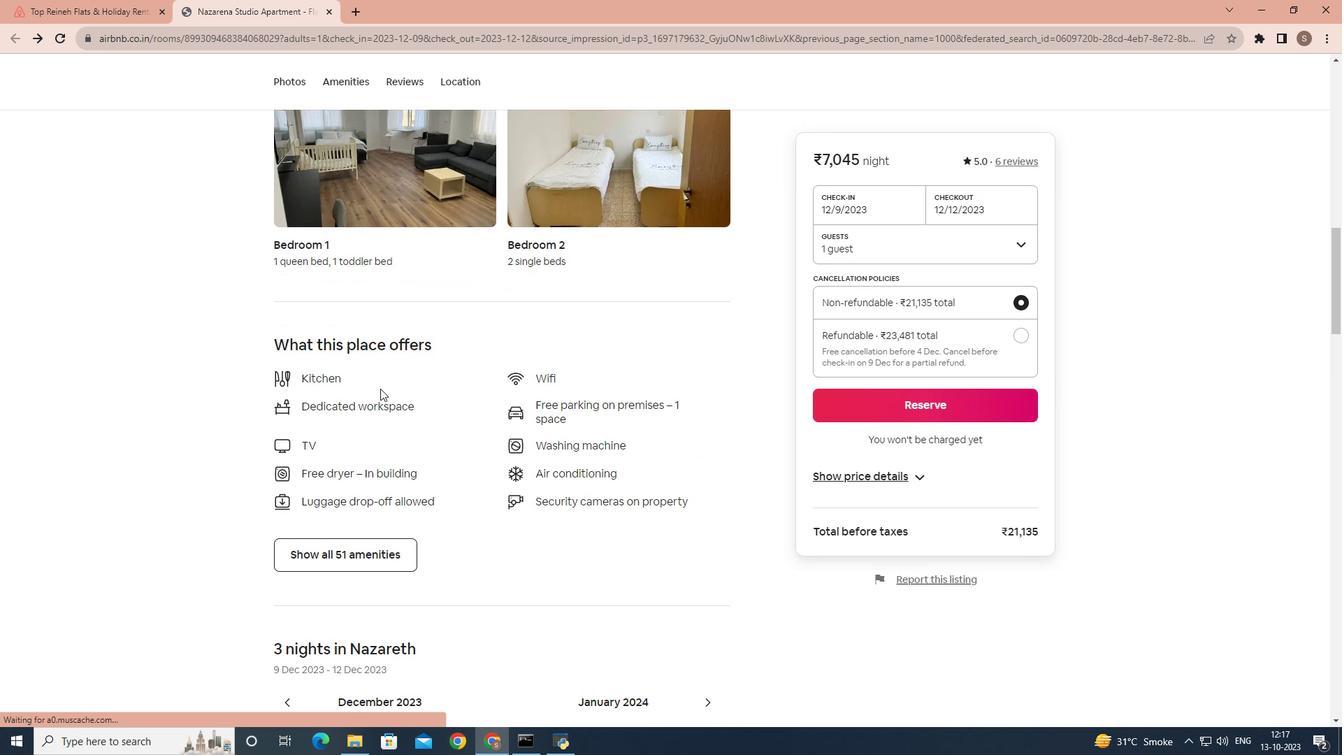 
Action: Mouse scrolled (383, 371) with delta (0, 0)
Screenshot: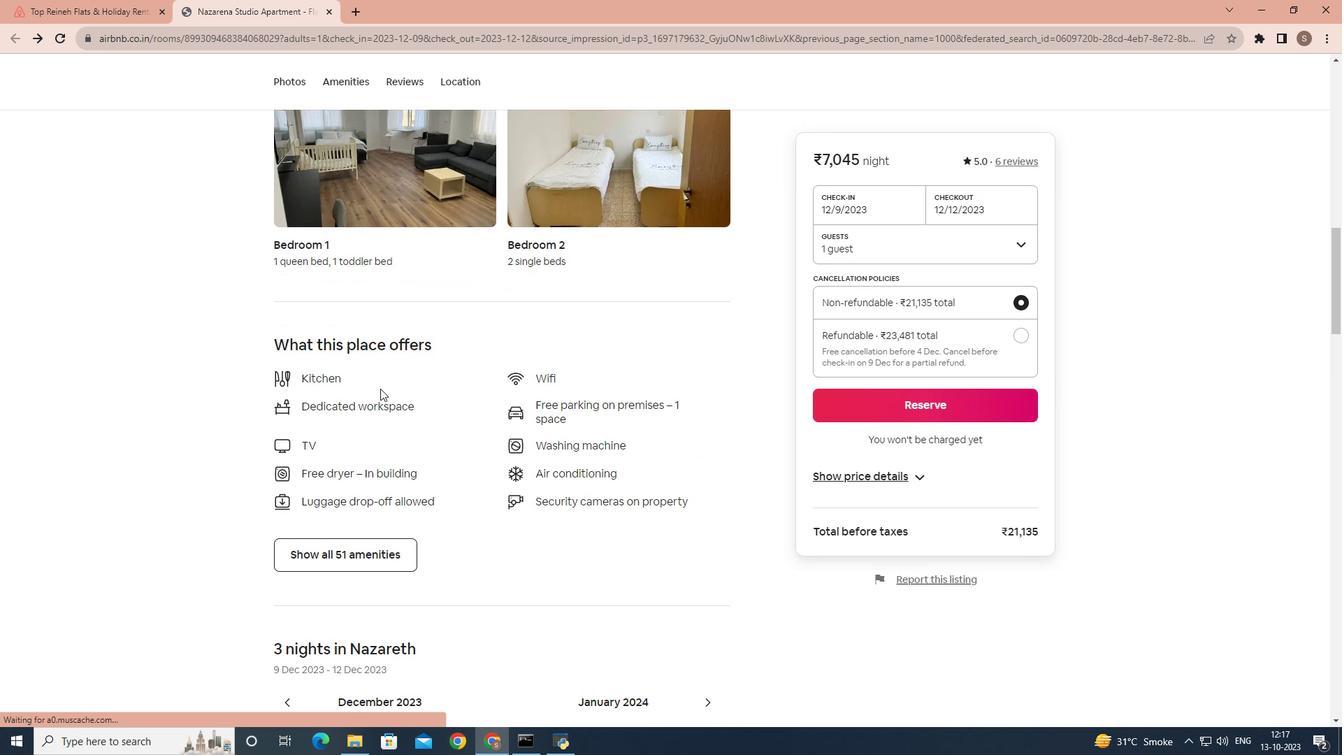 
Action: Mouse moved to (381, 381)
Screenshot: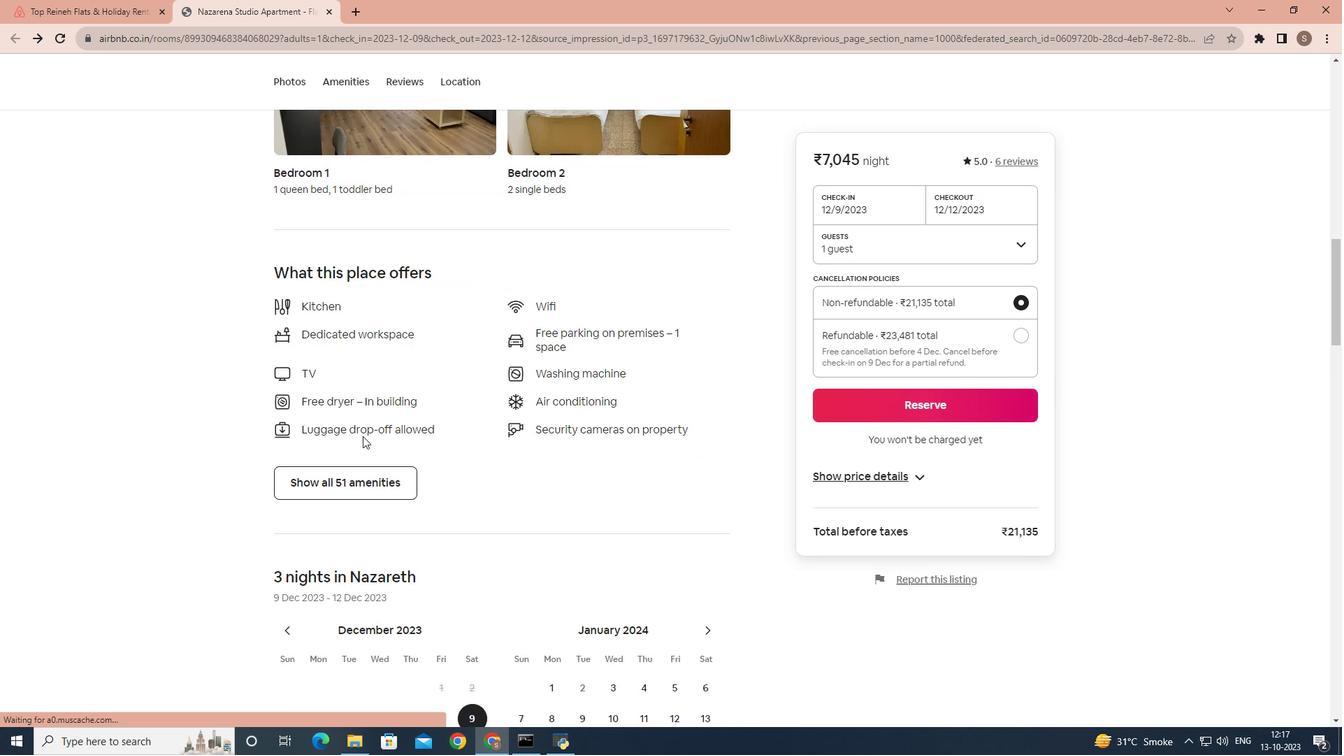 
Action: Mouse scrolled (381, 381) with delta (0, 0)
Screenshot: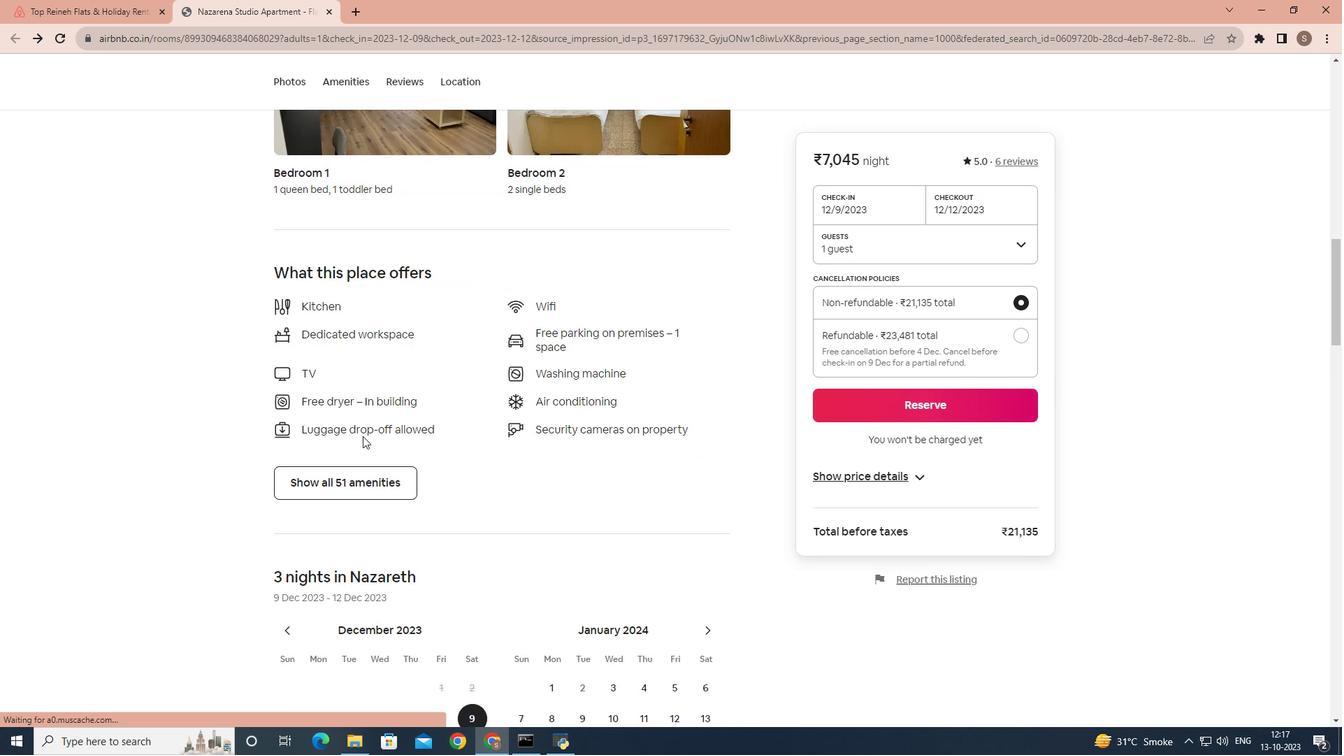 
Action: Mouse moved to (360, 467)
Screenshot: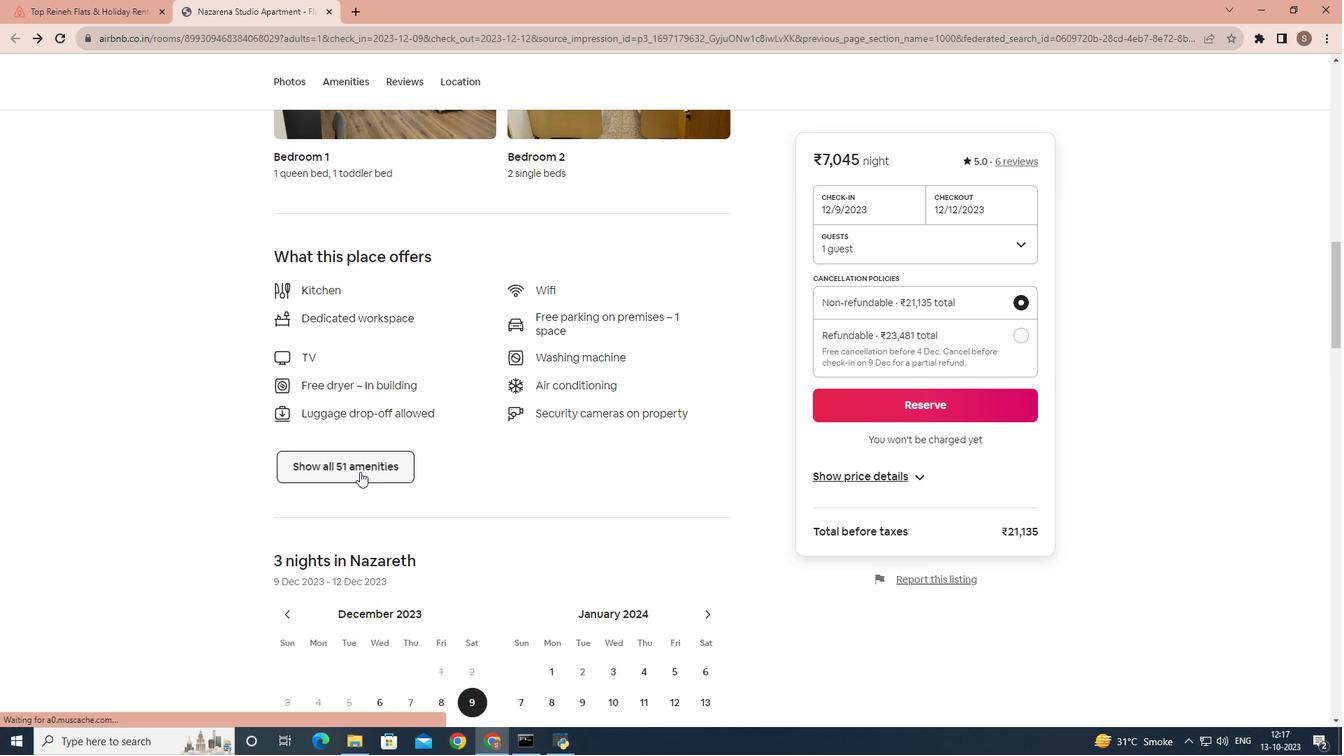 
Action: Mouse pressed left at (360, 467)
Screenshot: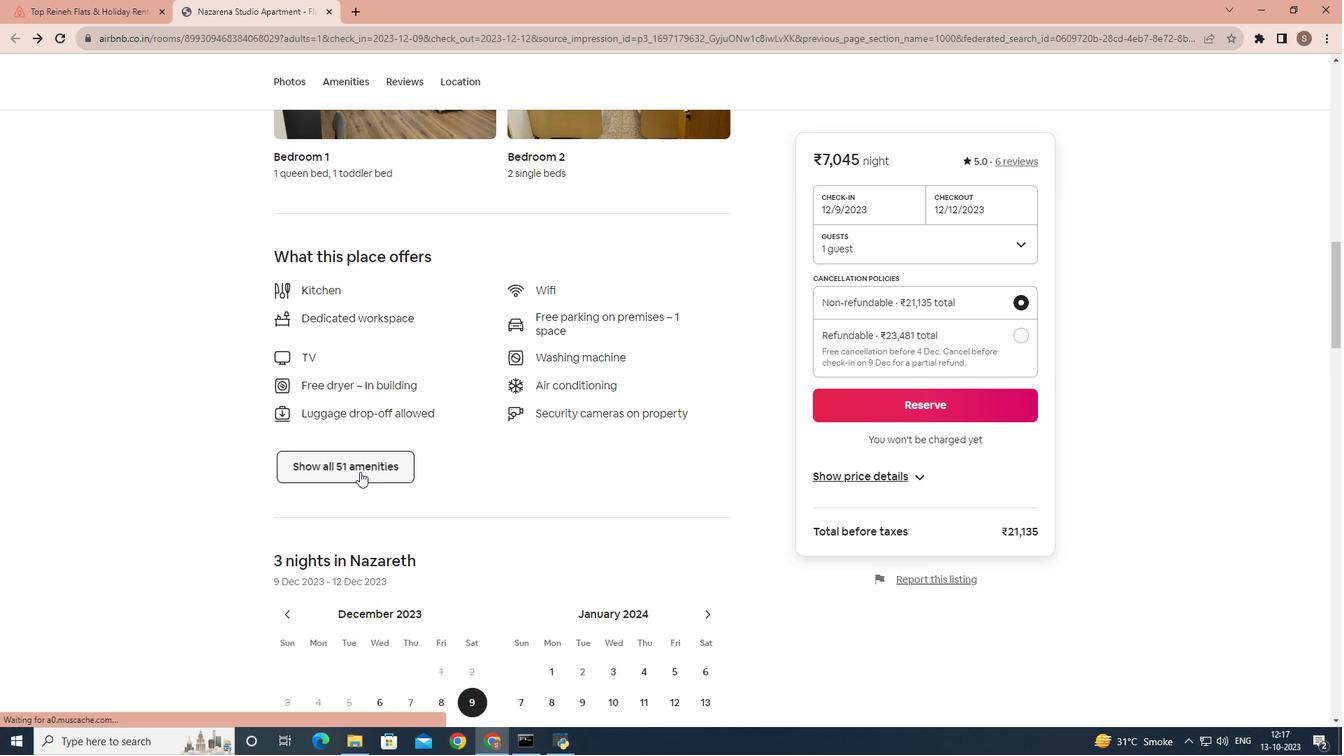 
Action: Mouse moved to (511, 453)
Screenshot: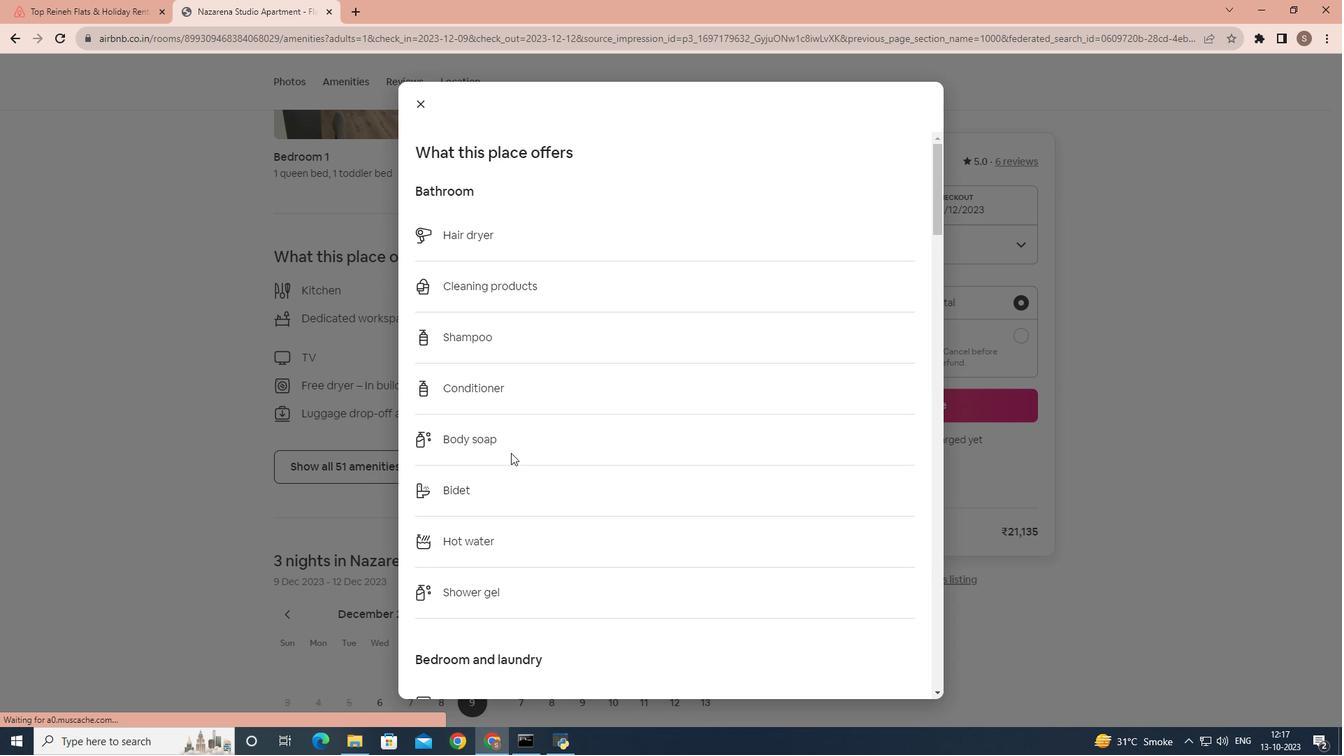 
Action: Mouse scrolled (511, 452) with delta (0, 0)
Screenshot: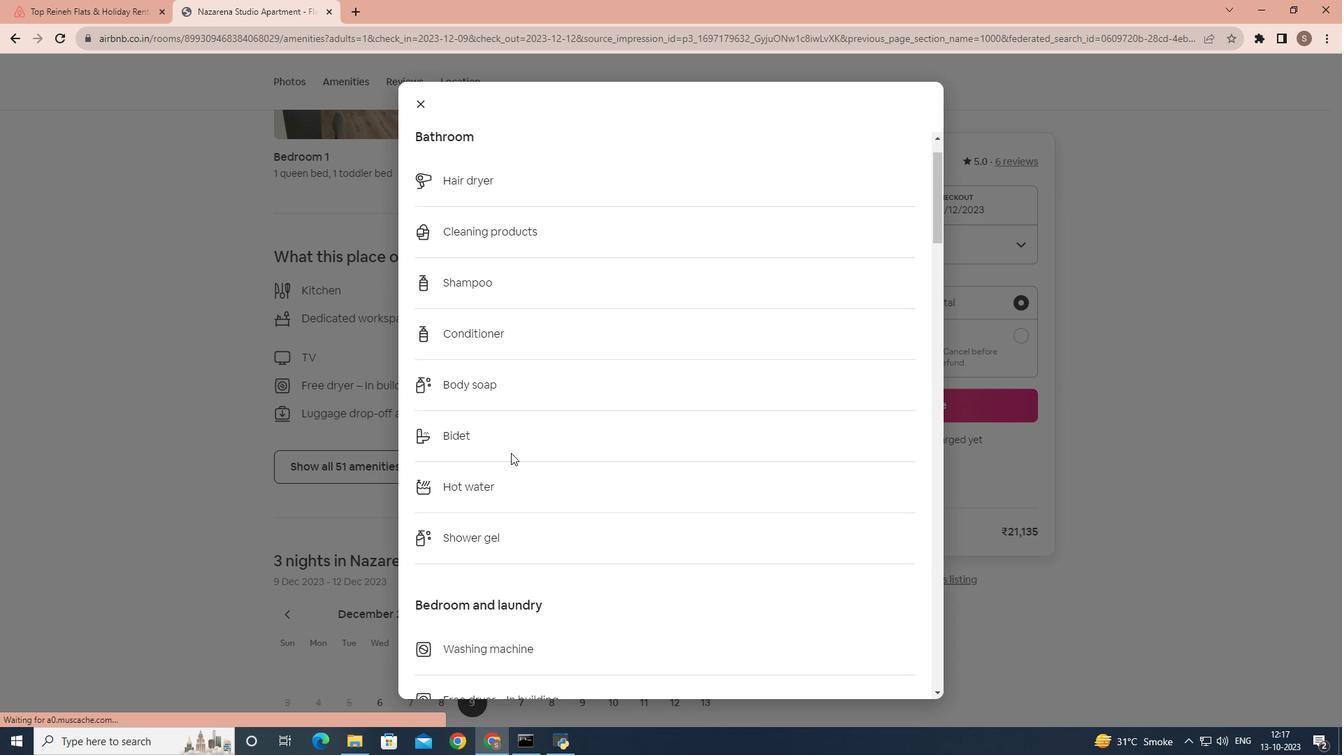
Action: Mouse scrolled (511, 452) with delta (0, 0)
Screenshot: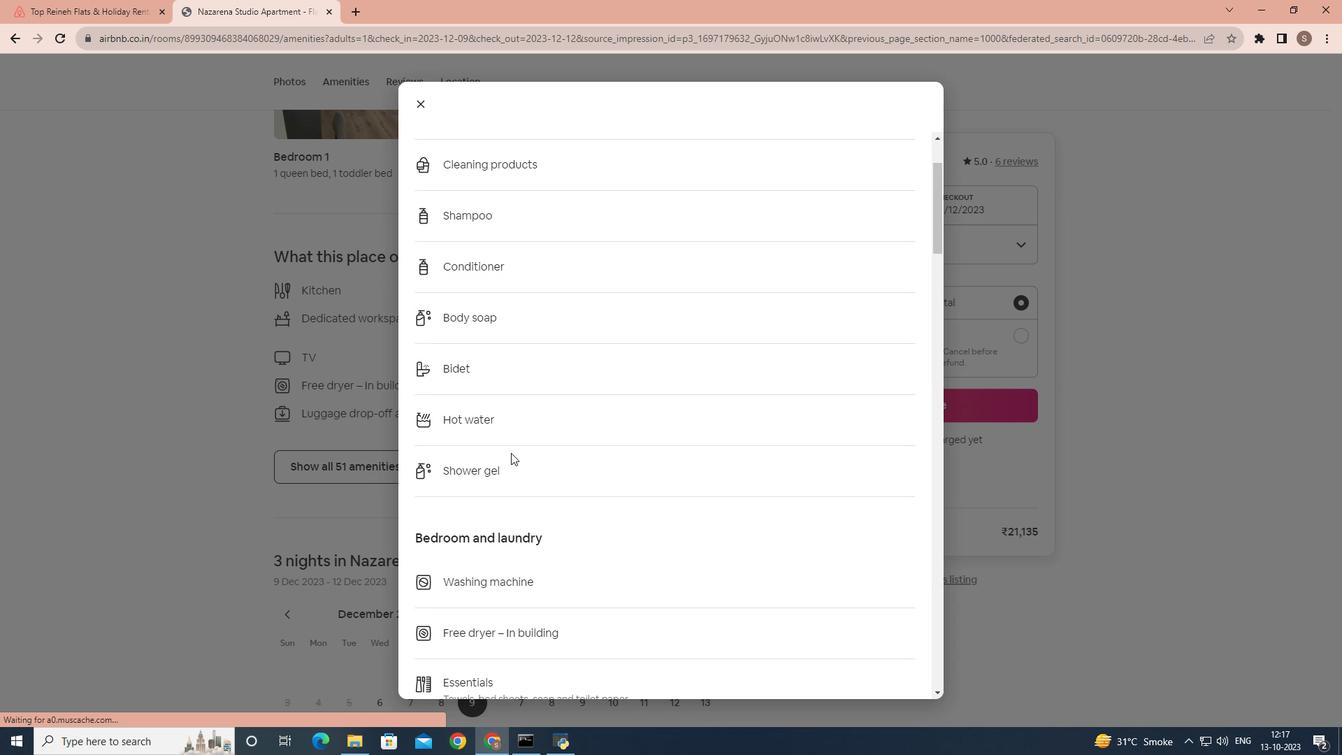 
Action: Mouse scrolled (511, 452) with delta (0, 0)
Screenshot: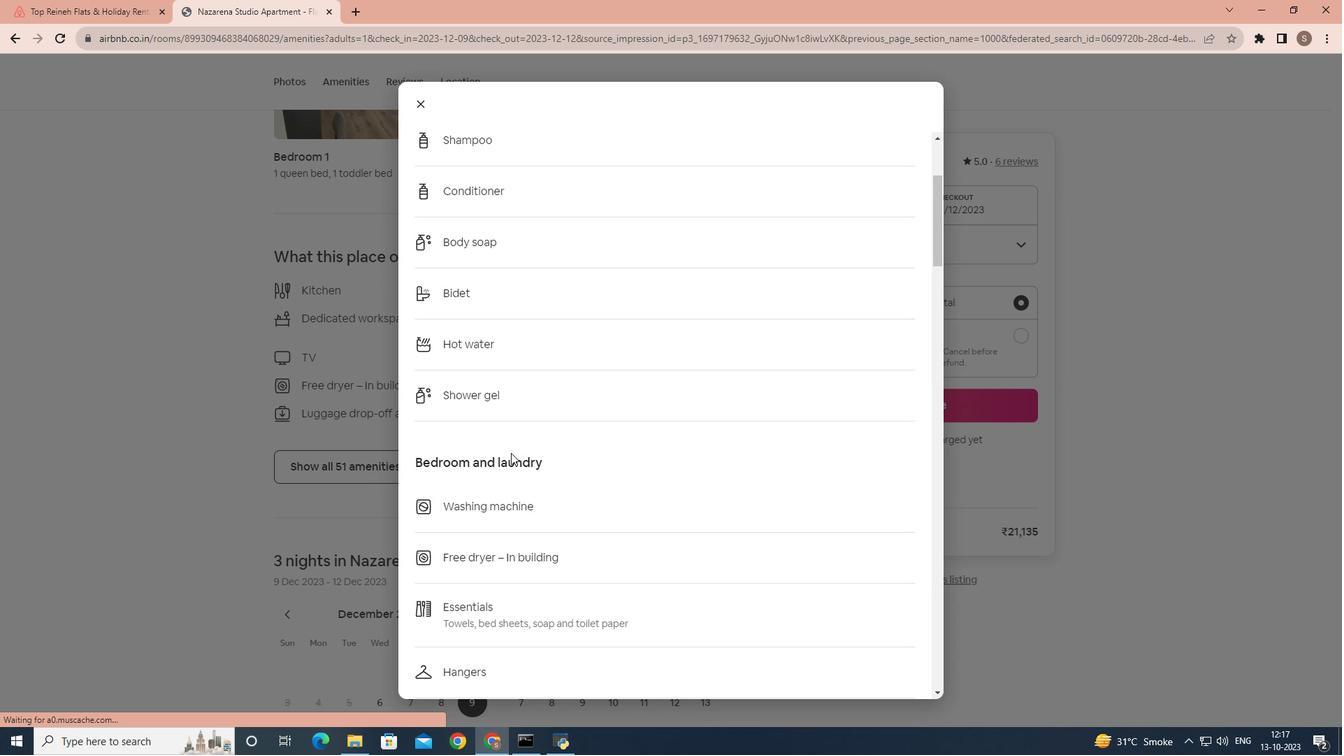 
Action: Mouse scrolled (511, 452) with delta (0, 0)
Screenshot: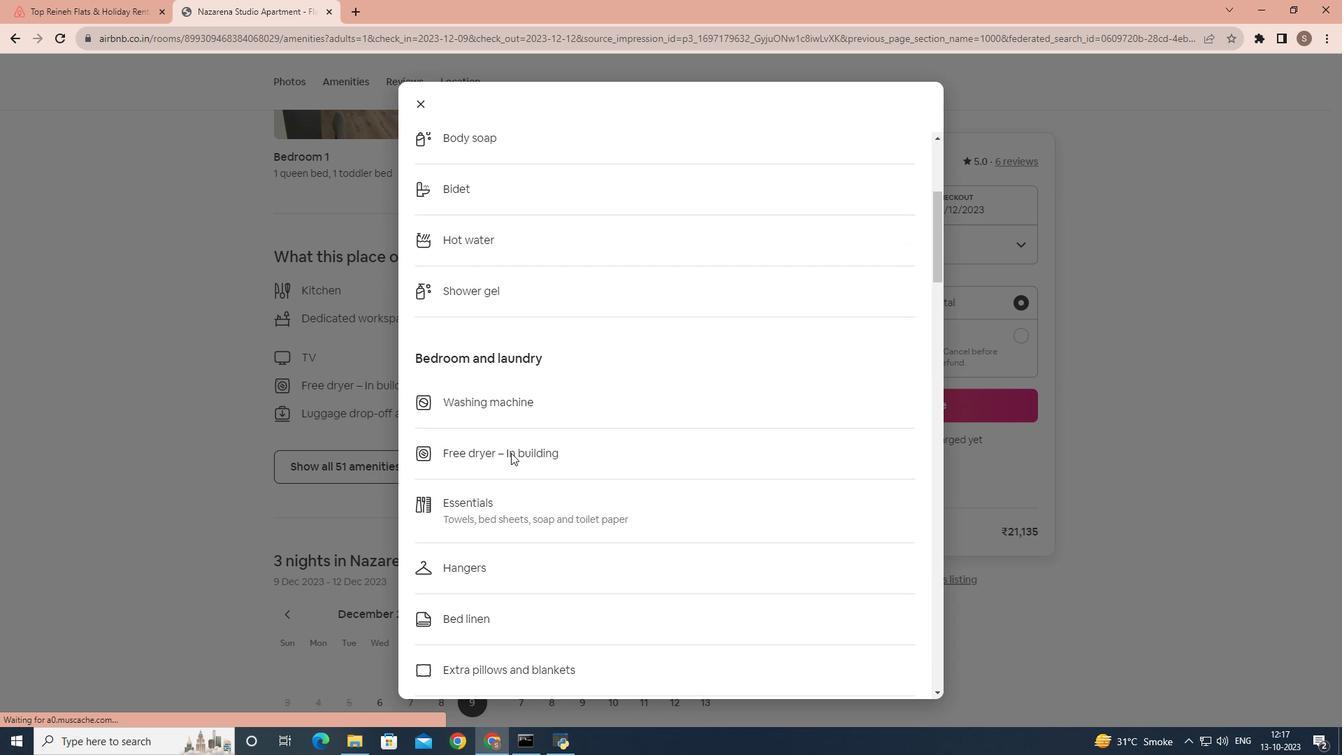 
Action: Mouse scrolled (511, 452) with delta (0, 0)
Screenshot: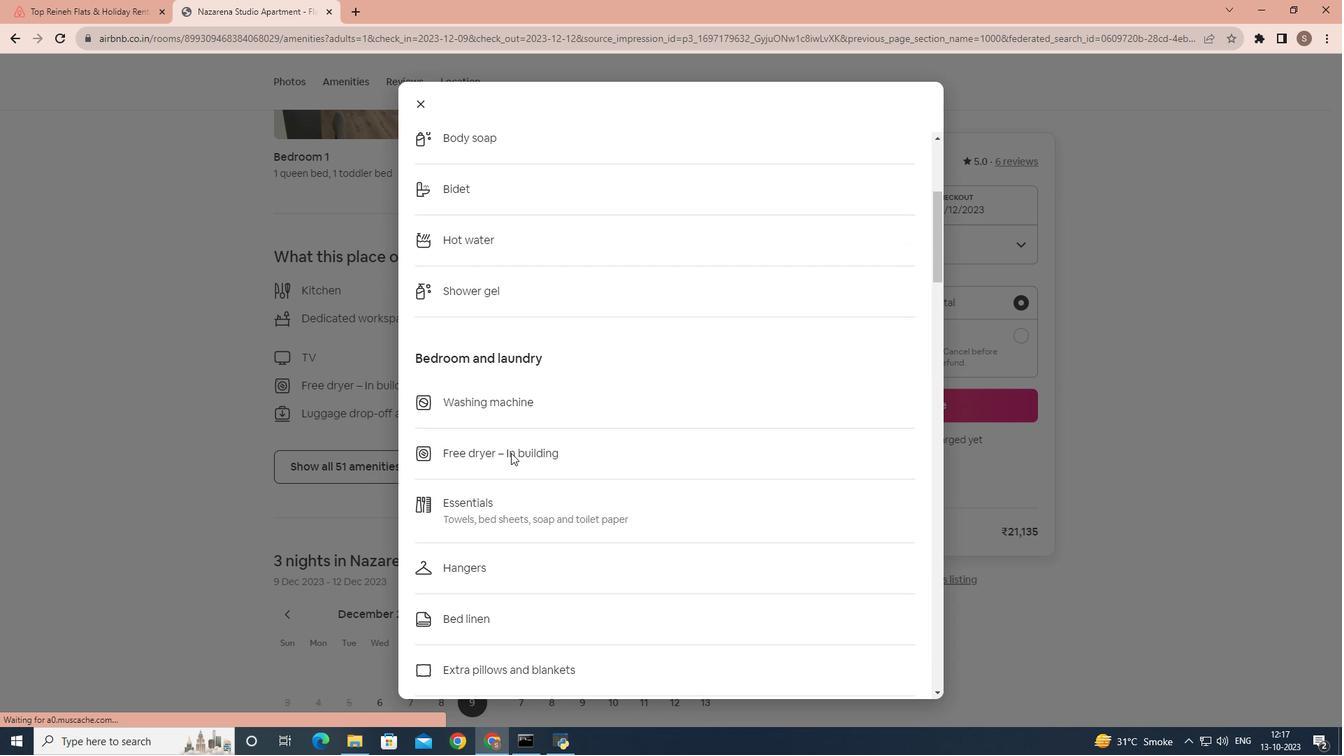 
Action: Mouse scrolled (511, 452) with delta (0, 0)
Screenshot: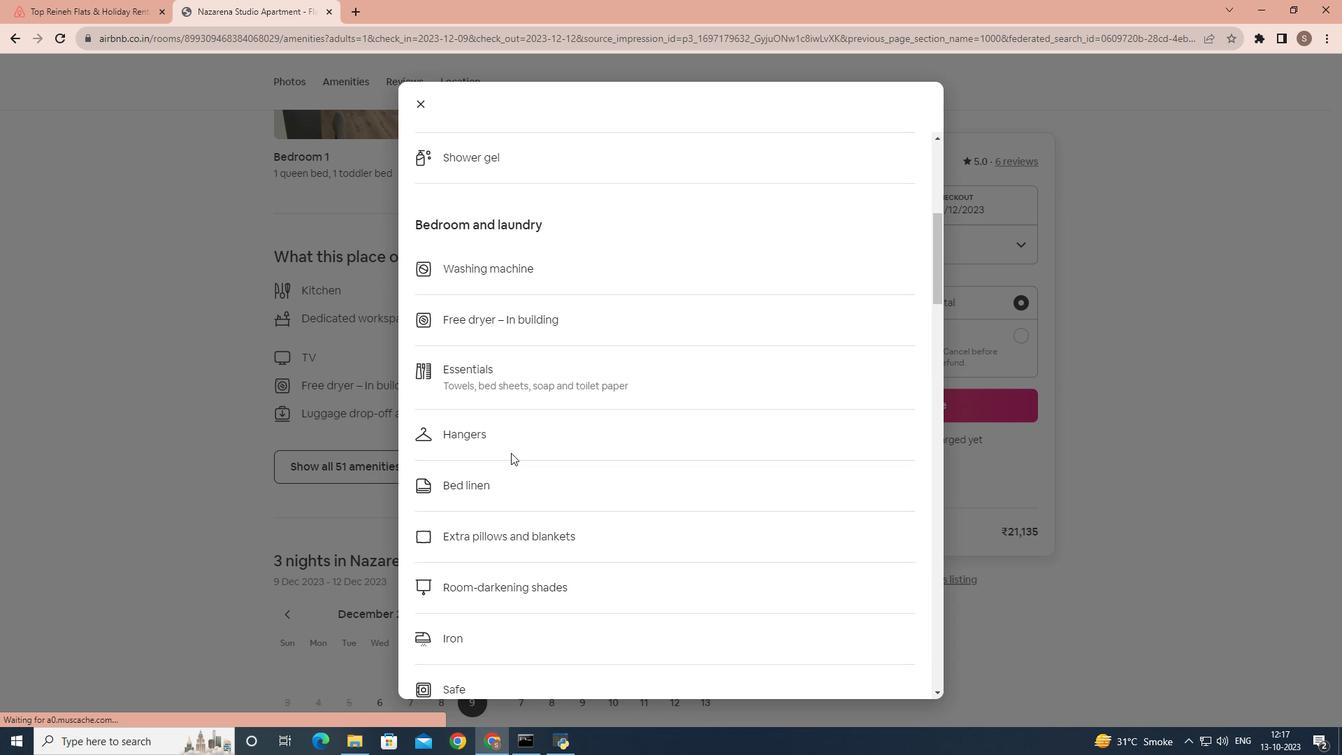 
Action: Mouse scrolled (511, 452) with delta (0, 0)
Screenshot: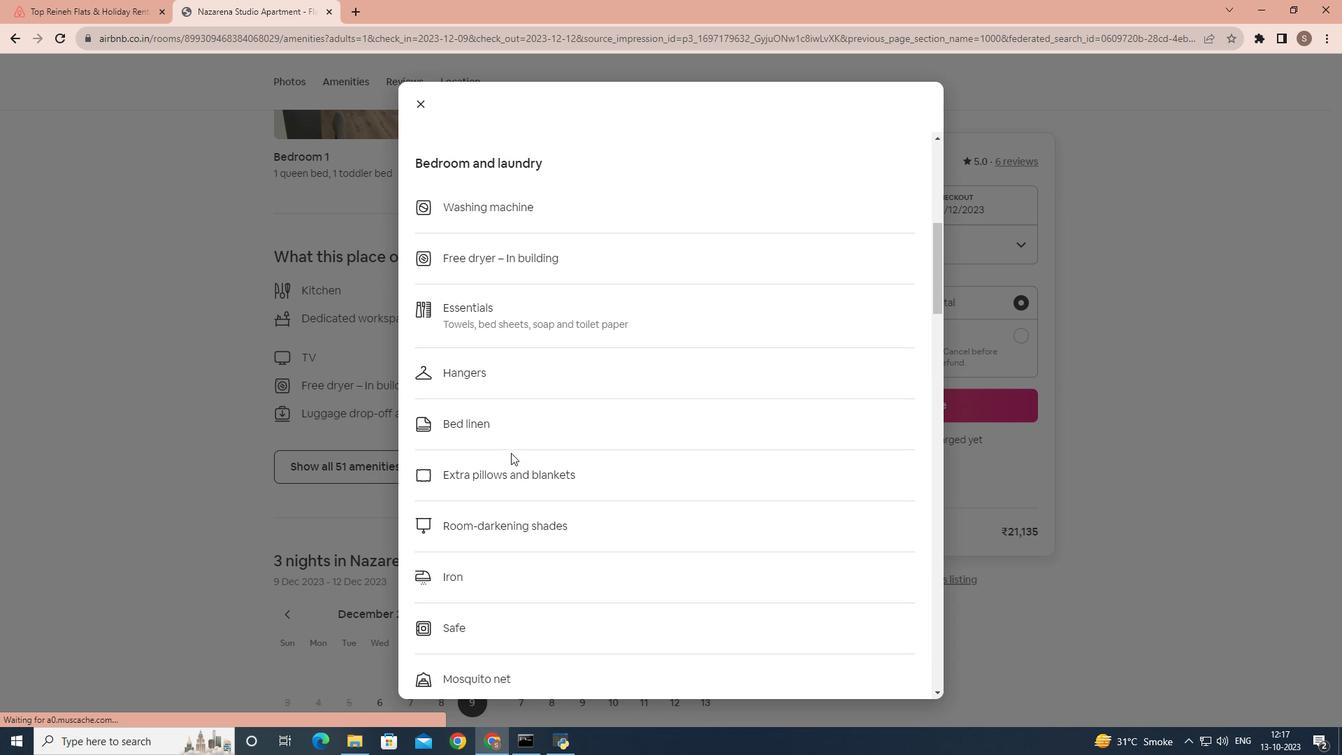 
Action: Mouse scrolled (511, 452) with delta (0, 0)
Screenshot: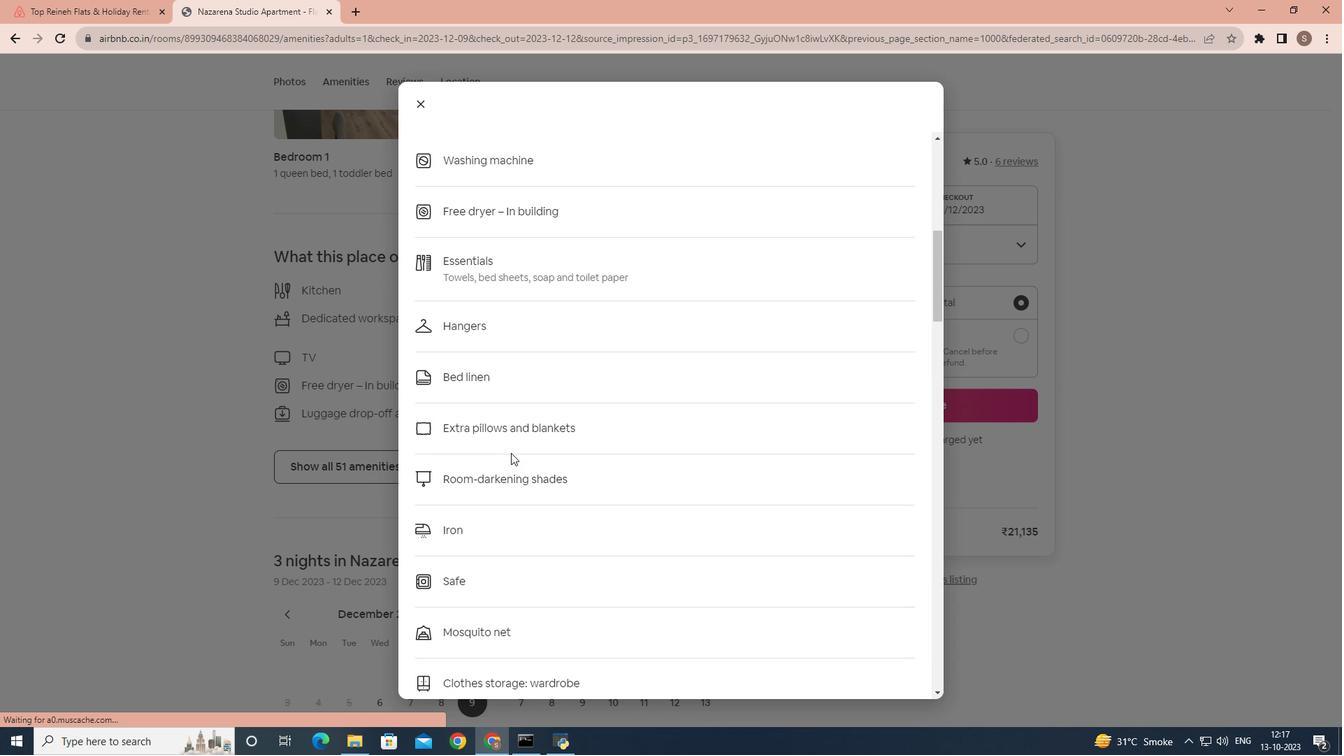 
Action: Mouse scrolled (511, 452) with delta (0, 0)
Screenshot: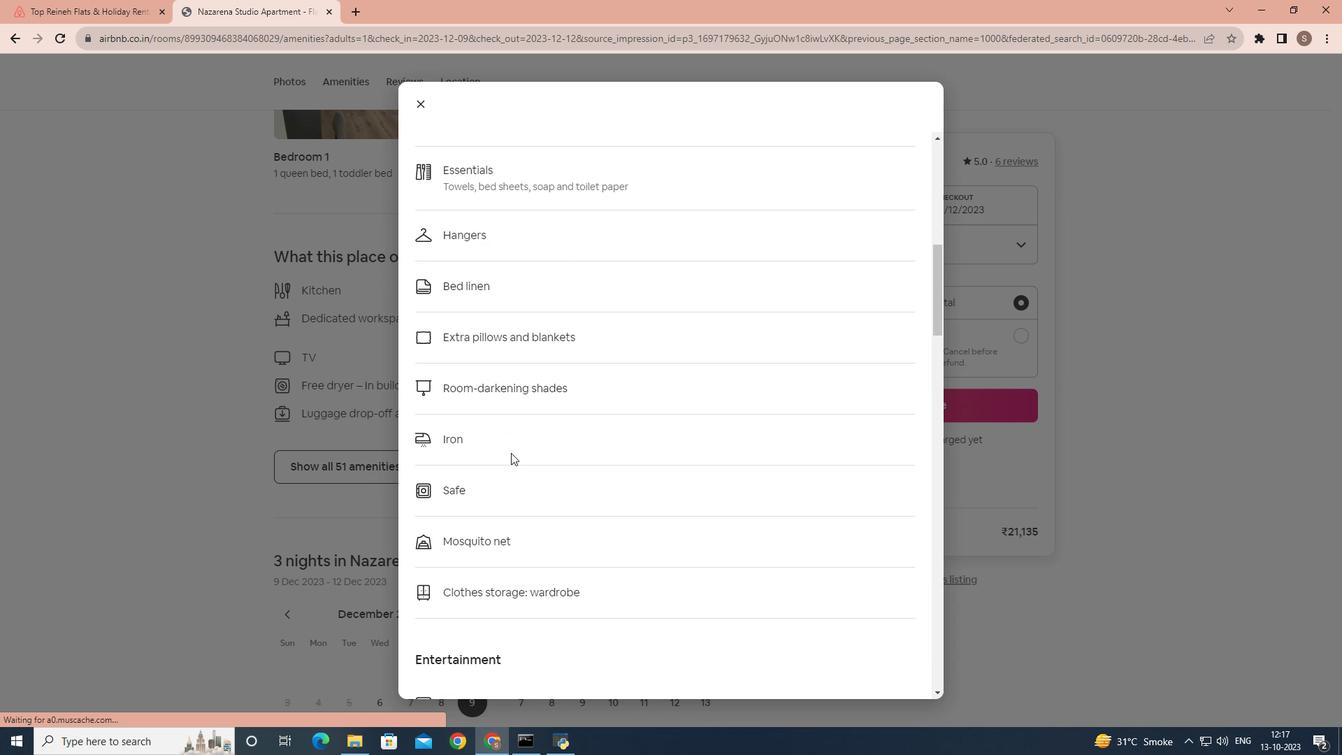 
Action: Mouse scrolled (511, 452) with delta (0, 0)
Screenshot: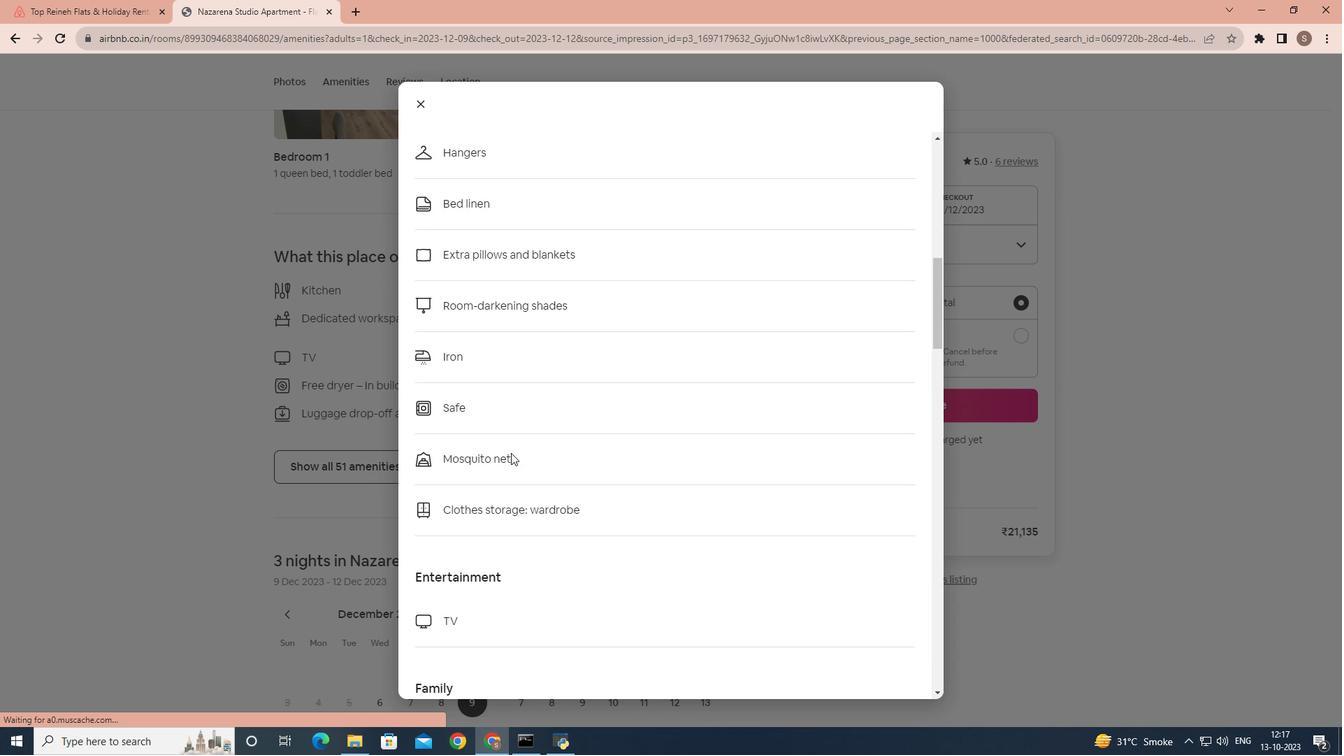 
Action: Mouse scrolled (511, 452) with delta (0, 0)
Screenshot: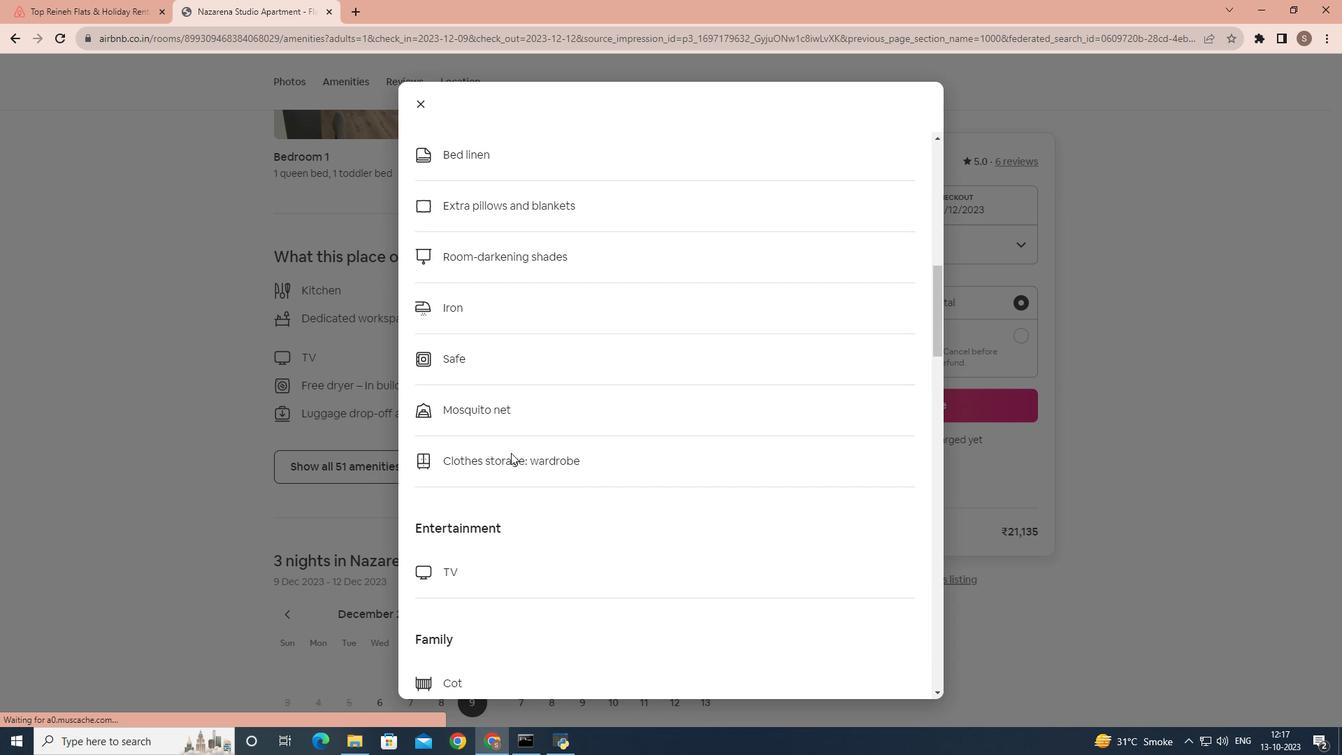 
Action: Mouse scrolled (511, 452) with delta (0, 0)
Screenshot: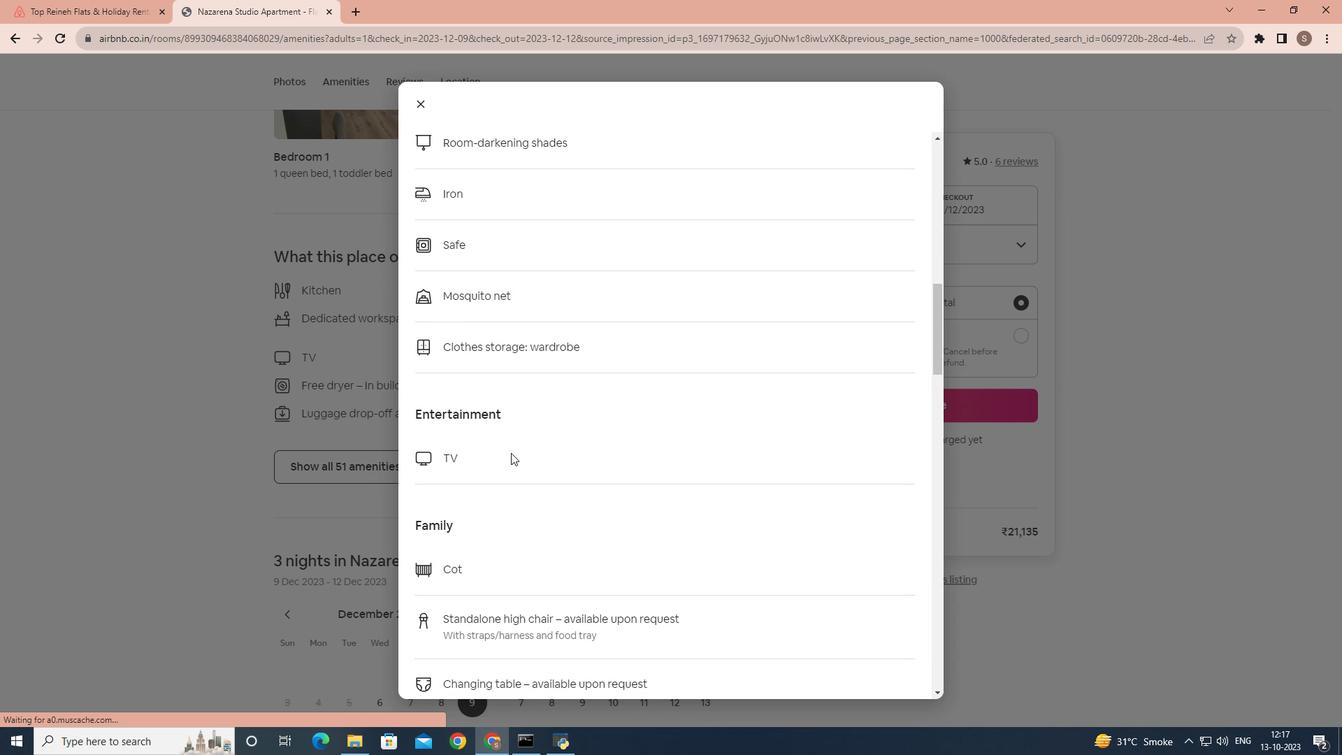 
Action: Mouse scrolled (511, 452) with delta (0, 0)
Screenshot: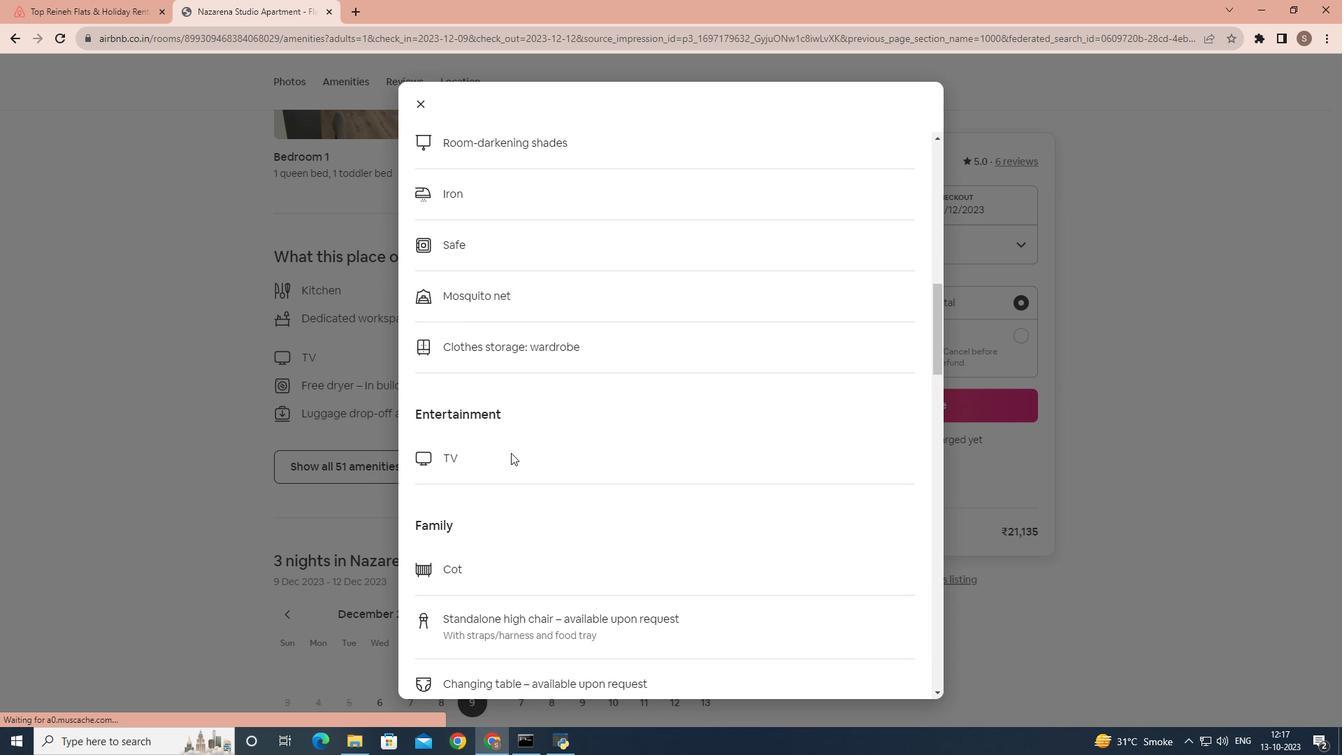 
Action: Mouse scrolled (511, 452) with delta (0, 0)
Screenshot: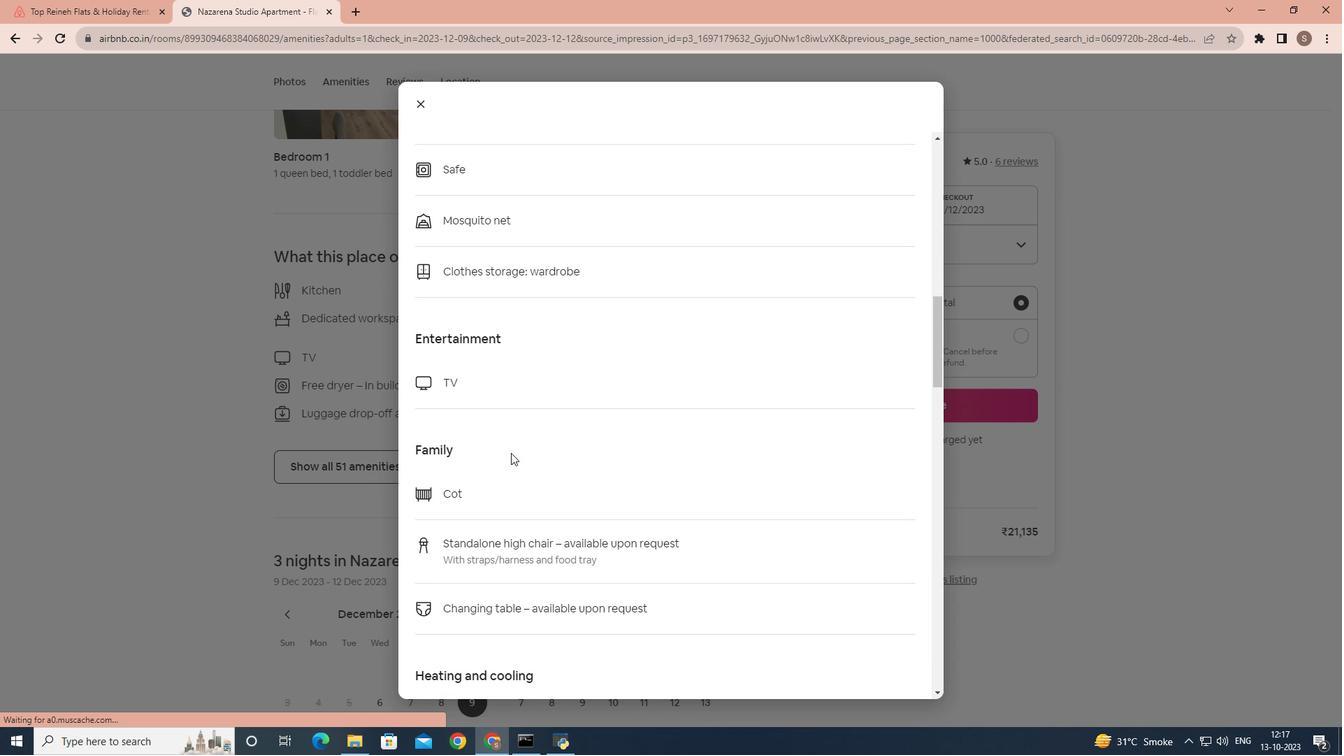 
Action: Mouse scrolled (511, 452) with delta (0, 0)
Screenshot: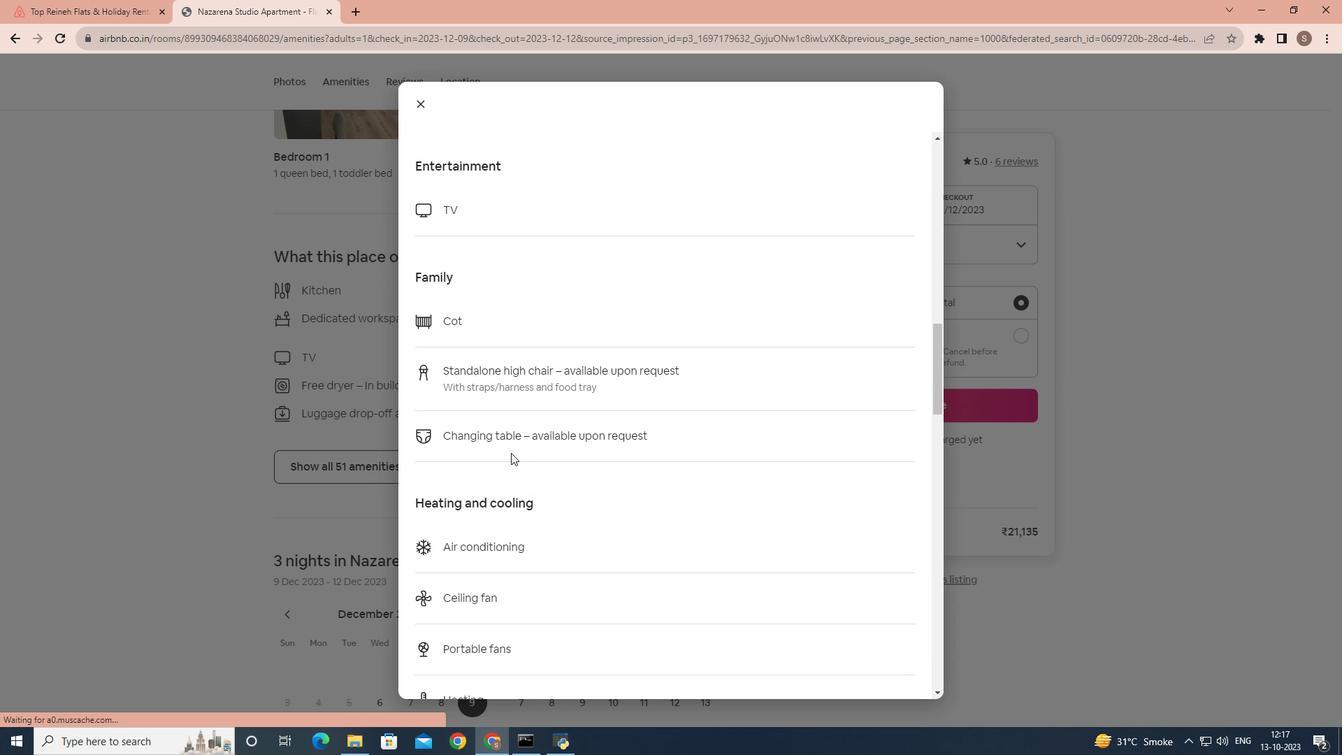 
Action: Mouse scrolled (511, 452) with delta (0, 0)
Screenshot: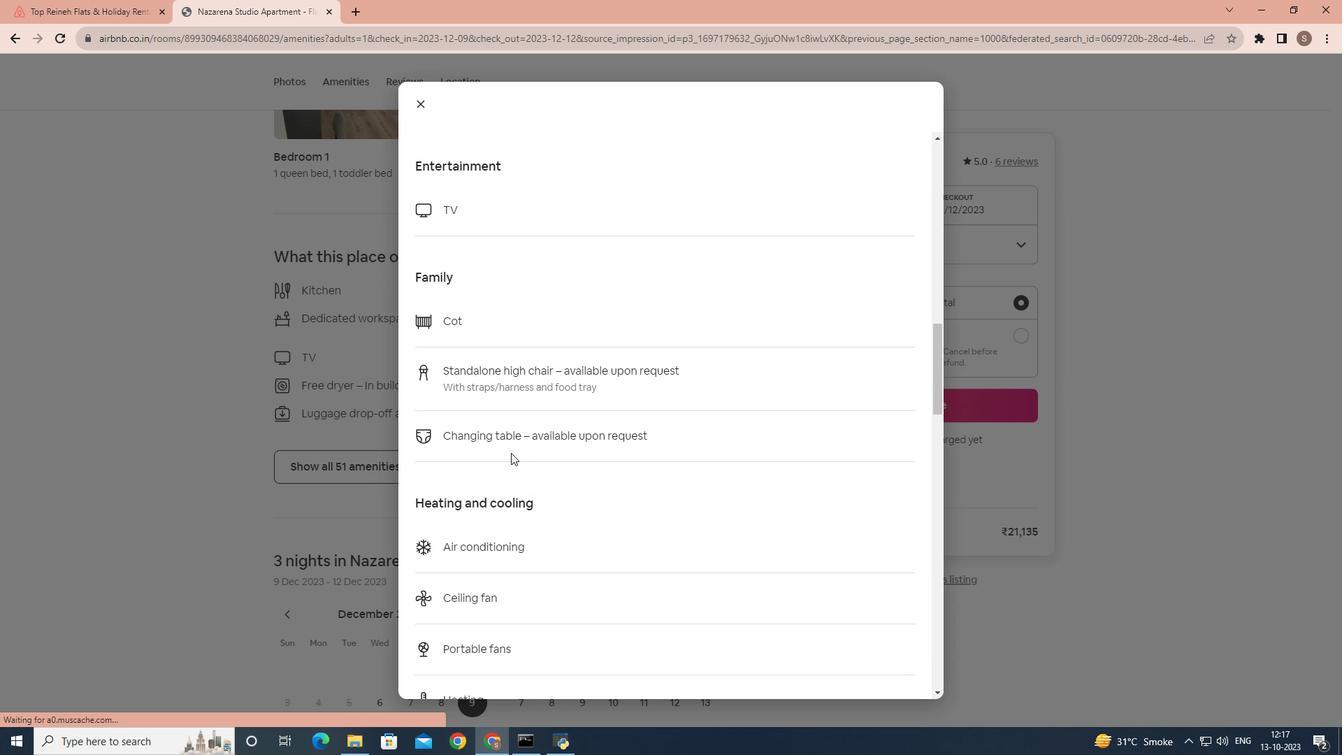
Action: Mouse scrolled (511, 452) with delta (0, 0)
Screenshot: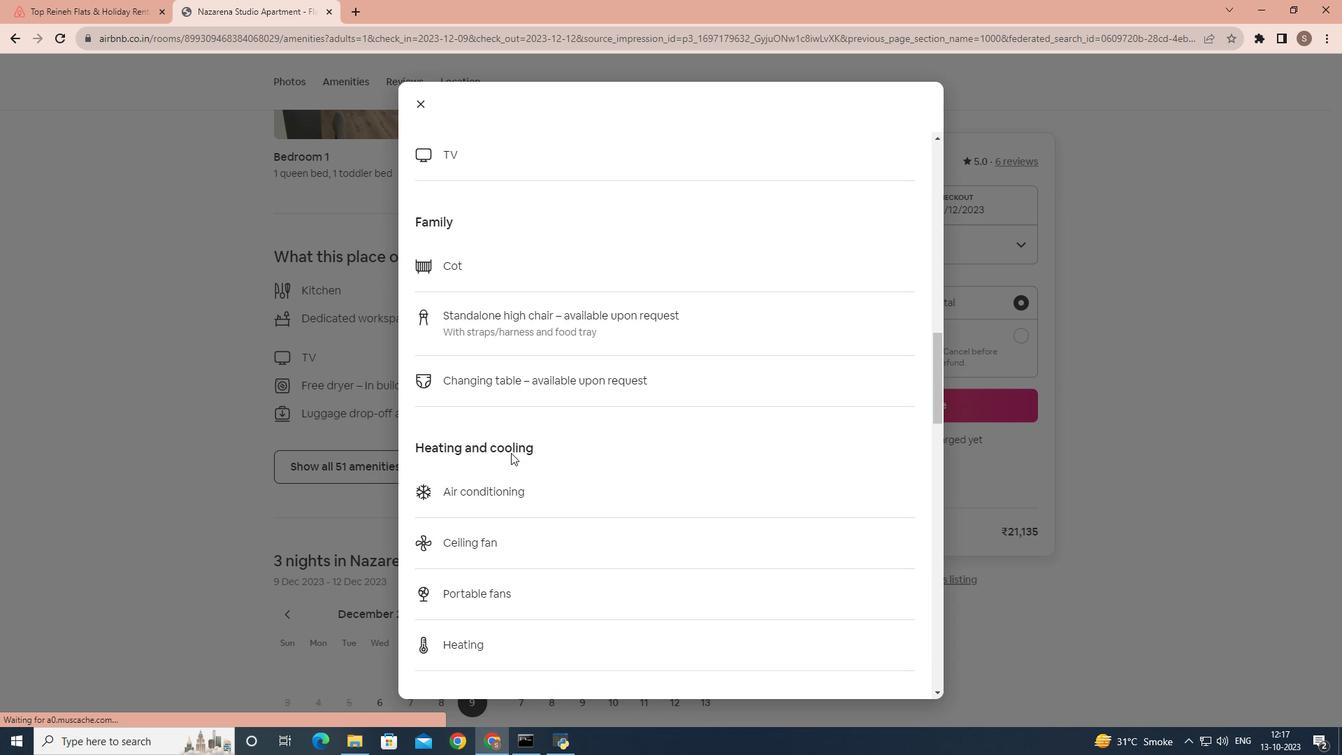 
Action: Mouse scrolled (511, 452) with delta (0, 0)
Screenshot: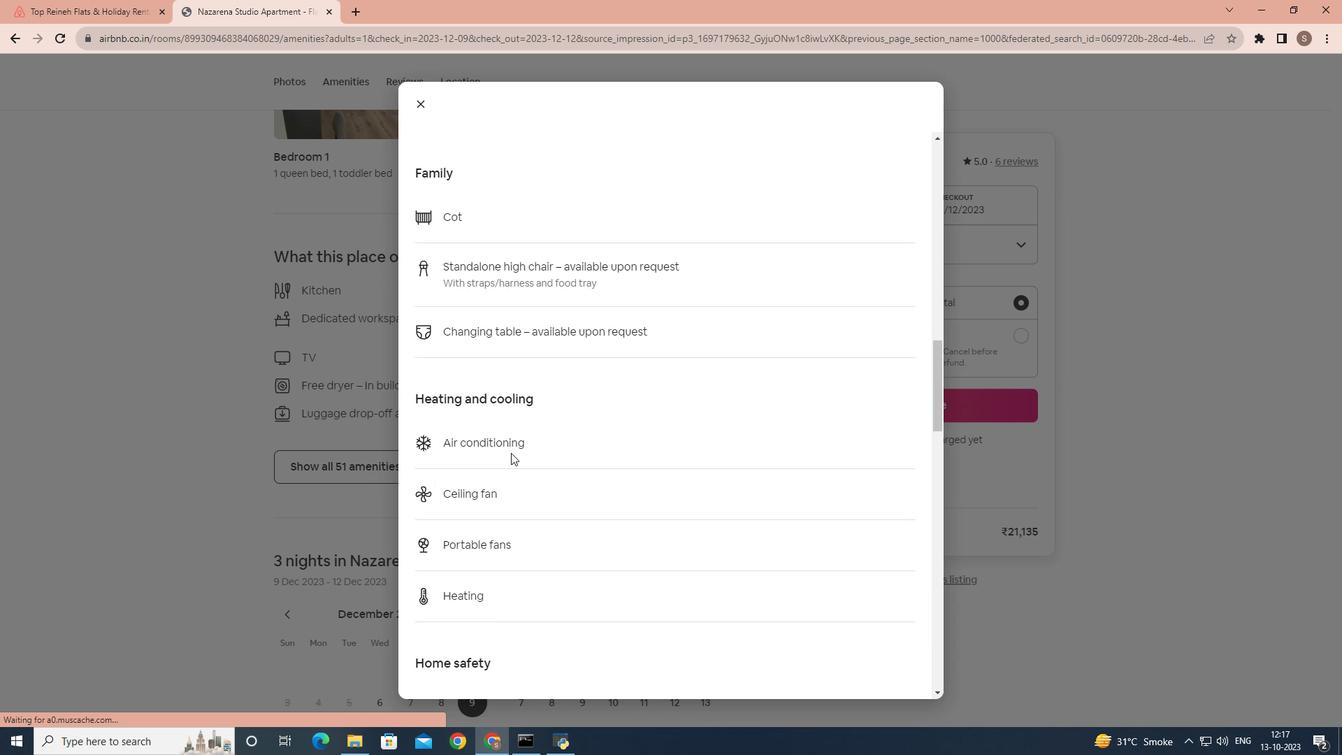 
Action: Mouse scrolled (511, 452) with delta (0, 0)
Screenshot: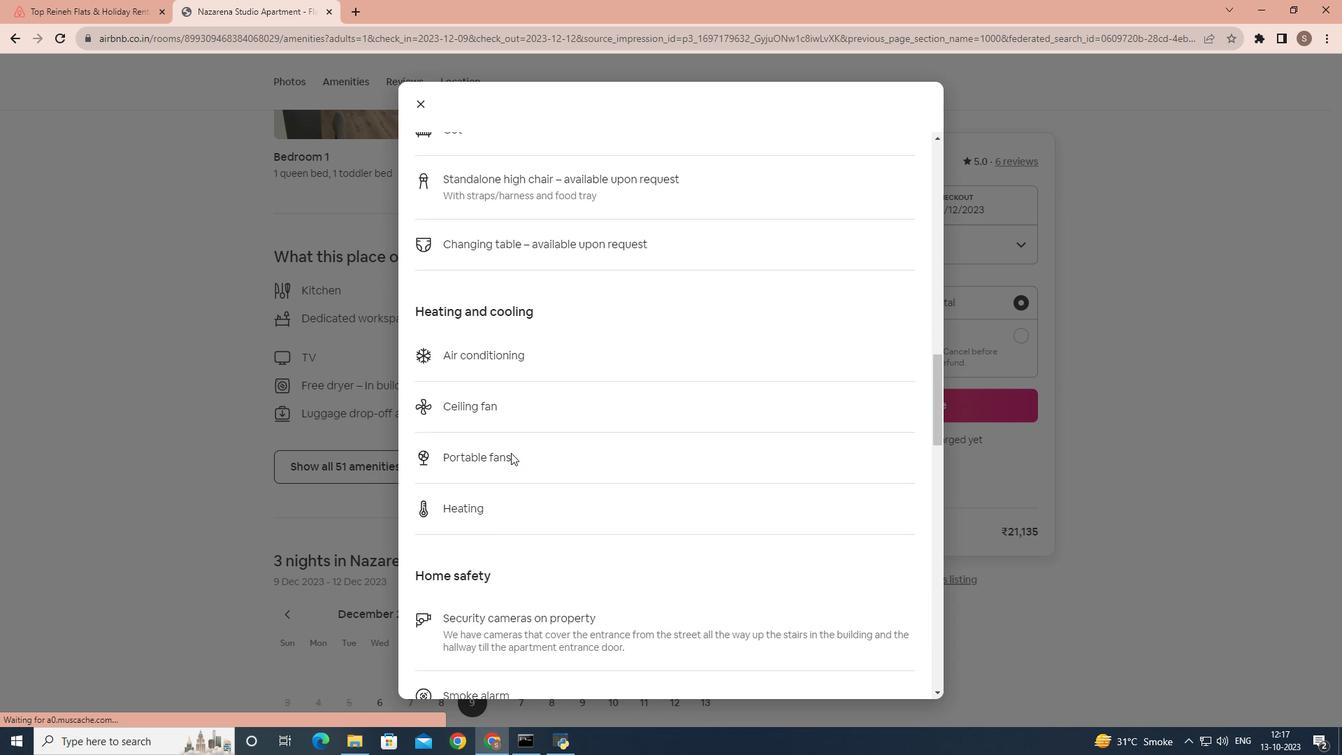 
Action: Mouse scrolled (511, 452) with delta (0, 0)
Screenshot: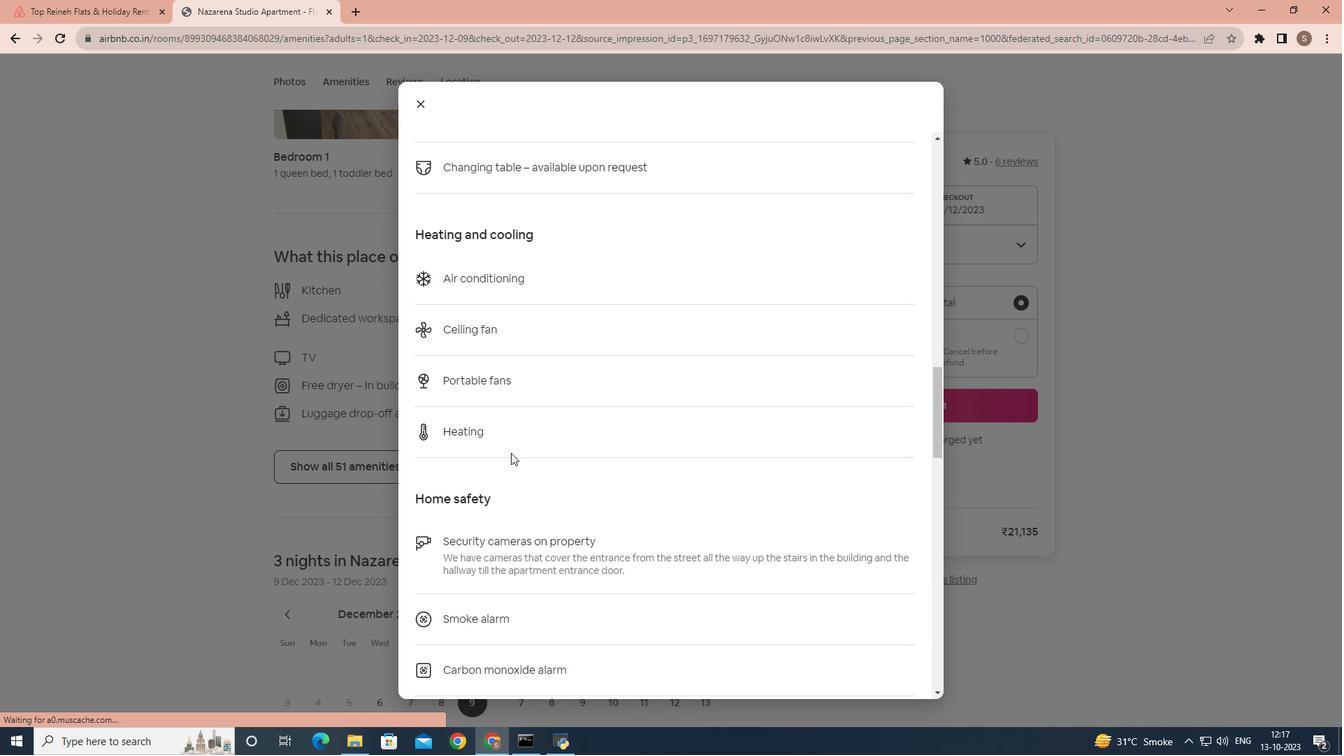 
Action: Mouse scrolled (511, 452) with delta (0, 0)
Screenshot: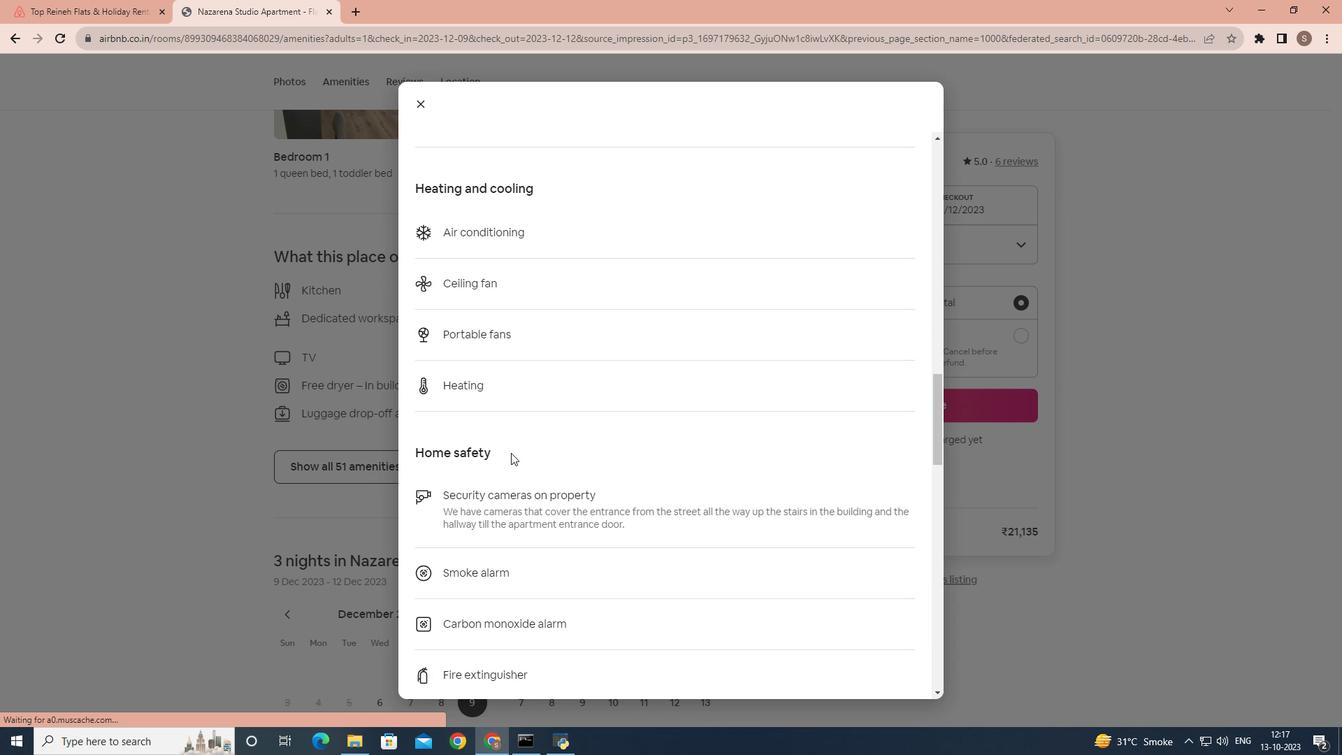 
Action: Mouse scrolled (511, 452) with delta (0, 0)
Screenshot: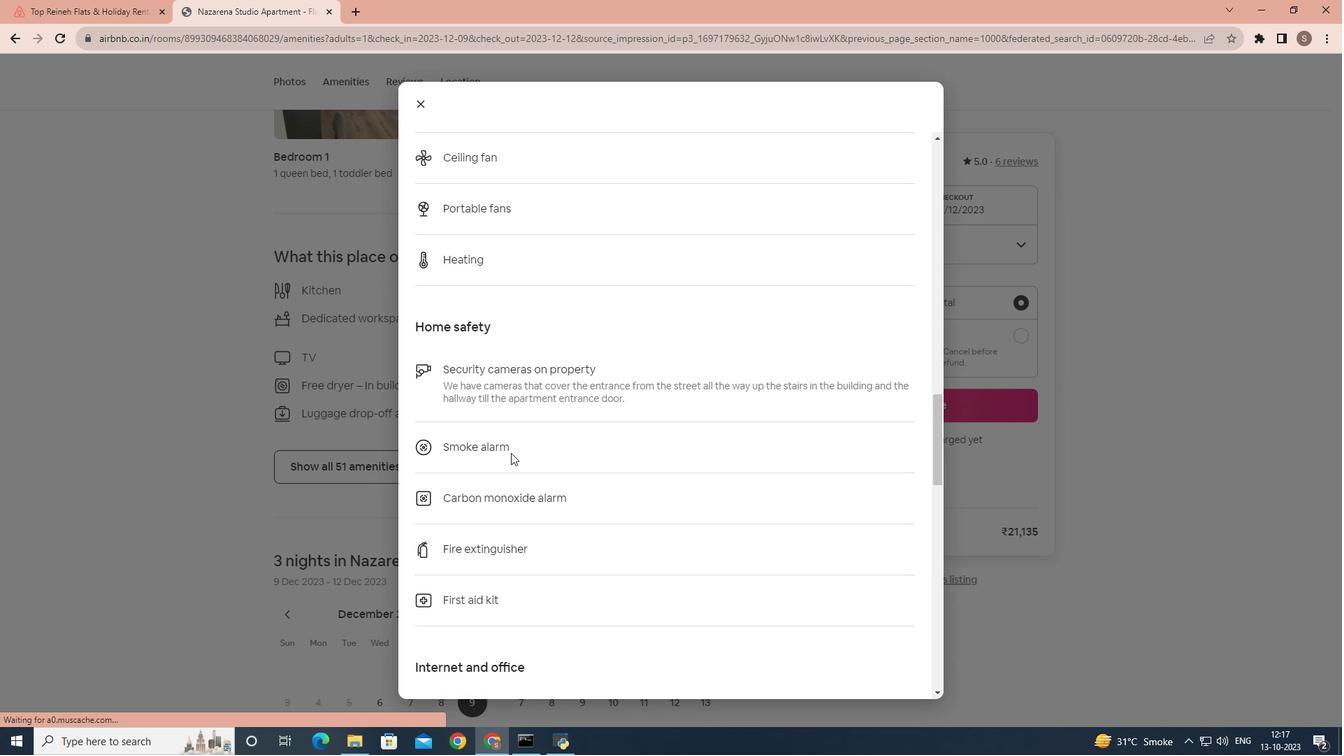 
Action: Mouse scrolled (511, 452) with delta (0, 0)
Screenshot: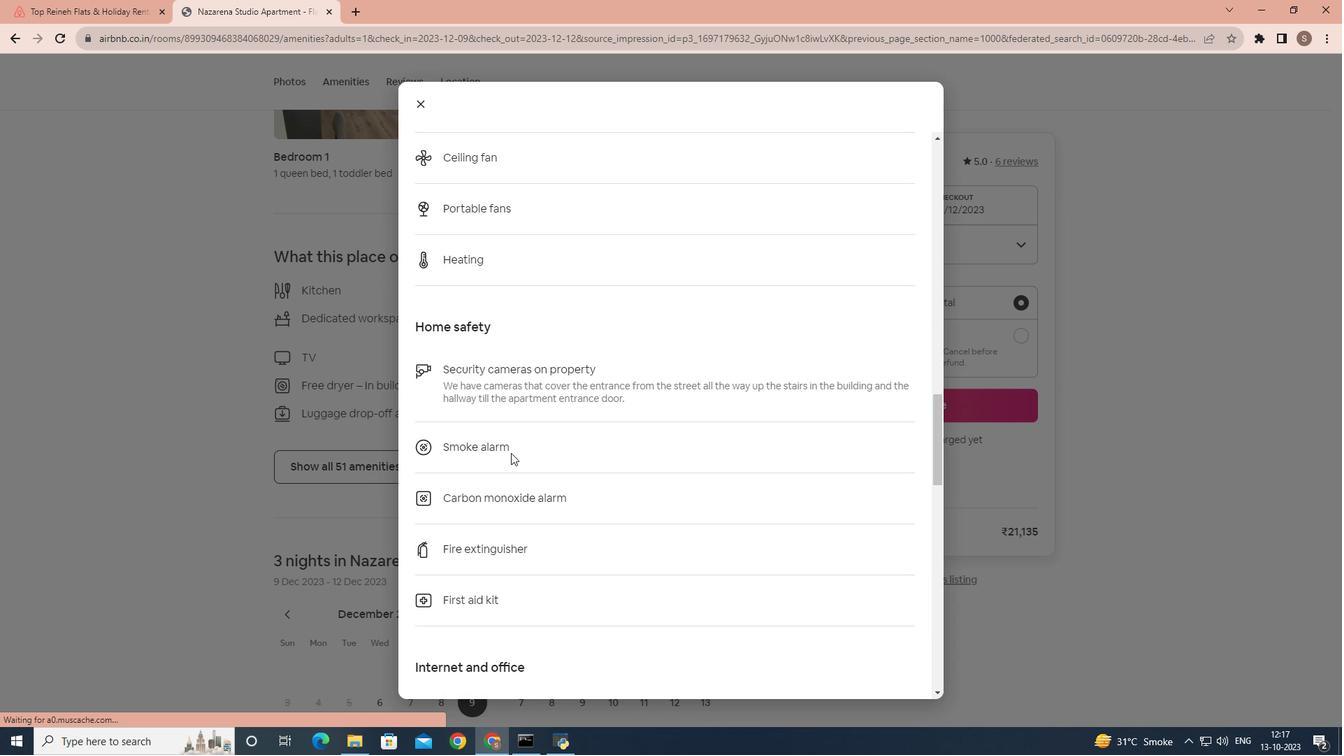 
Action: Mouse scrolled (511, 452) with delta (0, 0)
Screenshot: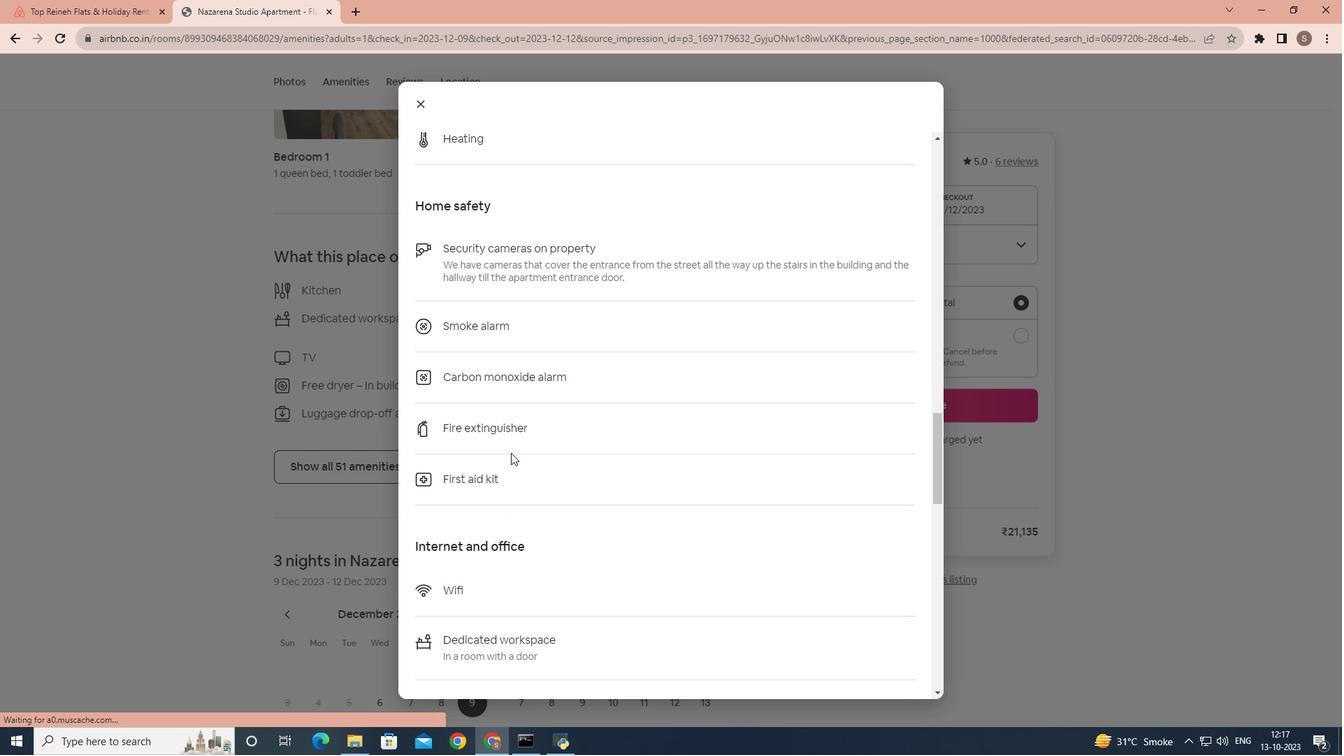 
Action: Mouse scrolled (511, 452) with delta (0, 0)
Screenshot: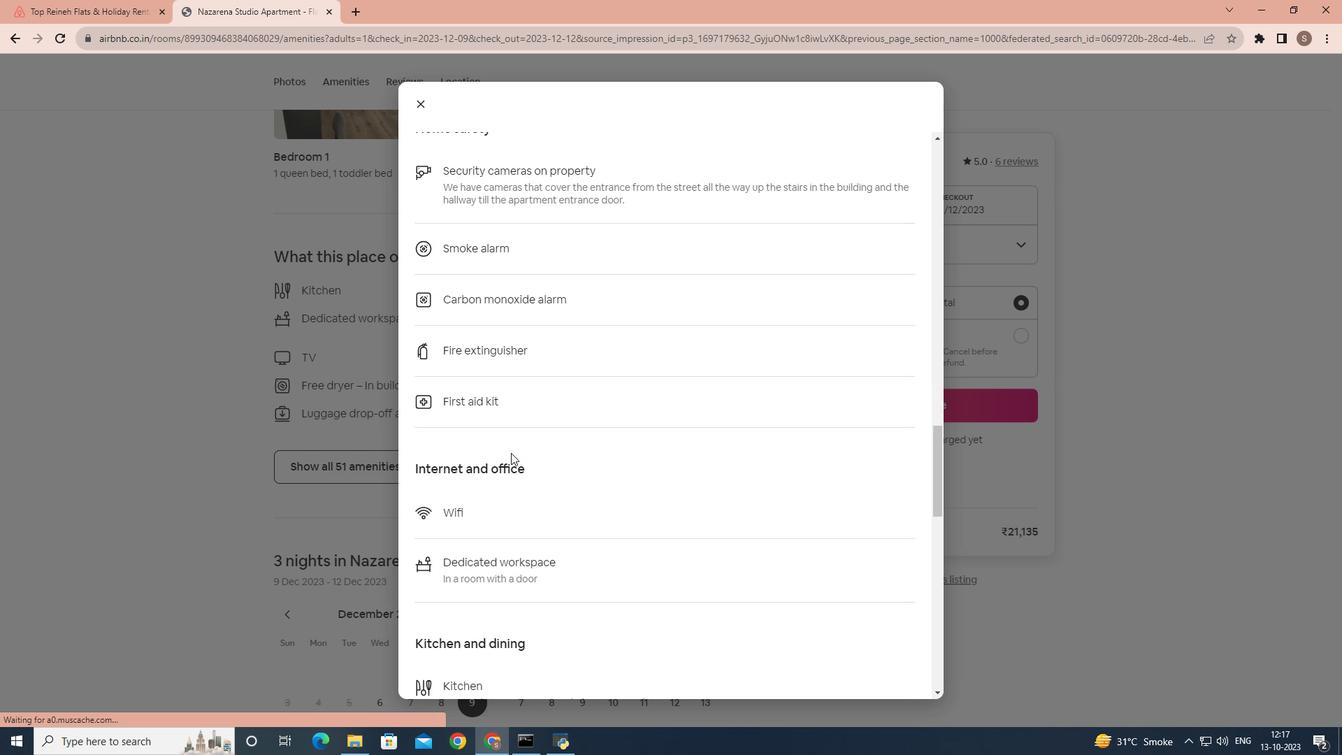 
Action: Mouse scrolled (511, 452) with delta (0, 0)
Screenshot: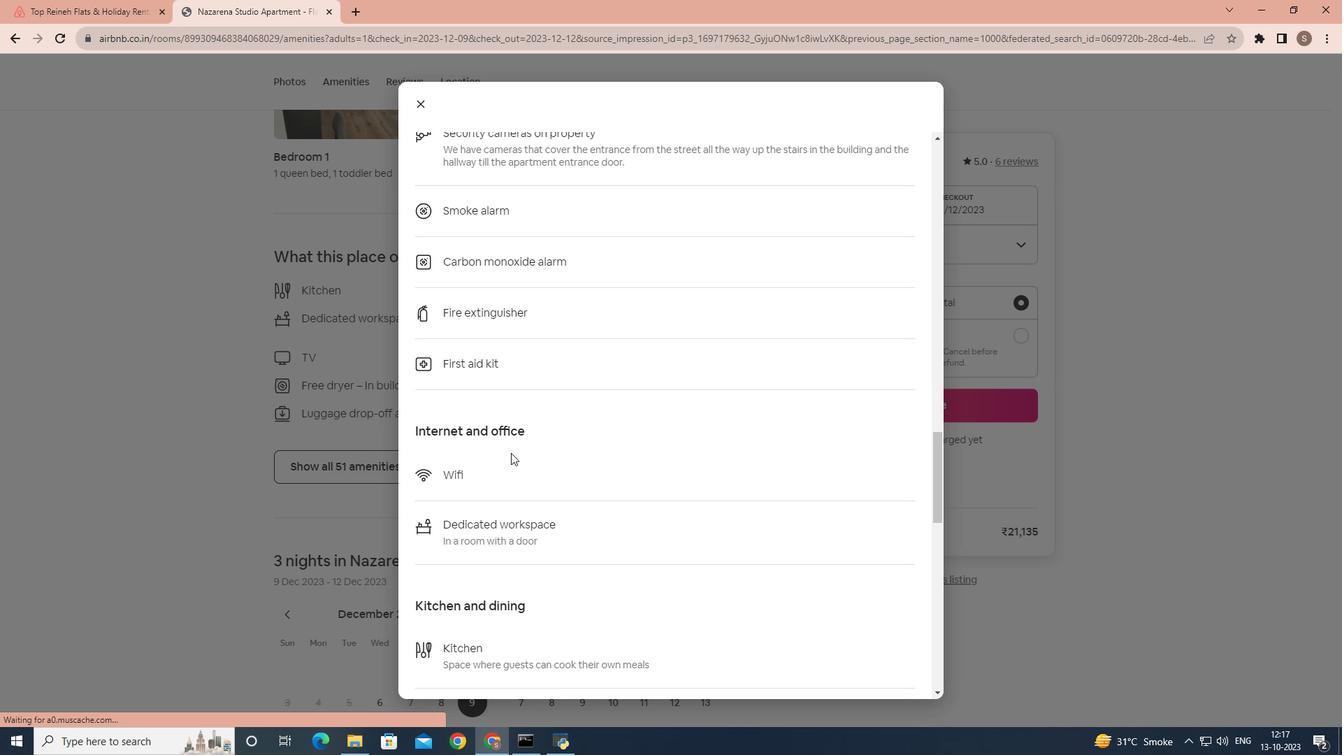 
Action: Mouse scrolled (511, 452) with delta (0, 0)
Screenshot: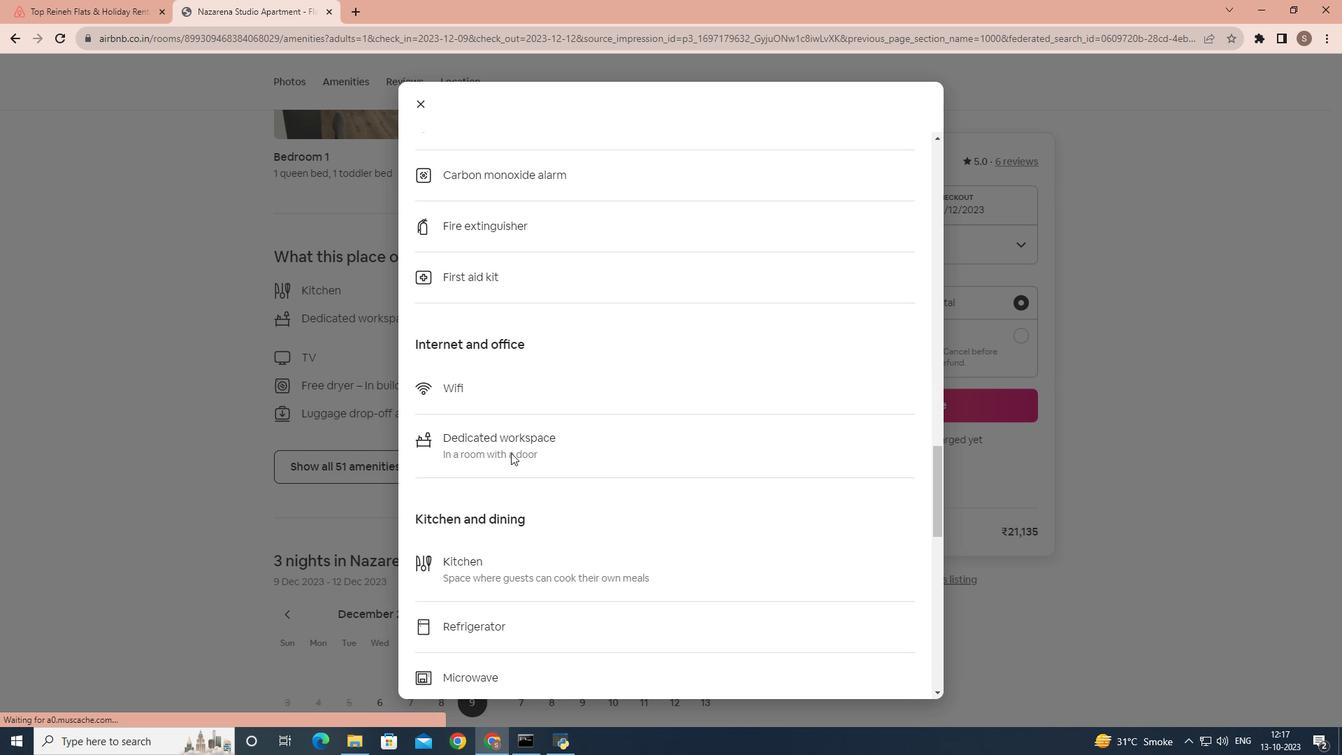 
Action: Mouse scrolled (511, 452) with delta (0, 0)
Screenshot: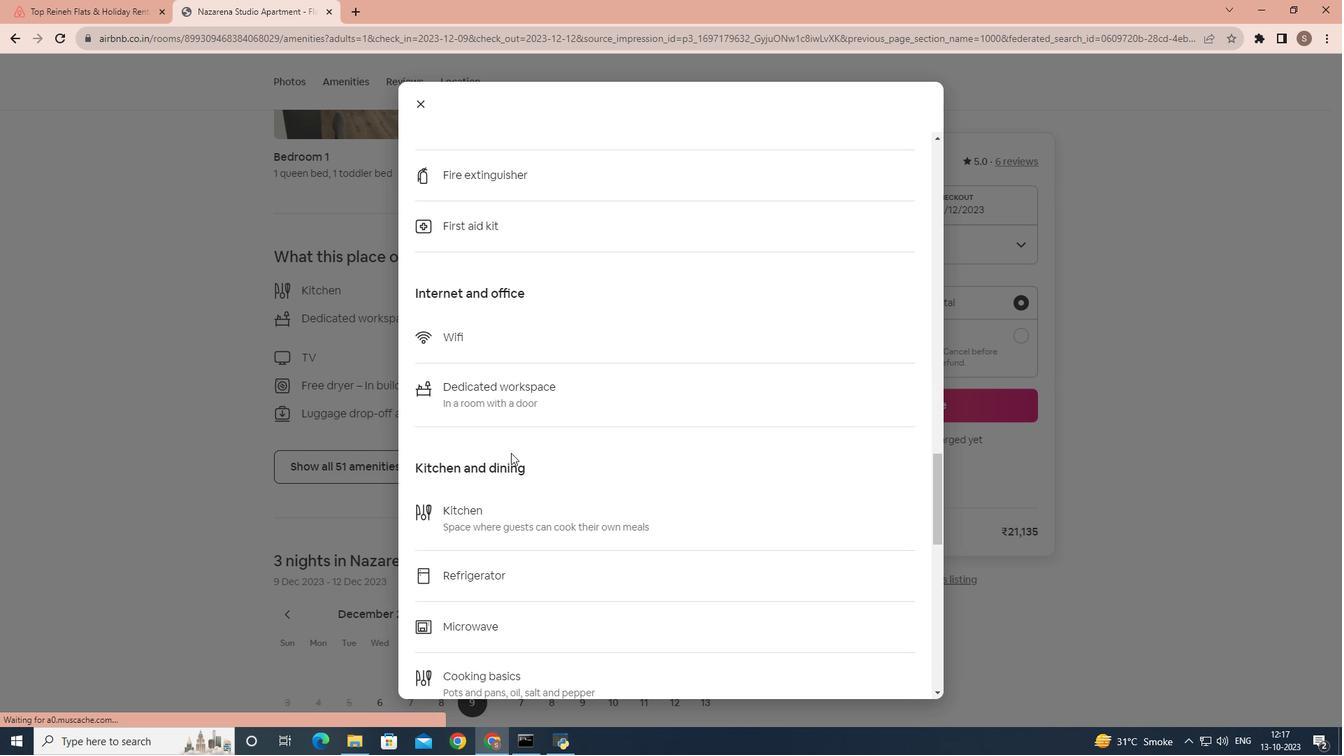 
Action: Mouse scrolled (511, 452) with delta (0, 0)
Screenshot: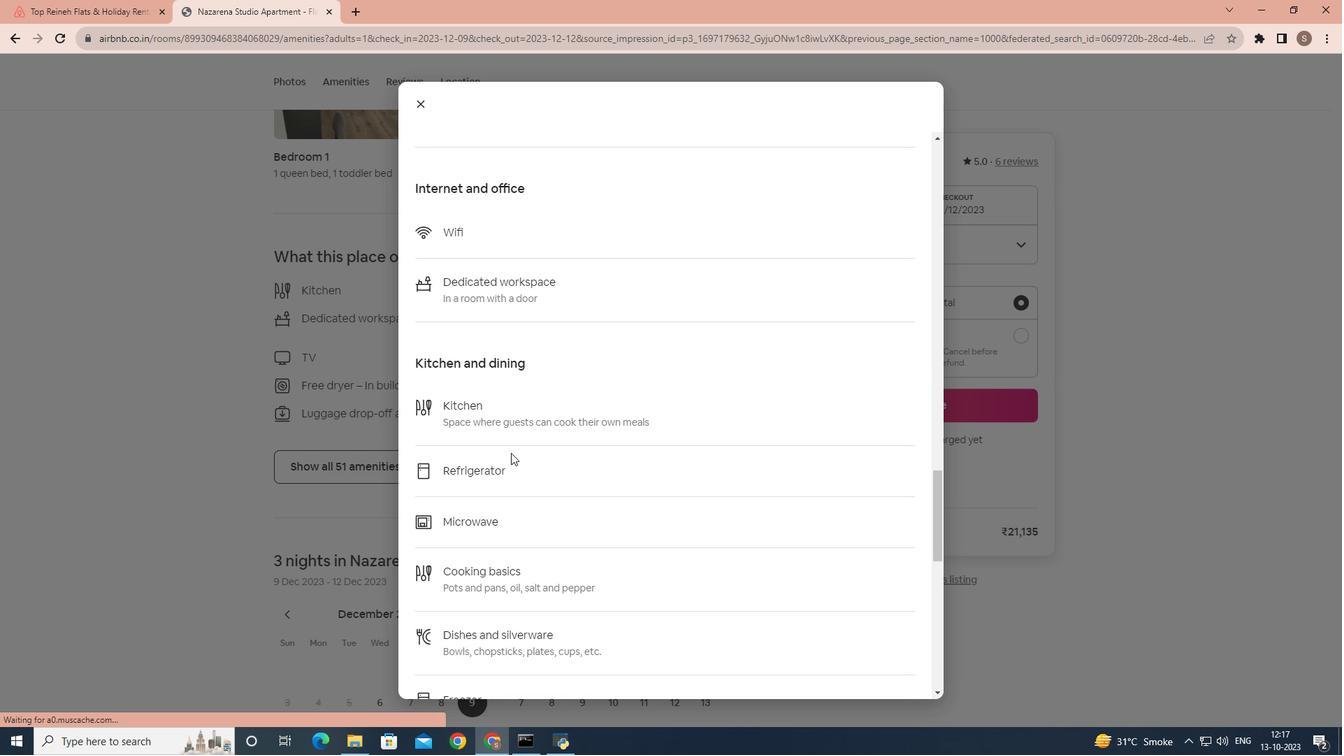 
Action: Mouse scrolled (511, 452) with delta (0, 0)
Screenshot: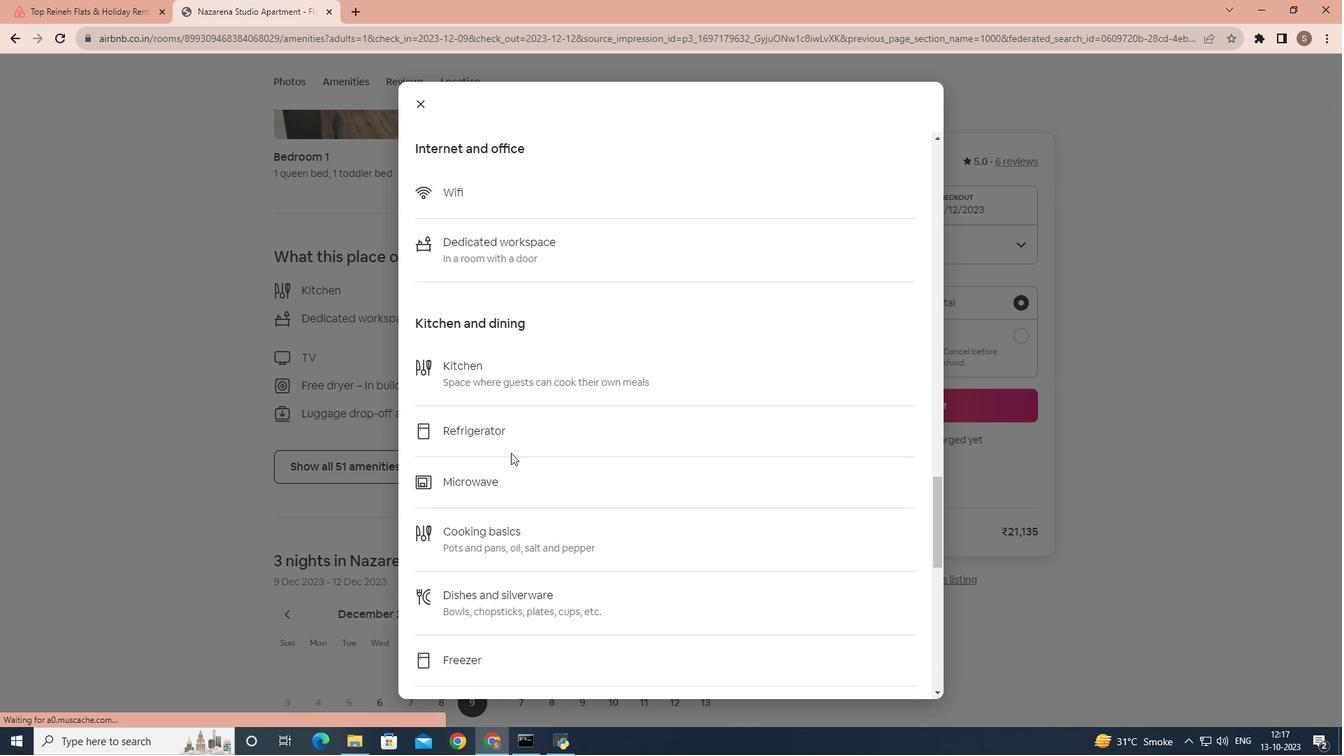
Action: Mouse scrolled (511, 452) with delta (0, 0)
Screenshot: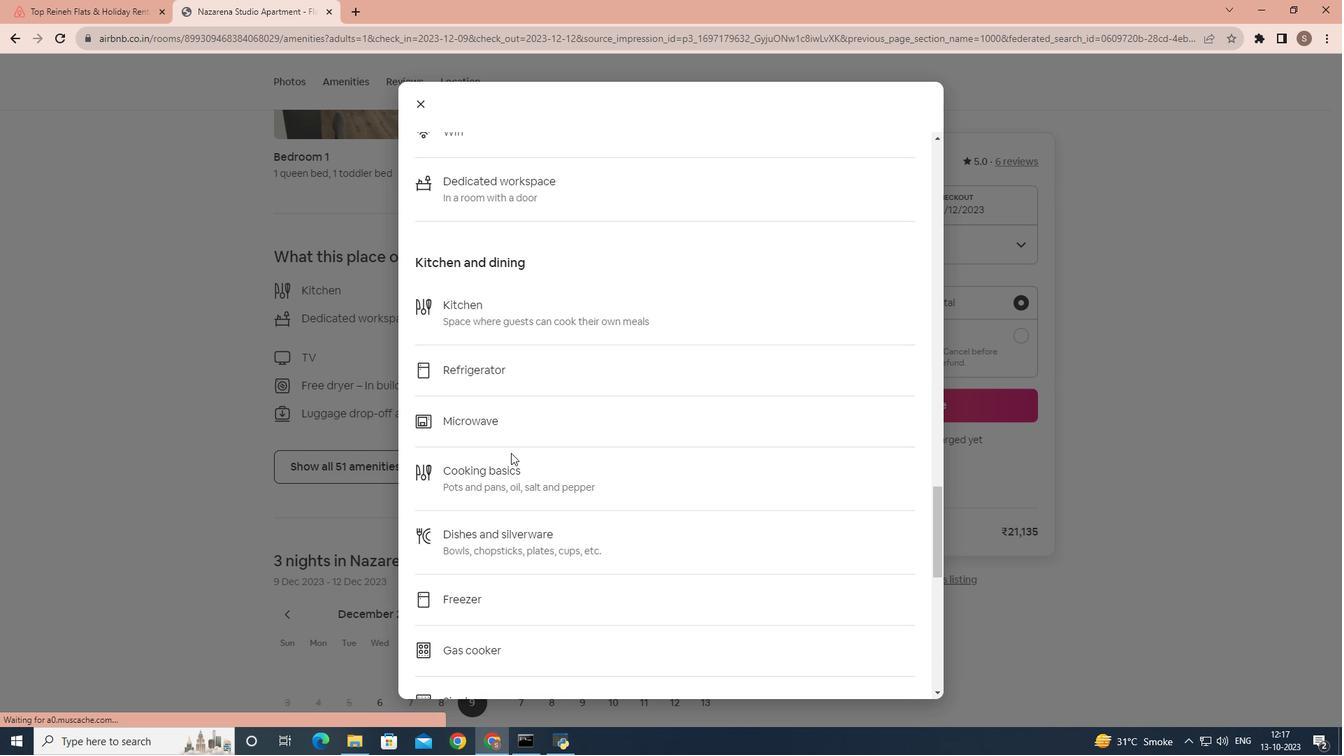 
Action: Mouse scrolled (511, 452) with delta (0, 0)
Screenshot: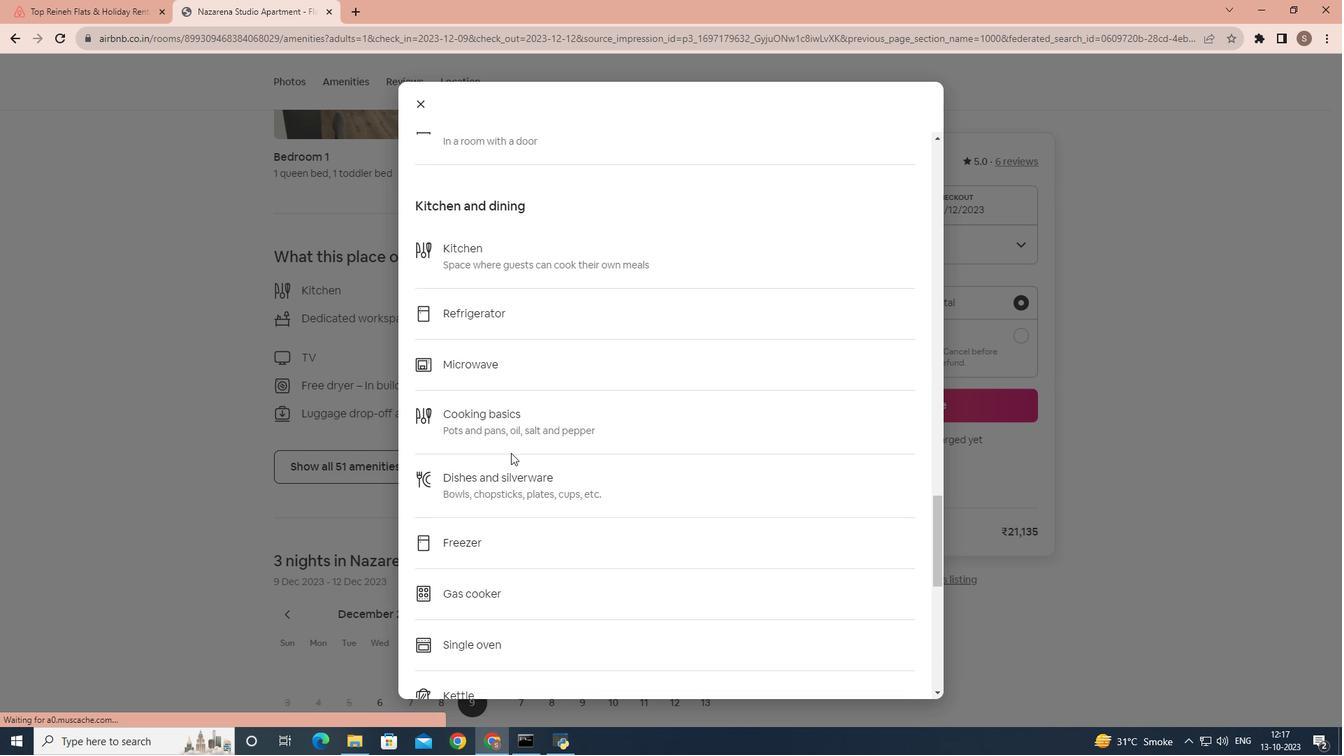 
Action: Mouse scrolled (511, 452) with delta (0, 0)
Screenshot: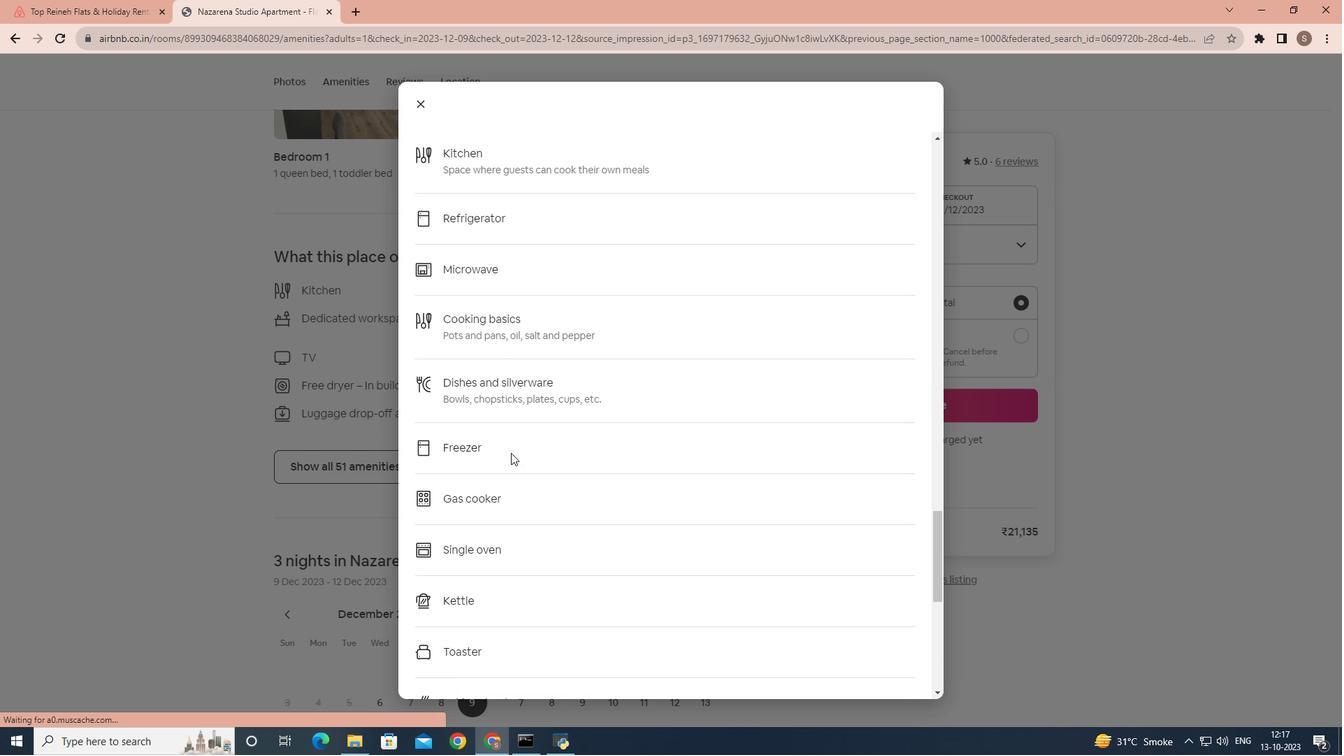 
Action: Mouse scrolled (511, 452) with delta (0, 0)
Screenshot: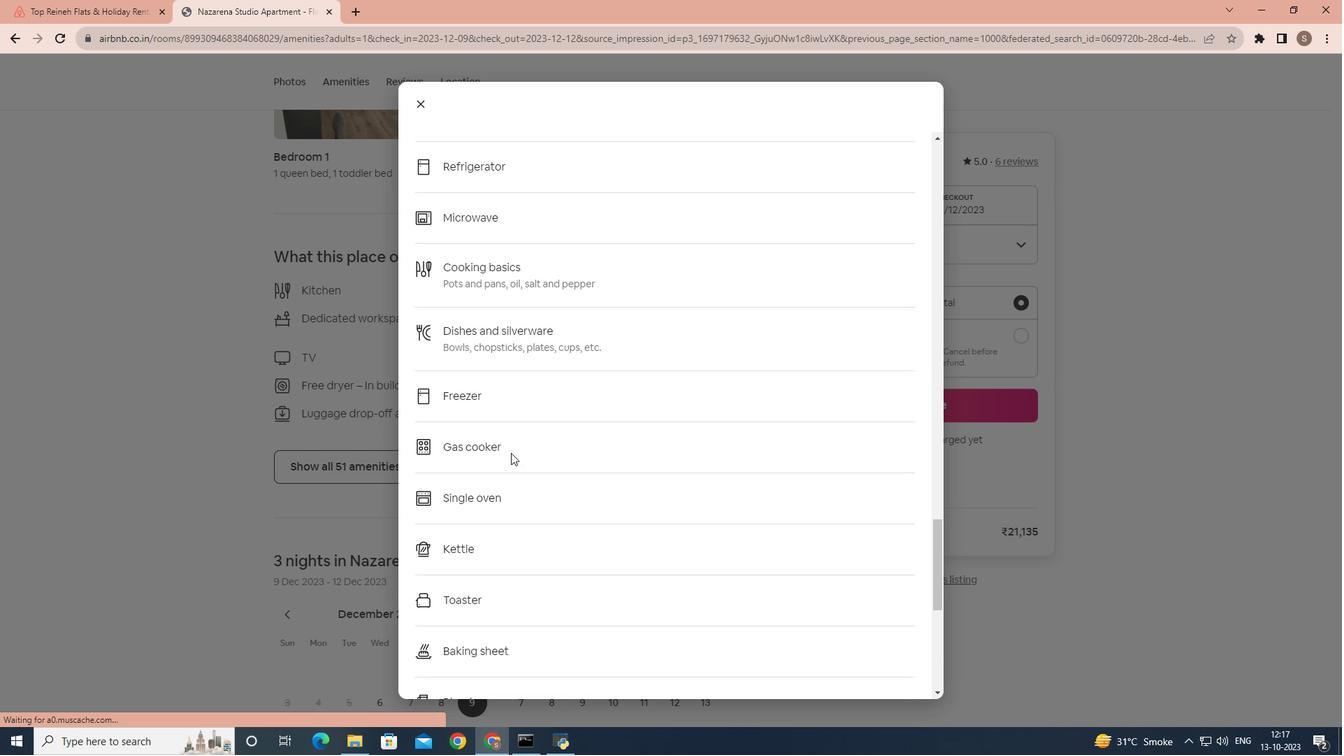 
Action: Mouse scrolled (511, 452) with delta (0, 0)
Screenshot: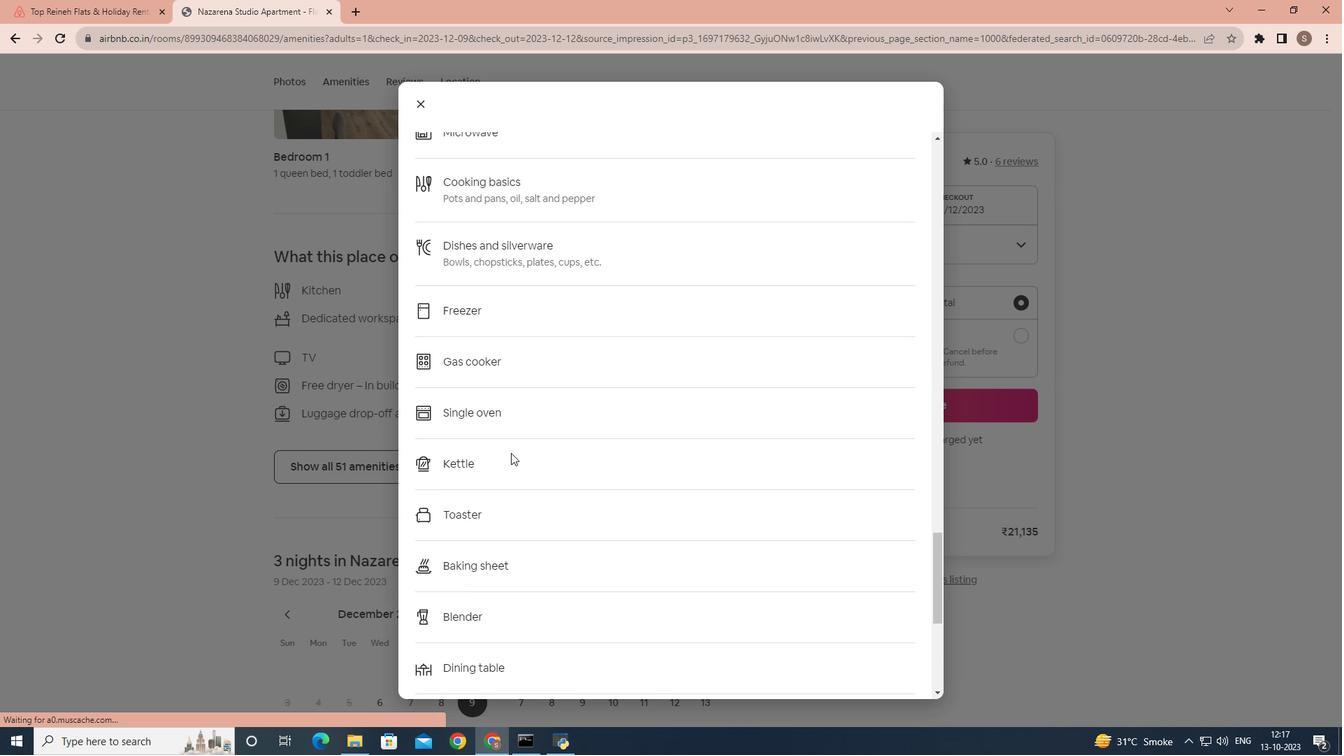 
Action: Mouse scrolled (511, 452) with delta (0, 0)
Screenshot: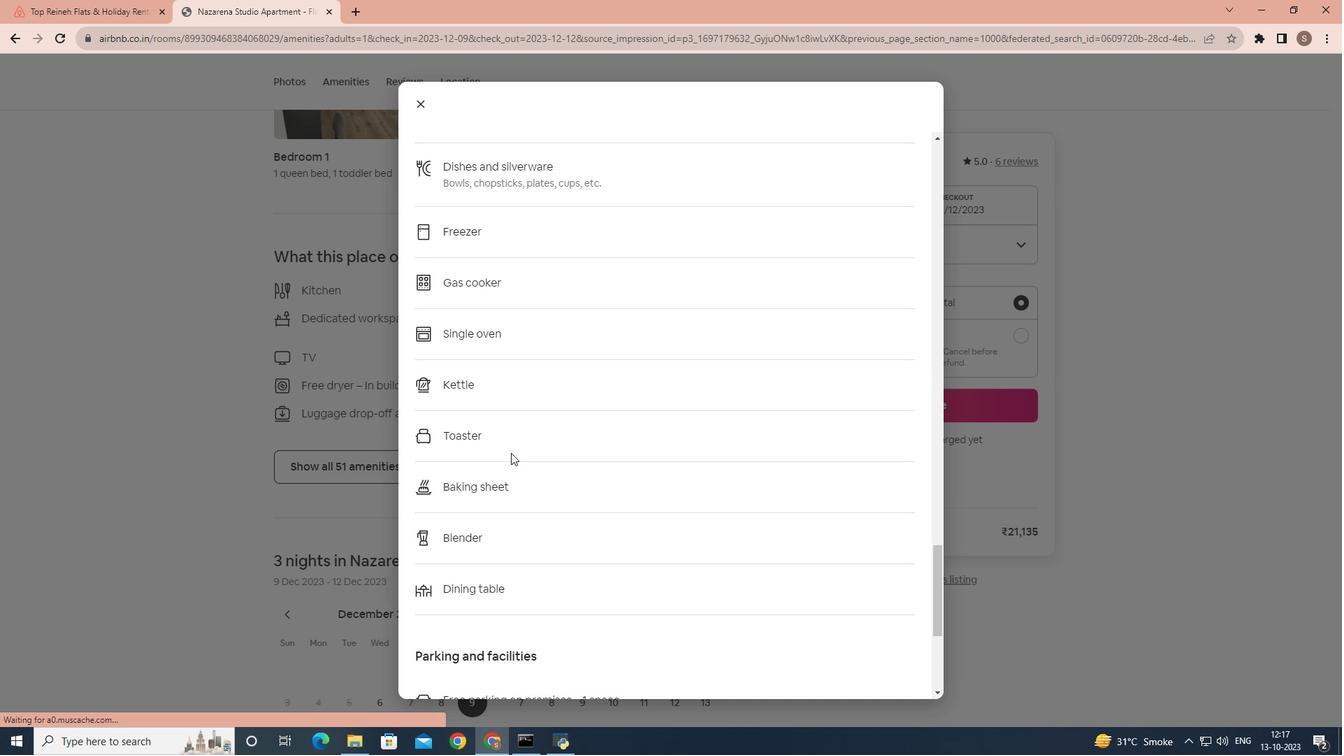
Action: Mouse scrolled (511, 452) with delta (0, 0)
Screenshot: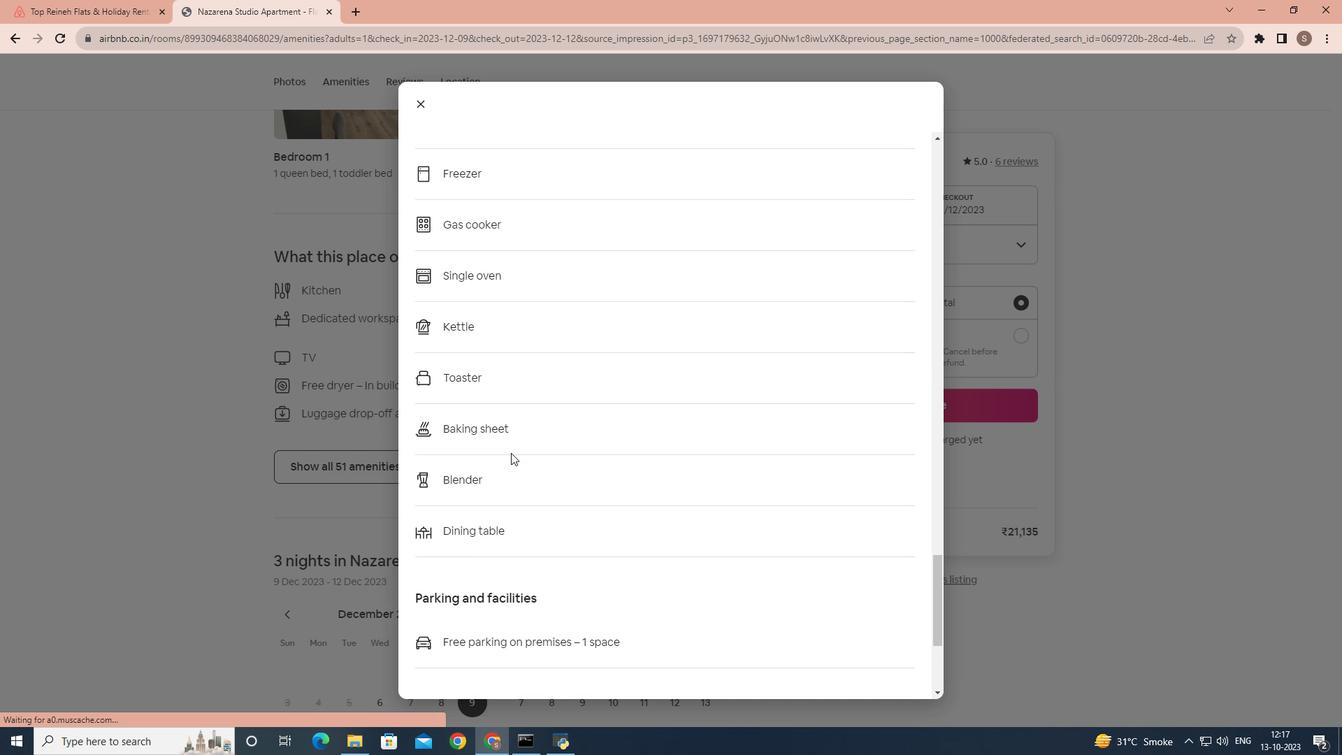 
Action: Mouse scrolled (511, 452) with delta (0, 0)
Screenshot: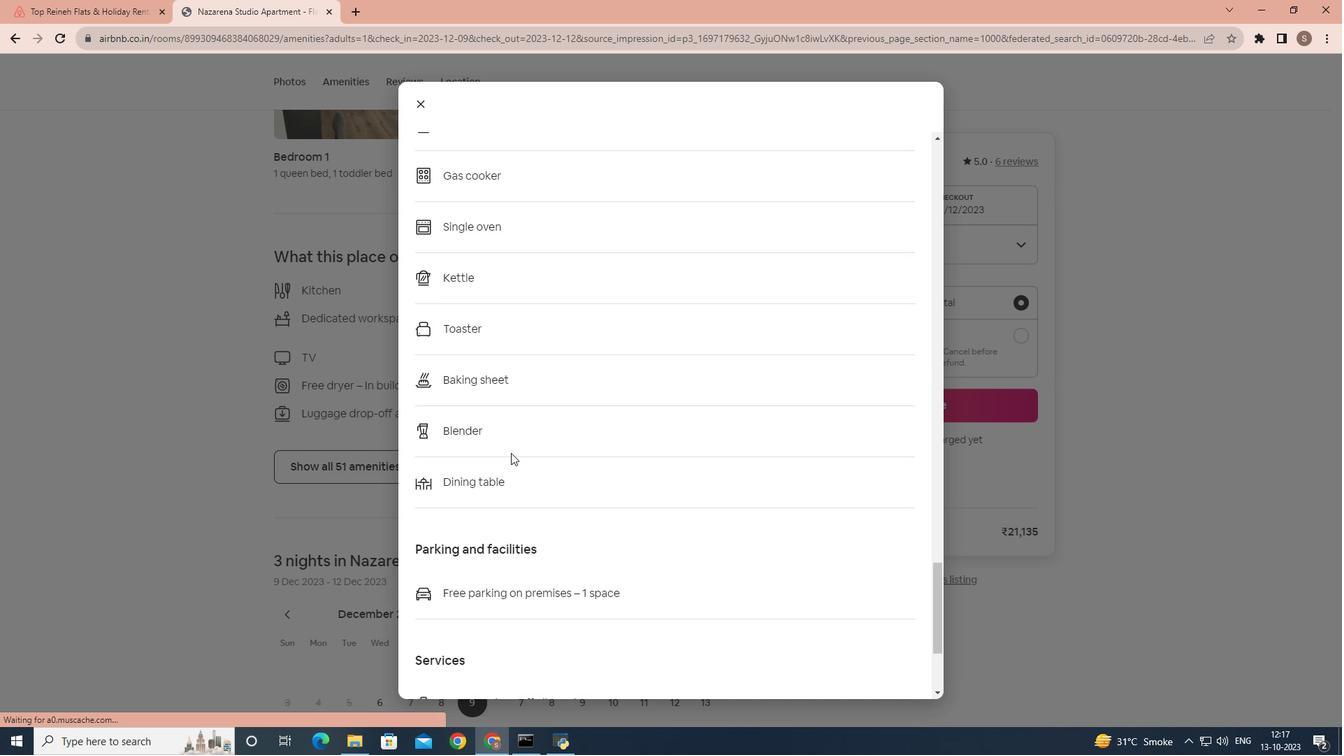 
Action: Mouse scrolled (511, 452) with delta (0, 0)
Screenshot: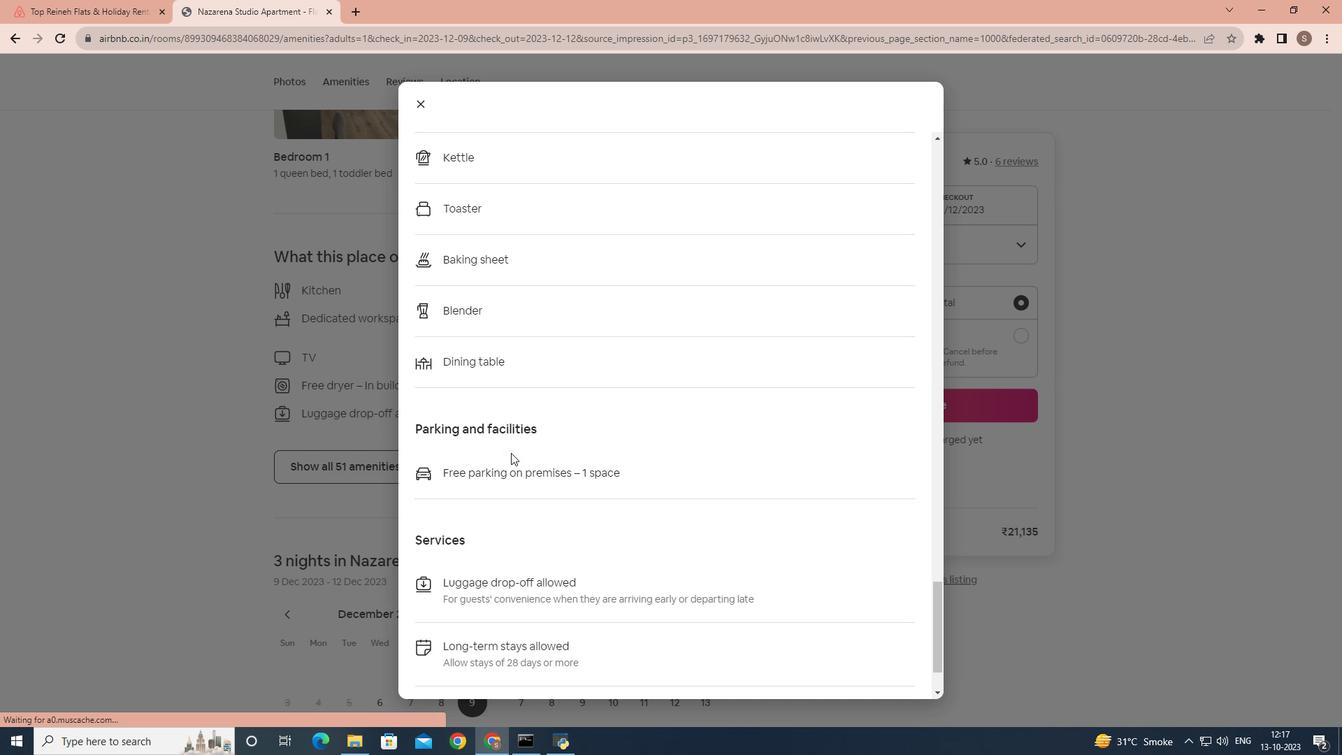 
Action: Mouse scrolled (511, 452) with delta (0, 0)
Screenshot: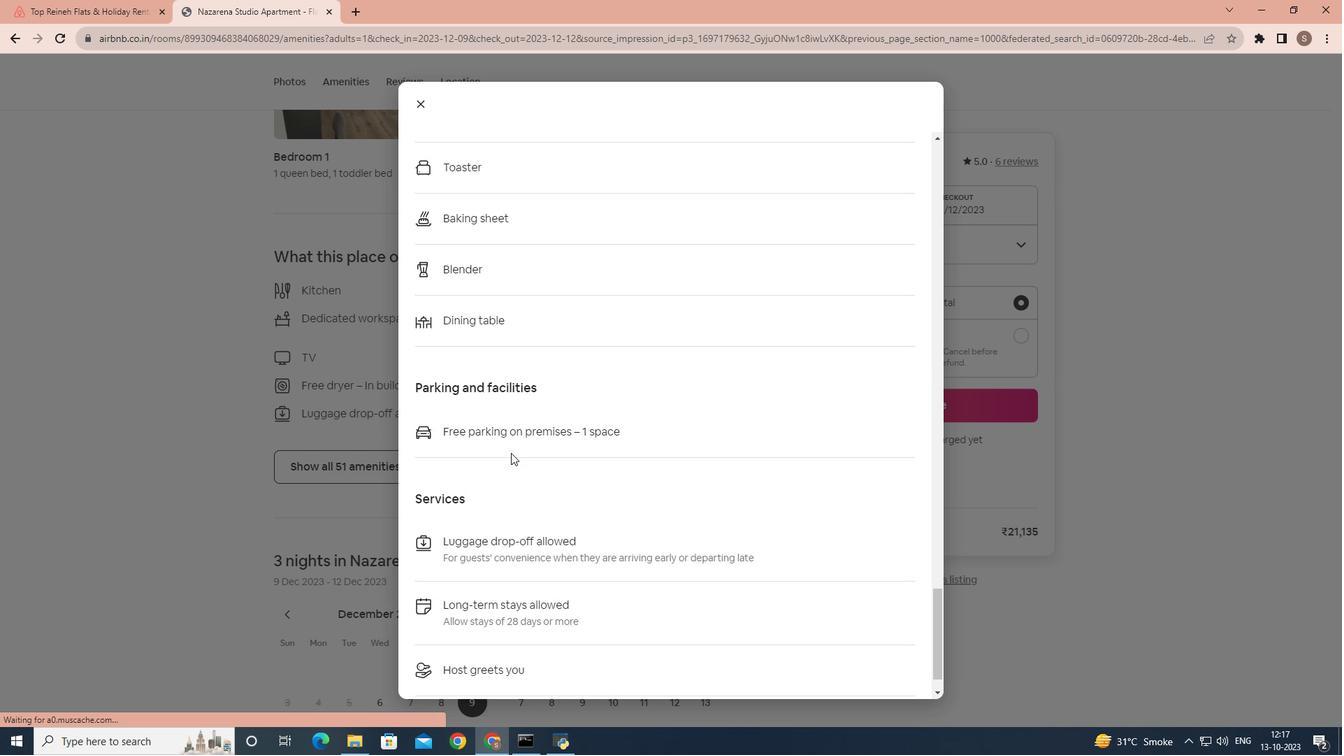 
Action: Mouse scrolled (511, 452) with delta (0, 0)
Screenshot: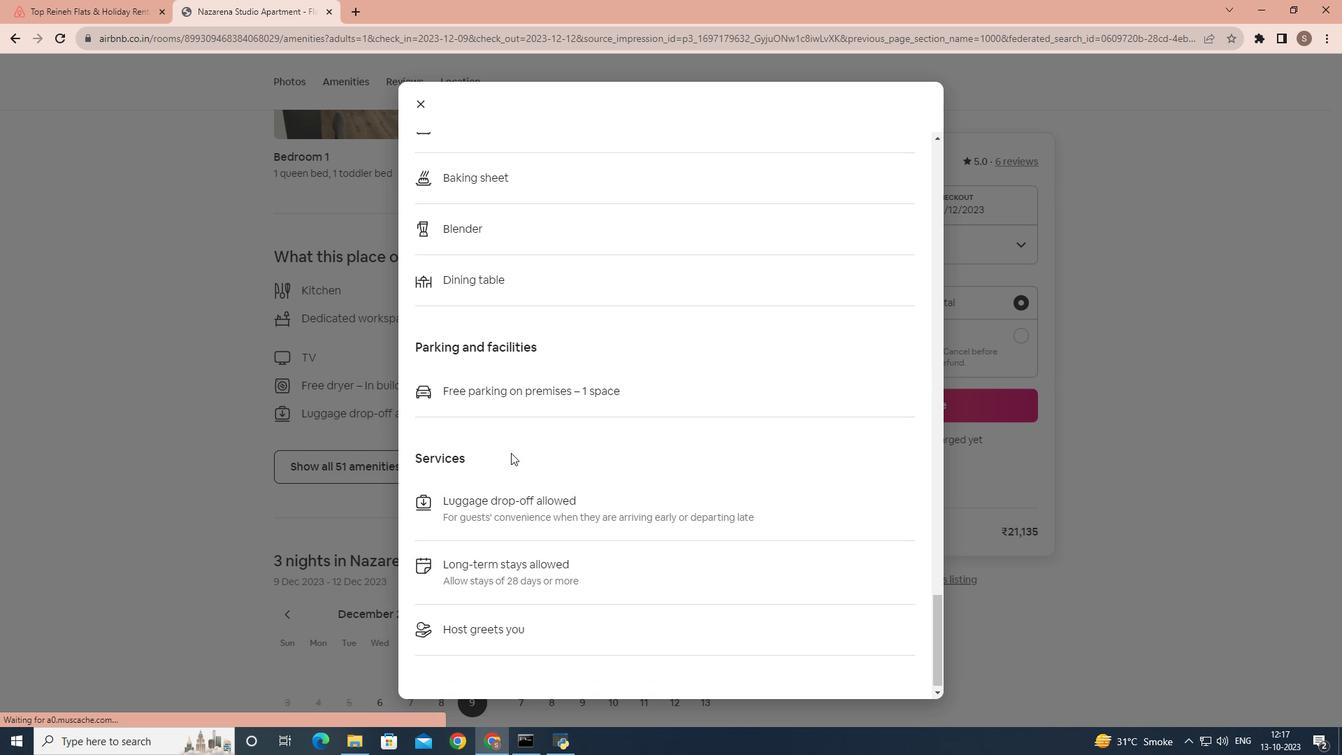 
Action: Mouse scrolled (511, 452) with delta (0, 0)
Screenshot: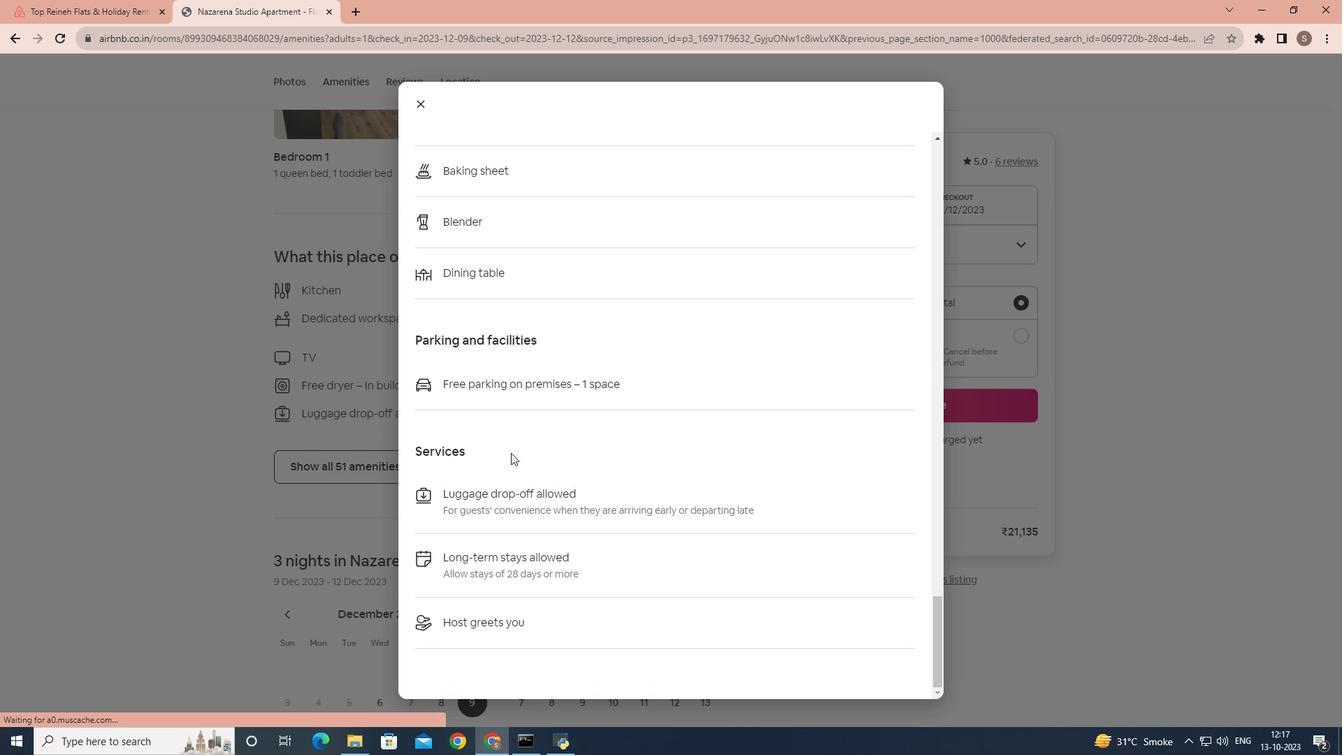 
Action: Mouse scrolled (511, 452) with delta (0, 0)
Screenshot: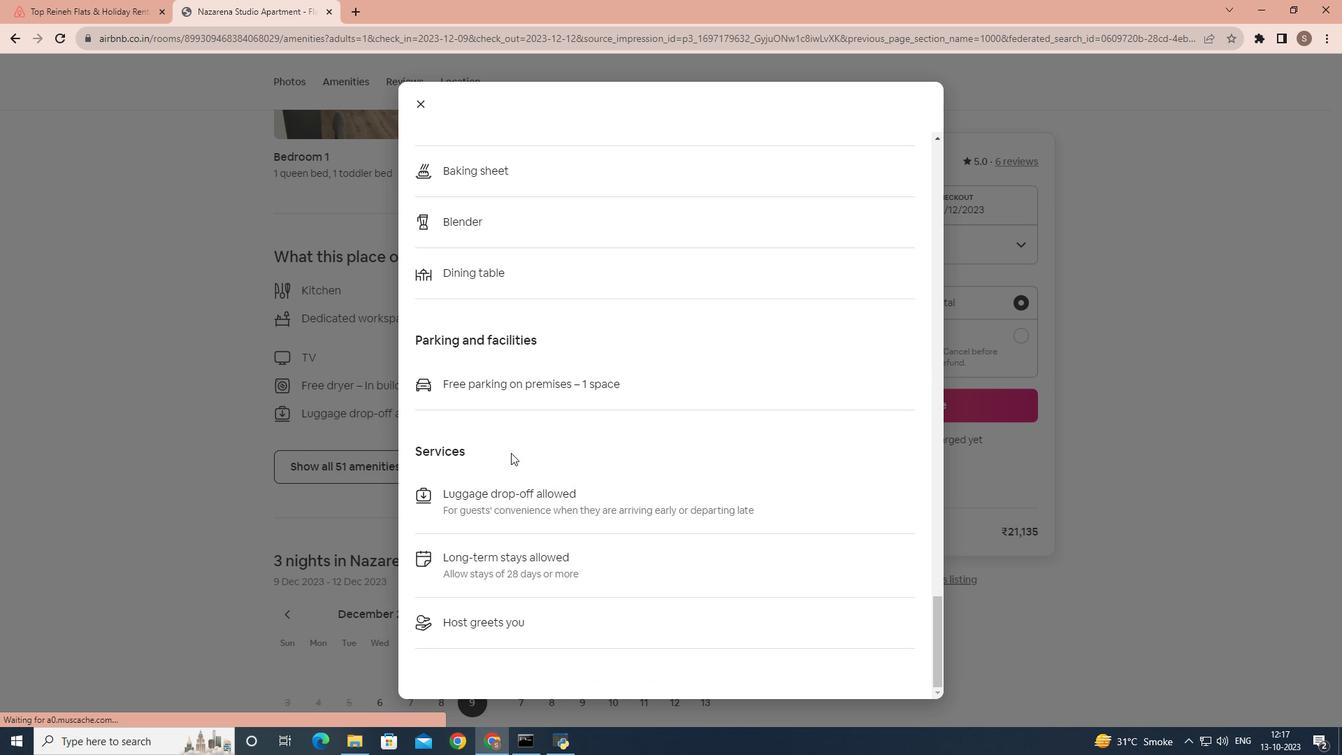 
Action: Mouse scrolled (511, 452) with delta (0, 0)
Screenshot: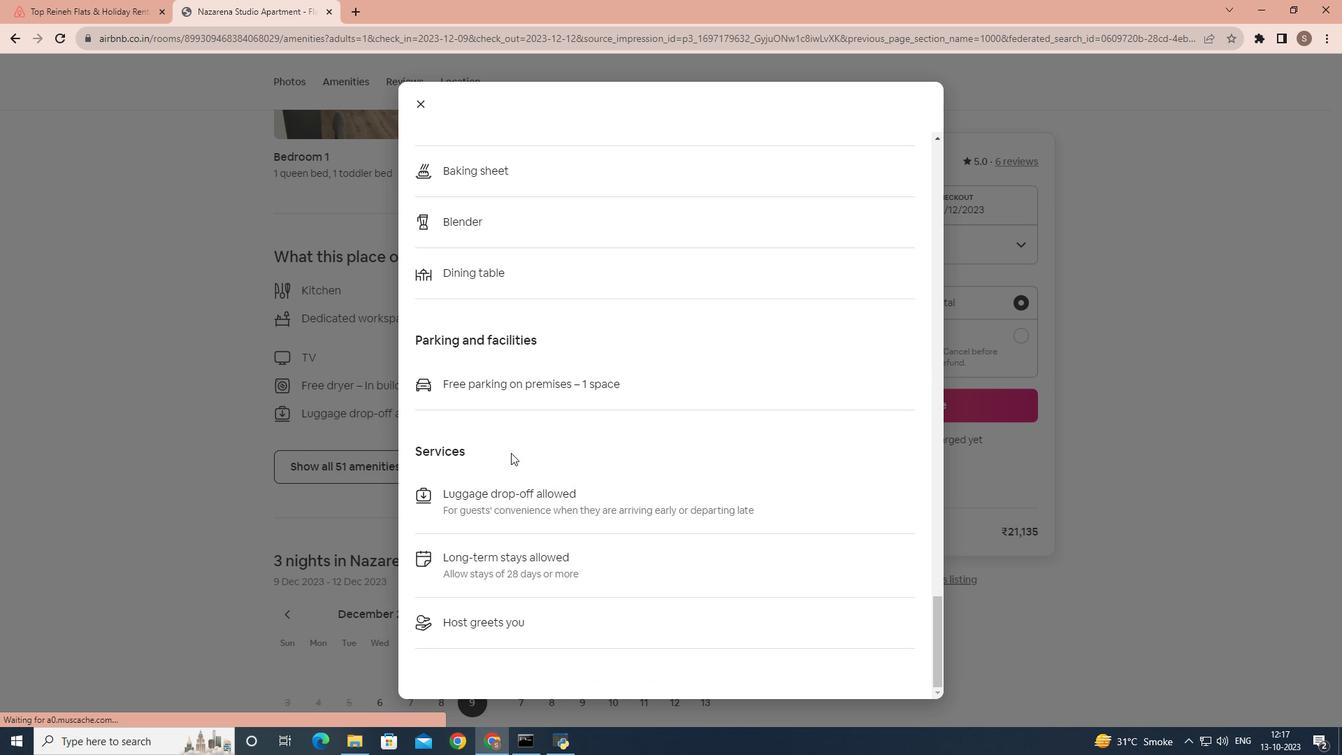 
Action: Mouse moved to (423, 98)
Screenshot: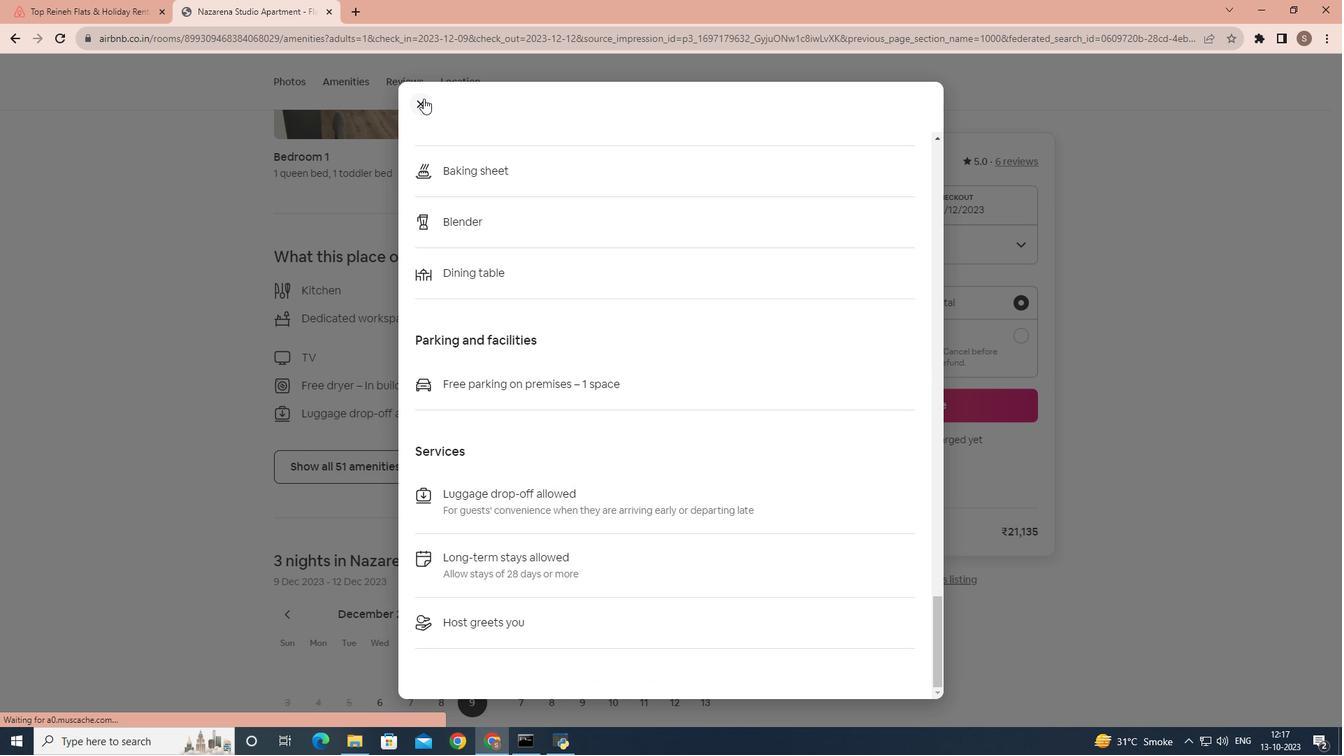 
Action: Mouse pressed left at (423, 98)
Screenshot: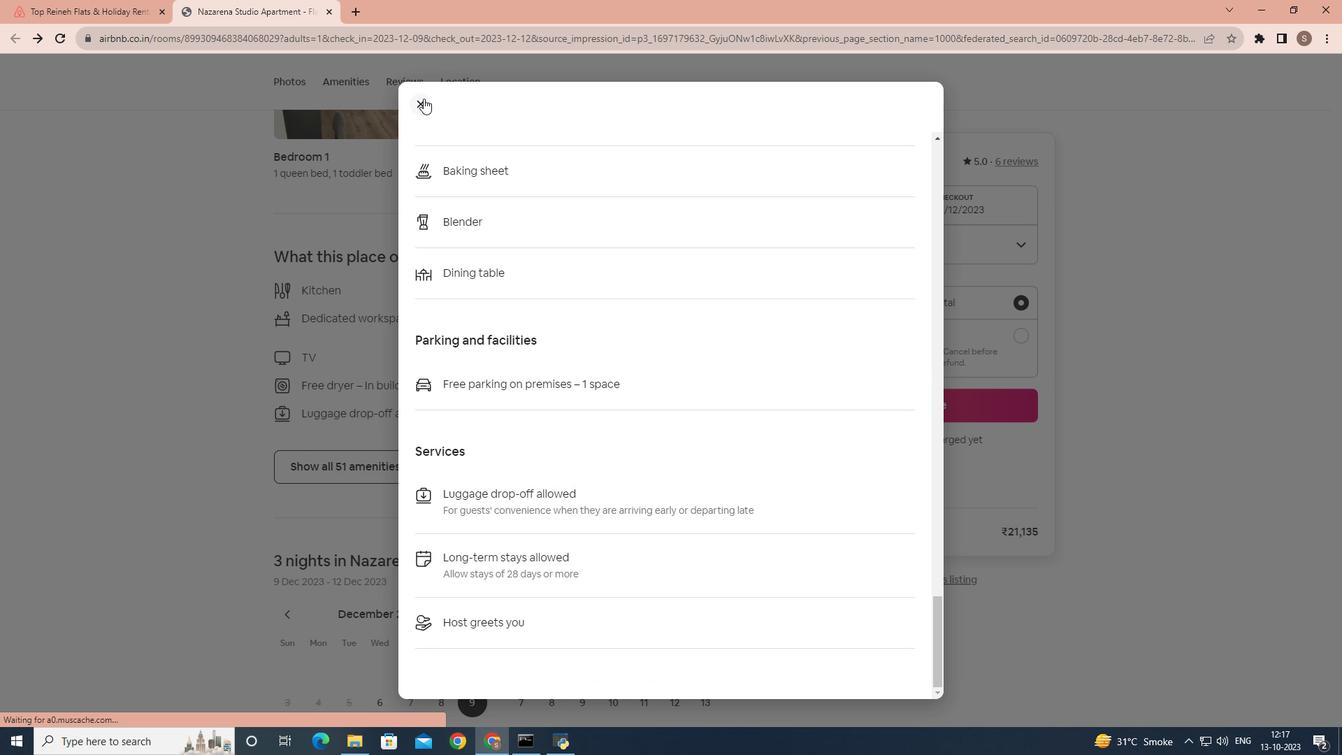 
Action: Mouse moved to (425, 309)
Screenshot: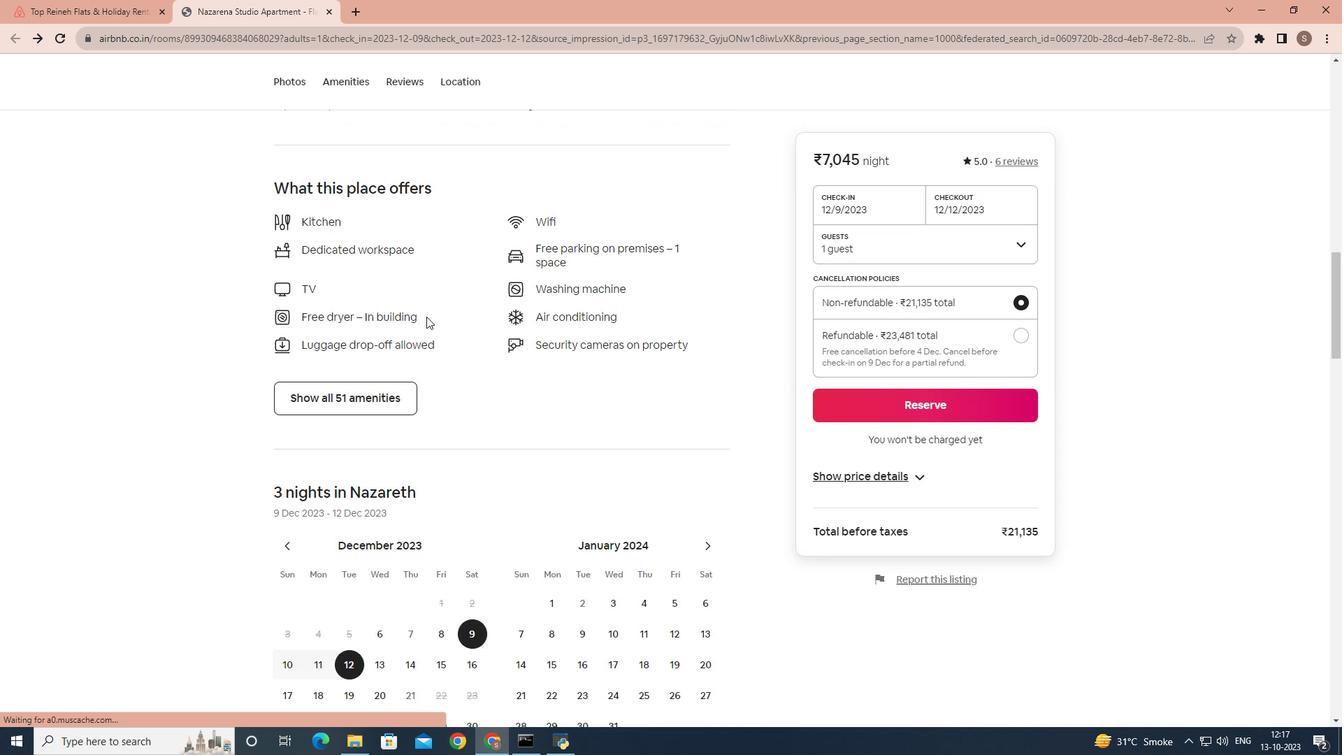 
Action: Mouse scrolled (425, 309) with delta (0, 0)
Screenshot: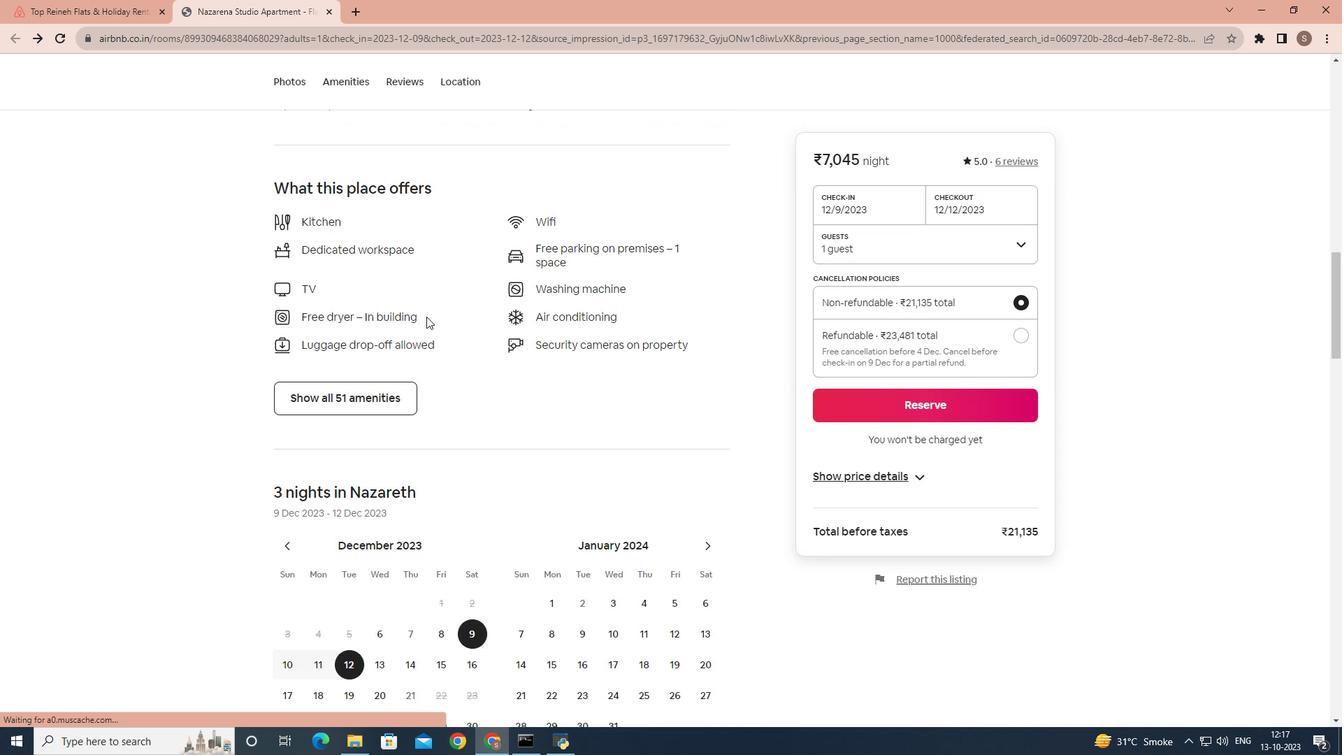 
Action: Mouse moved to (425, 314)
Screenshot: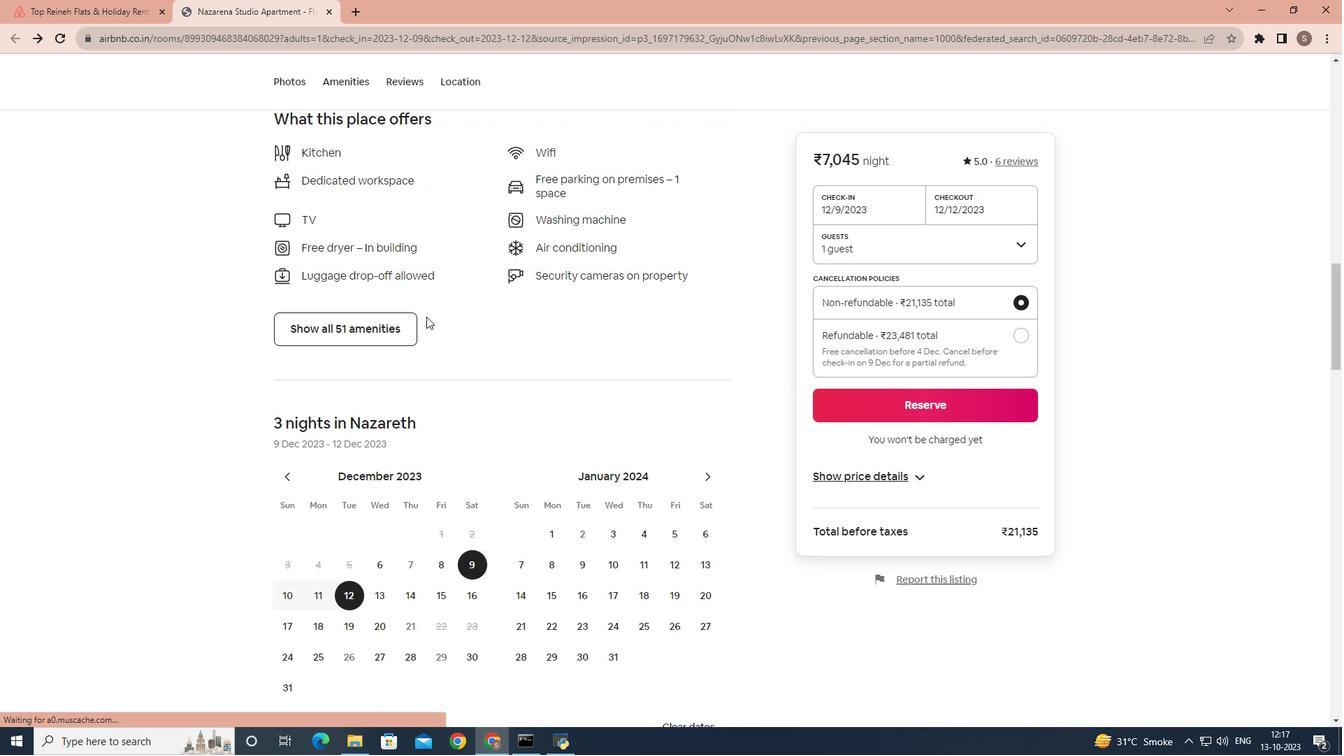 
Action: Mouse scrolled (425, 313) with delta (0, 0)
Screenshot: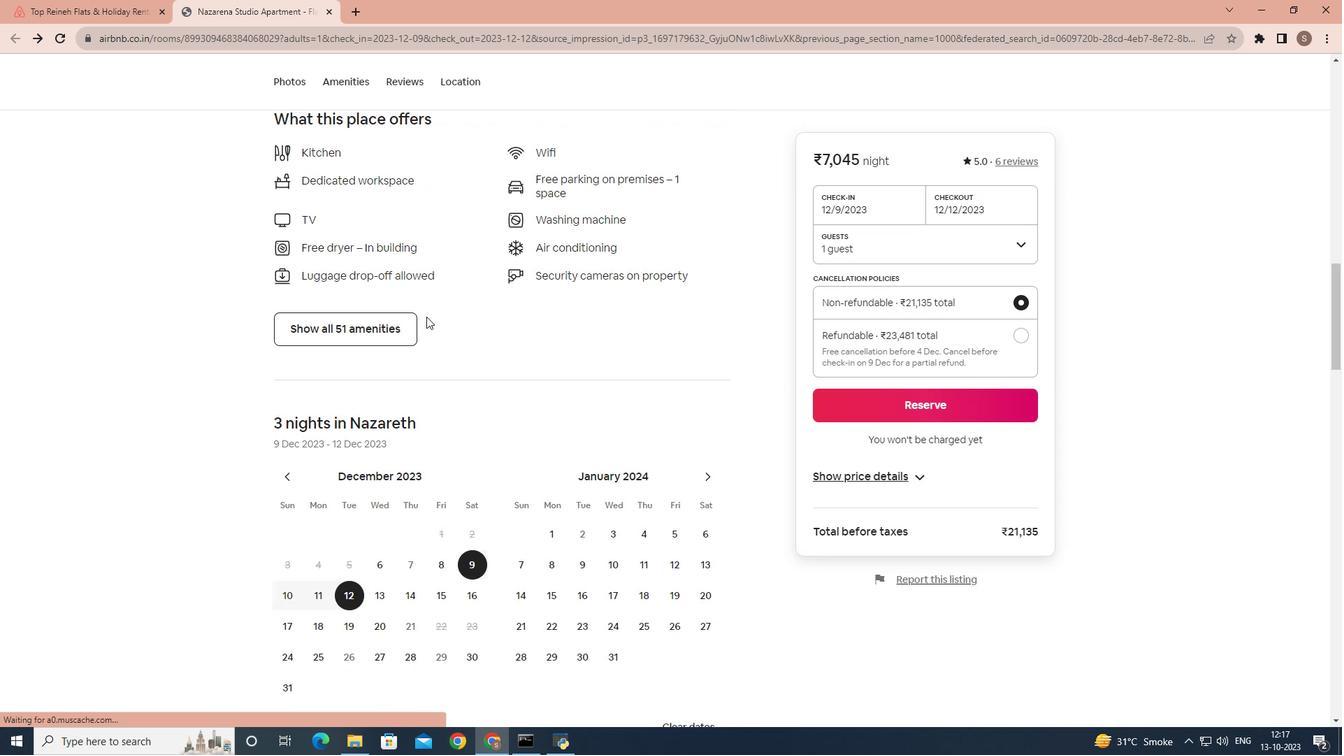 
Action: Mouse moved to (426, 316)
Screenshot: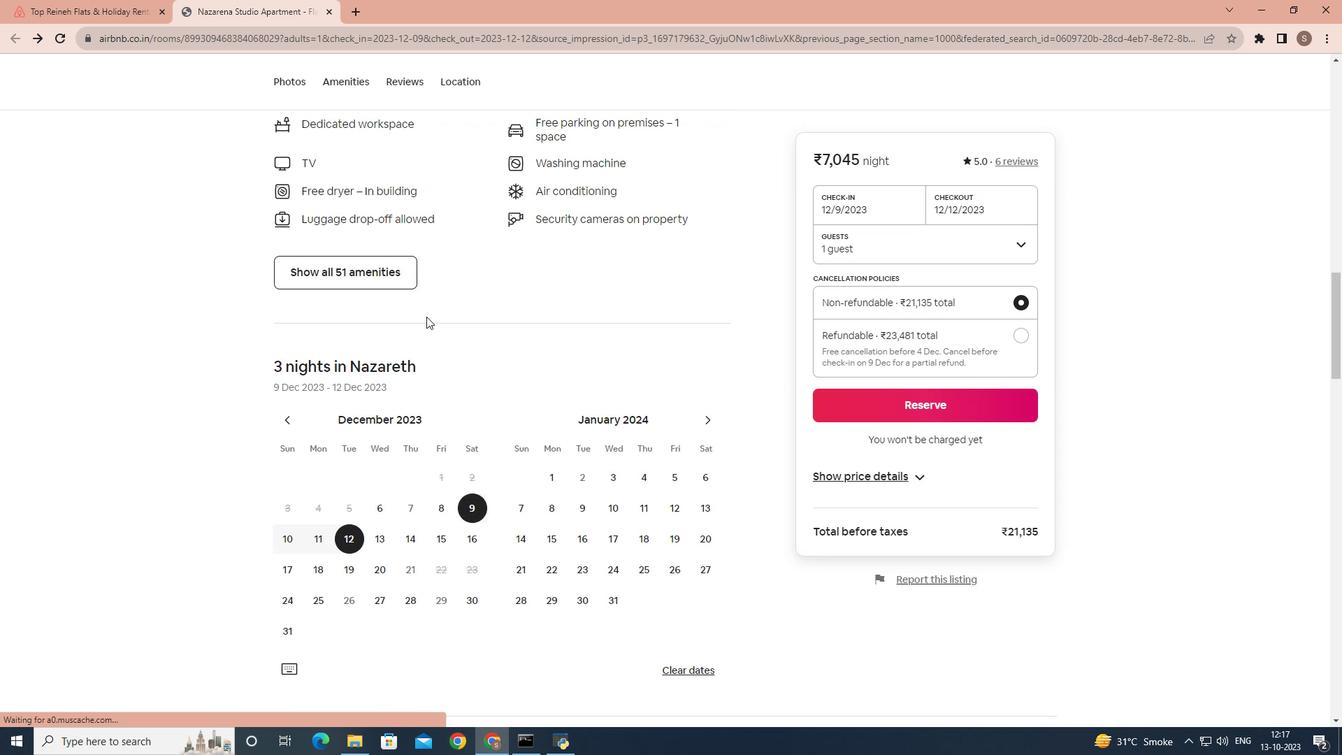 
Action: Mouse scrolled (426, 316) with delta (0, 0)
Screenshot: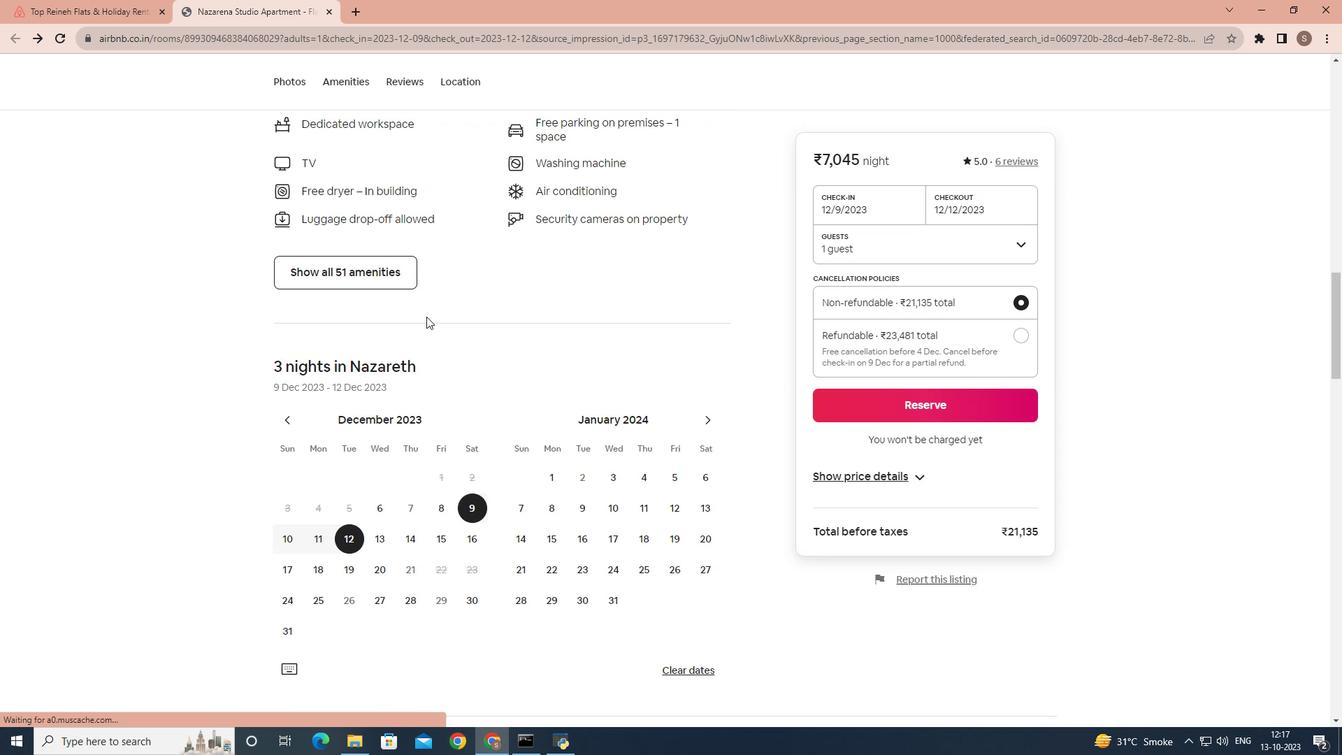 
Action: Mouse scrolled (426, 316) with delta (0, 0)
Screenshot: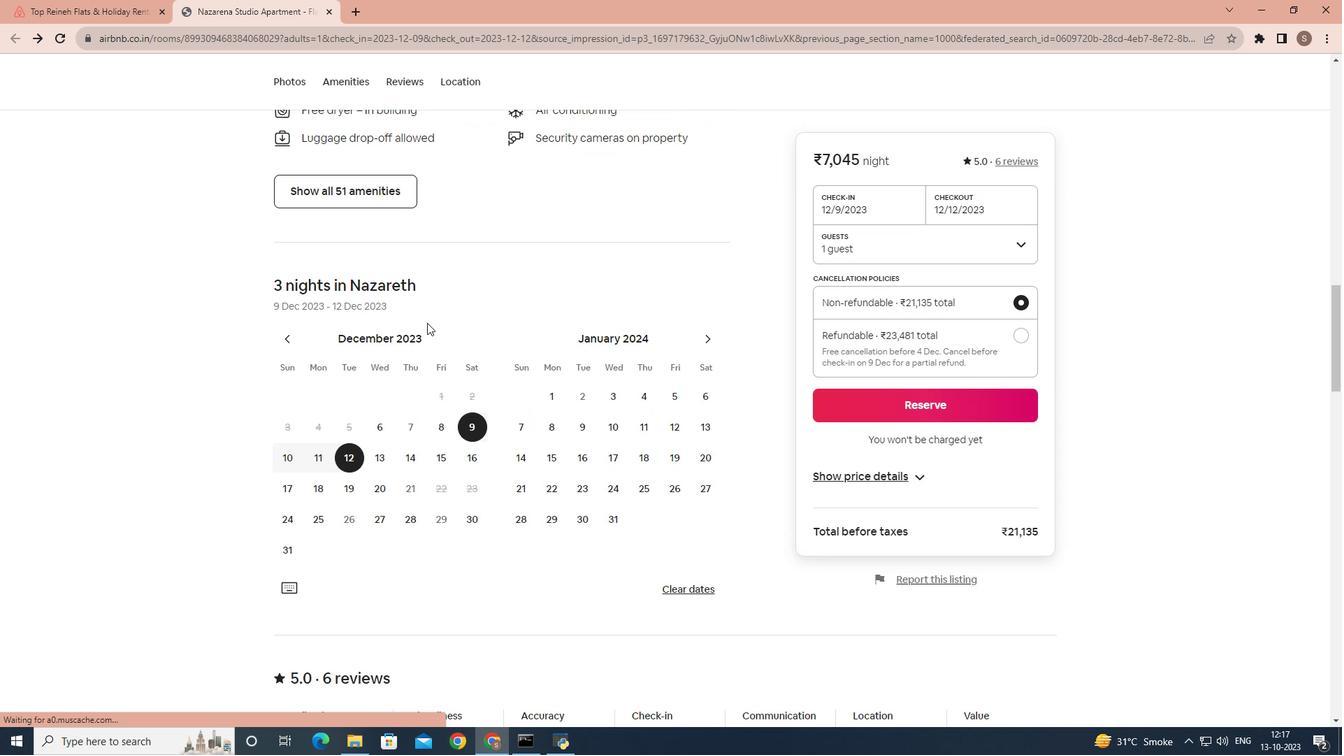 
Action: Mouse scrolled (426, 316) with delta (0, 0)
Screenshot: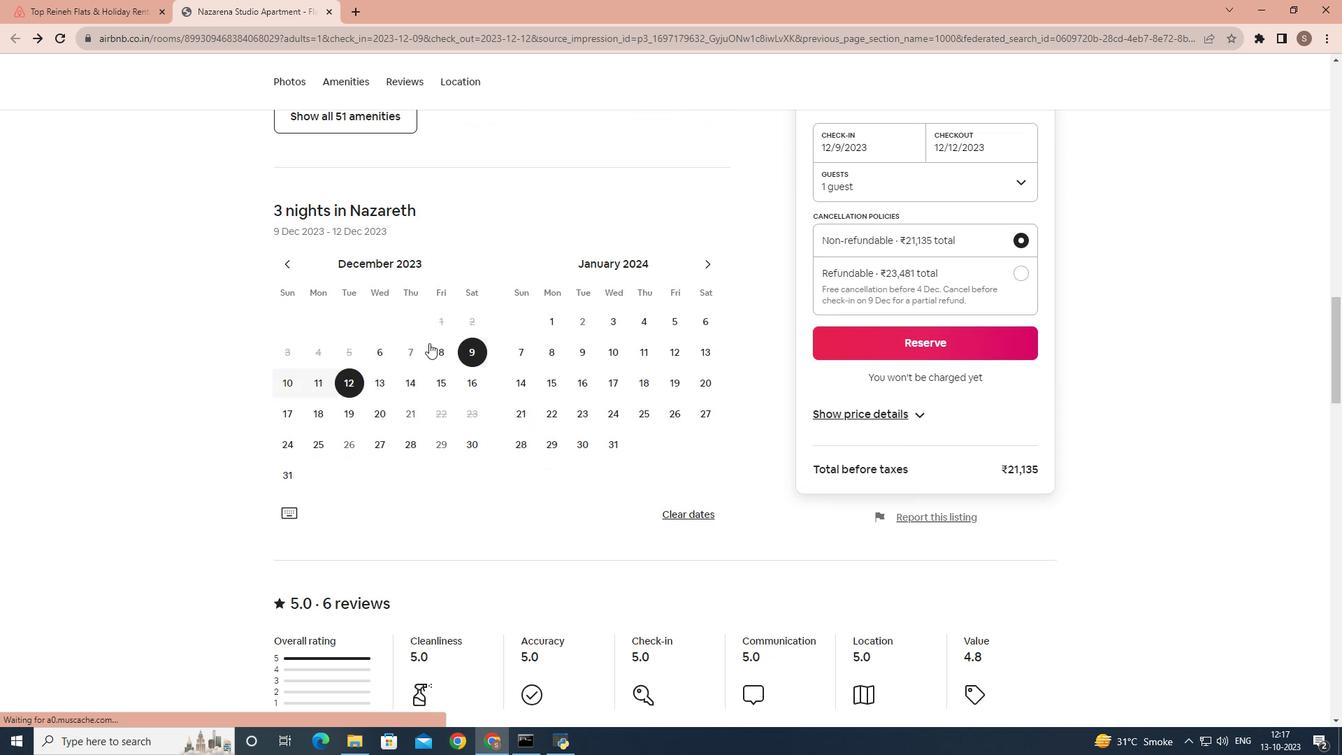 
Action: Mouse moved to (426, 320)
Screenshot: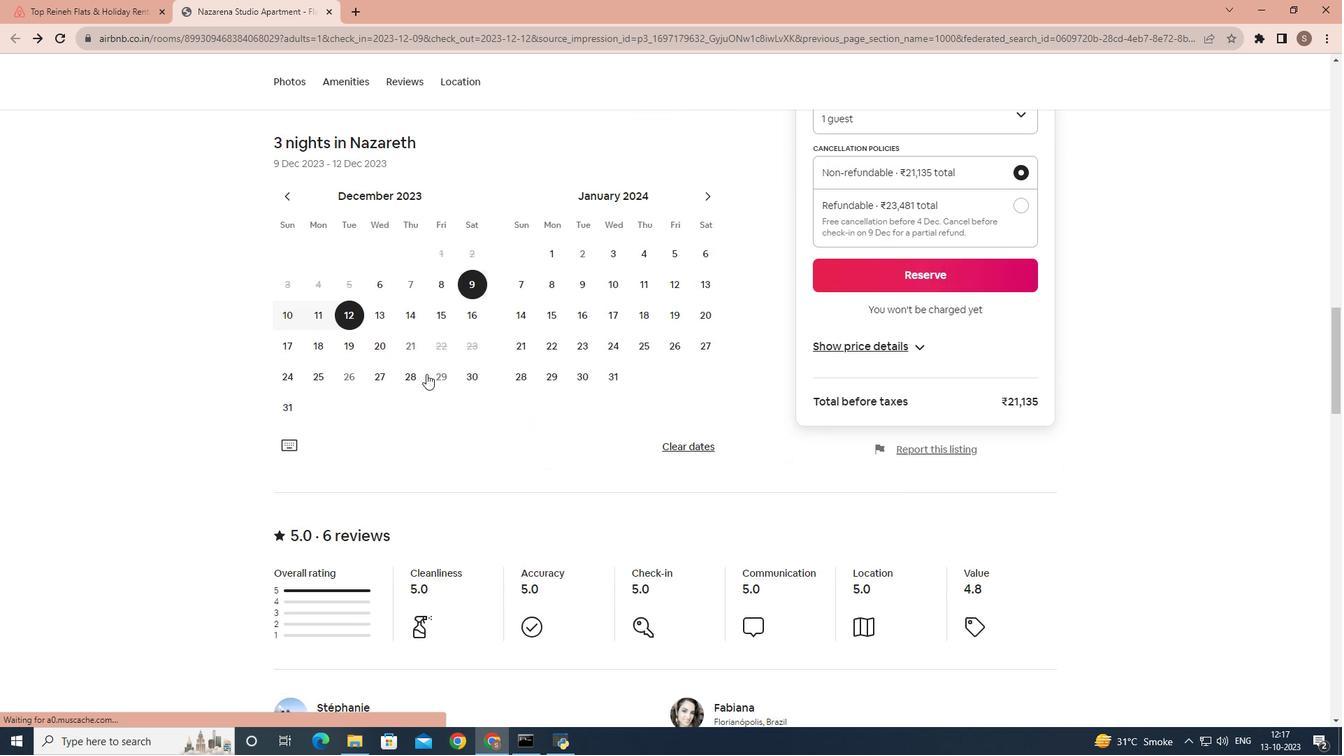 
Action: Mouse scrolled (426, 319) with delta (0, 0)
Screenshot: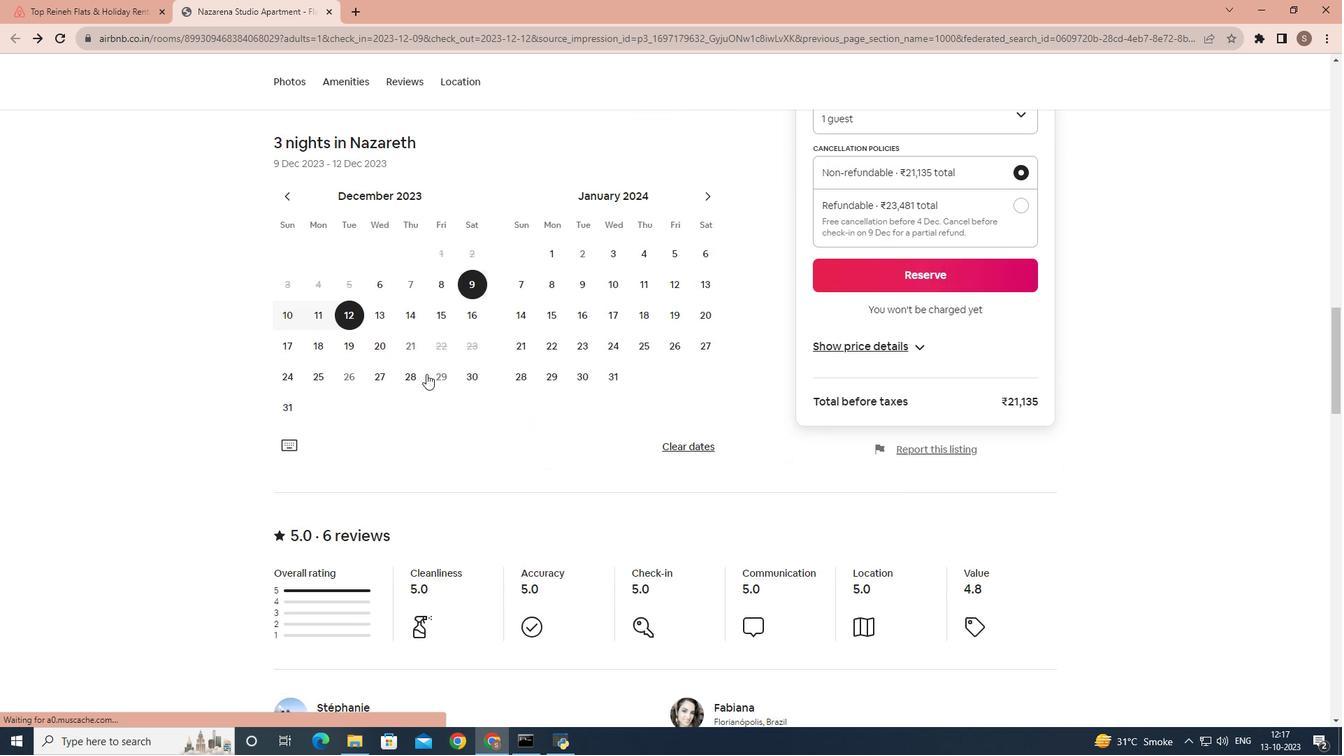 
Action: Mouse moved to (425, 378)
Screenshot: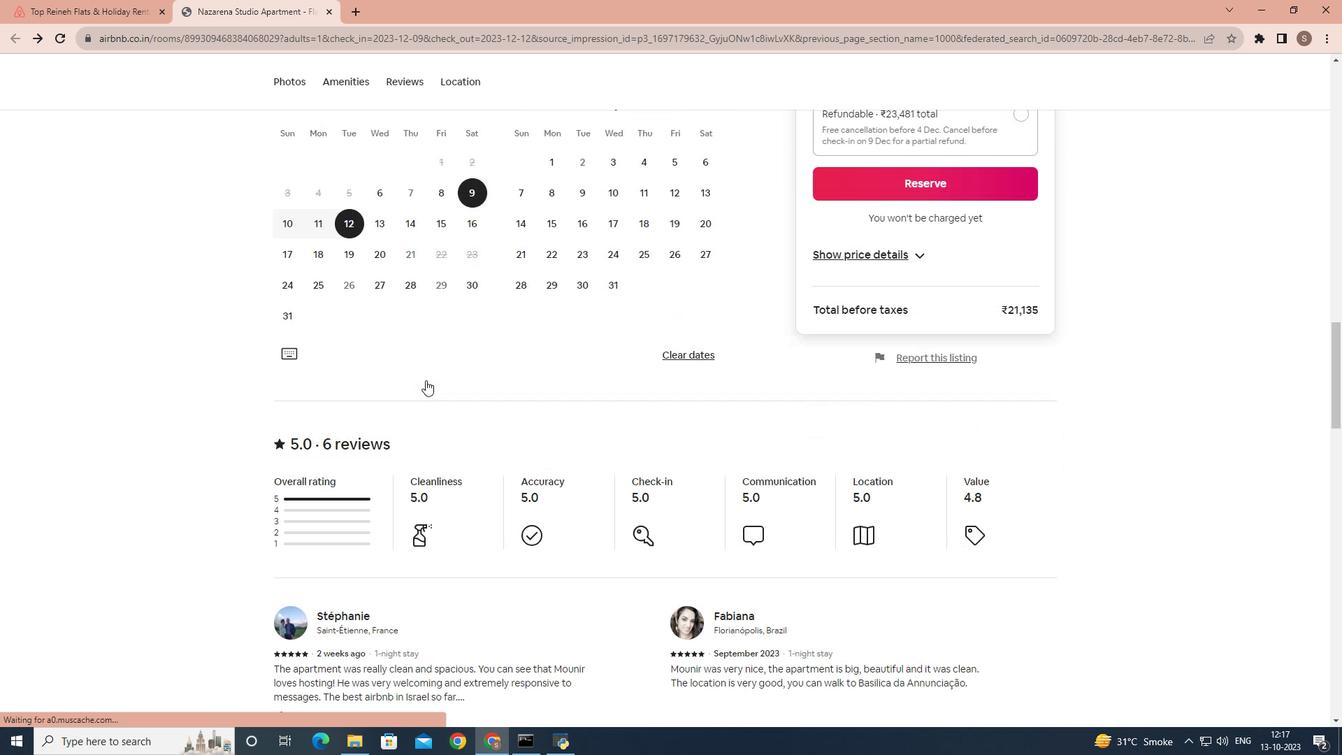 
Action: Mouse scrolled (425, 378) with delta (0, 0)
Screenshot: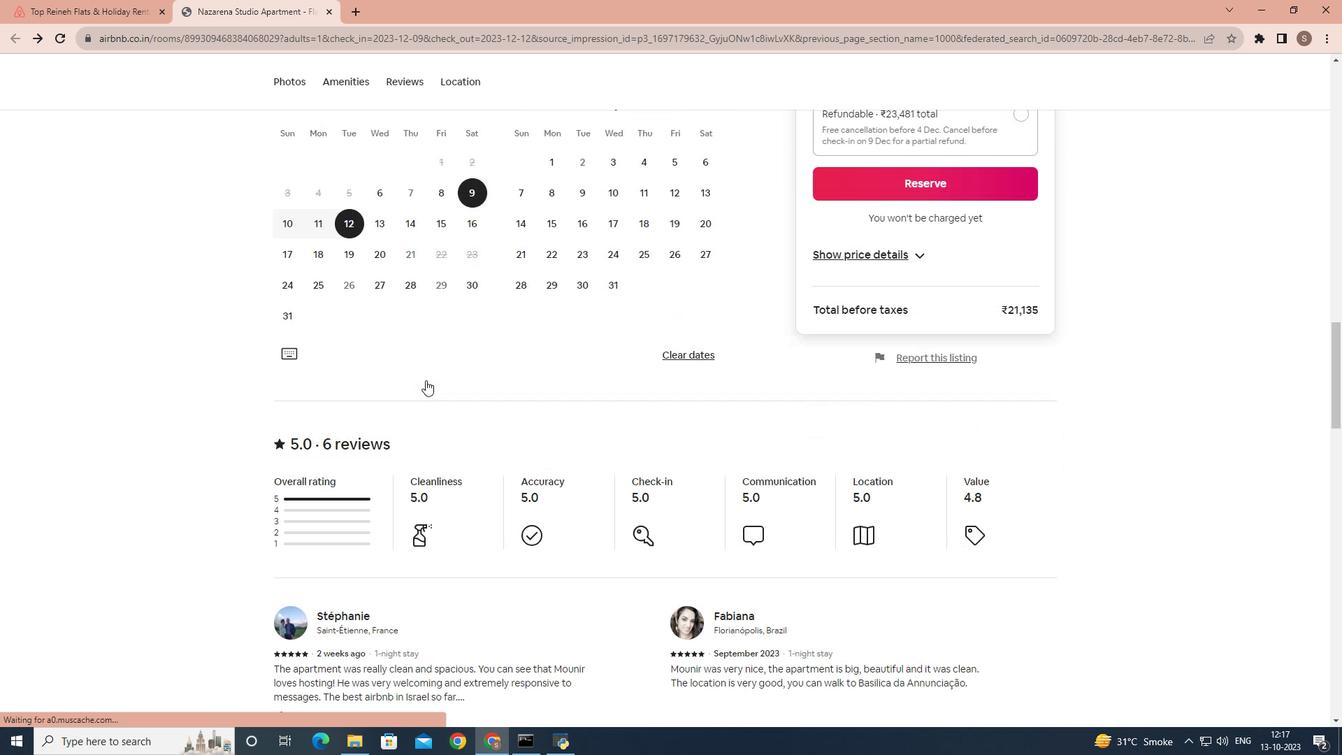 
Action: Mouse moved to (425, 380)
Screenshot: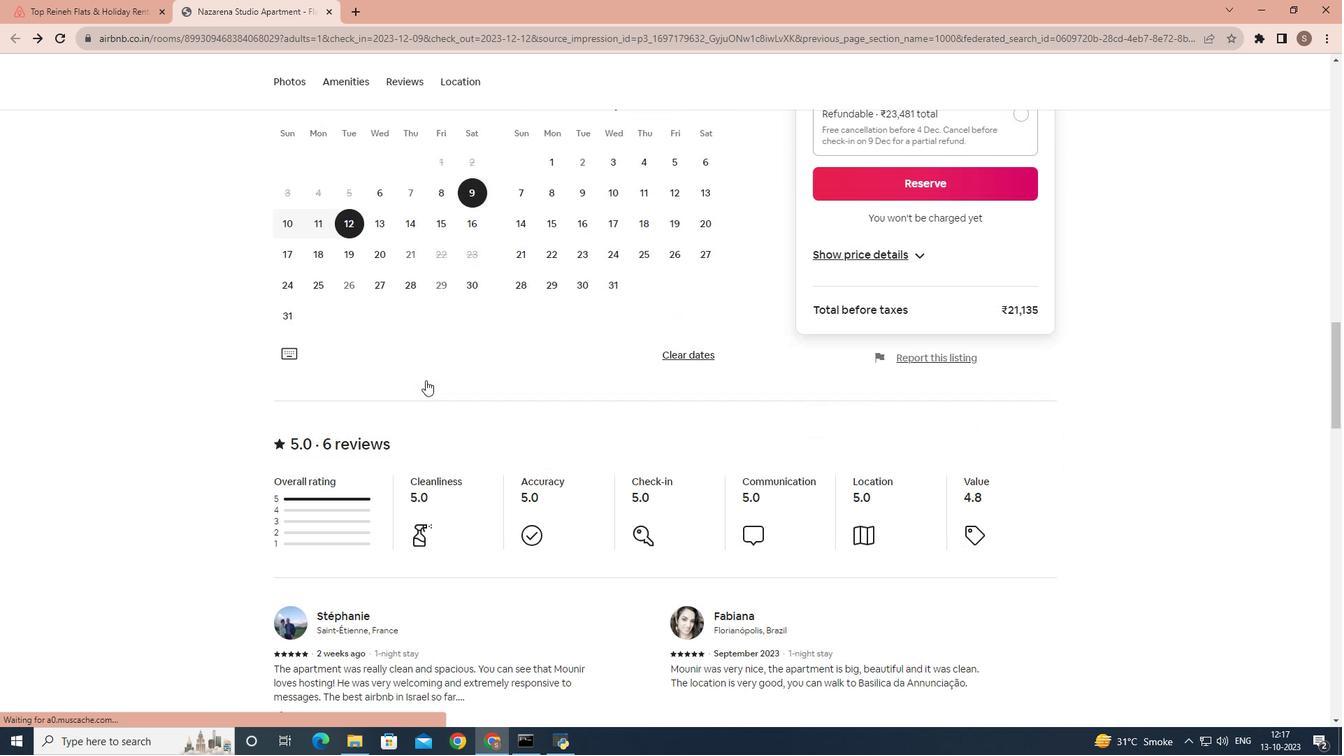 
Action: Mouse scrolled (425, 379) with delta (0, 0)
Screenshot: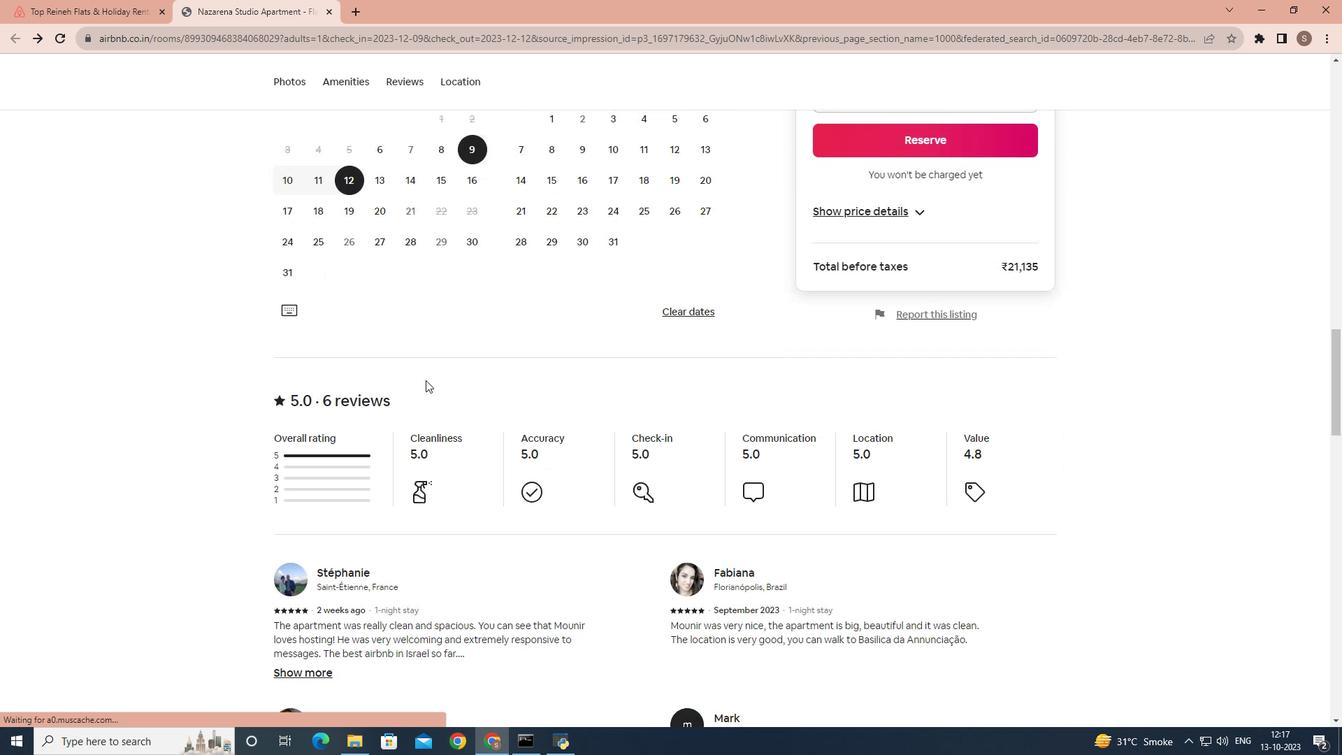 
Action: Mouse scrolled (425, 379) with delta (0, 0)
Screenshot: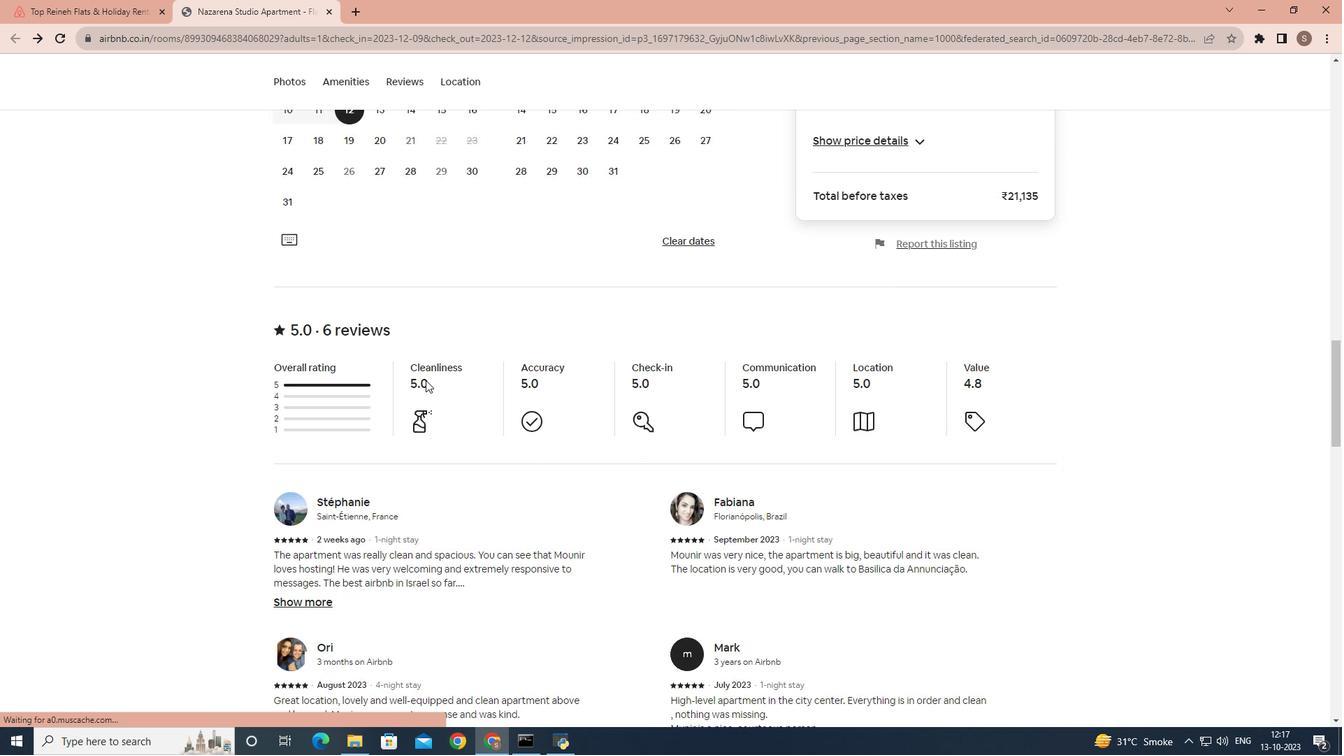 
Action: Mouse scrolled (425, 379) with delta (0, 0)
Screenshot: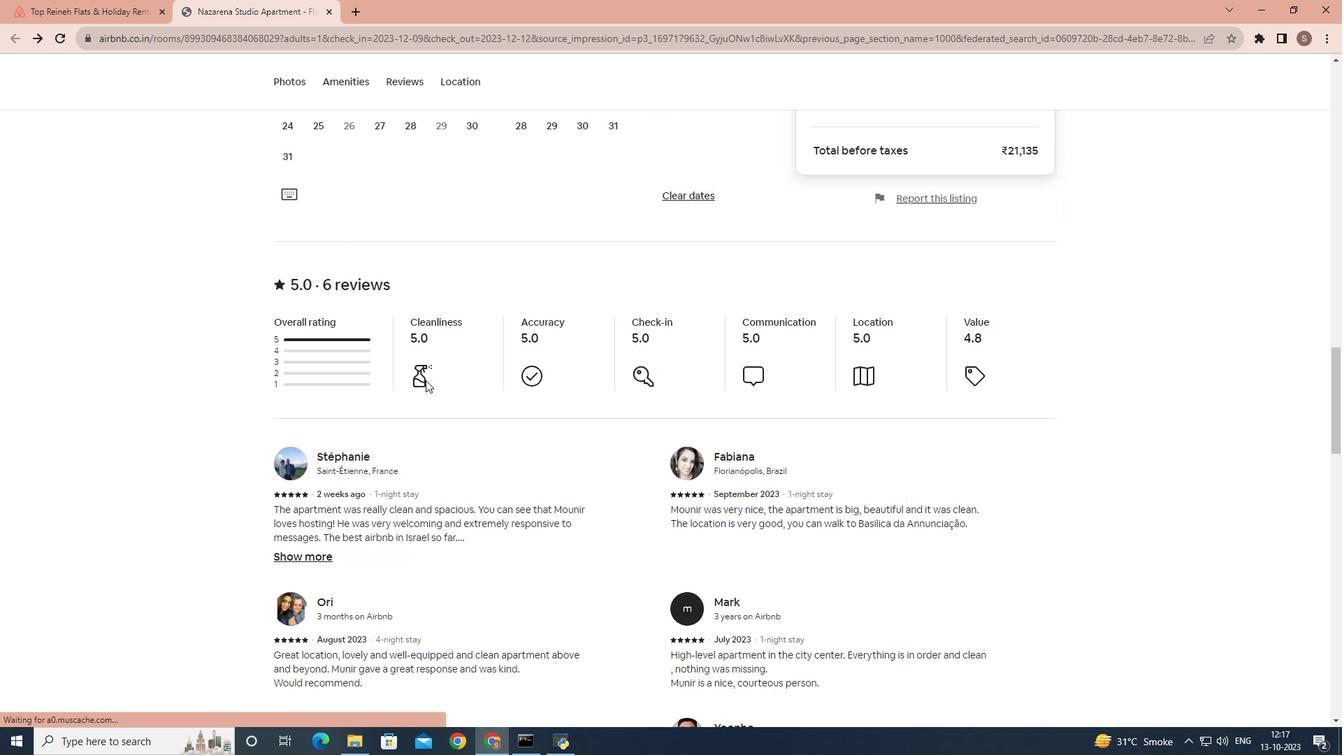 
Action: Mouse scrolled (425, 379) with delta (0, 0)
Screenshot: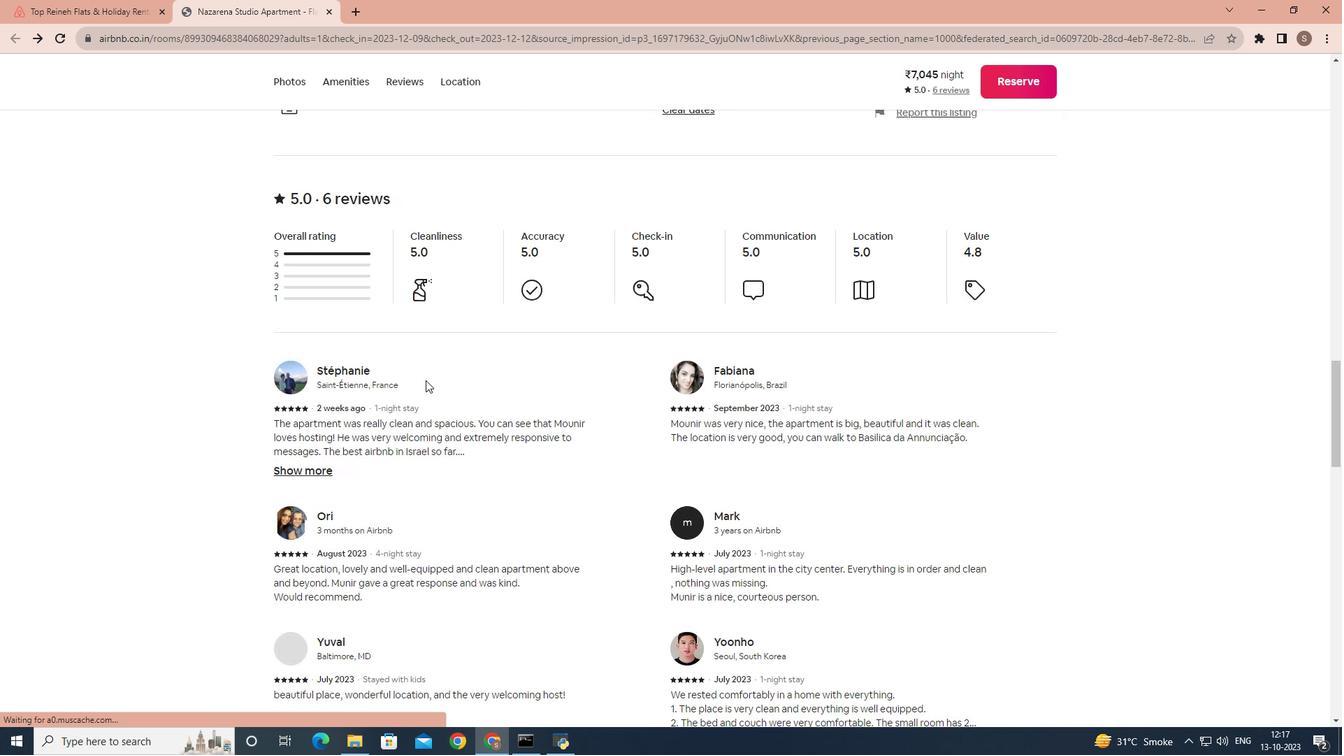 
Action: Mouse scrolled (425, 379) with delta (0, 0)
Screenshot: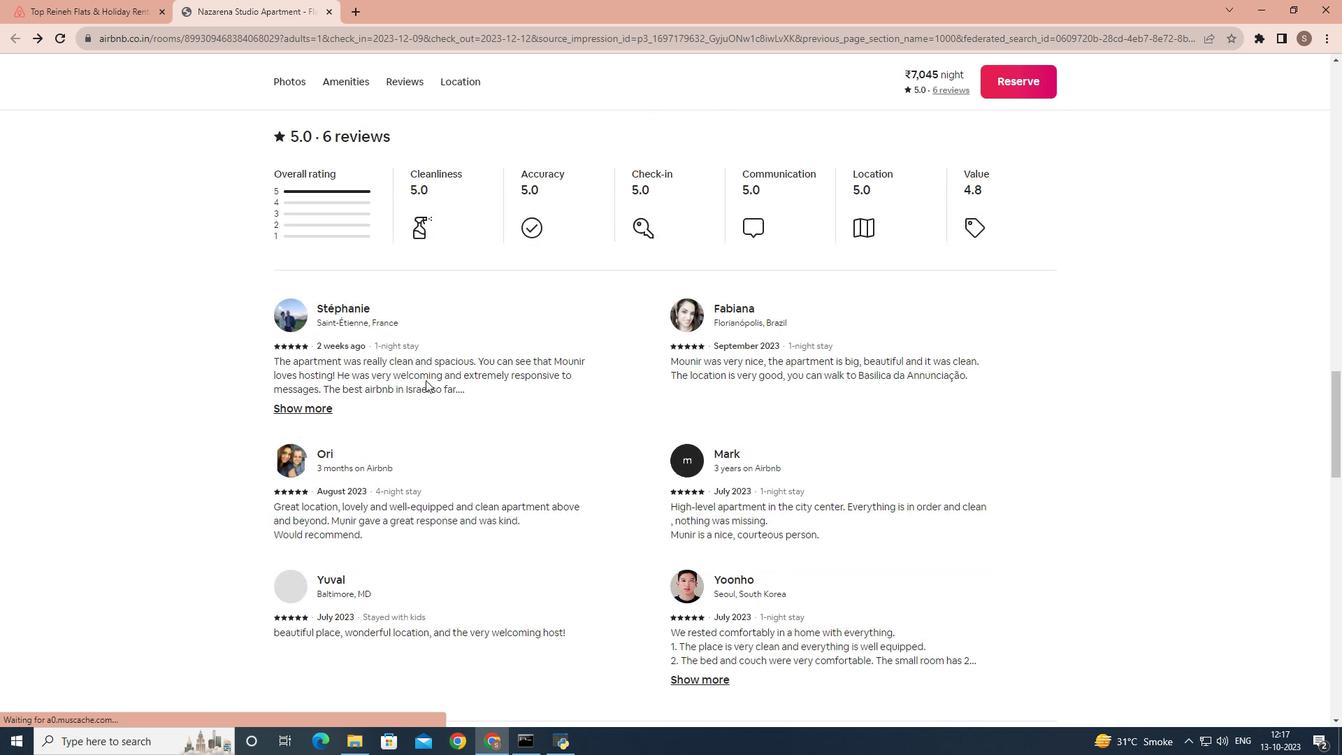 
Action: Mouse moved to (427, 384)
Screenshot: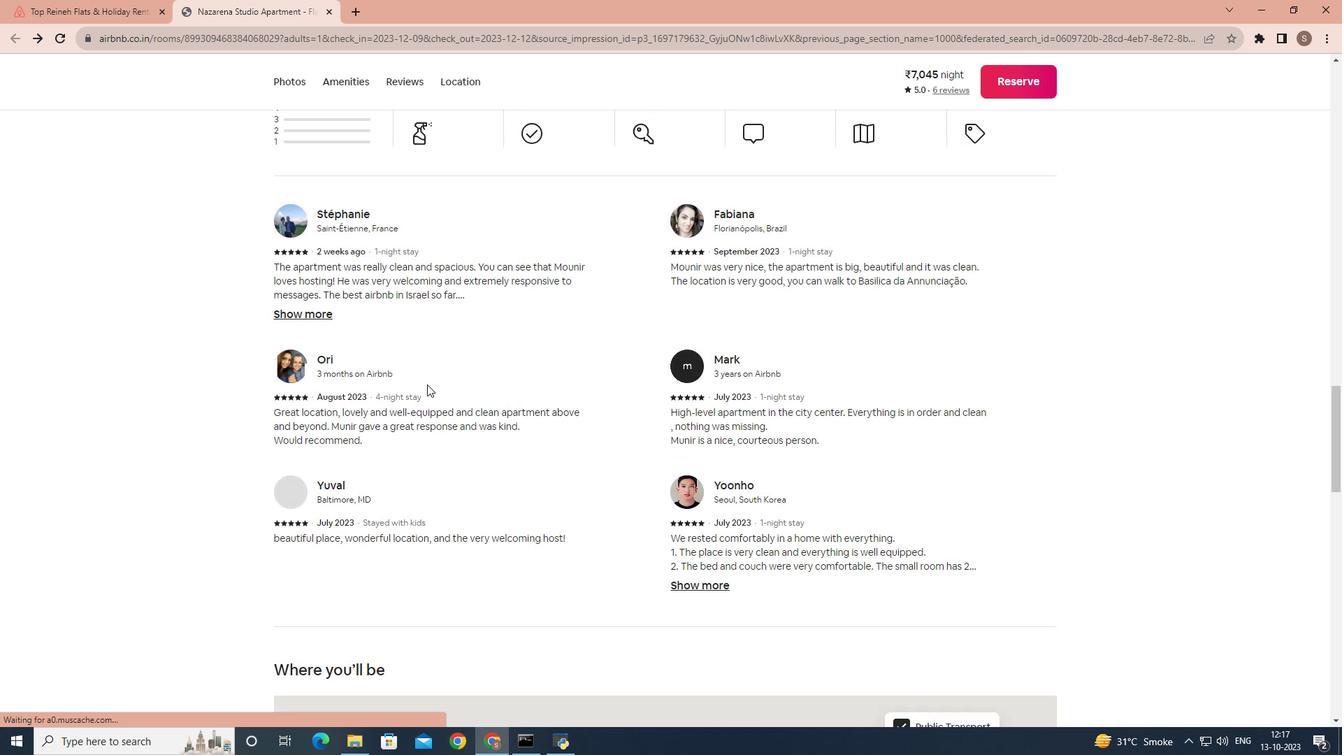 
Action: Mouse scrolled (427, 383) with delta (0, 0)
Screenshot: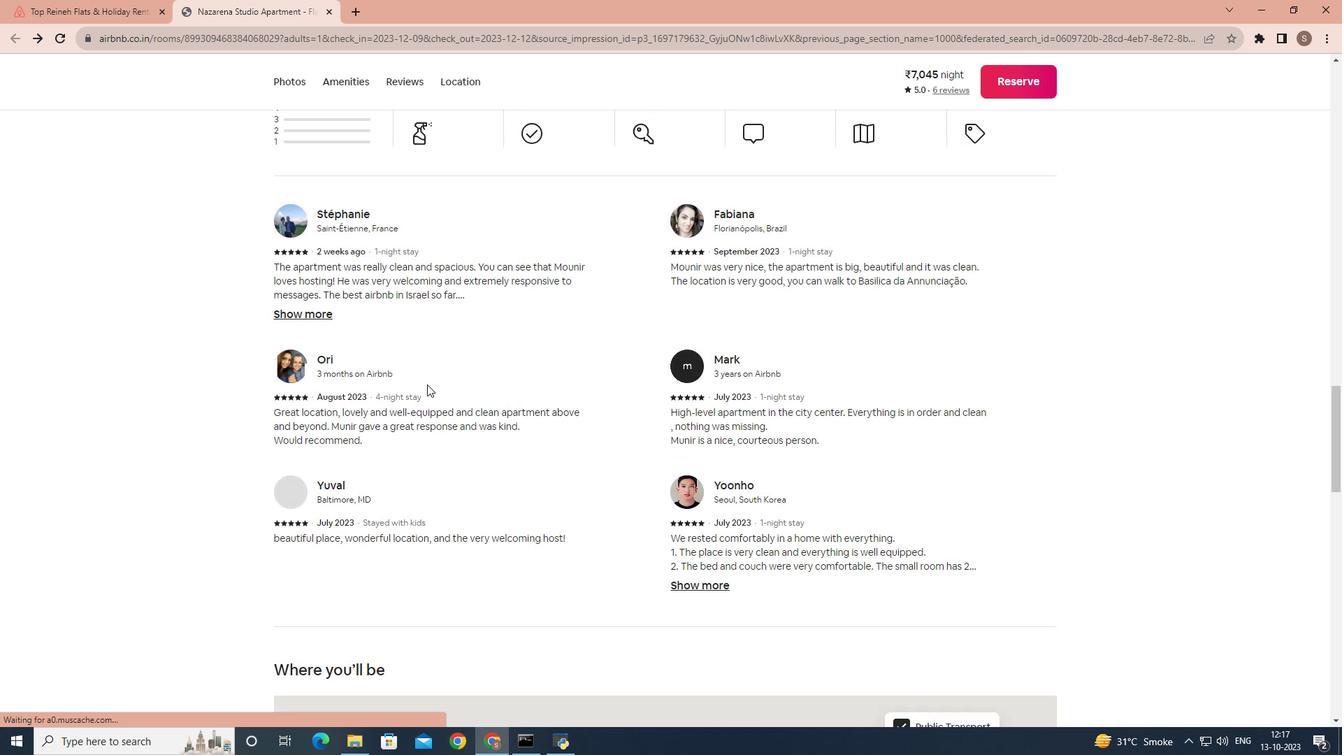 
Action: Mouse scrolled (427, 383) with delta (0, 0)
Screenshot: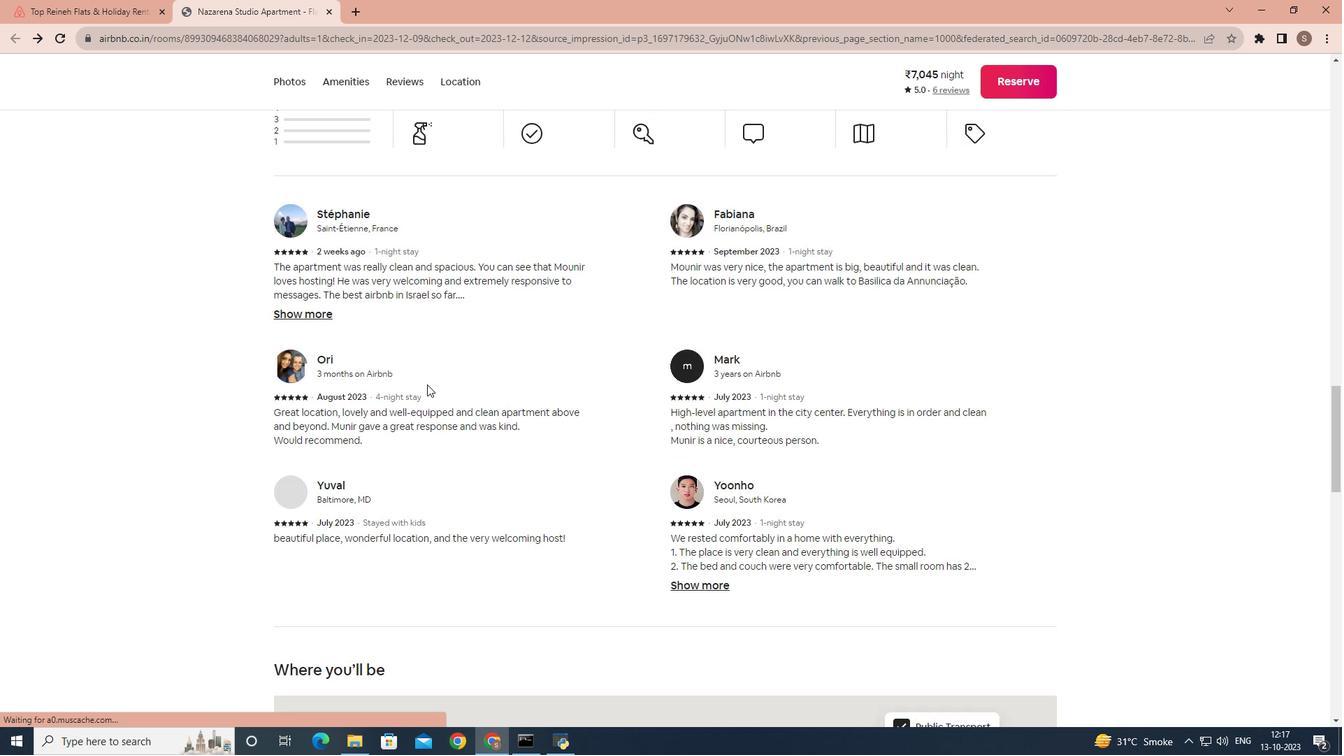 
Action: Mouse scrolled (427, 383) with delta (0, 0)
Screenshot: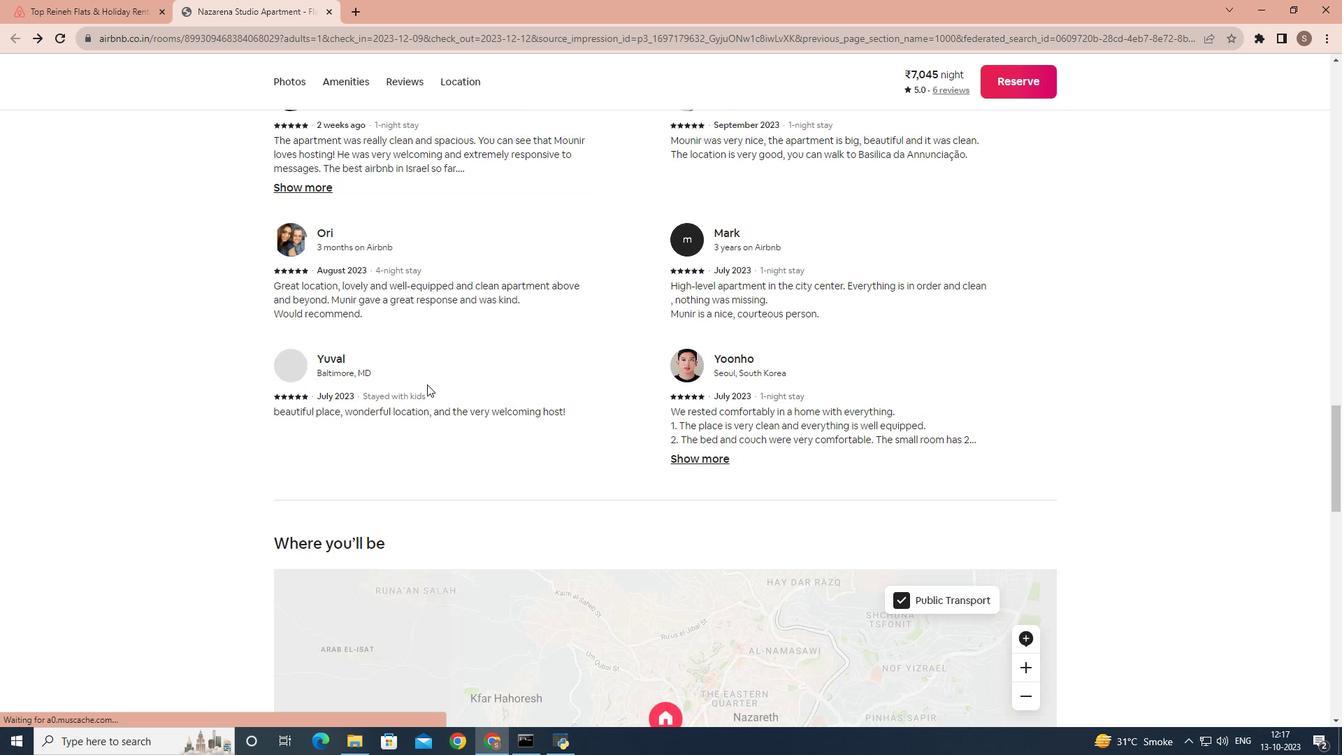 
Action: Mouse scrolled (427, 383) with delta (0, 0)
Screenshot: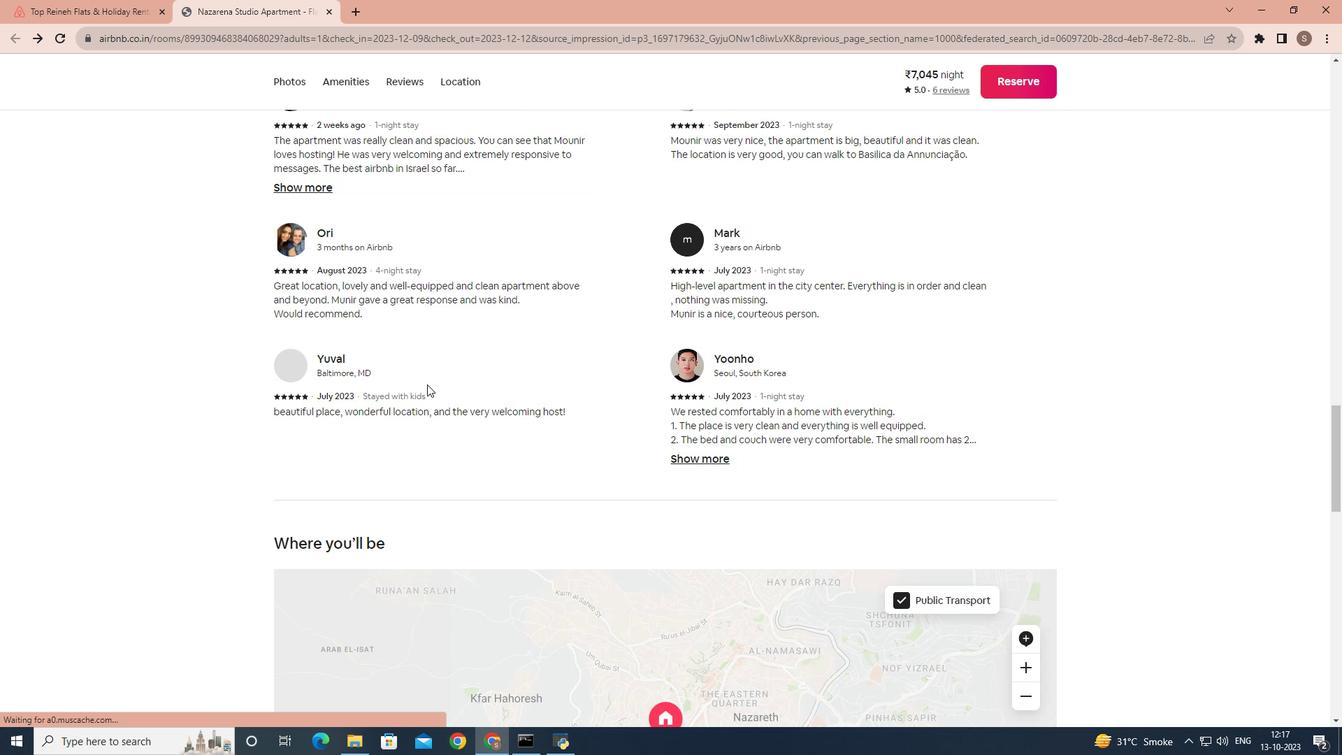 
Action: Mouse moved to (382, 419)
Screenshot: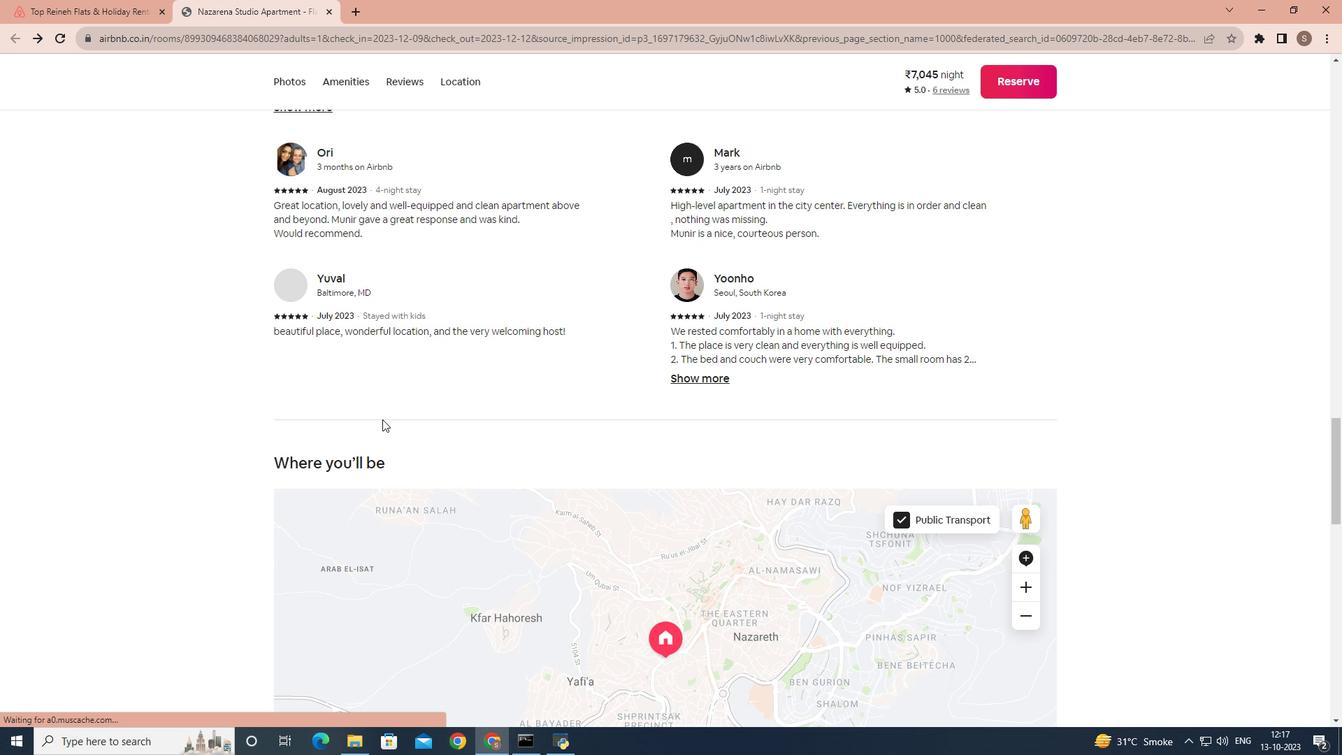 
Action: Mouse scrolled (382, 418) with delta (0, 0)
Screenshot: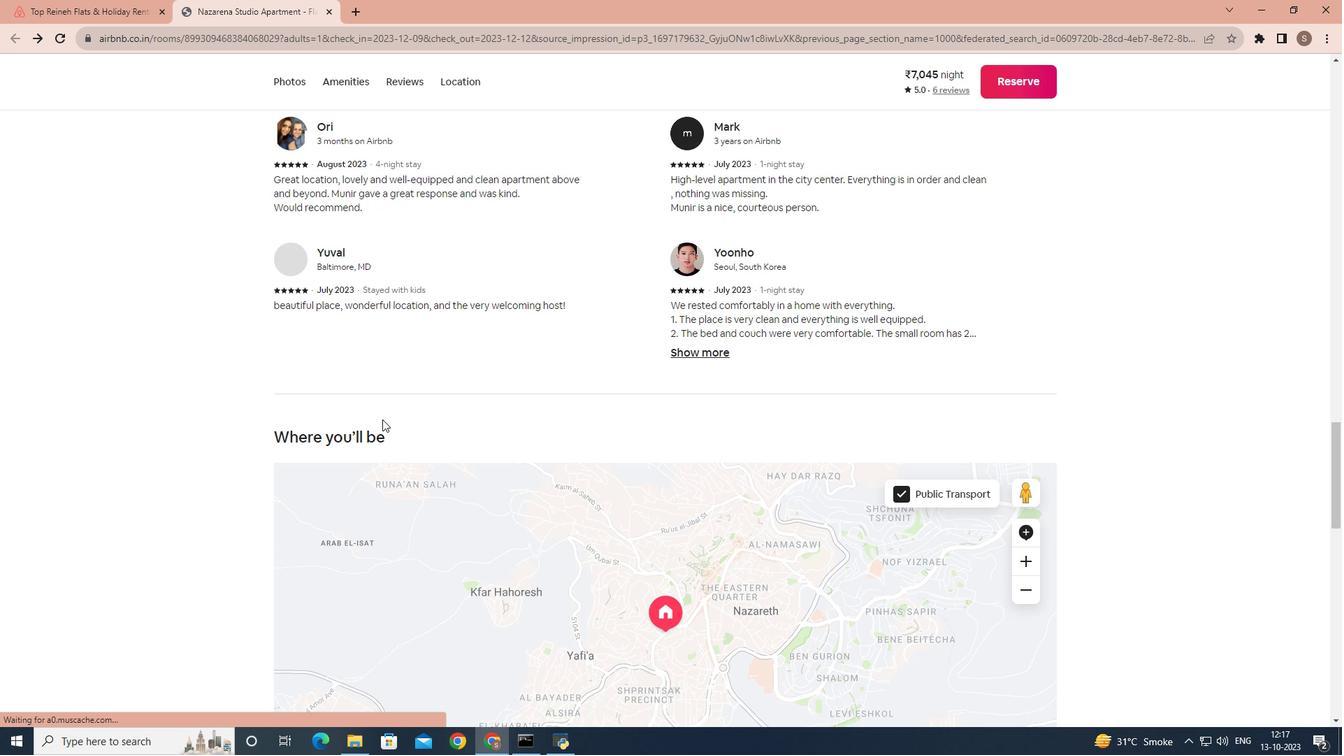 
Action: Mouse scrolled (382, 418) with delta (0, 0)
Screenshot: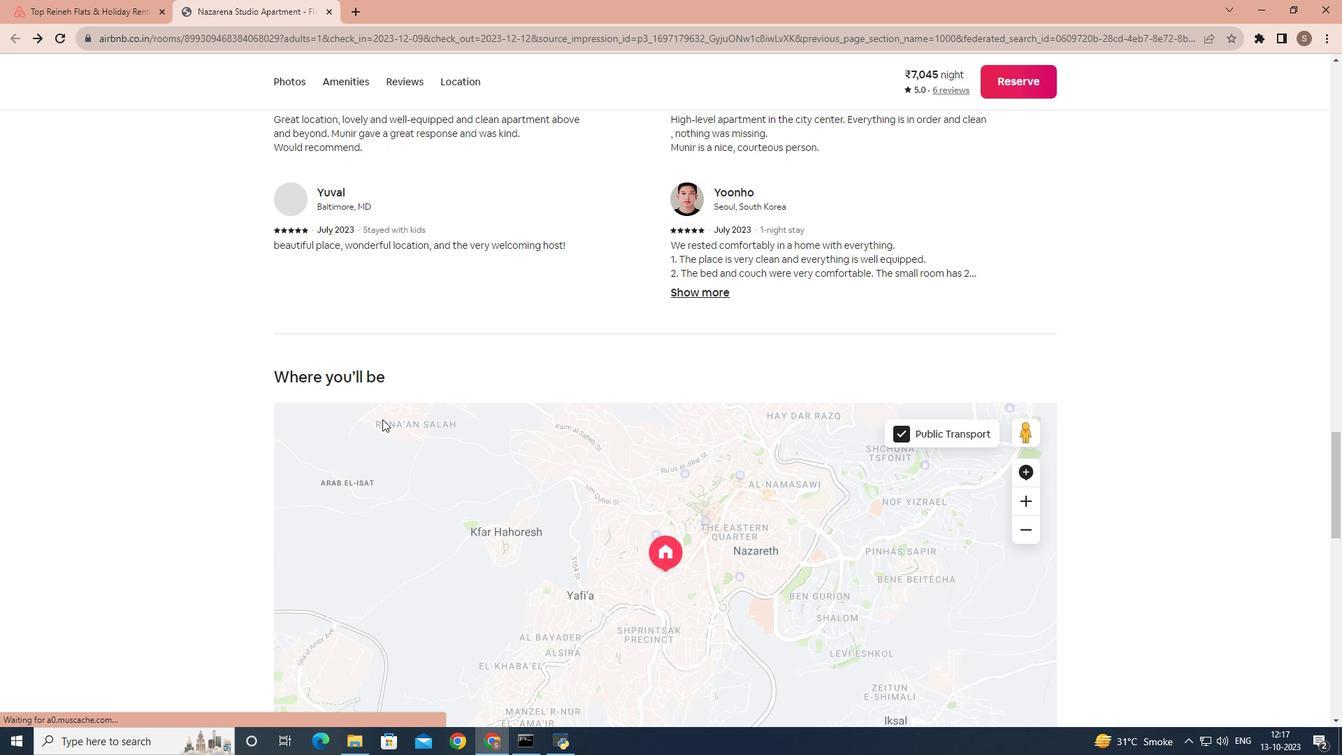 
Action: Mouse moved to (378, 425)
Screenshot: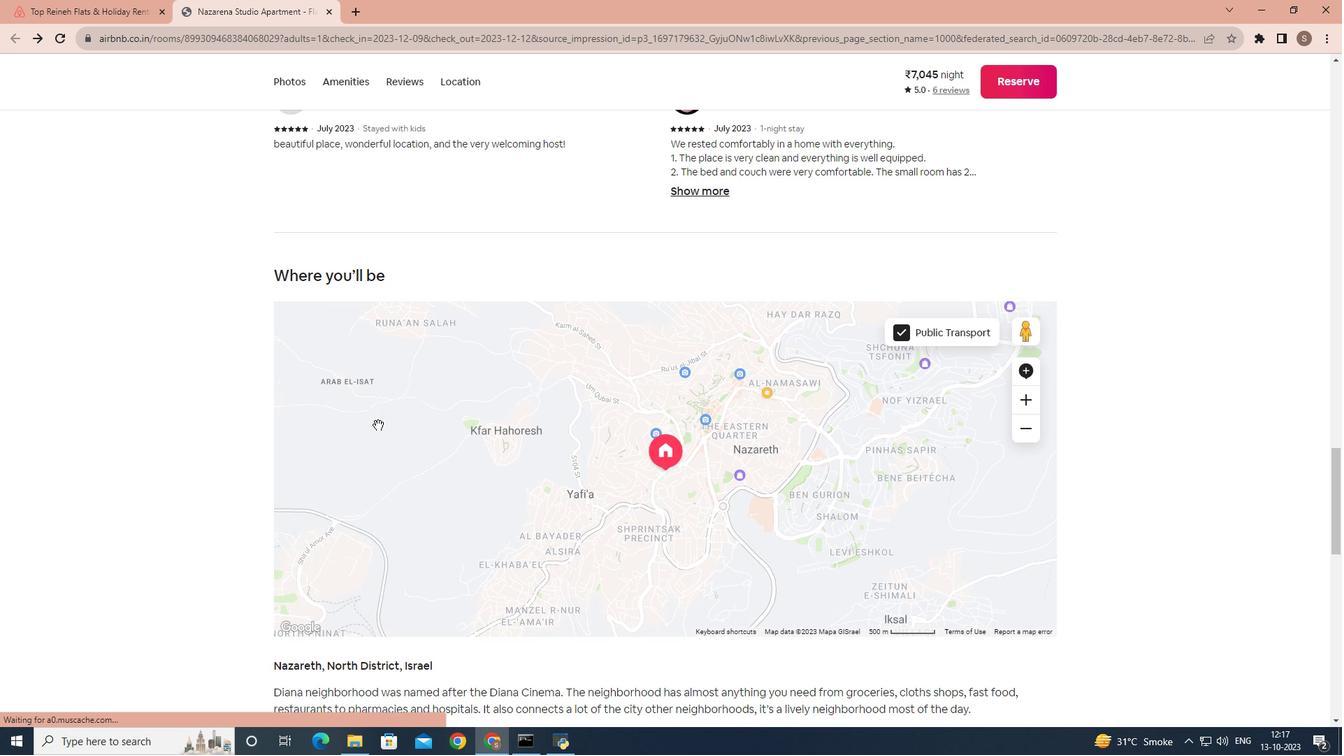 
Action: Mouse scrolled (378, 424) with delta (0, 0)
Screenshot: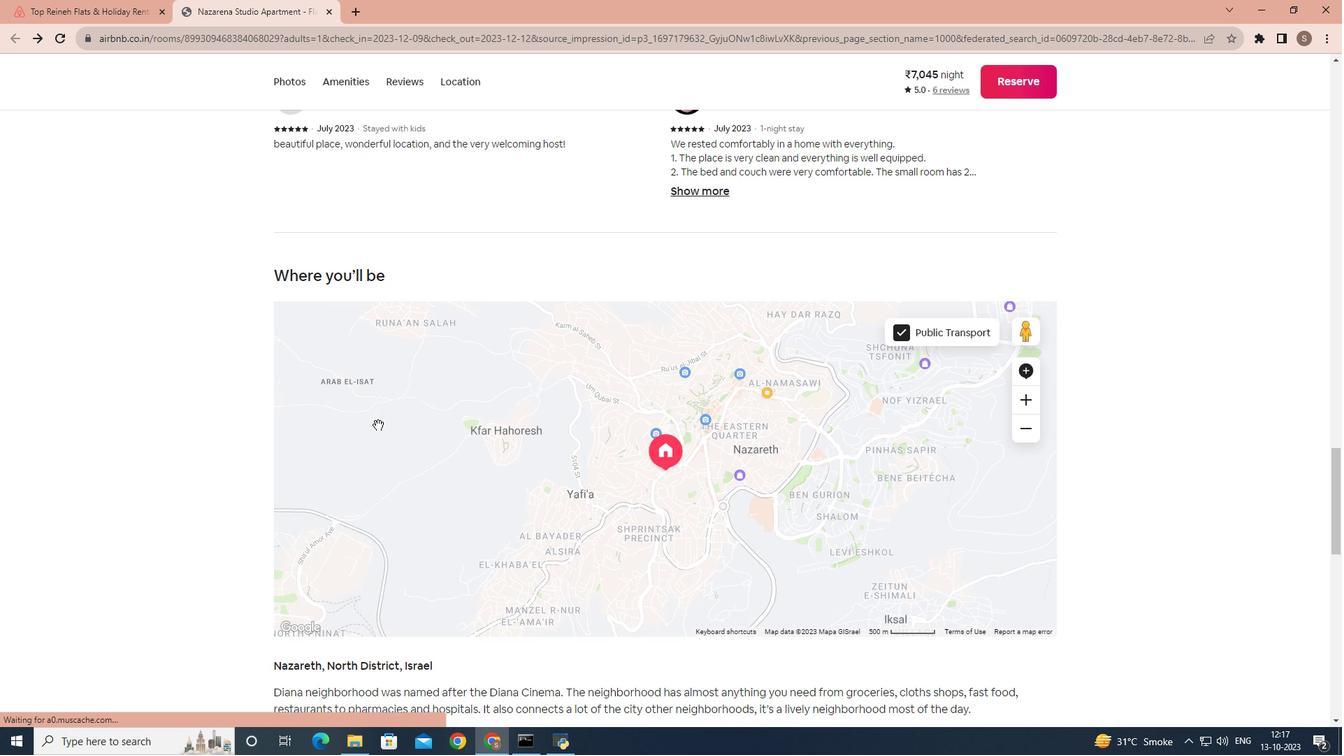 
Action: Mouse scrolled (378, 424) with delta (0, 0)
Screenshot: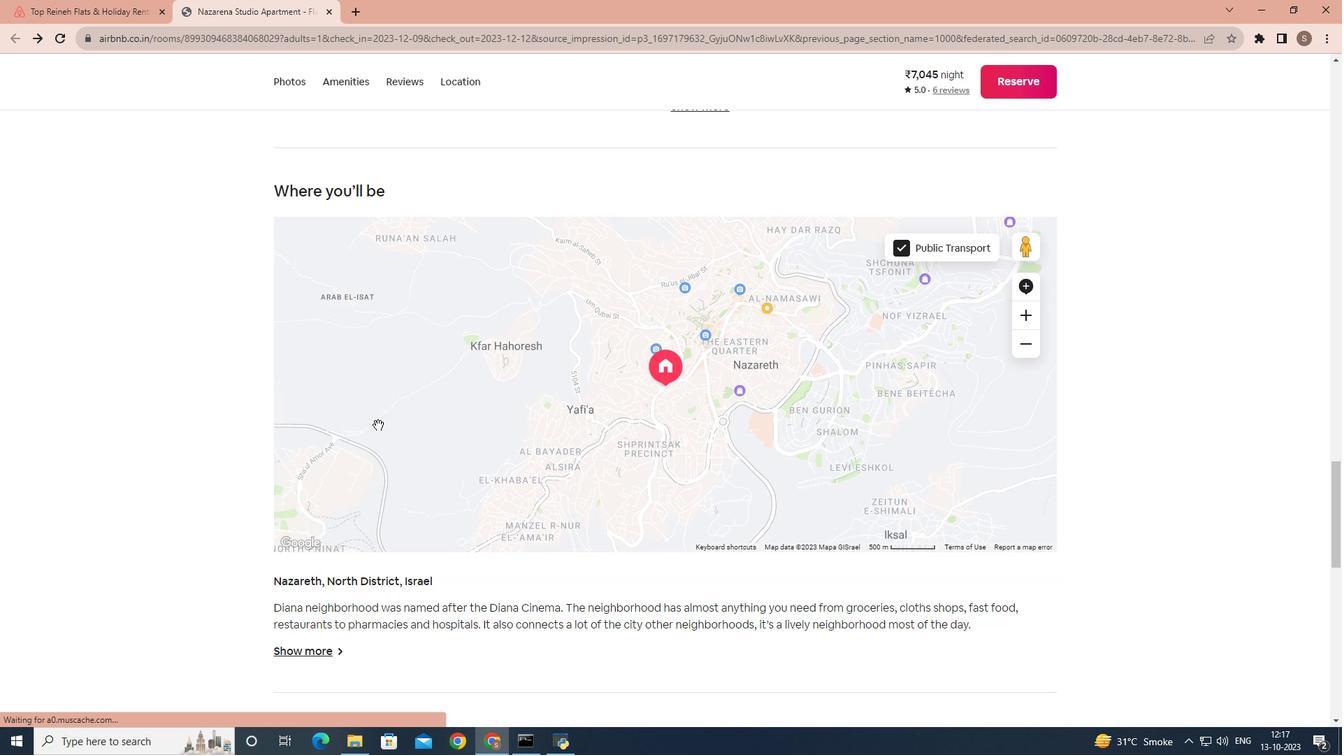 
Action: Mouse scrolled (378, 424) with delta (0, 0)
Screenshot: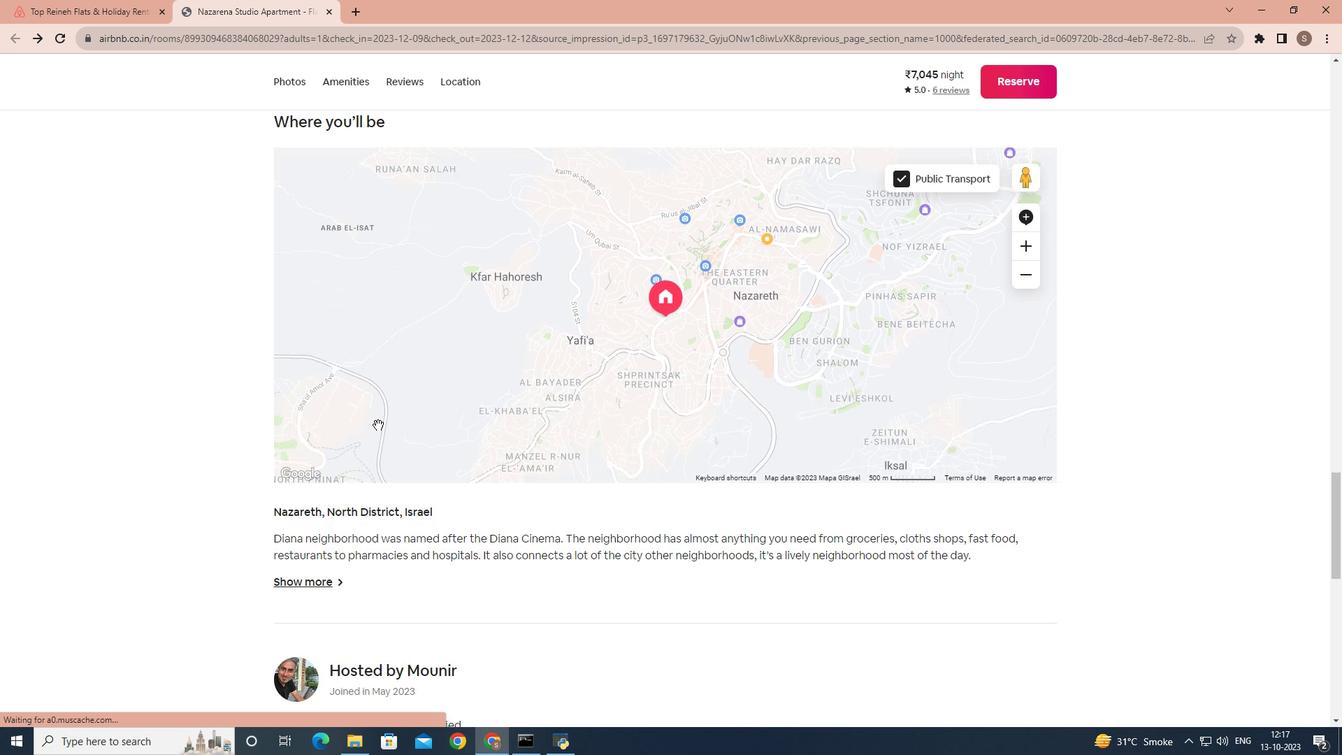 
Action: Mouse scrolled (378, 424) with delta (0, 0)
Screenshot: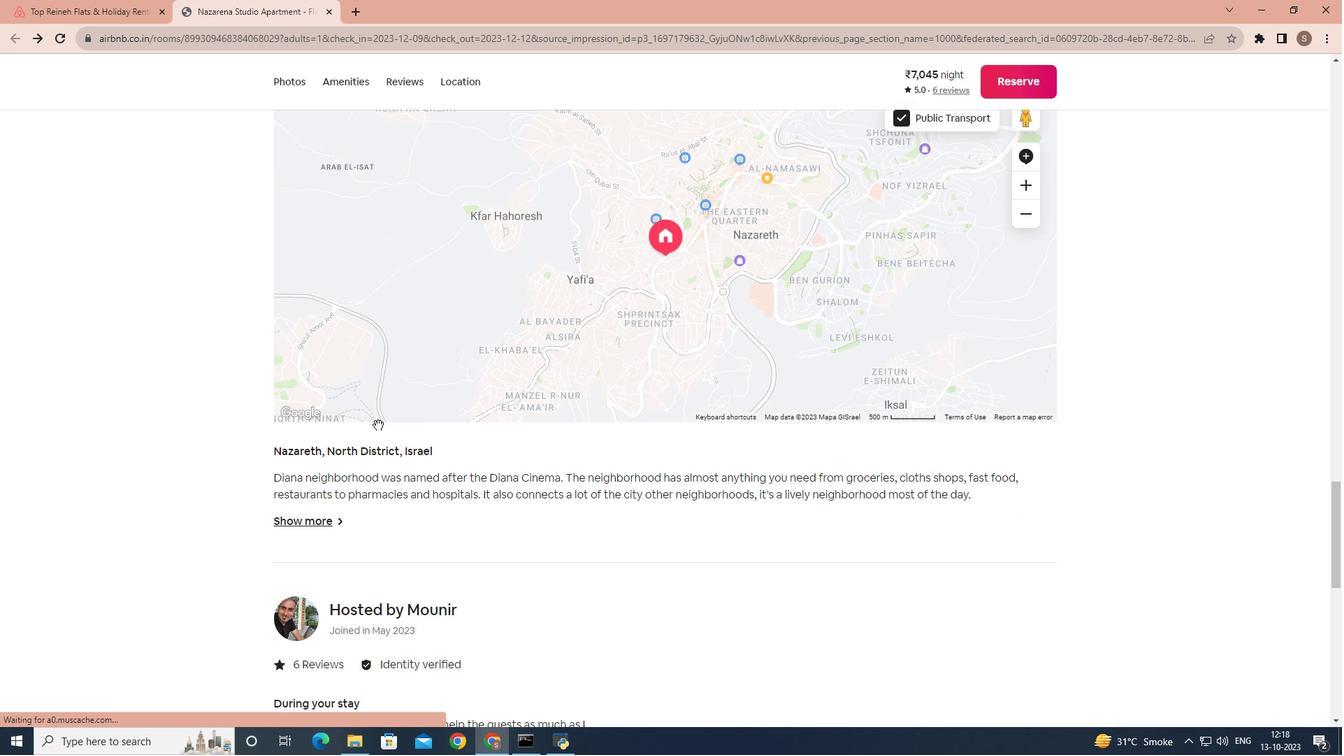 
Action: Mouse scrolled (378, 424) with delta (0, 0)
Screenshot: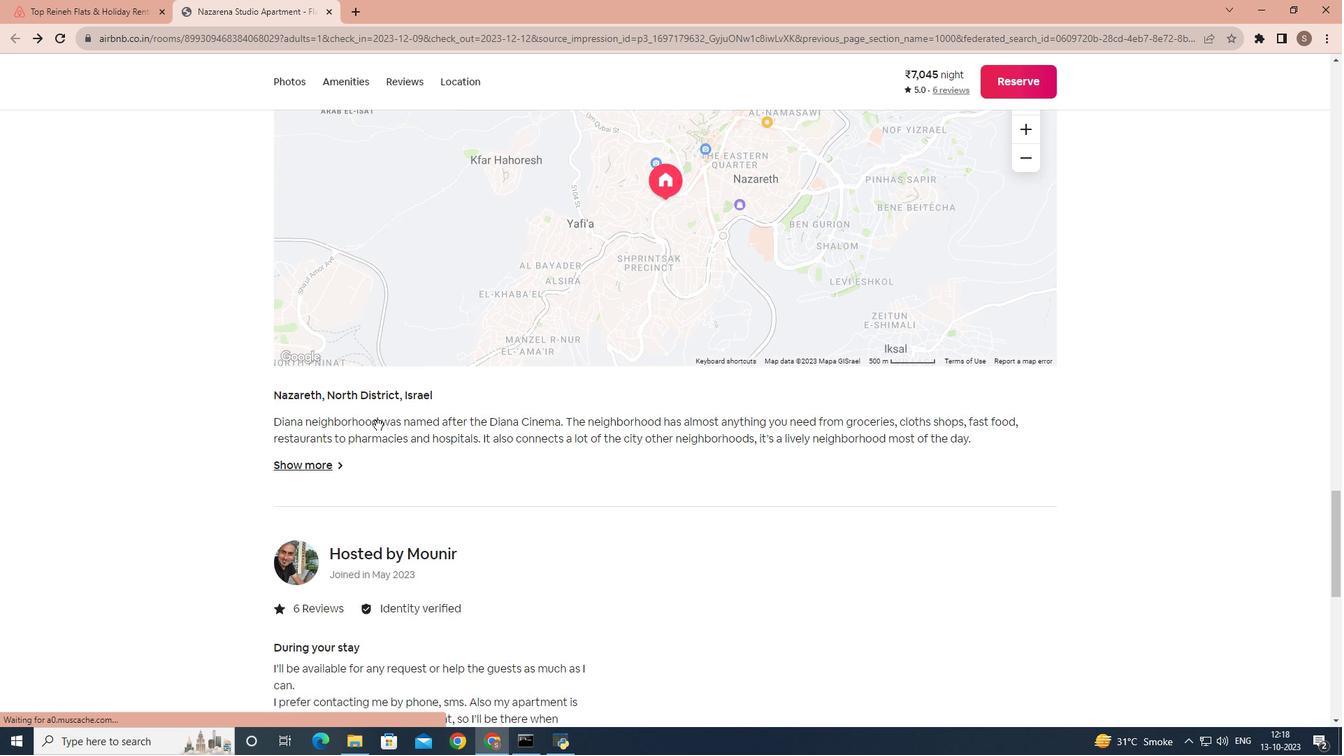 
Action: Mouse moved to (335, 432)
Screenshot: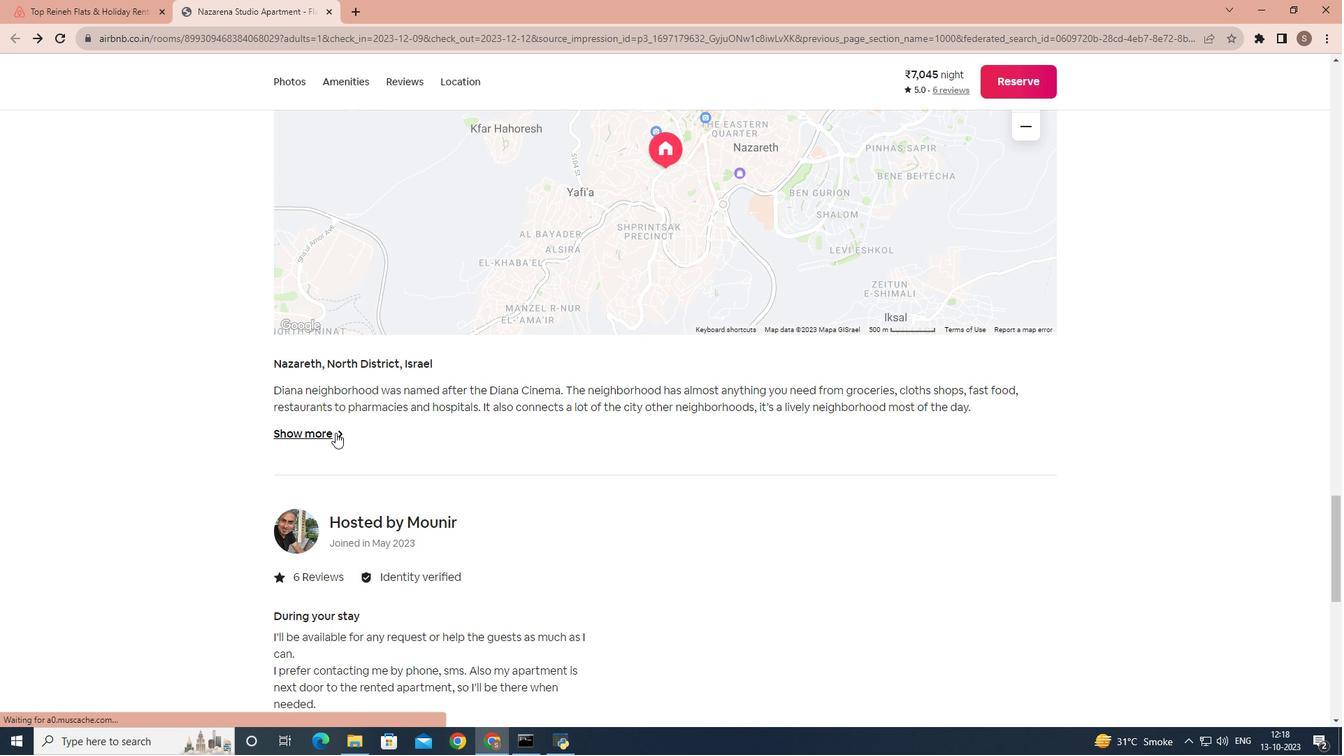 
Action: Mouse pressed left at (335, 432)
Screenshot: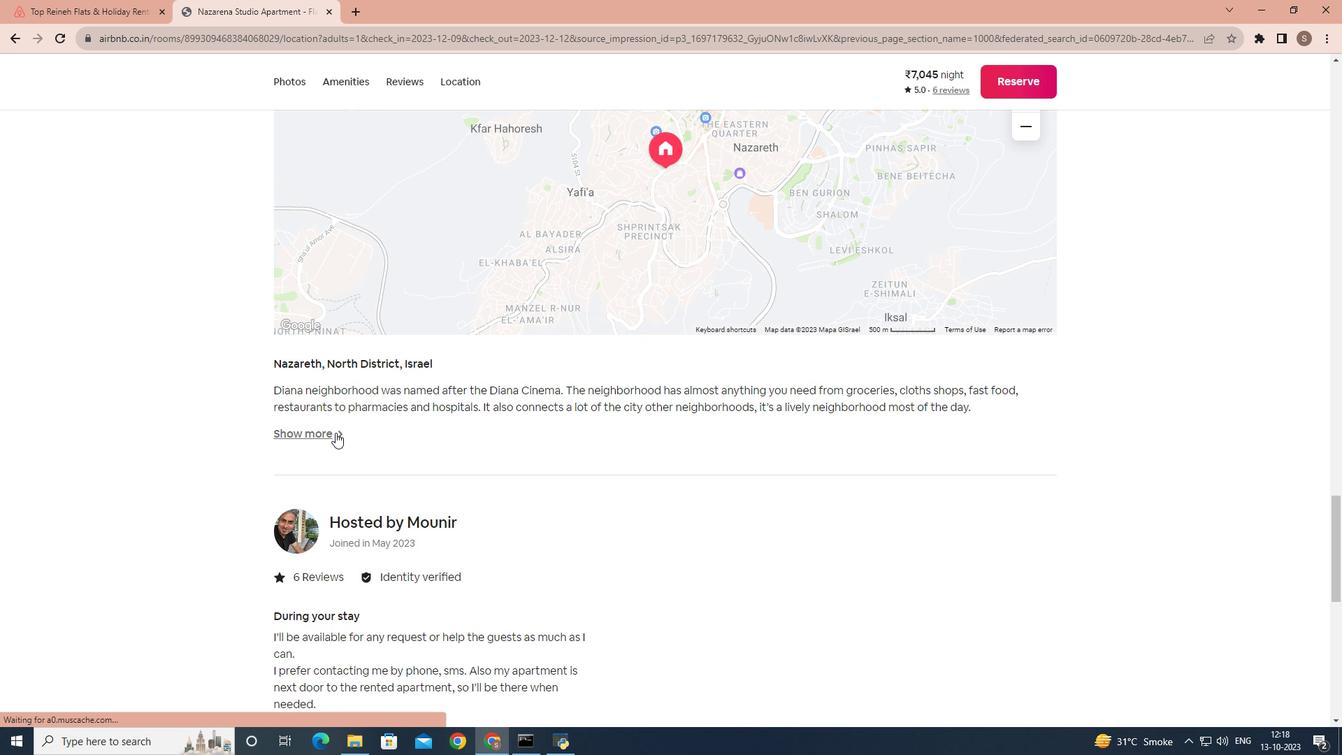 
Action: Mouse moved to (72, 247)
Screenshot: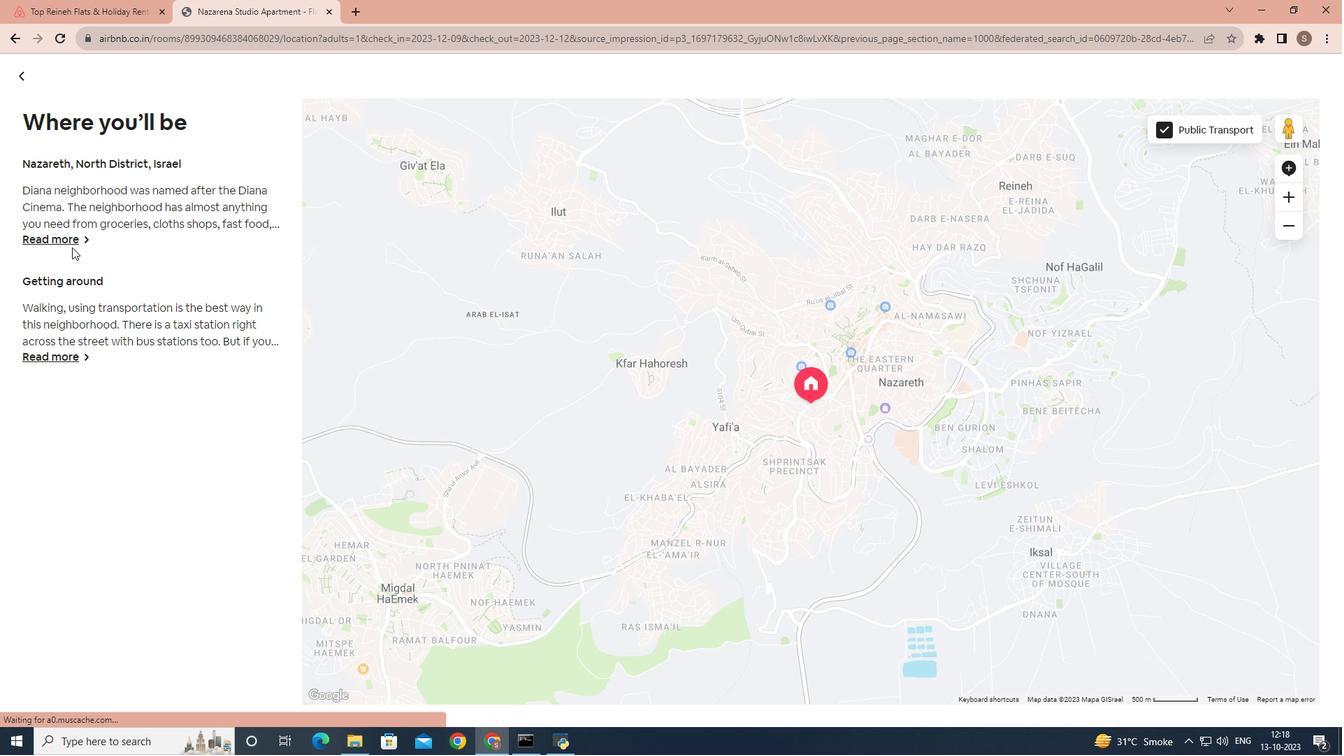 
Action: Mouse pressed left at (72, 247)
Screenshot: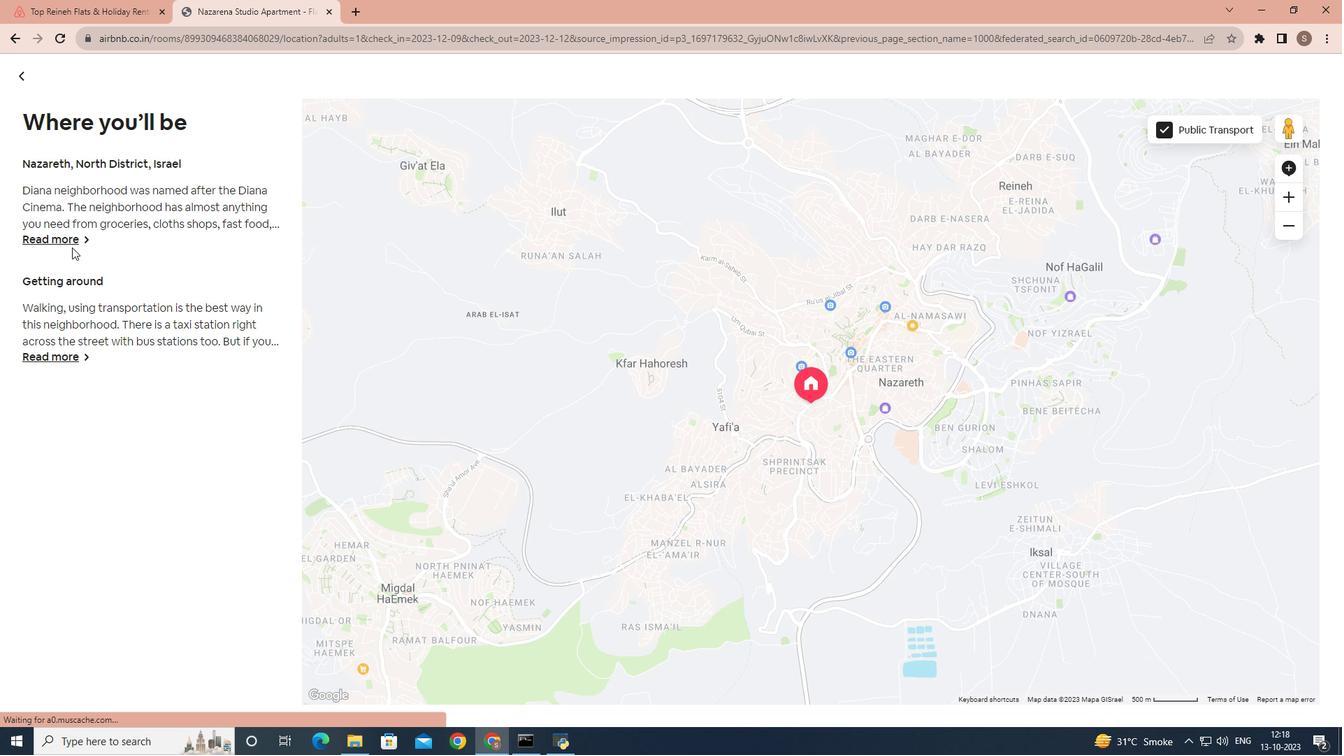 
Action: Mouse moved to (84, 237)
Screenshot: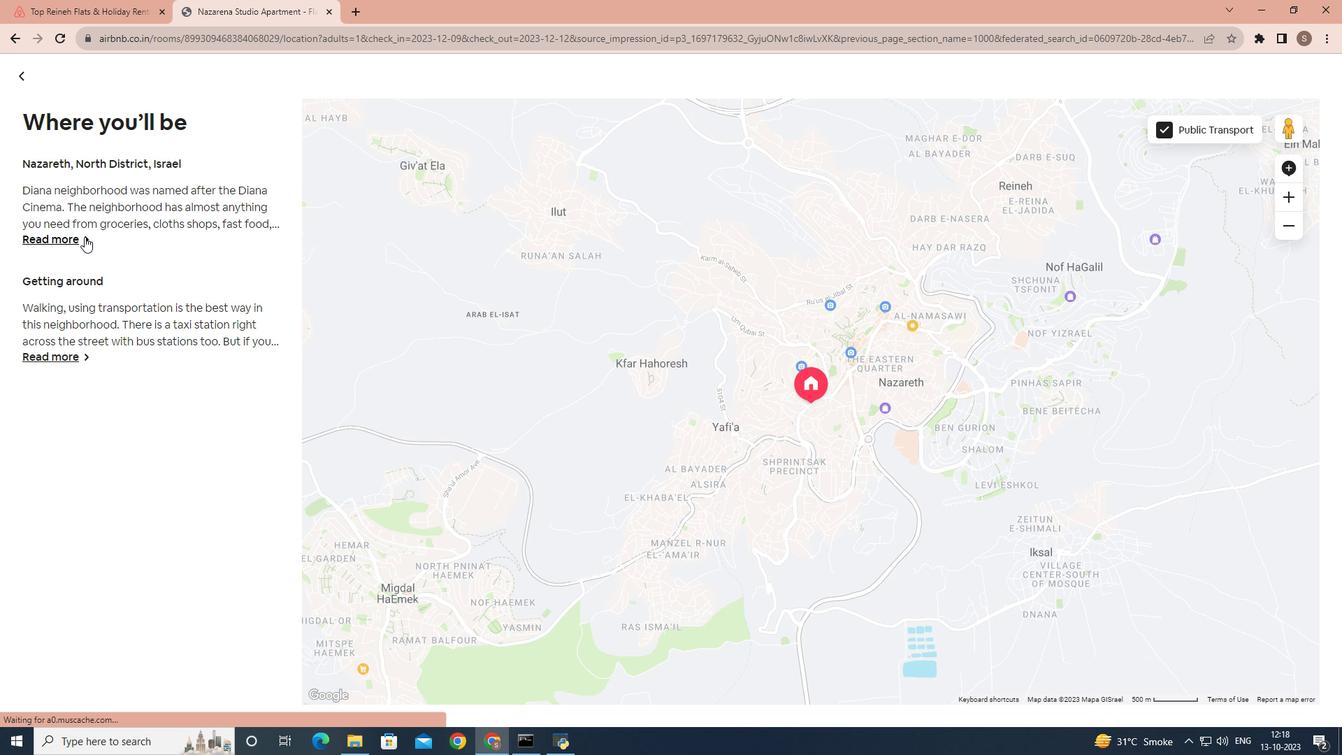 
Action: Mouse pressed left at (84, 237)
Screenshot: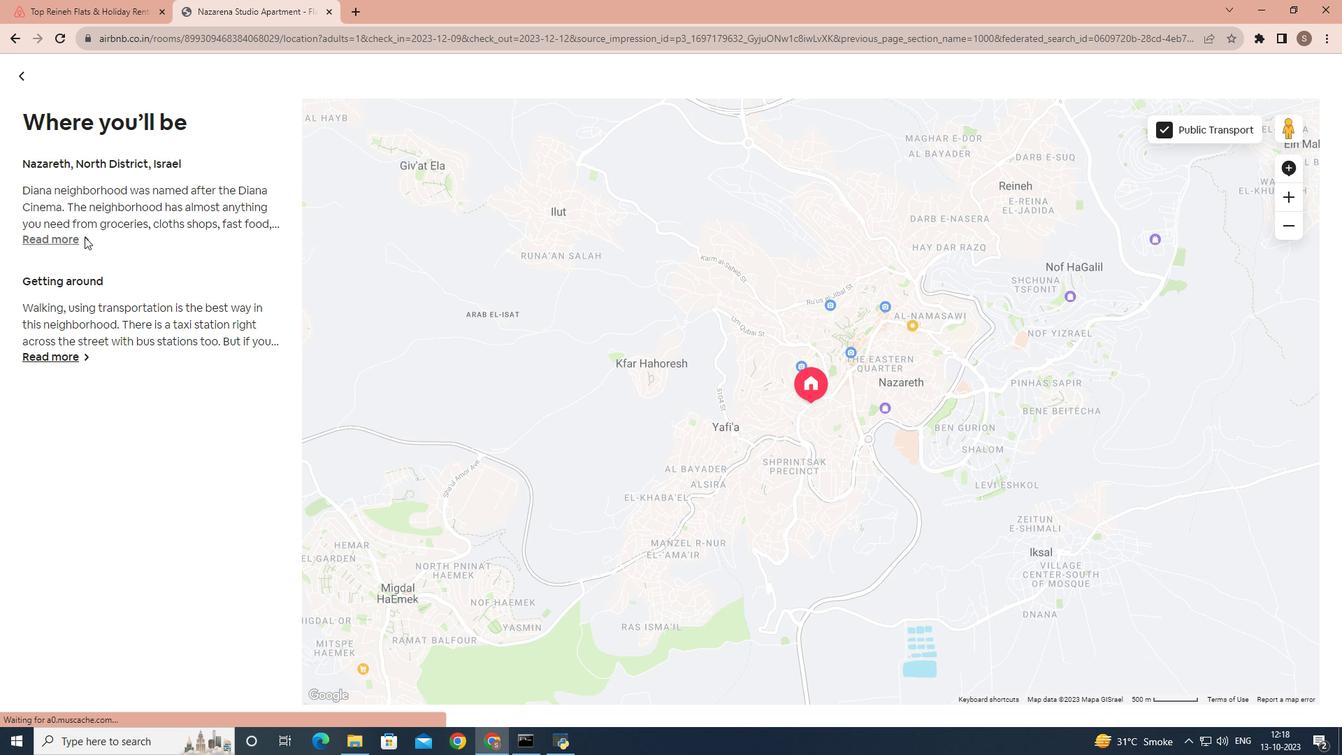 
Action: Mouse moved to (827, 254)
Screenshot: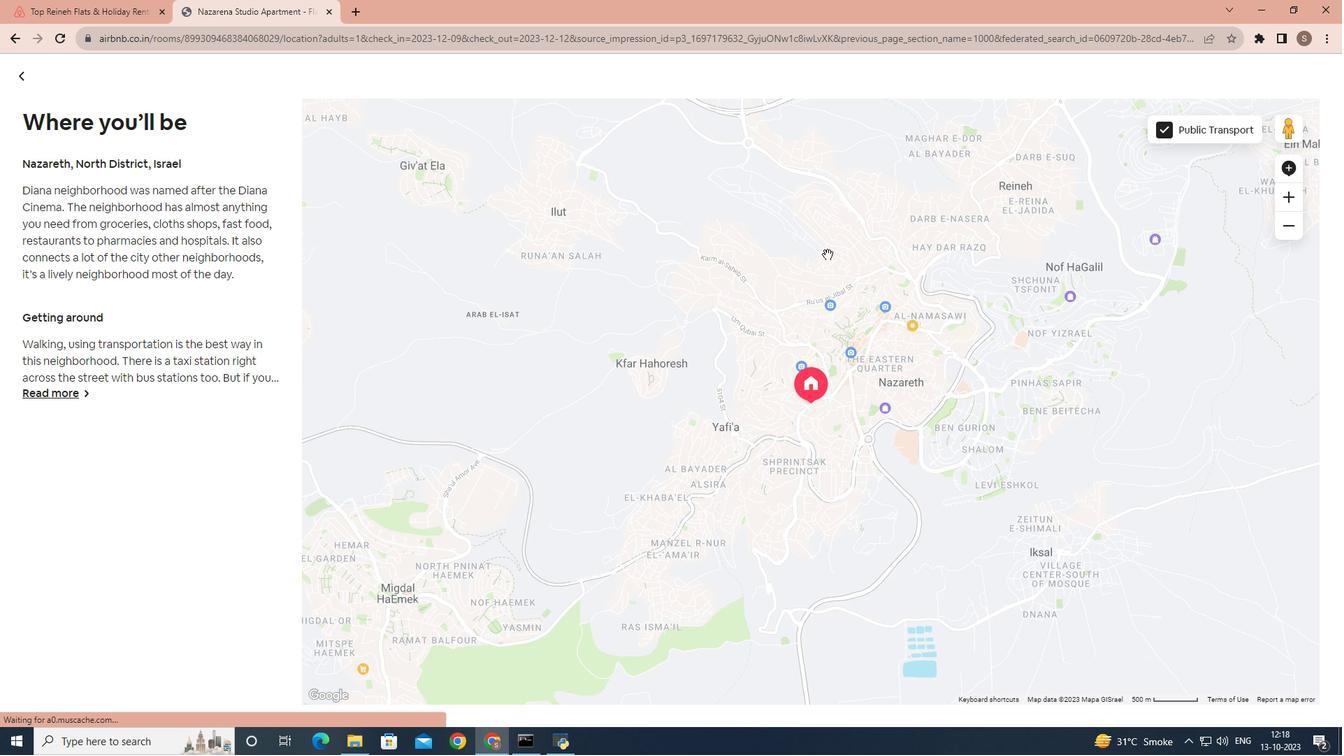 
Action: Mouse pressed left at (827, 254)
Screenshot: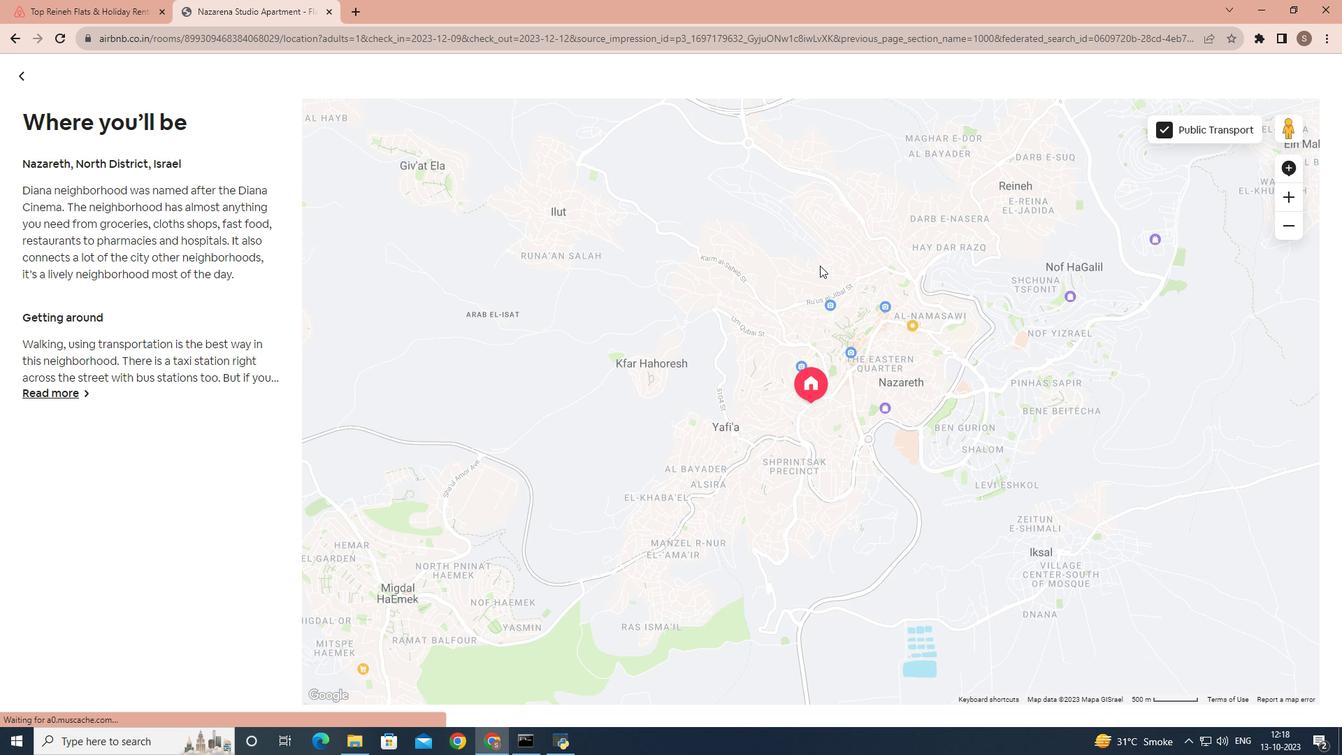
Action: Mouse moved to (494, 394)
Screenshot: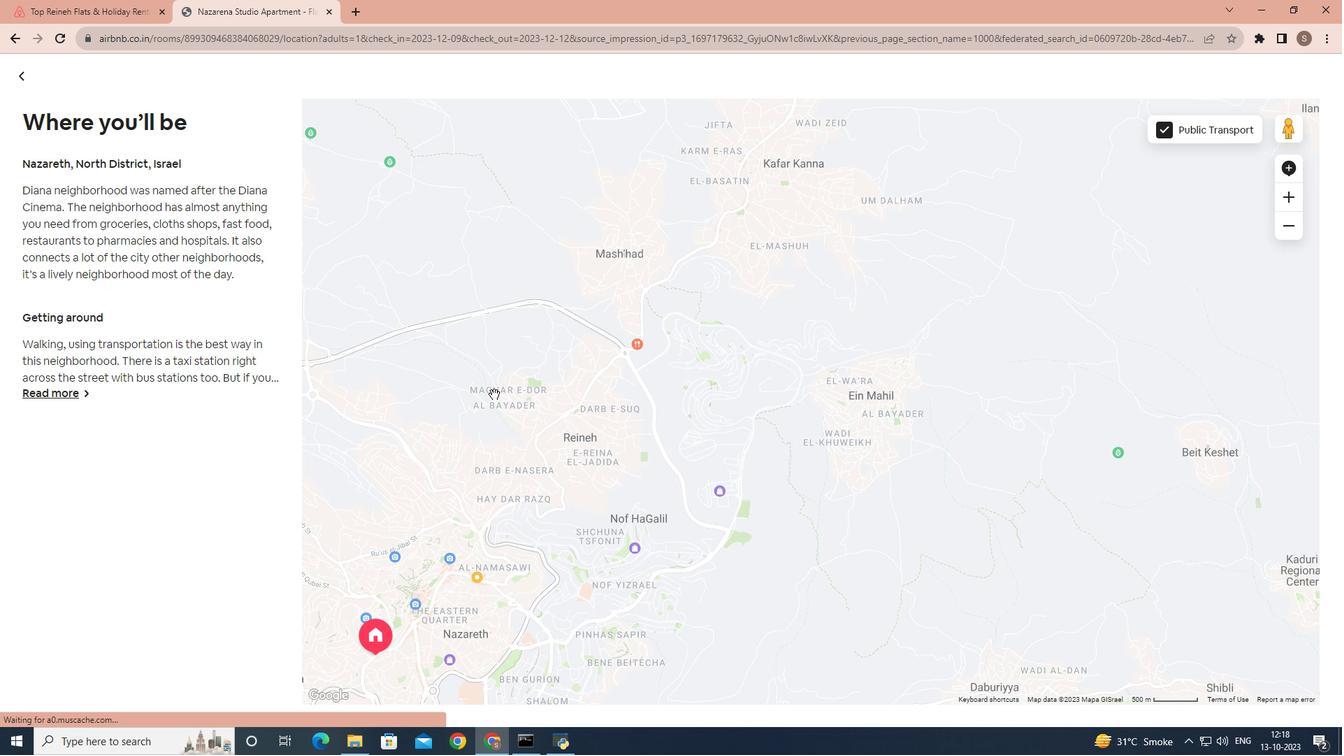
Action: Mouse pressed left at (494, 394)
Screenshot: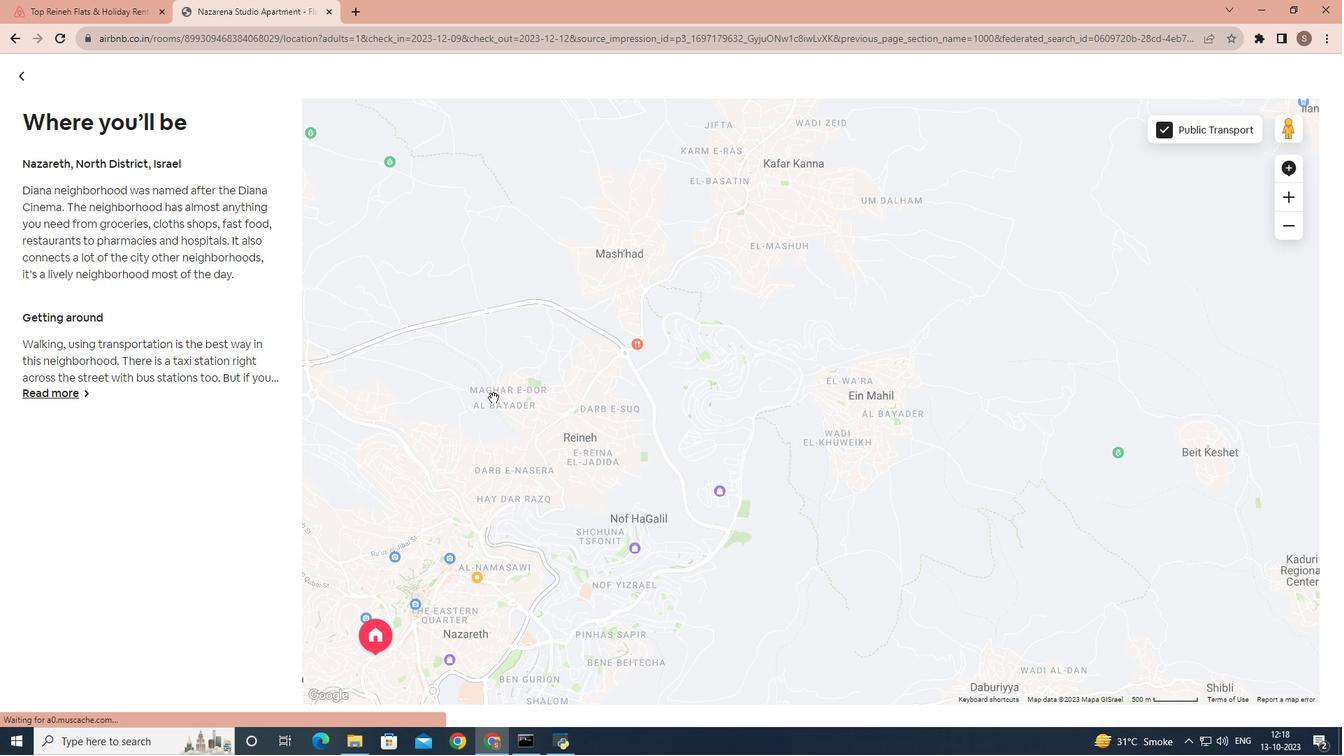 
Action: Mouse moved to (448, 459)
Screenshot: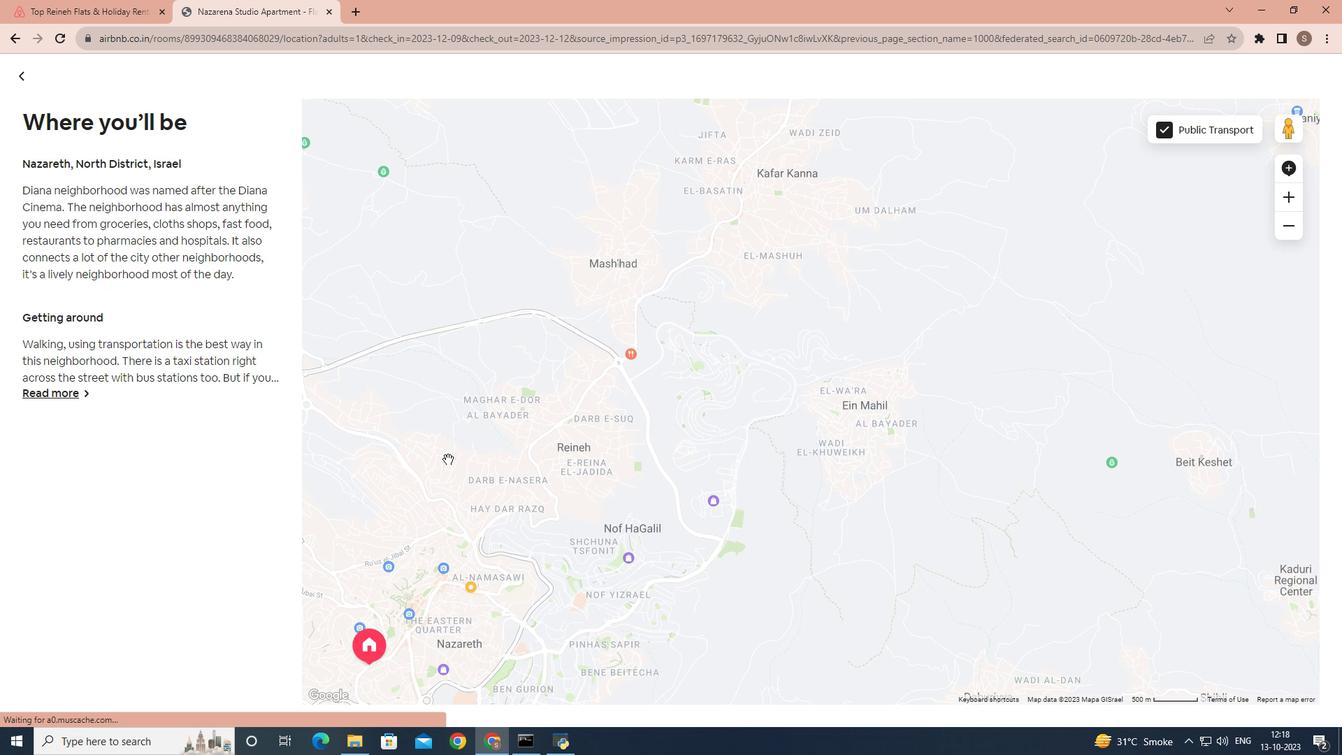 
Action: Mouse pressed left at (448, 459)
Screenshot: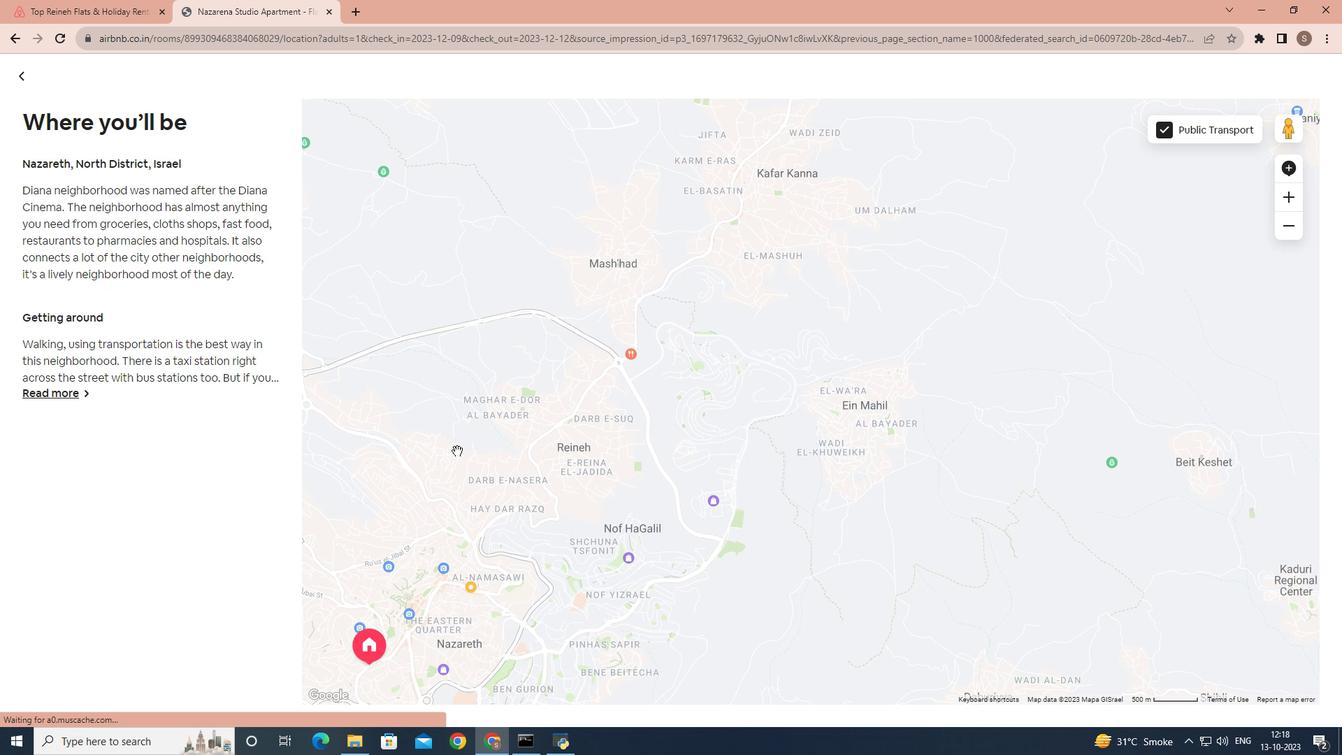 
Action: Mouse moved to (463, 427)
Screenshot: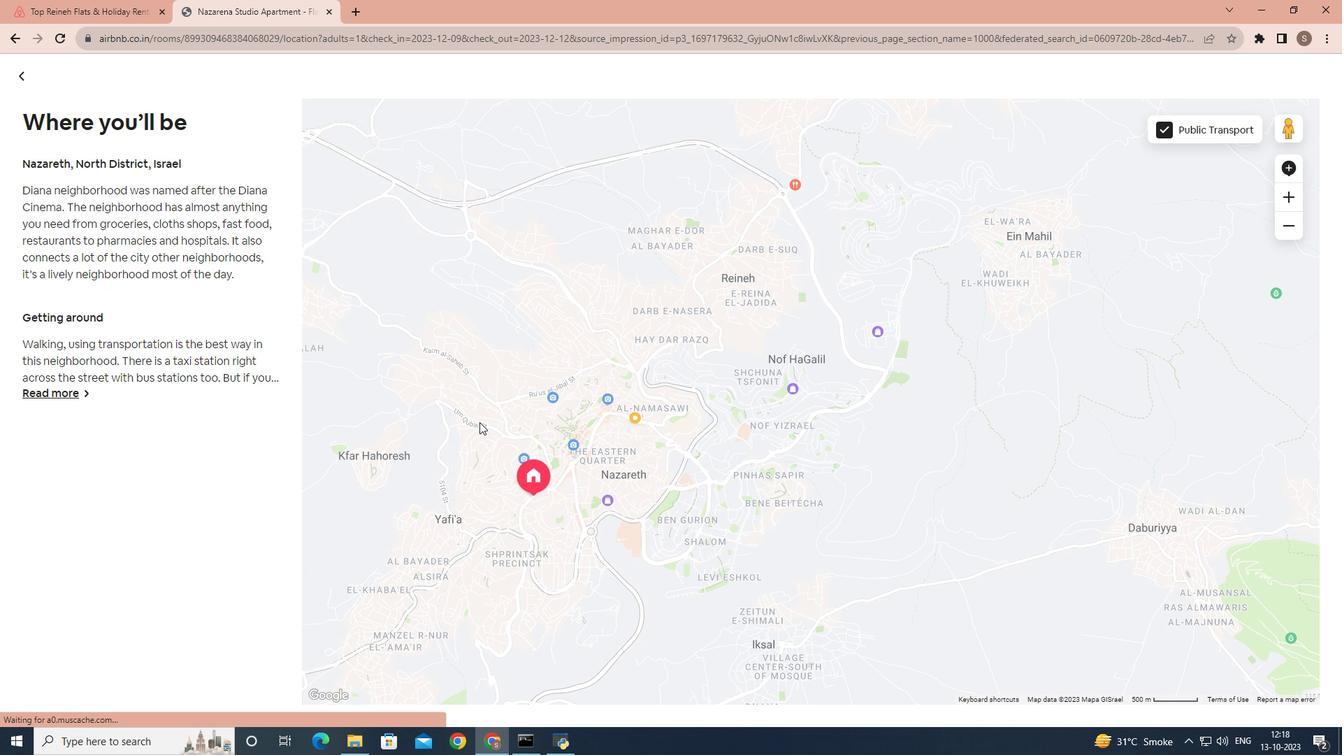 
Action: Mouse pressed left at (463, 427)
Screenshot: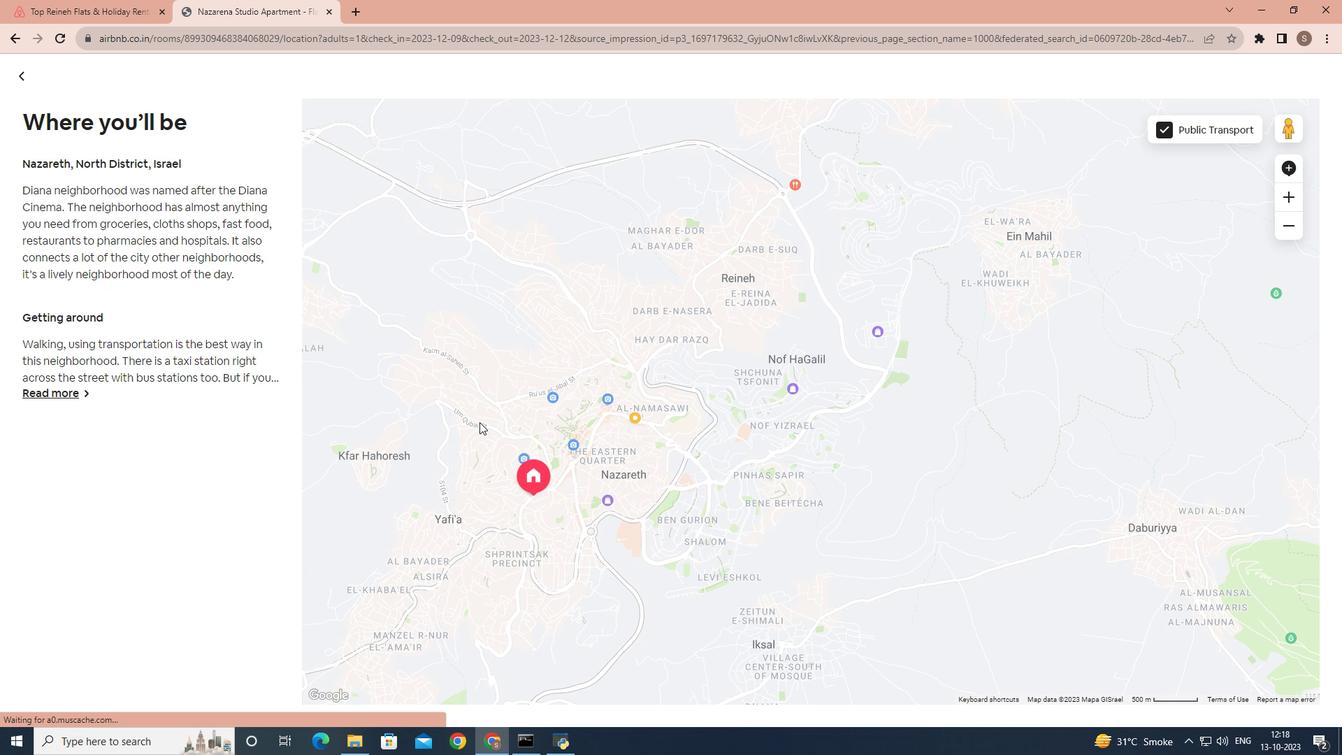 
Action: Mouse moved to (24, 68)
Screenshot: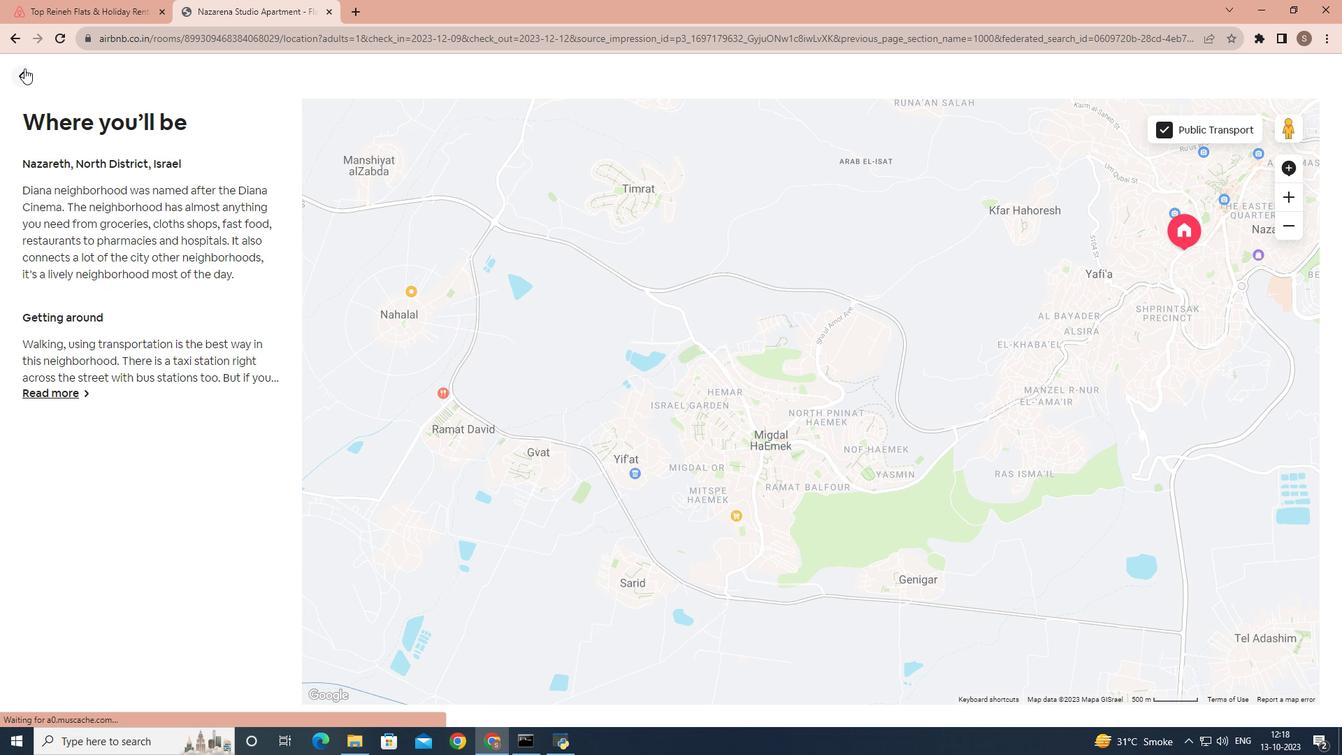 
Action: Mouse pressed left at (24, 68)
Screenshot: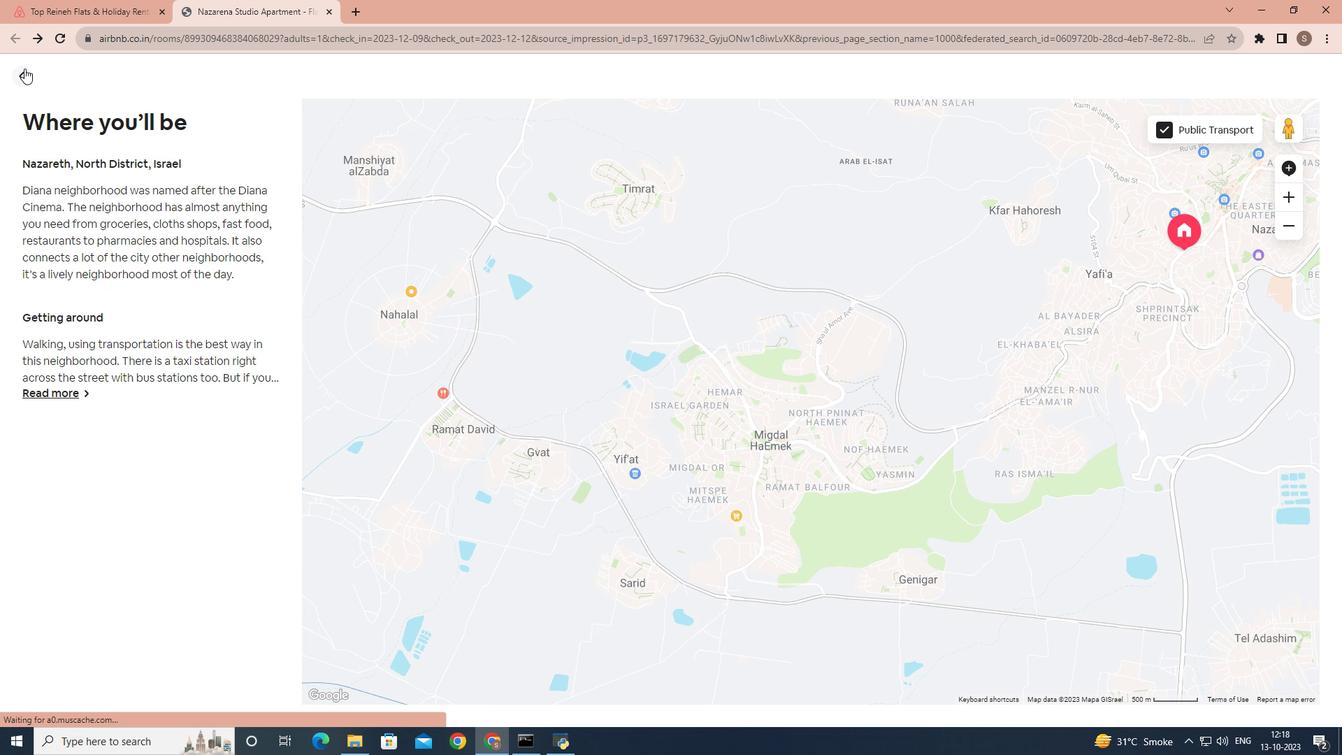 
Action: Mouse moved to (424, 392)
Screenshot: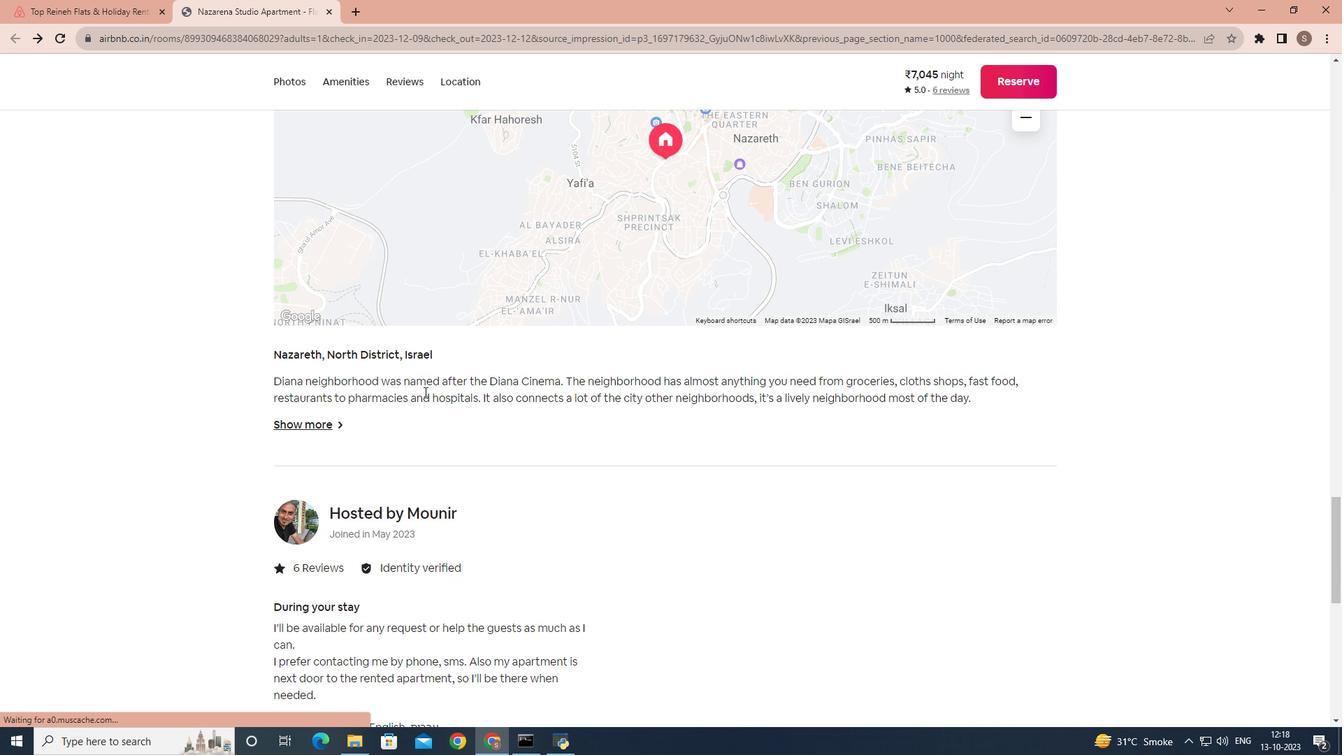 
Action: Mouse scrolled (424, 391) with delta (0, 0)
Screenshot: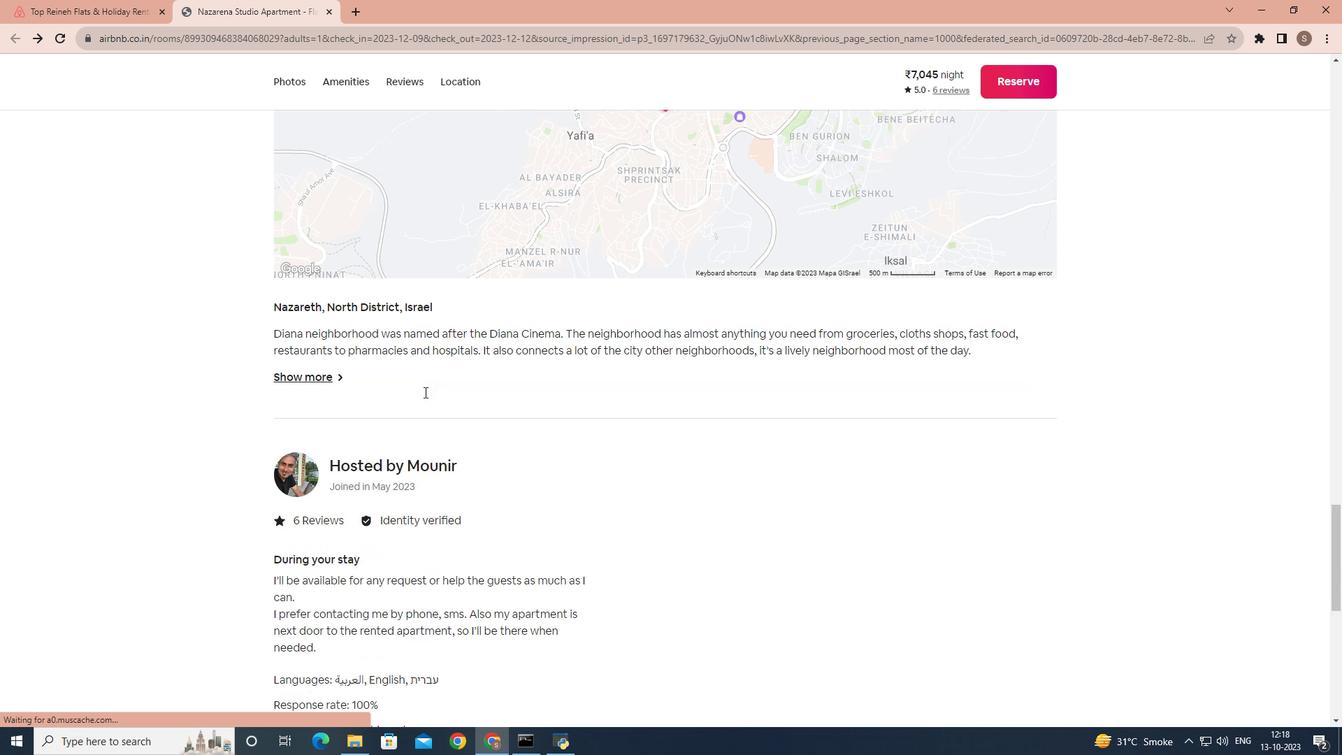 
Action: Mouse scrolled (424, 391) with delta (0, 0)
Screenshot: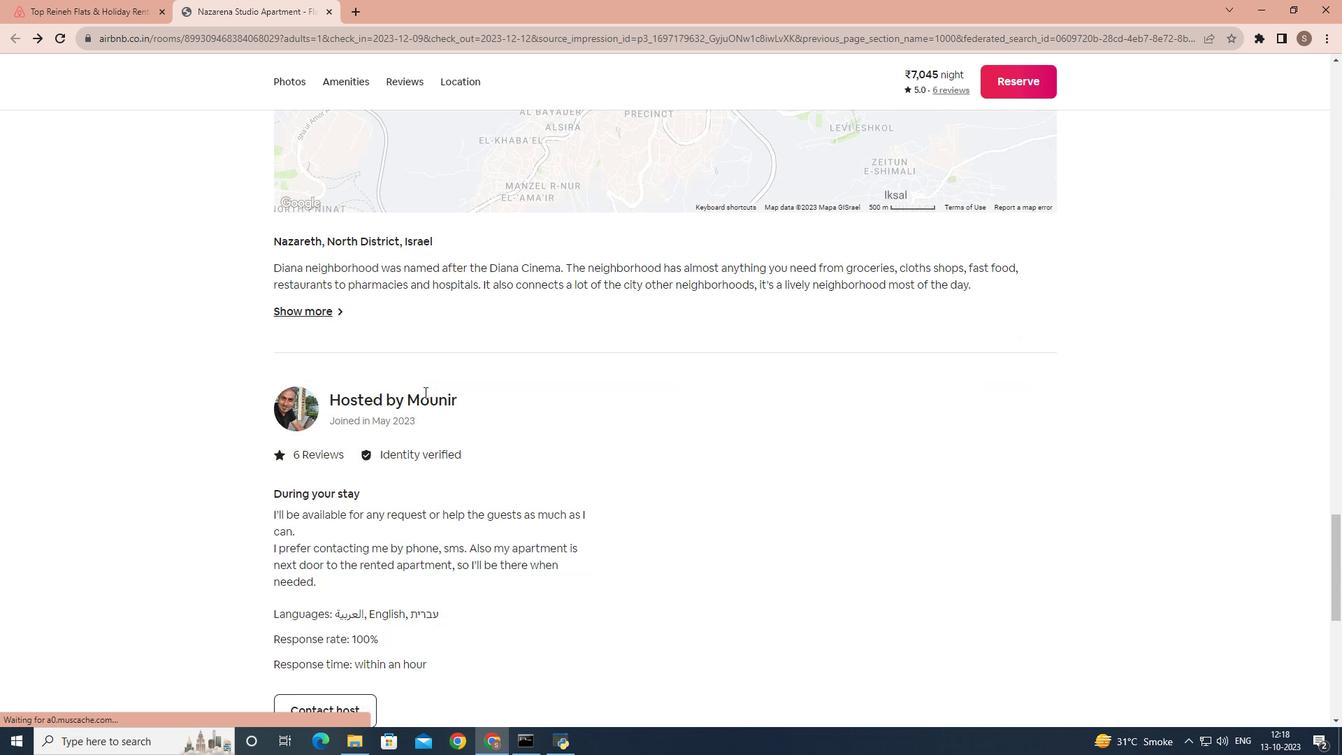 
Action: Mouse scrolled (424, 391) with delta (0, 0)
Screenshot: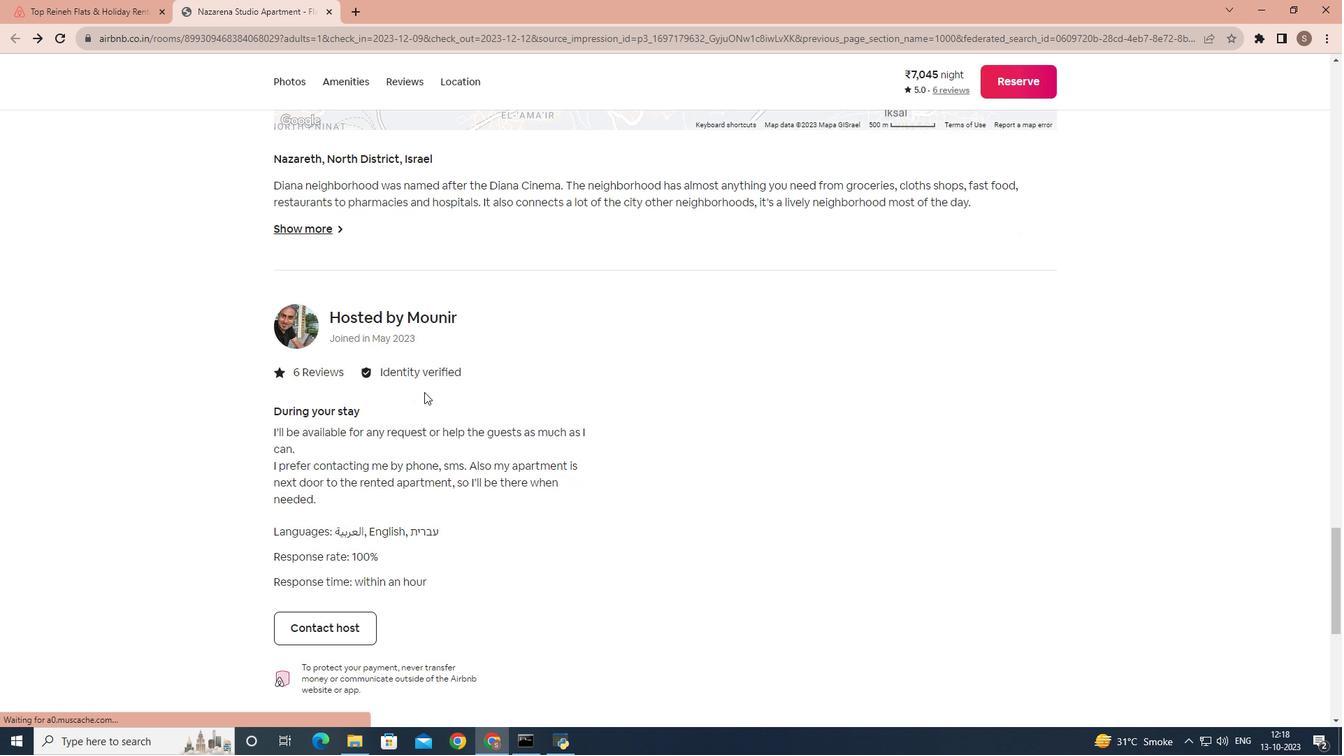 
Action: Mouse scrolled (424, 391) with delta (0, 0)
Screenshot: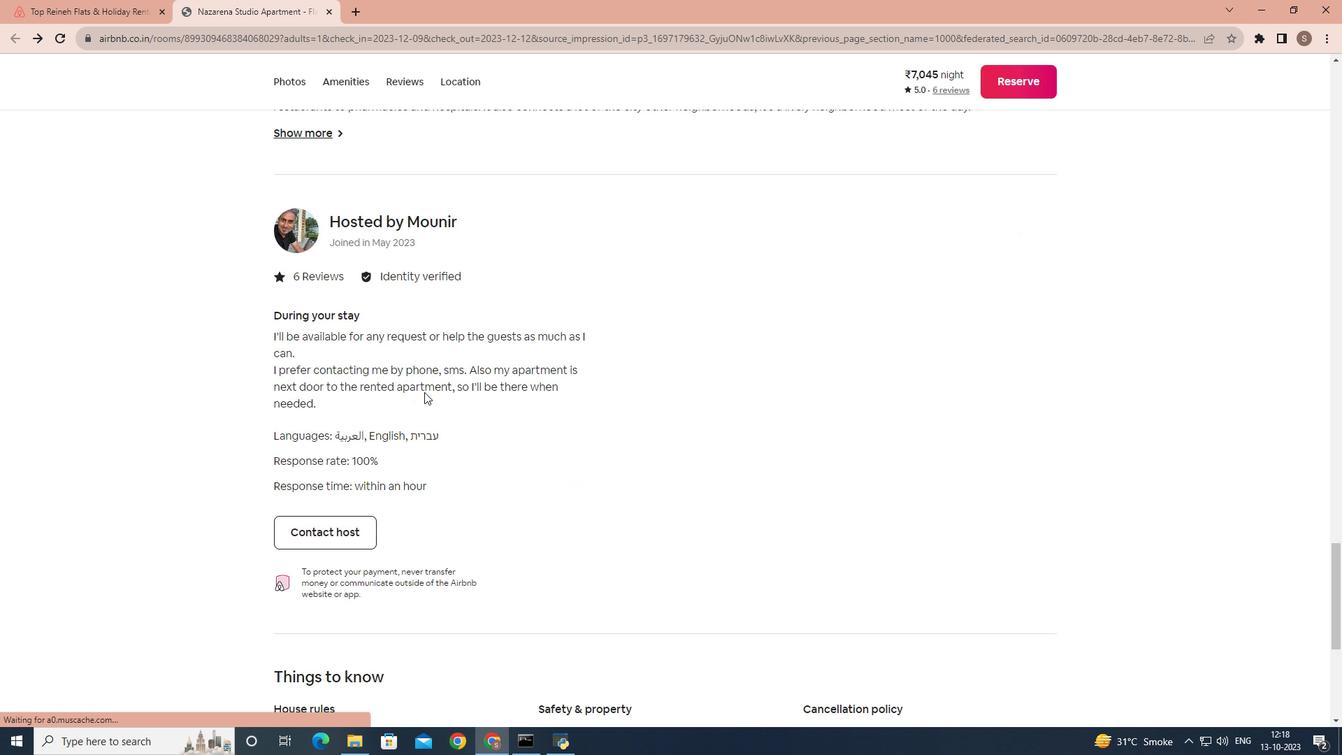 
Action: Mouse scrolled (424, 391) with delta (0, 0)
Screenshot: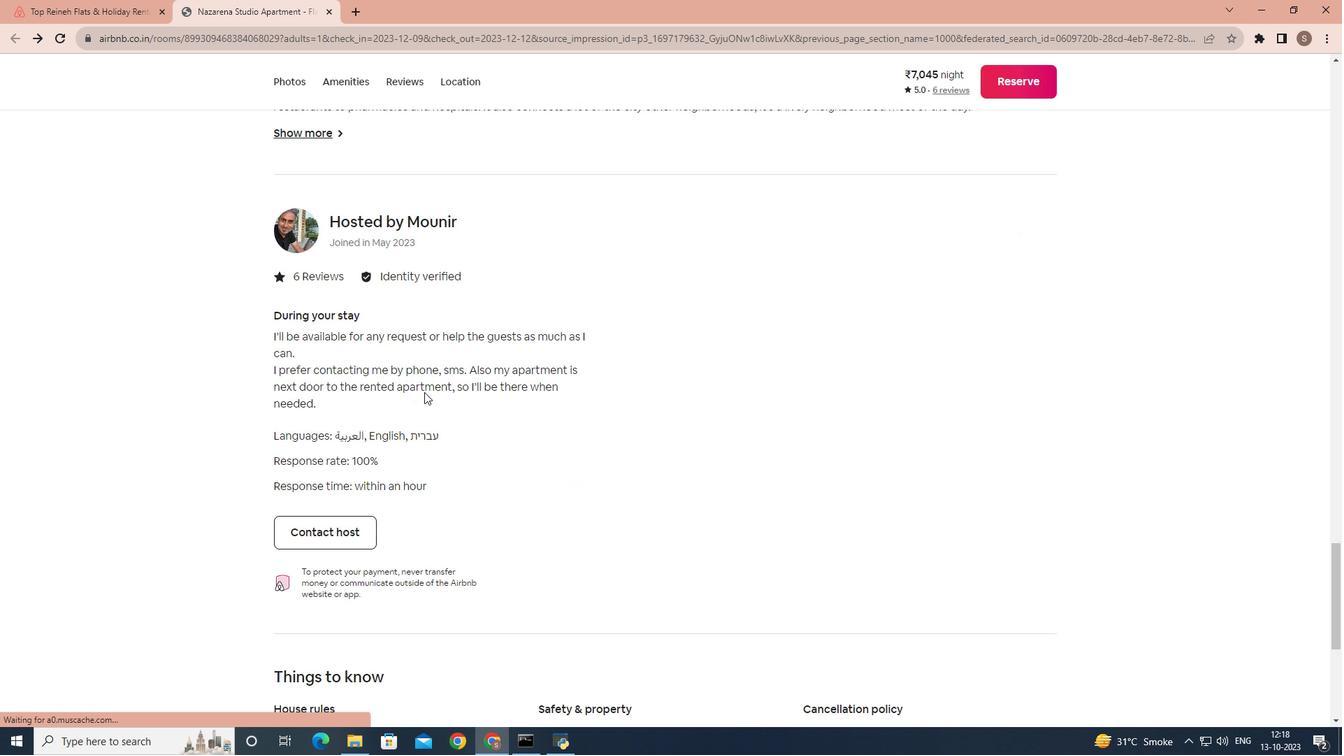 
Action: Mouse scrolled (424, 391) with delta (0, 0)
Screenshot: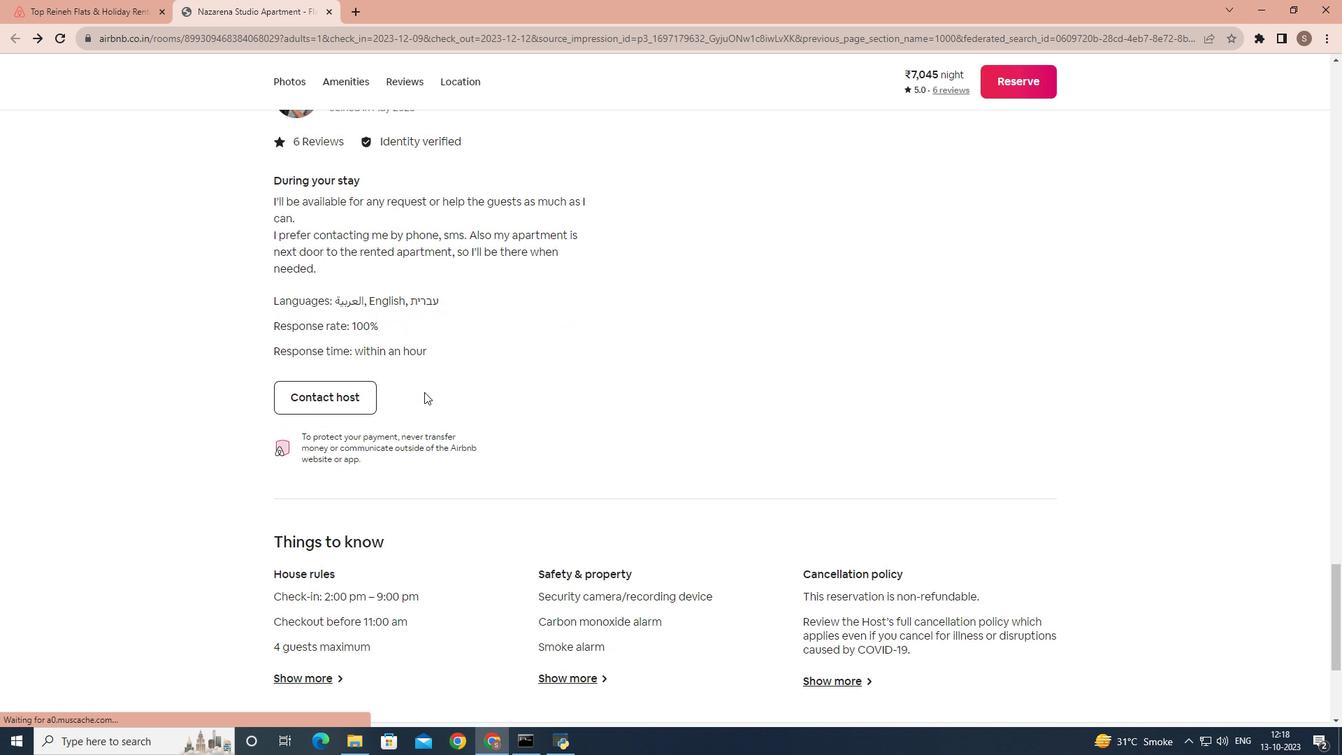 
Action: Mouse scrolled (424, 391) with delta (0, 0)
Screenshot: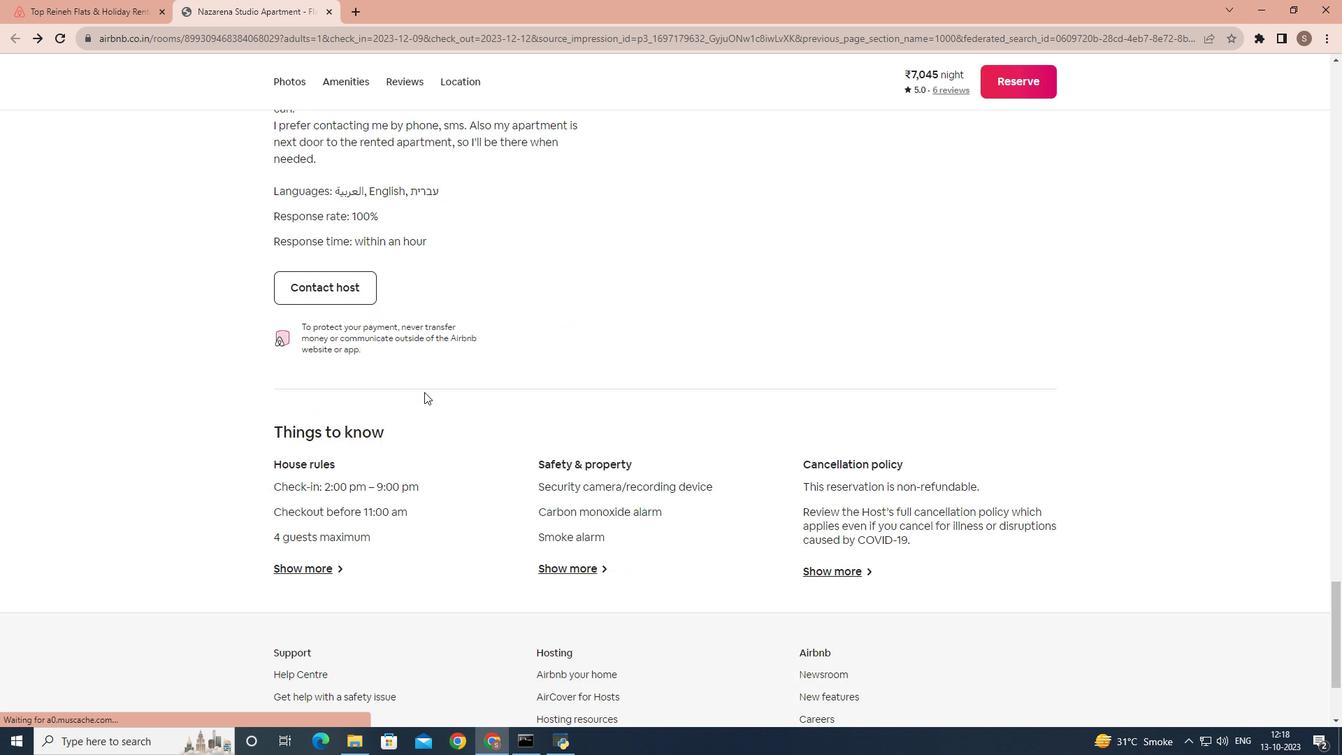 
Action: Mouse scrolled (424, 391) with delta (0, 0)
